 Task: Open an excel sheet with  and write heading  Make a employee details data  Add 10 employee name:-  'Ethan Reynolds, Olivia Thompson, Benjamin Martinez, Emma Davis, Alexander Mitchell, Ava Rodriguez, Daniel Anderson, Mia Lewis, Christopher Scott, Sophia Harris. _x000D_
' in July Last week sales are  1000 to 1010. Department:-  Sales, HR, Finance, Marketing, IT, Operations, Finance, HR, Sales, Marketing. _x000D_
Position:-  Sales Manager, HR Manager, Accountant, Marketing Specialist, IT Specialist, Operations Manager, Financial Analyst, HR Assistant, Sales Representative, Marketing Assistant. _x000D_
Salary (USD):-  5000,4500,4000, 3800, 4200, 5200, 3800, 2800, 3200, 2500. _x000D_
Start Date:-  1/15/2020,7/1/2019, 3/10/2021,2/5/2022, 11/30/2018,6/15/2020, 9/1/2021,4/20/2022, 2/10/2019,9/5/2020. Save page analysisSalesByCustomer_2022
Action: Mouse moved to (42, 155)
Screenshot: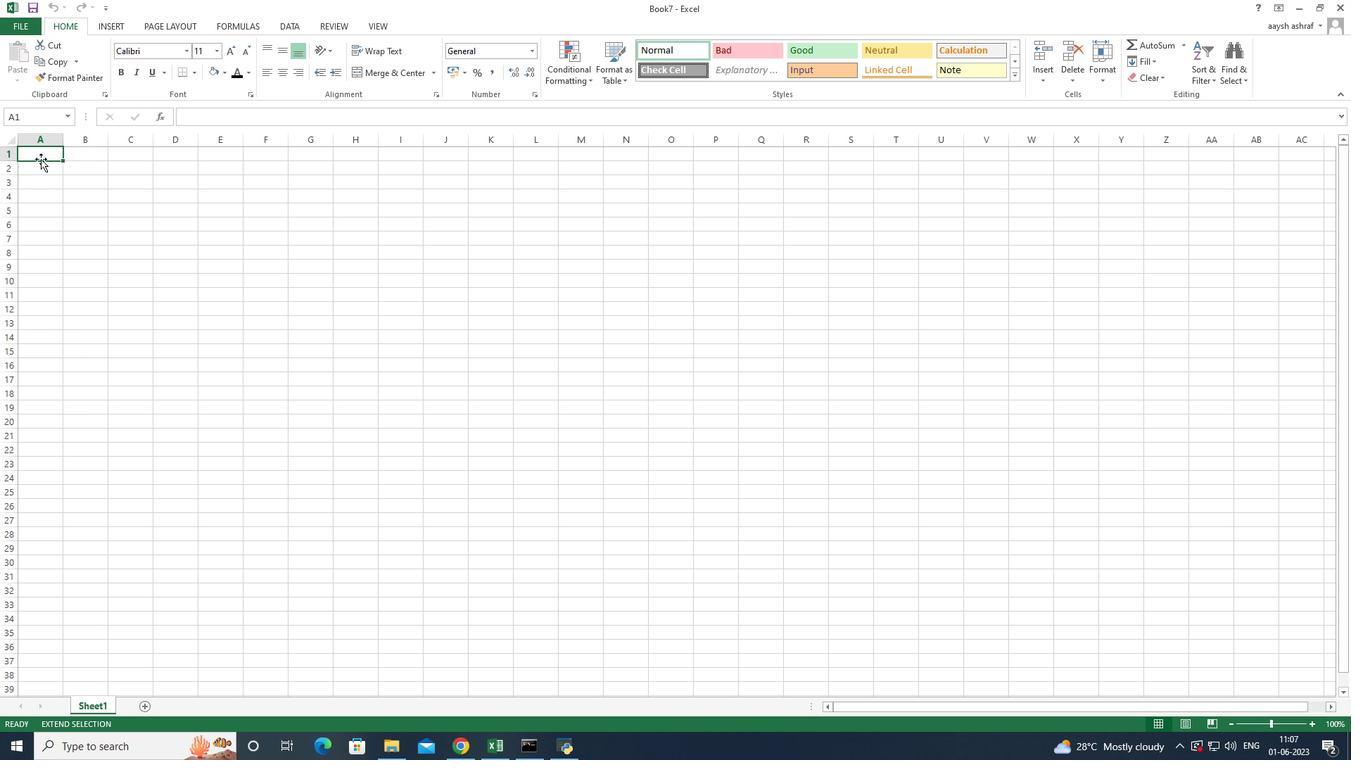 
Action: Mouse pressed left at (42, 155)
Screenshot: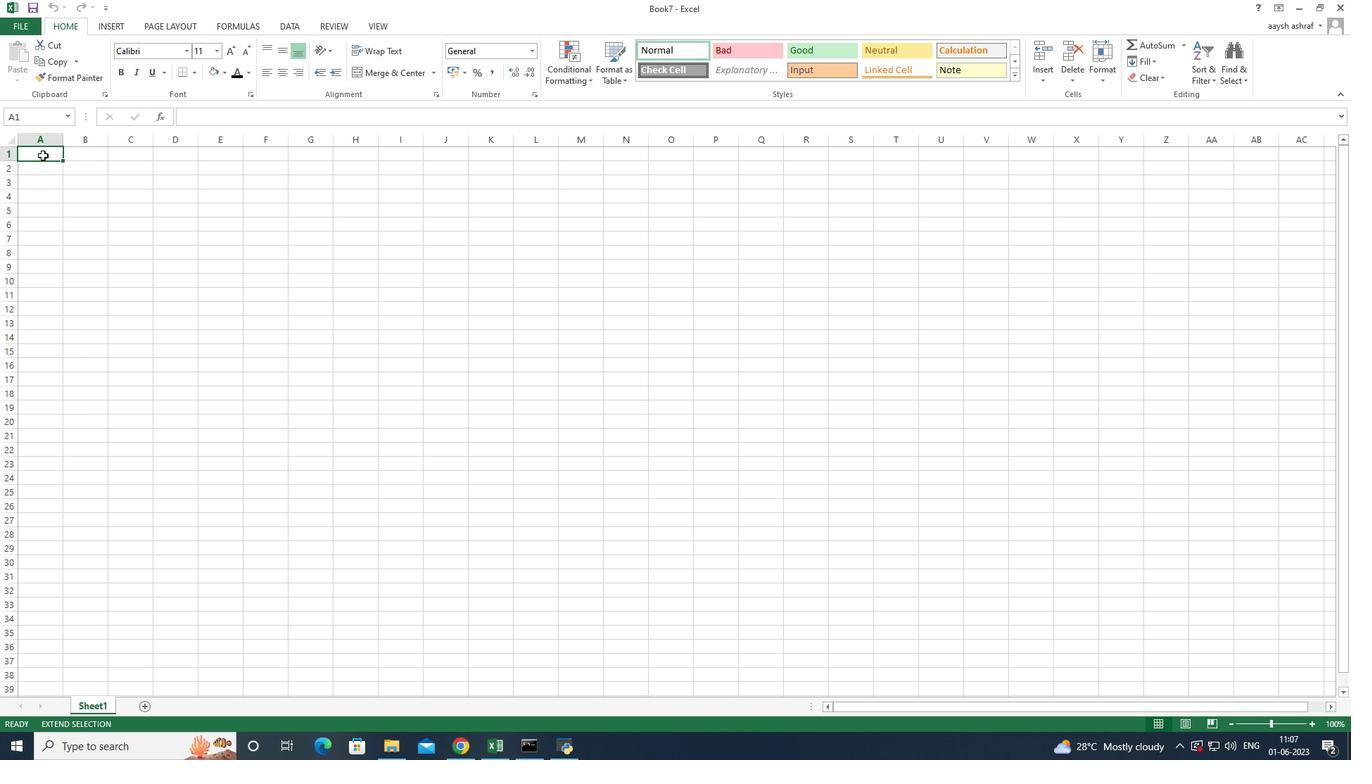 
Action: Mouse pressed left at (42, 155)
Screenshot: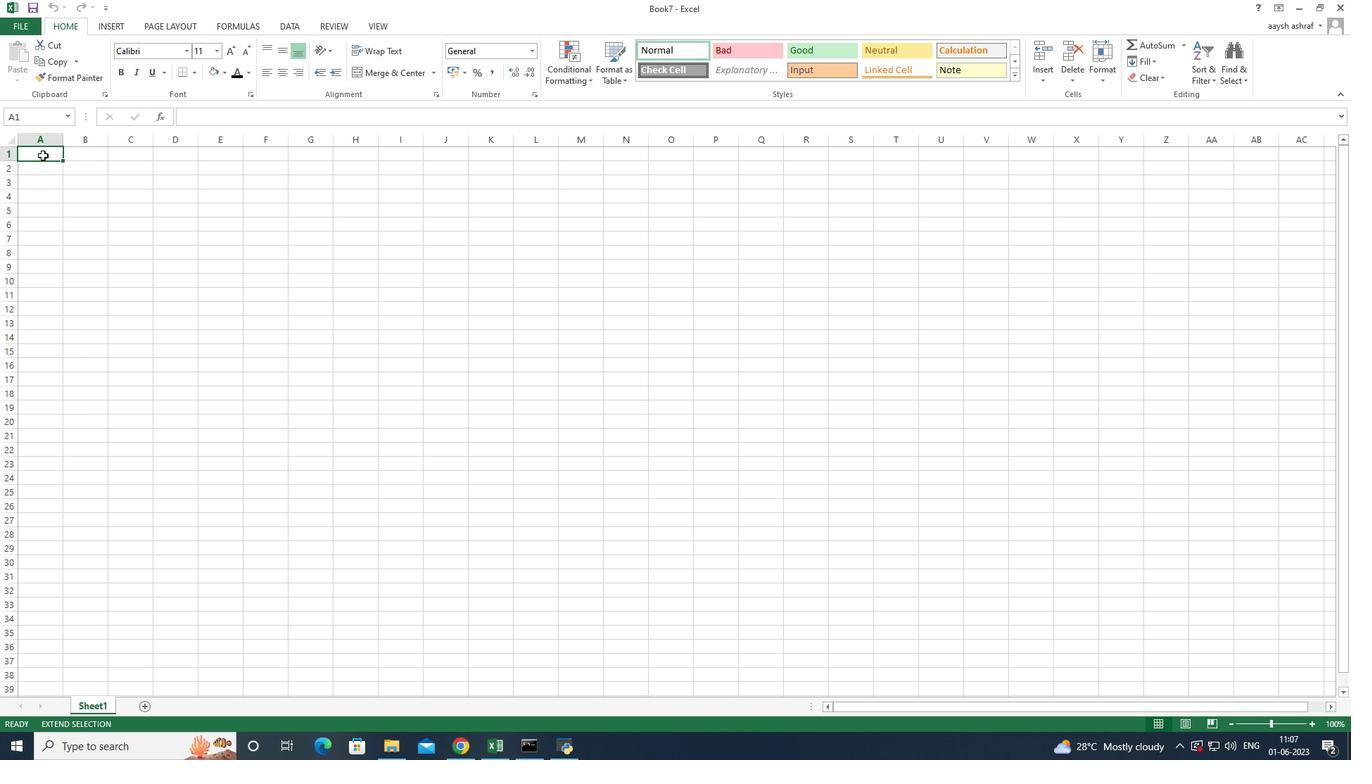 
Action: Key pressed <Key.shift>Make<Key.space>a<Key.space>employee<Key.space><Key.shift>D<Key.backspace>details<Key.space>data<Key.enter>
Screenshot: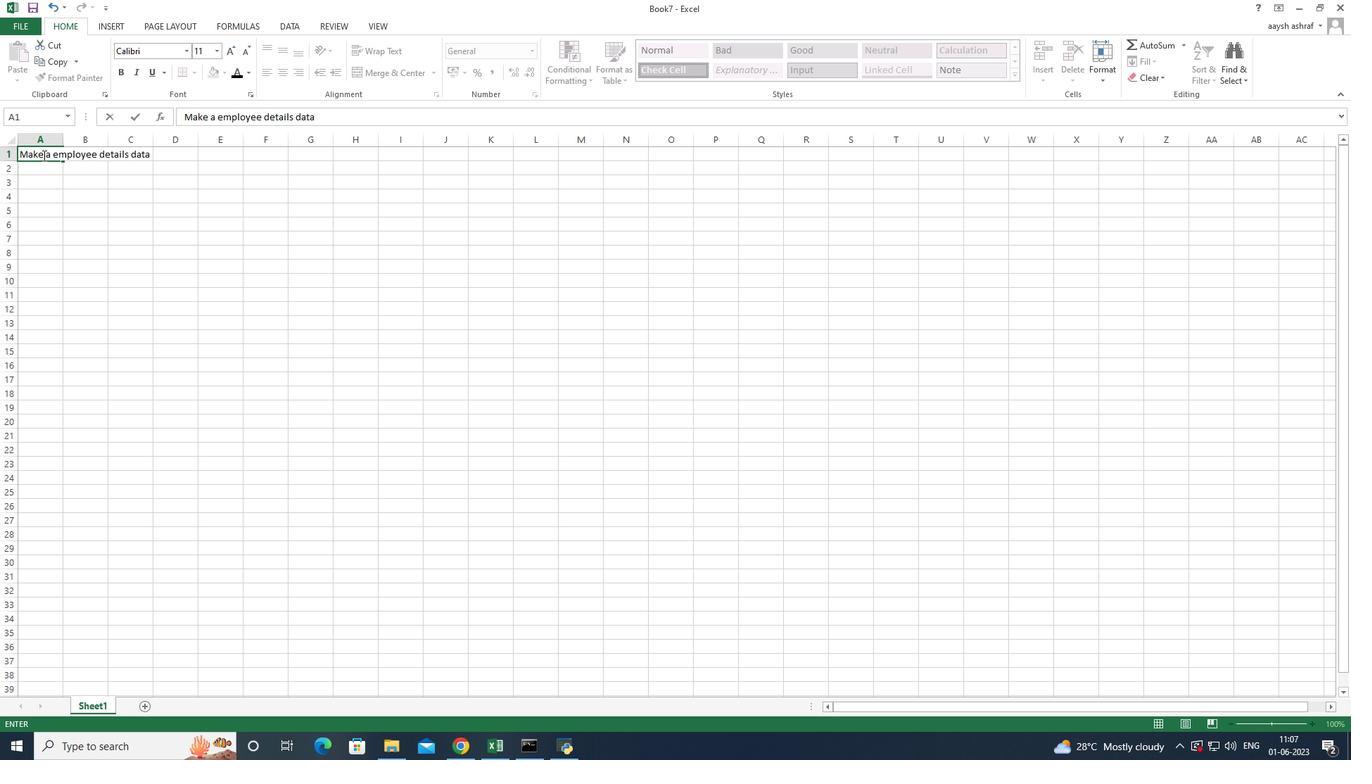
Action: Mouse moved to (35, 183)
Screenshot: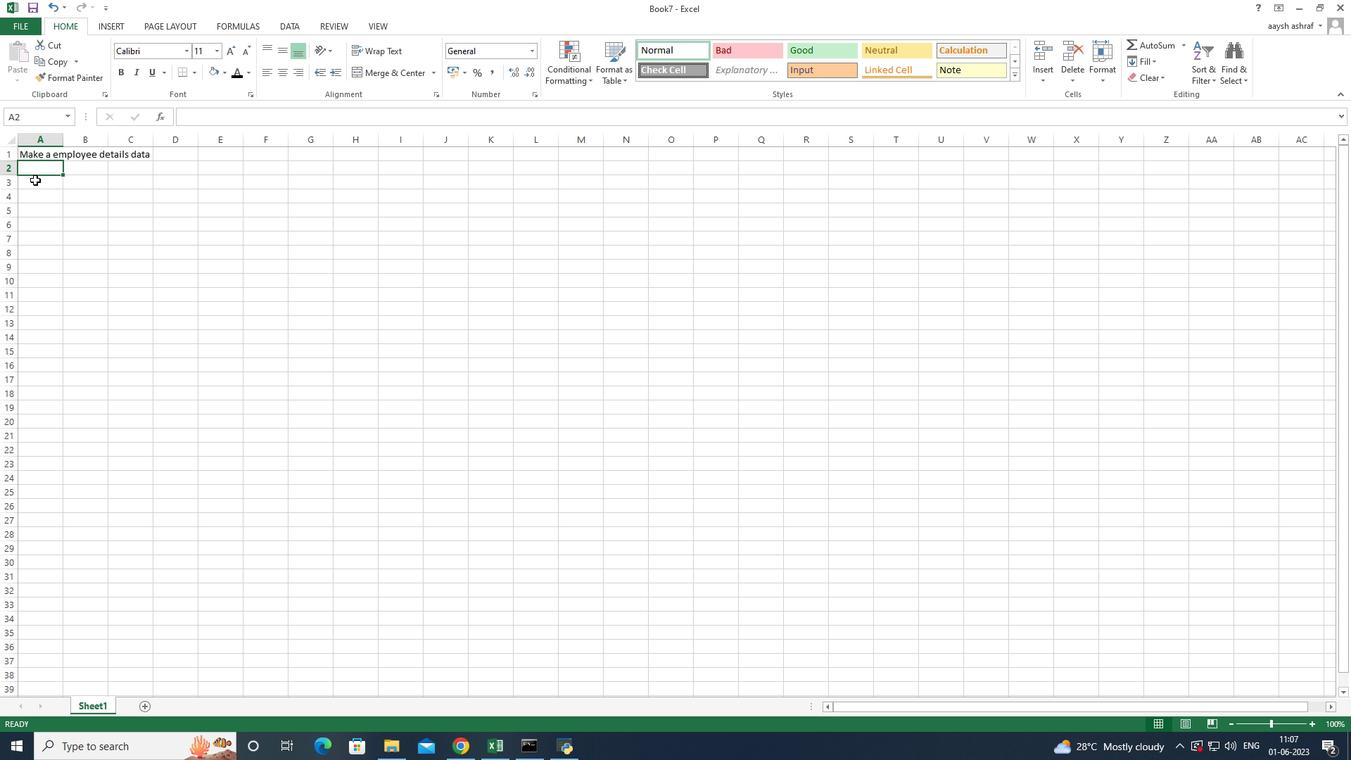 
Action: Key pressed <Key.shift><Key.shift>em<Key.backspace><Key.backspace>empl<Key.backspace><Key.backspace><Key.backspace><Key.backspace><Key.shift>Employee<Key.space><Key.shift>Name<Key.enter>
Screenshot: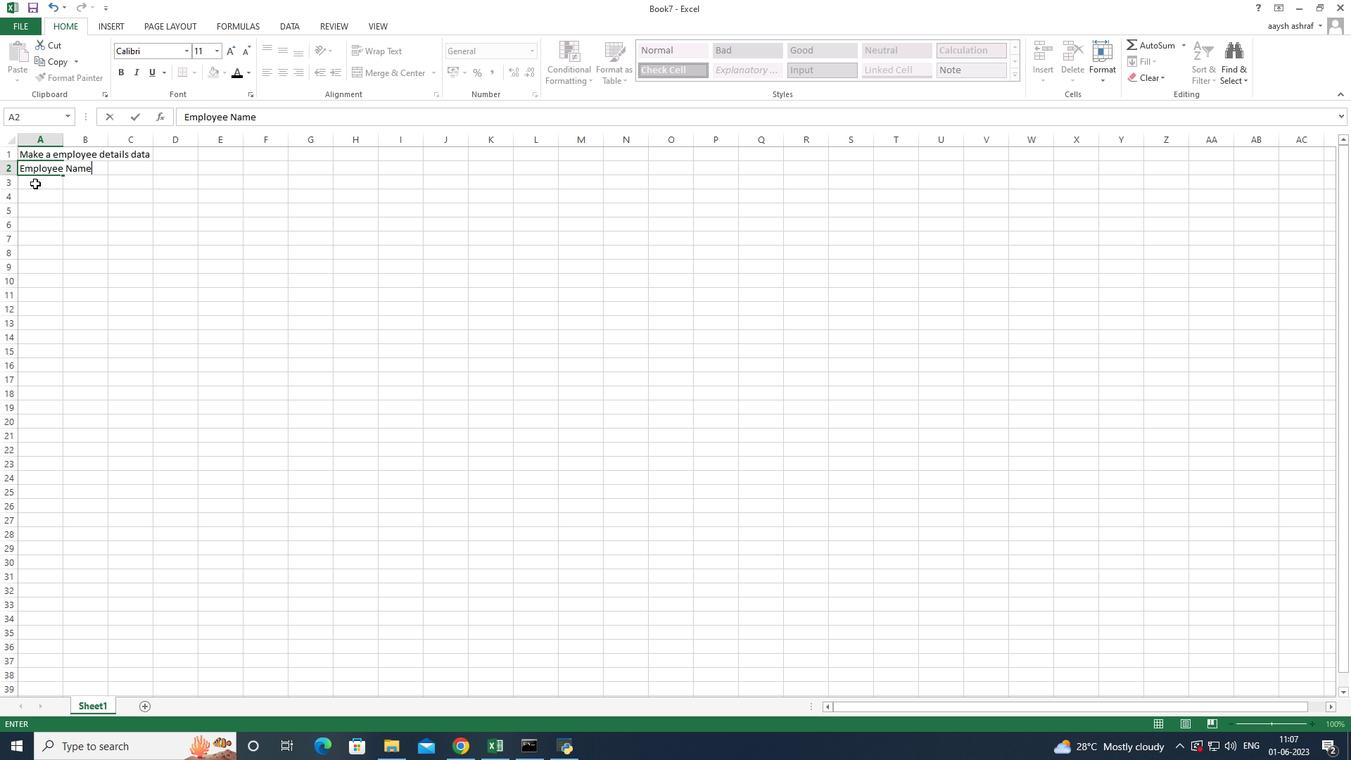 
Action: Mouse moved to (64, 139)
Screenshot: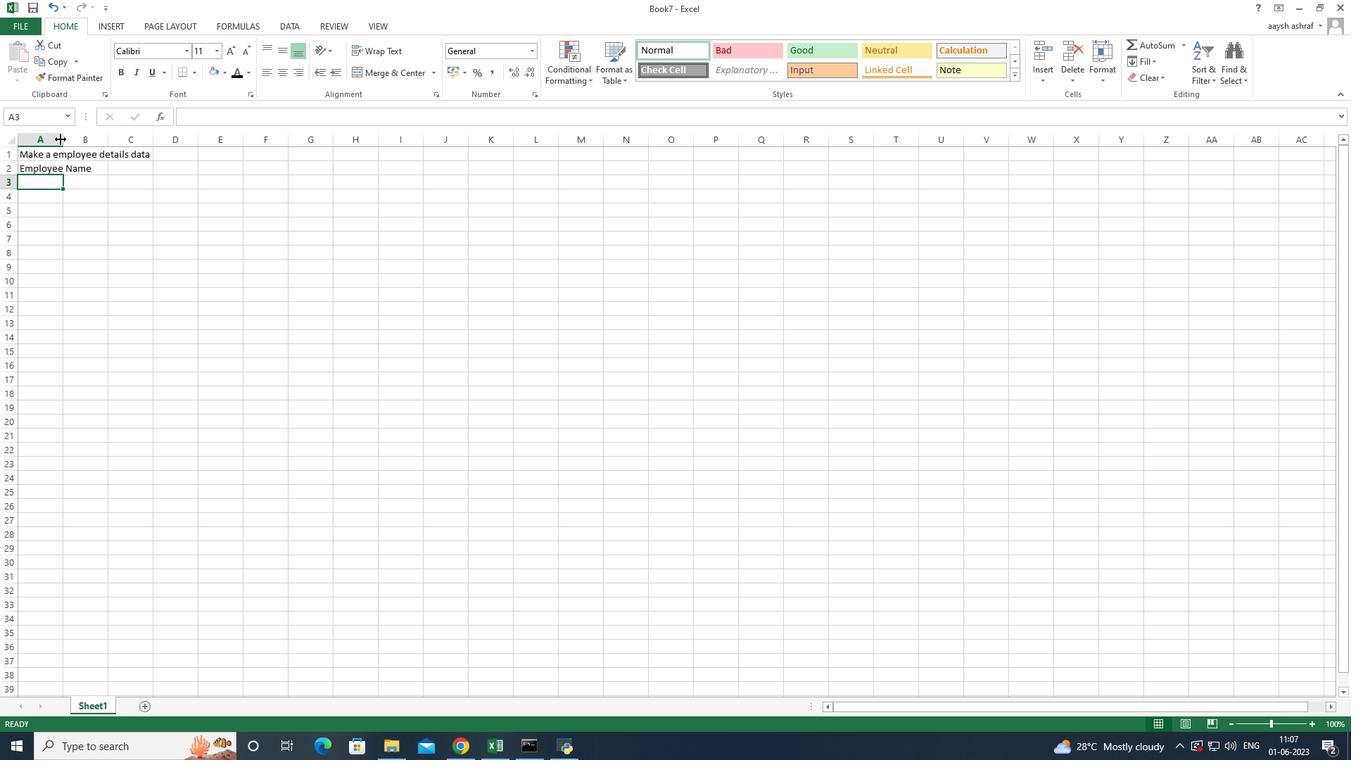 
Action: Mouse pressed left at (64, 139)
Screenshot: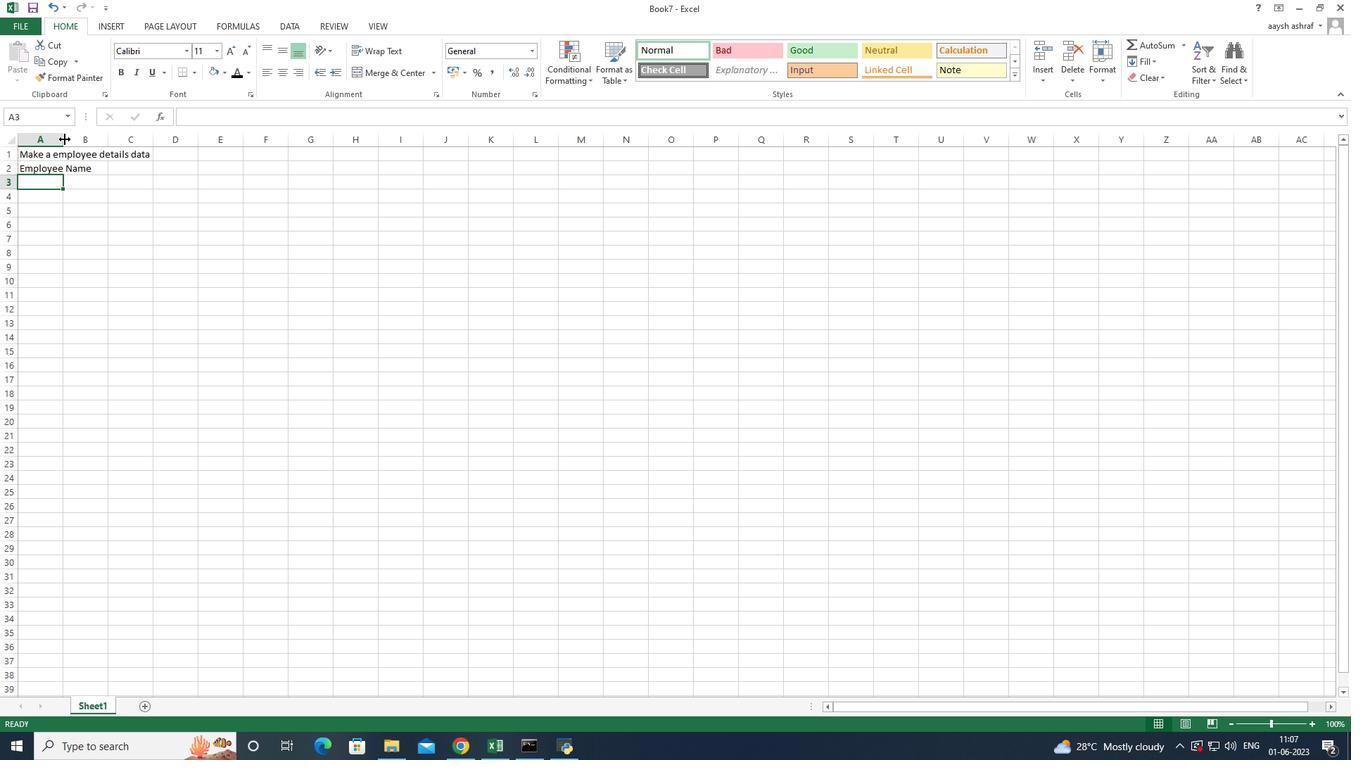 
Action: Mouse moved to (57, 185)
Screenshot: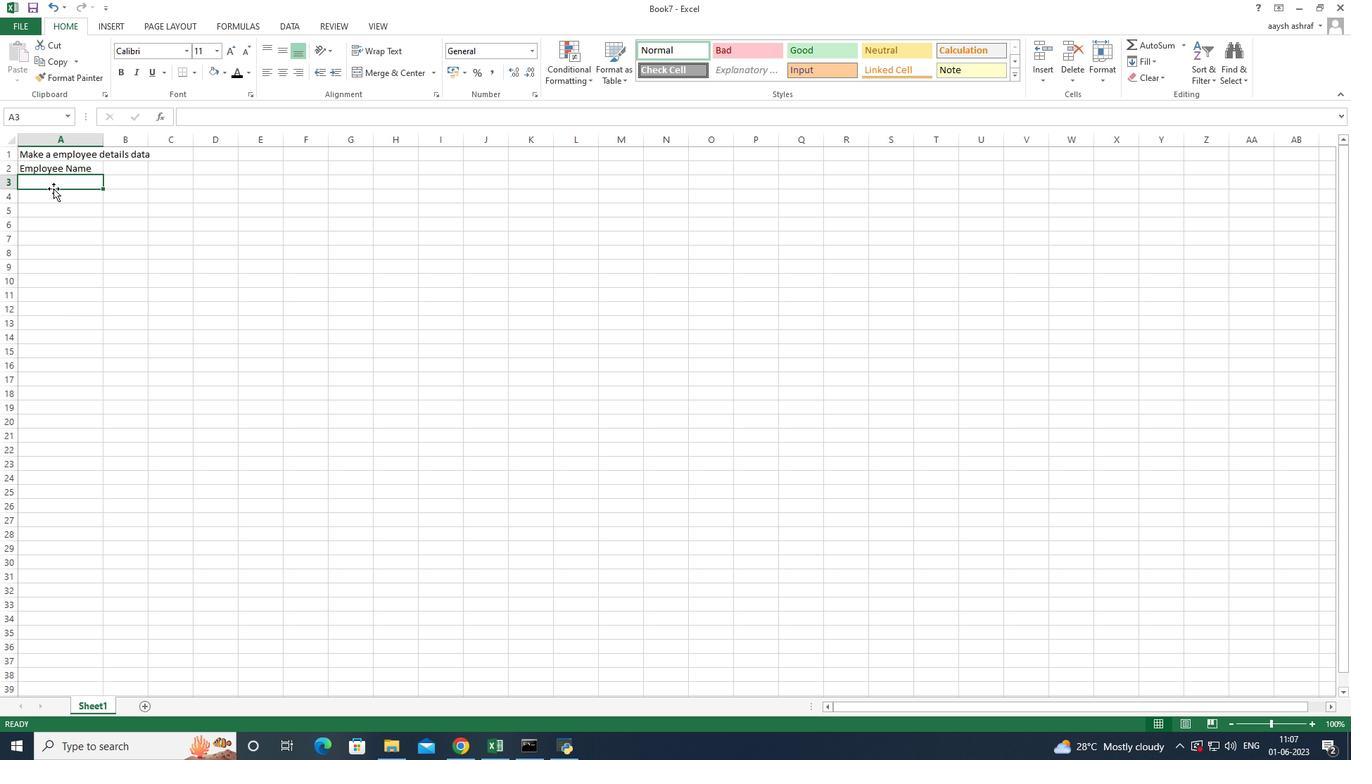 
Action: Mouse pressed left at (57, 185)
Screenshot: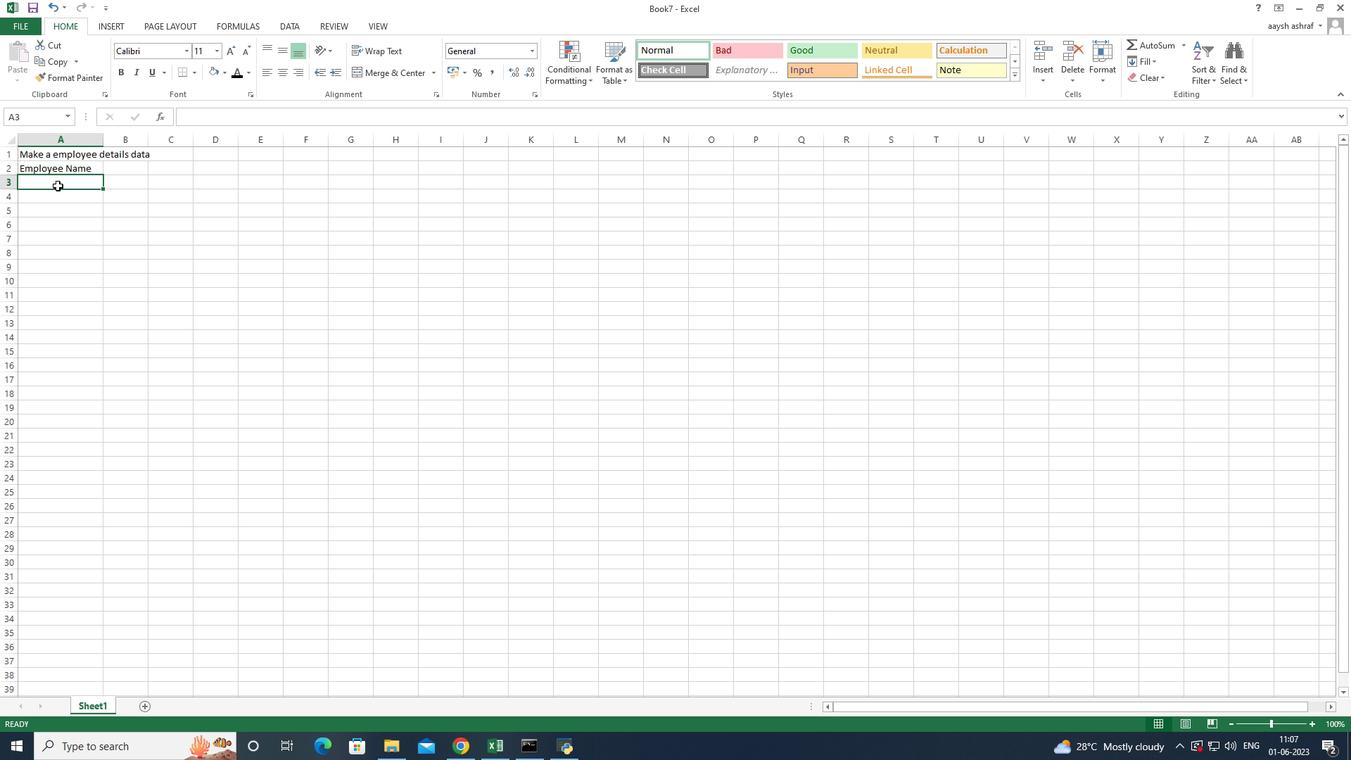 
Action: Mouse pressed left at (57, 185)
Screenshot: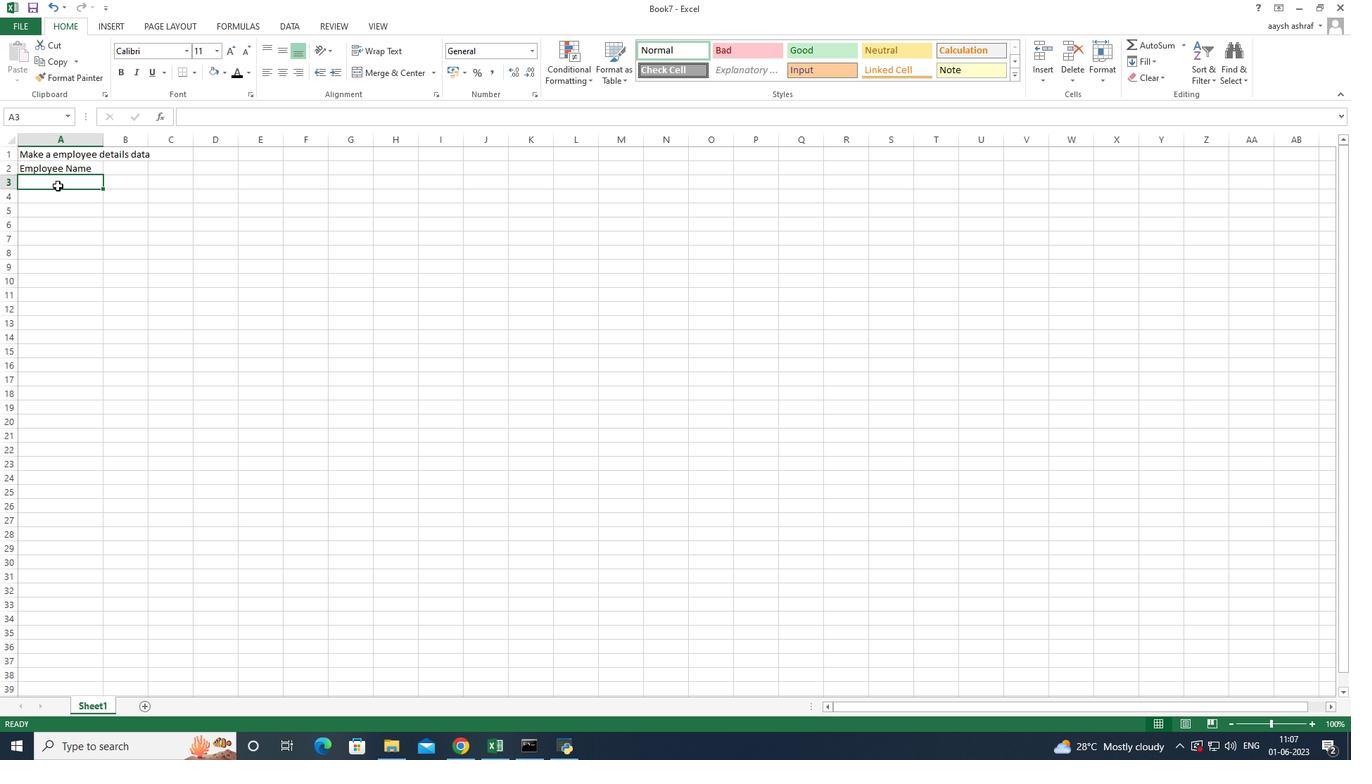 
Action: Key pressed <Key.shift>Ethan<Key.space><Key.shift>Reynolds<Key.space><Key.enter><Key.shift>Olivia<Key.space><Key.shift>Thompson<Key.enter><Key.shift>N<Key.backspace><Key.shift><Key.shift><Key.shift><Key.shift><Key.shift><Key.shift>Benjamin<Key.space><Key.shift>Martinez<Key.enter><Key.shift>Emma<Key.space><Key.shift><Key.shift><Key.shift><Key.shift>avu<Key.backspace><Key.backspace><Key.backspace><Key.shift>Davis<Key.enter><Key.shift>Alexanf<Key.backspace>der<Key.space><Key.shift>Mitchell<Key.enter><Key.shift>Ava<Key.space><Key.shift>Rodriguez<Key.space><Key.enter><Key.shift><Key.shift><Key.shift><Key.shift><Key.shift><Key.shift><Key.shift>Dab<Key.backspace>niel<Key.space><Key.shift>Anderson<Key.space><Key.enter><Key.shift>Mia<Key.space><Key.shift><Key.shift><Key.shift><Key.shift>Lewis<Key.enter><Key.shift>Christopher<Key.space><Key.shift>Scott<Key.enter><Key.shift>Sophia<Key.space><Key.shift>Harris<Key.enter>
Screenshot: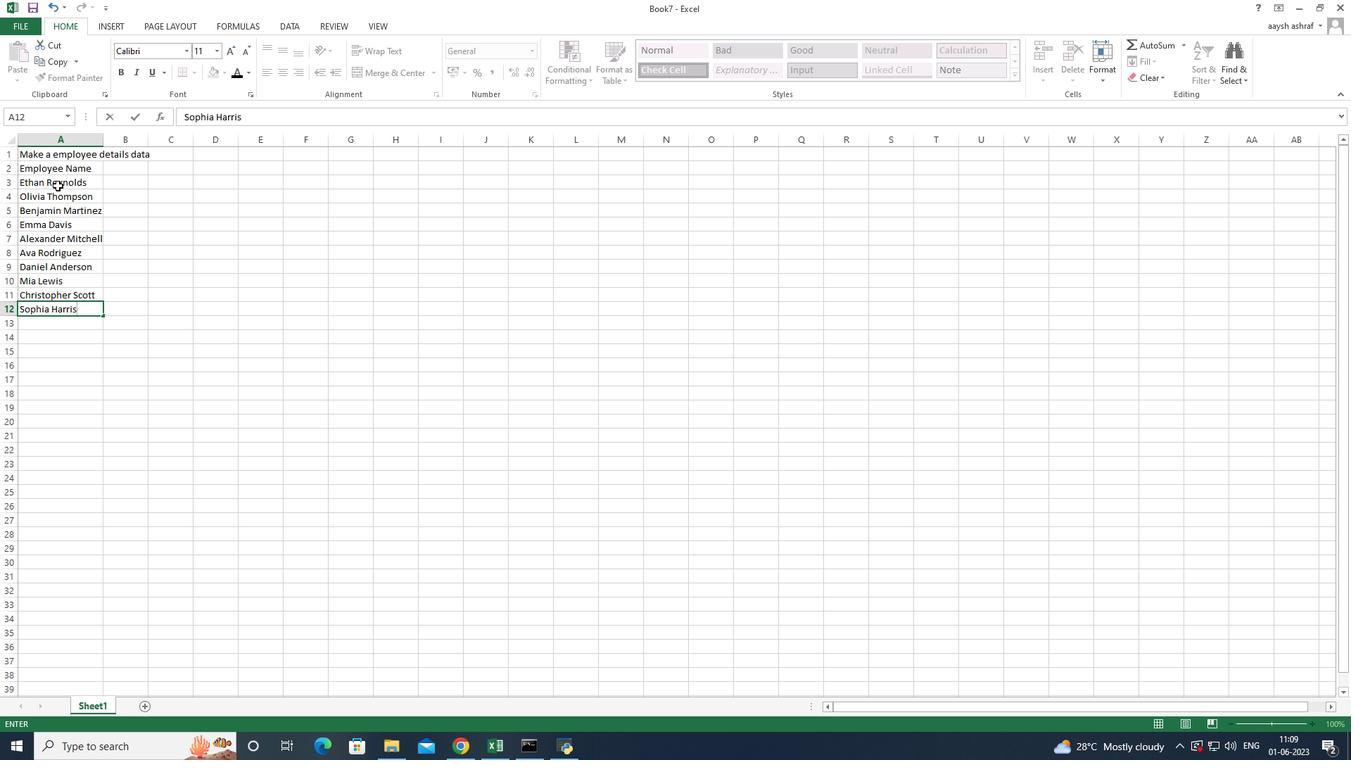 
Action: Mouse moved to (132, 171)
Screenshot: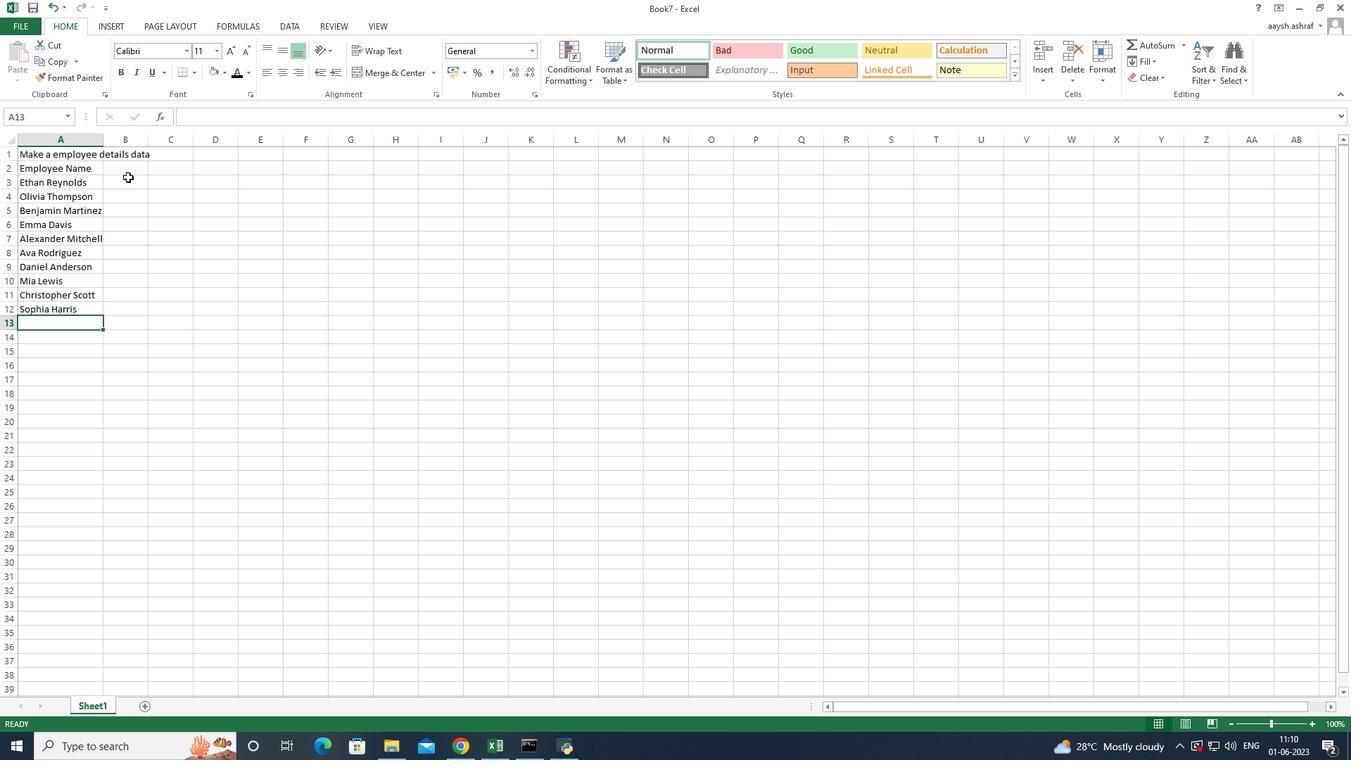 
Action: Mouse pressed left at (132, 171)
Screenshot: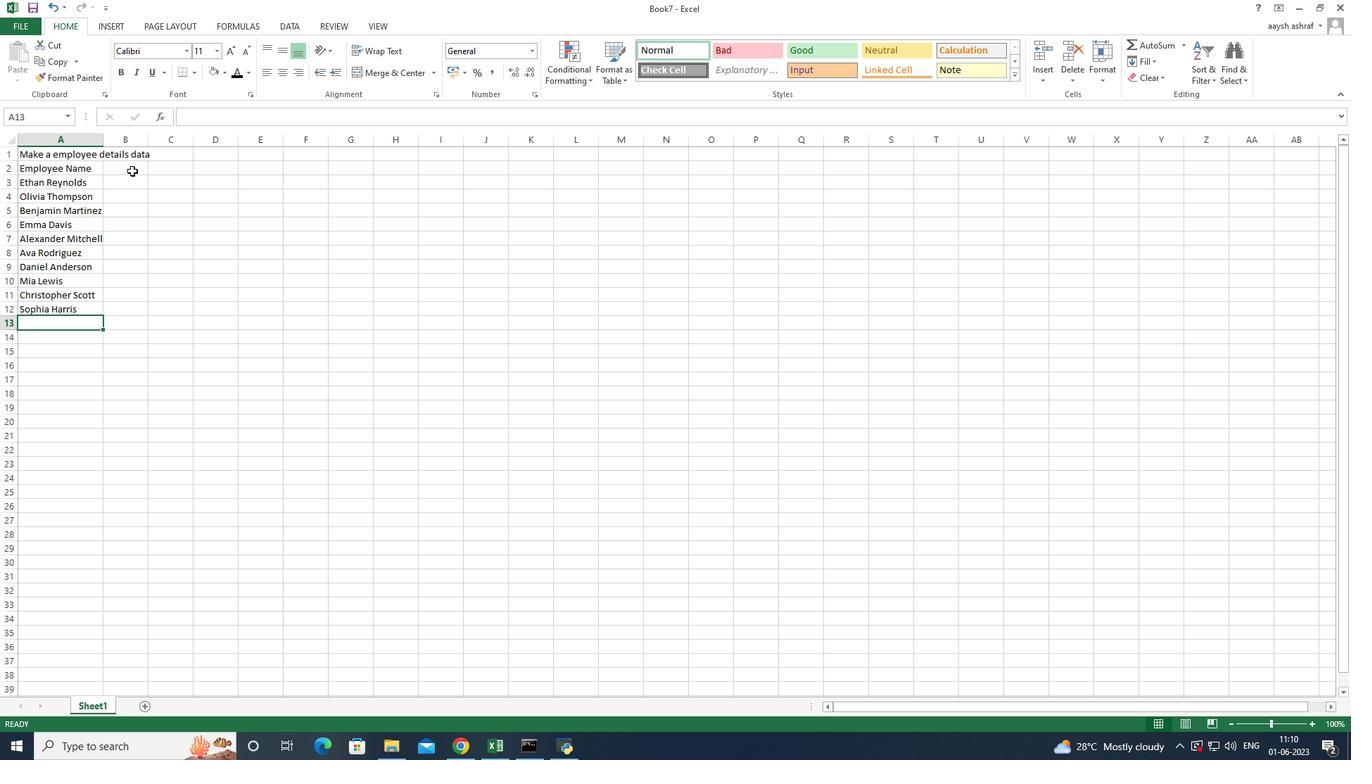 
Action: Mouse pressed left at (132, 171)
Screenshot: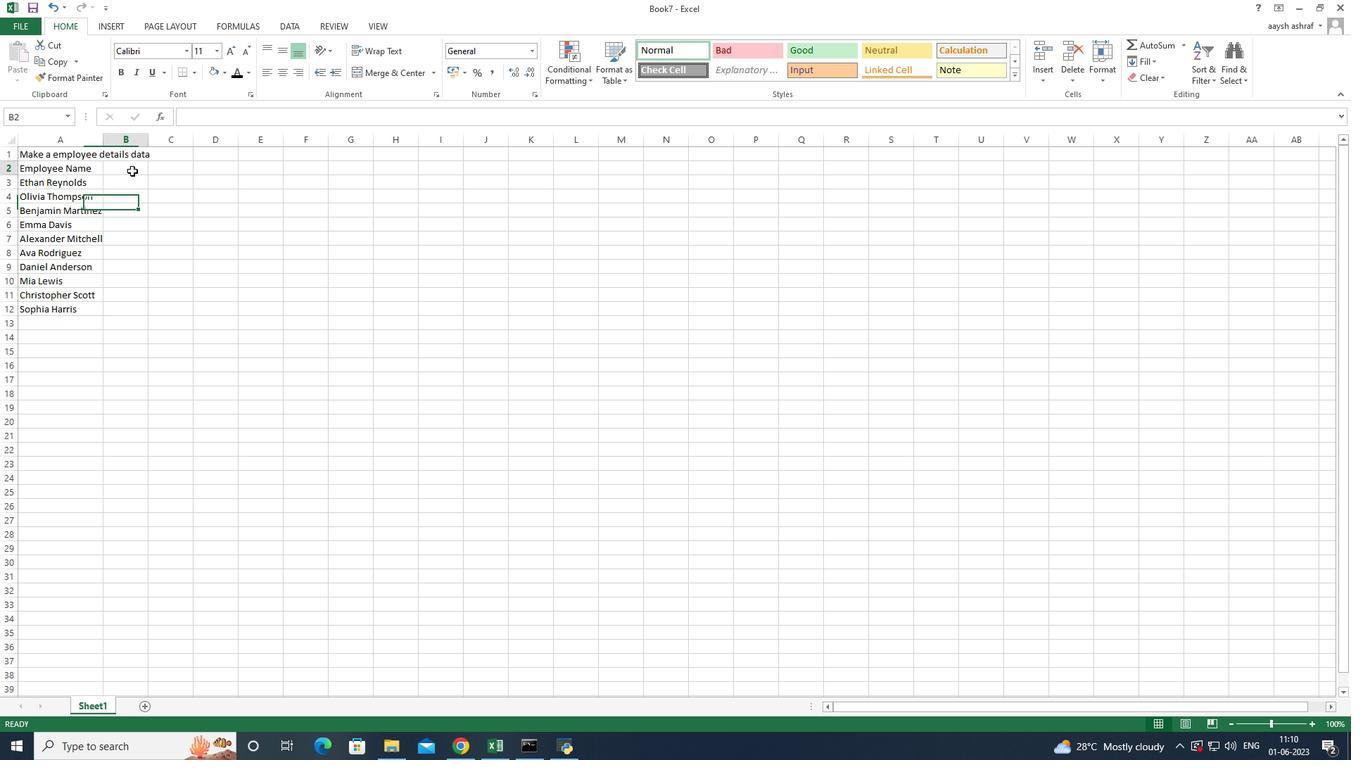 
Action: Key pressed <Key.shift>Last<Key.space>week<Key.space><Key.shift>Sales<Key.enter>1000<Key.enter>1015<Key.enter><Key.up>1001<Key.enter>1002<Key.enter>1003<Key.enter>1004<Key.enter>1005<Key.enter>1006<Key.enter>1007<Key.enter>1009<Key.enter>1010<Key.enter>
Screenshot: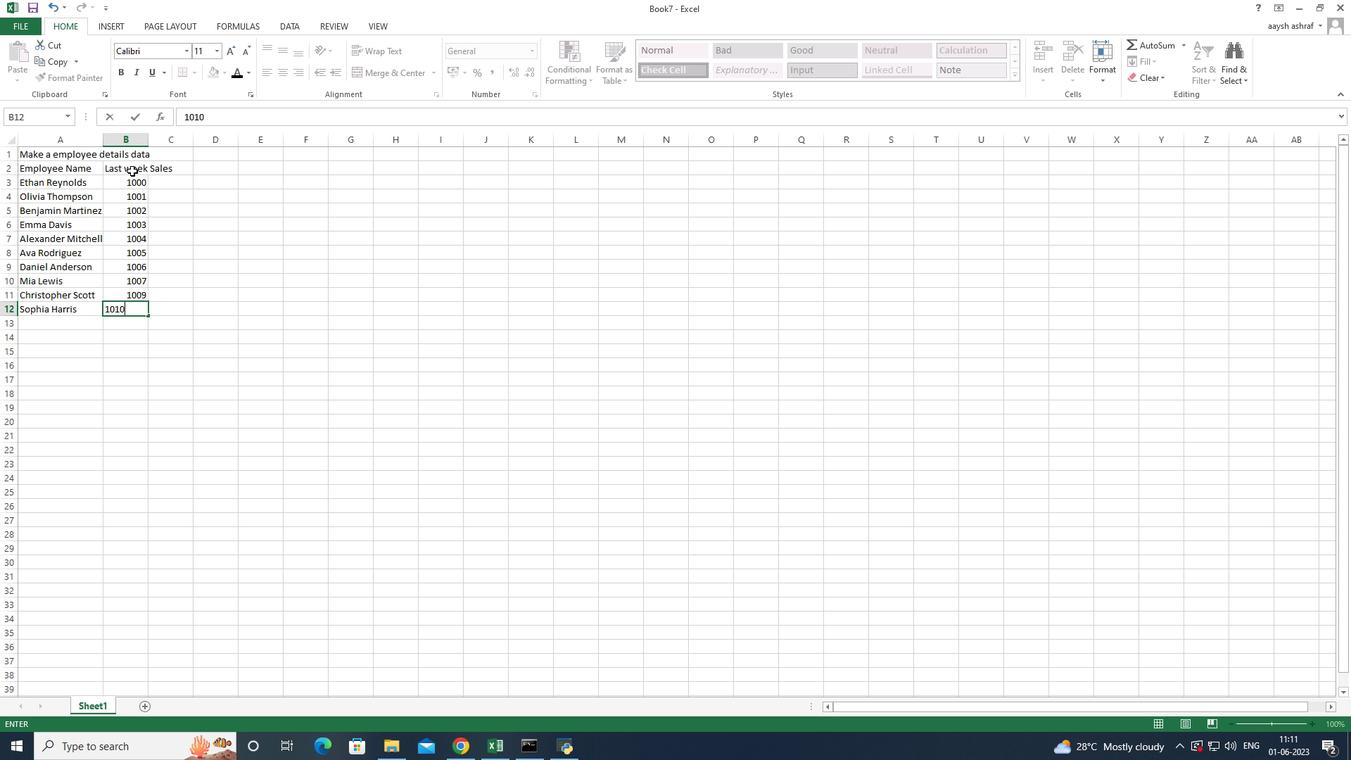 
Action: Mouse moved to (164, 159)
Screenshot: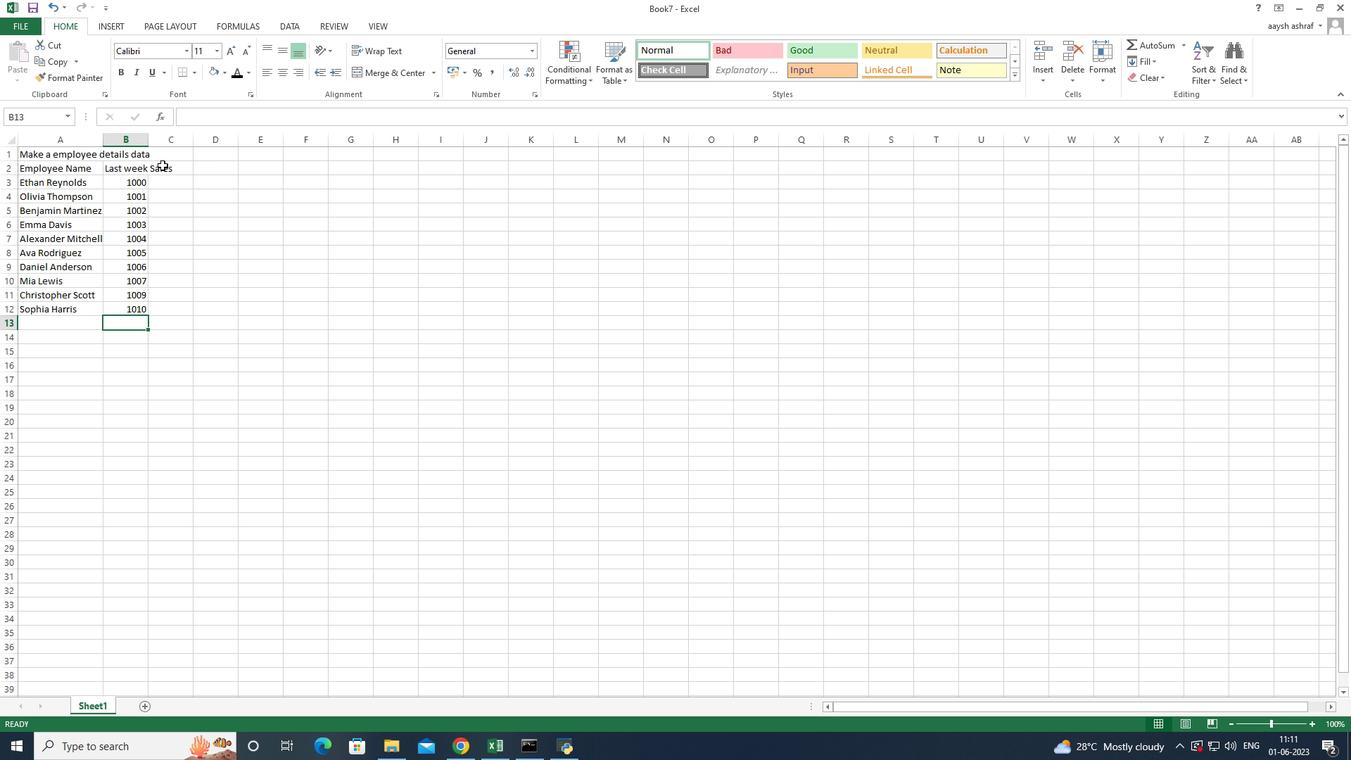 
Action: Mouse pressed left at (164, 159)
Screenshot: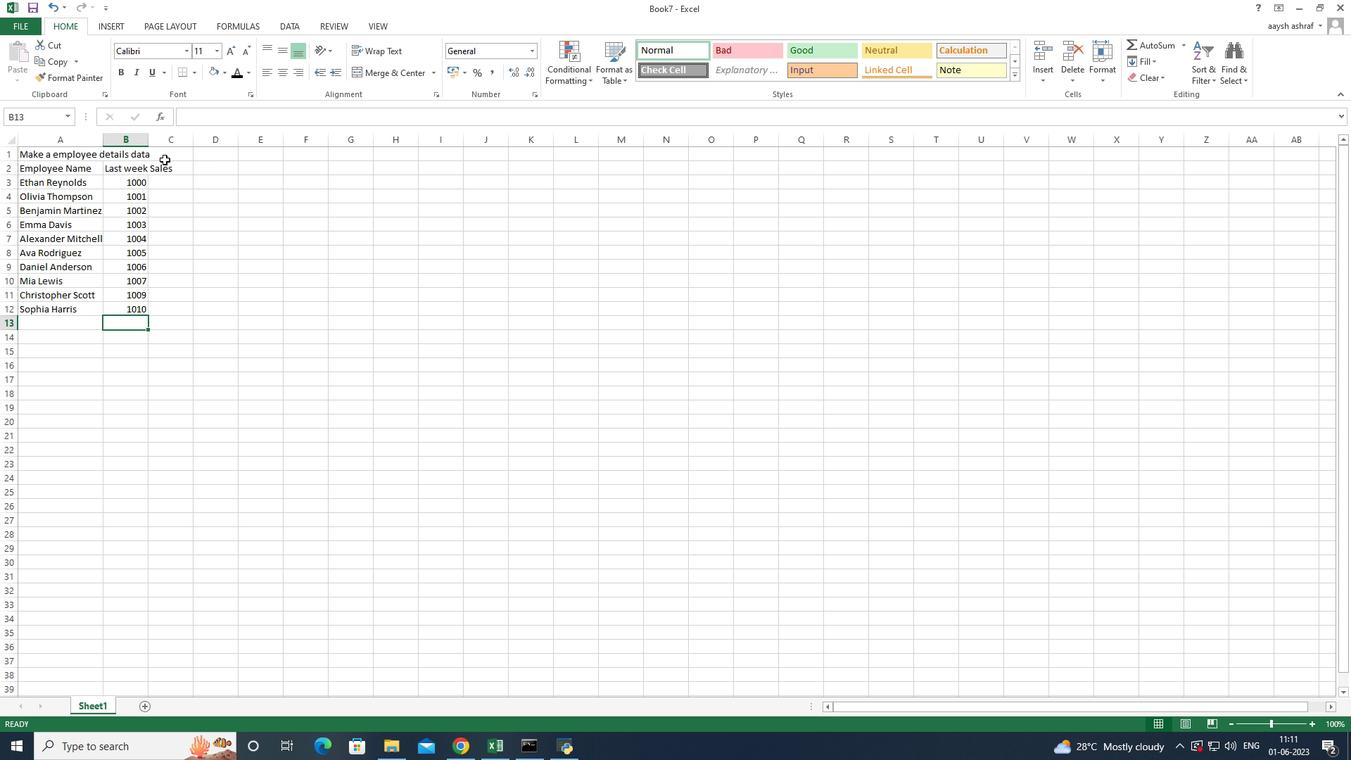 
Action: Mouse moved to (135, 173)
Screenshot: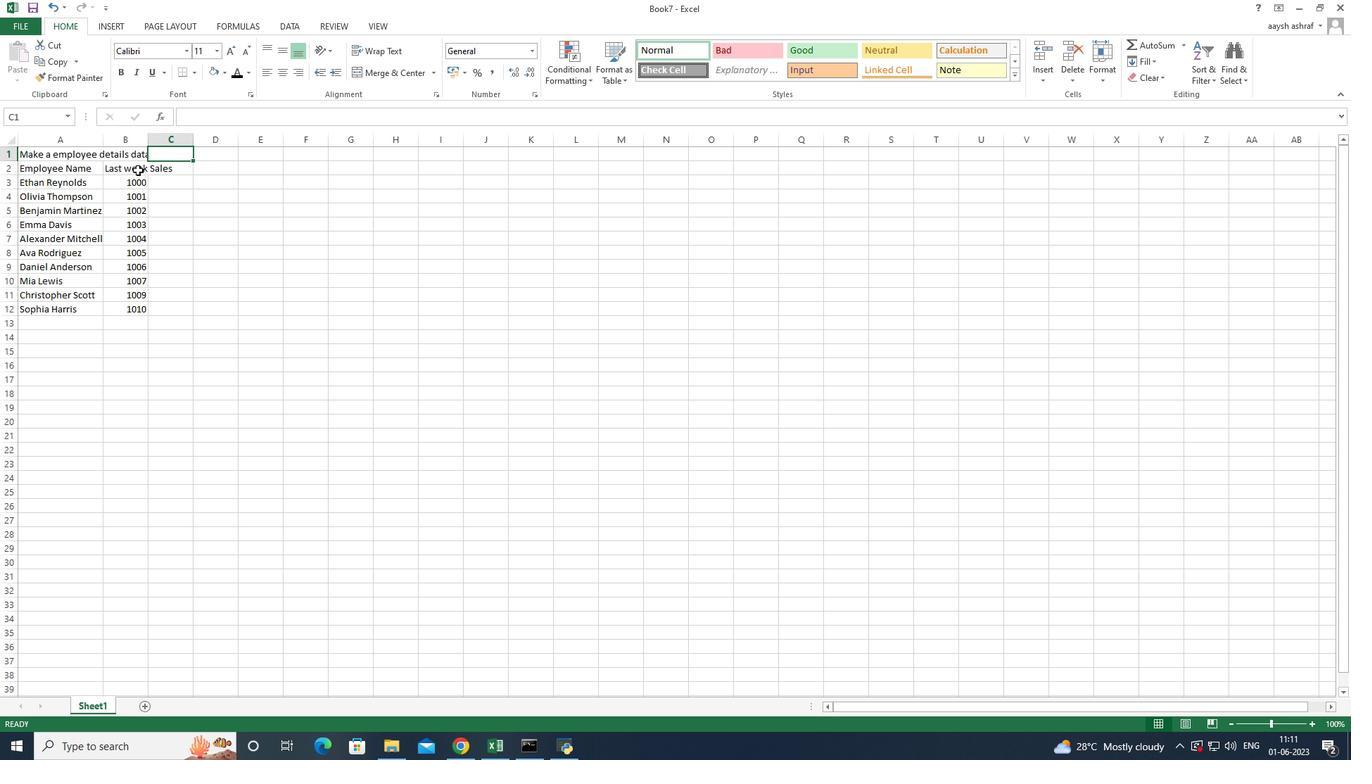 
Action: Mouse pressed left at (135, 173)
Screenshot: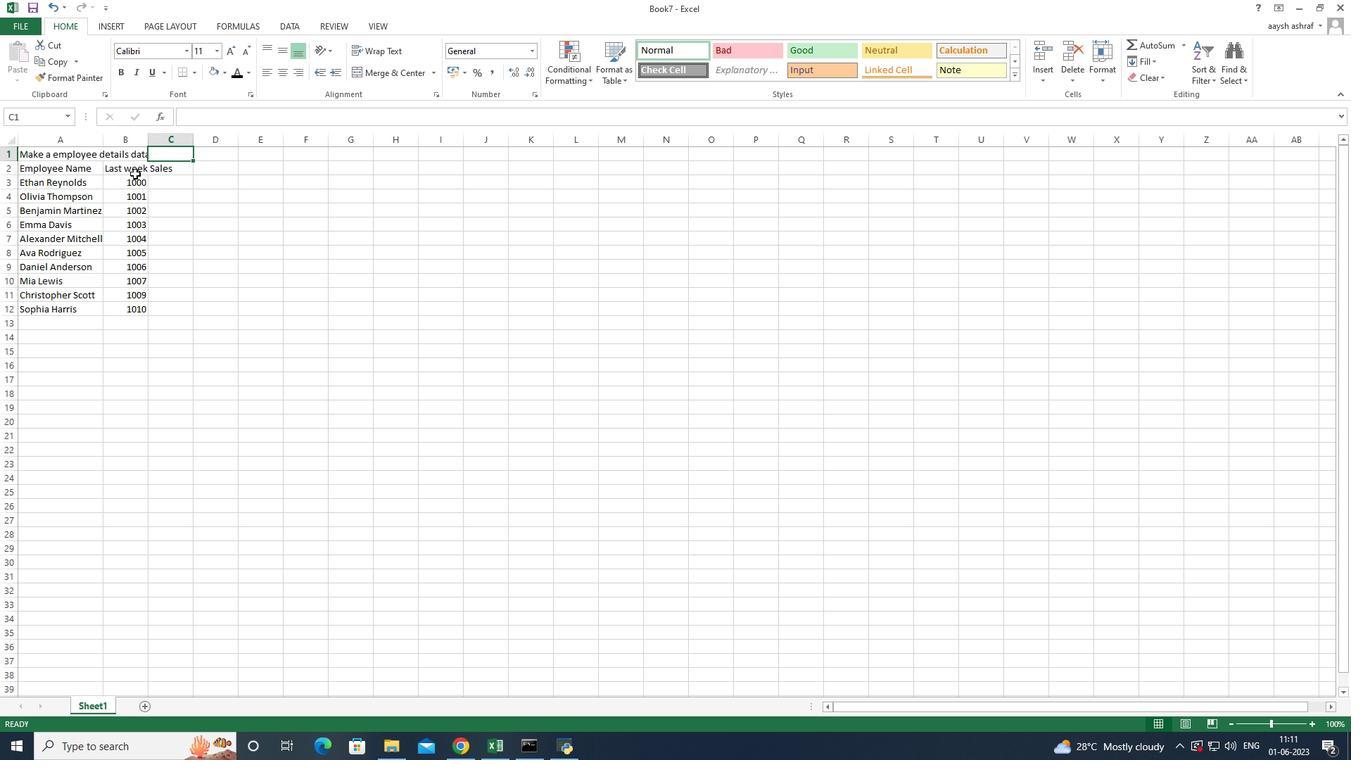
Action: Mouse moved to (145, 139)
Screenshot: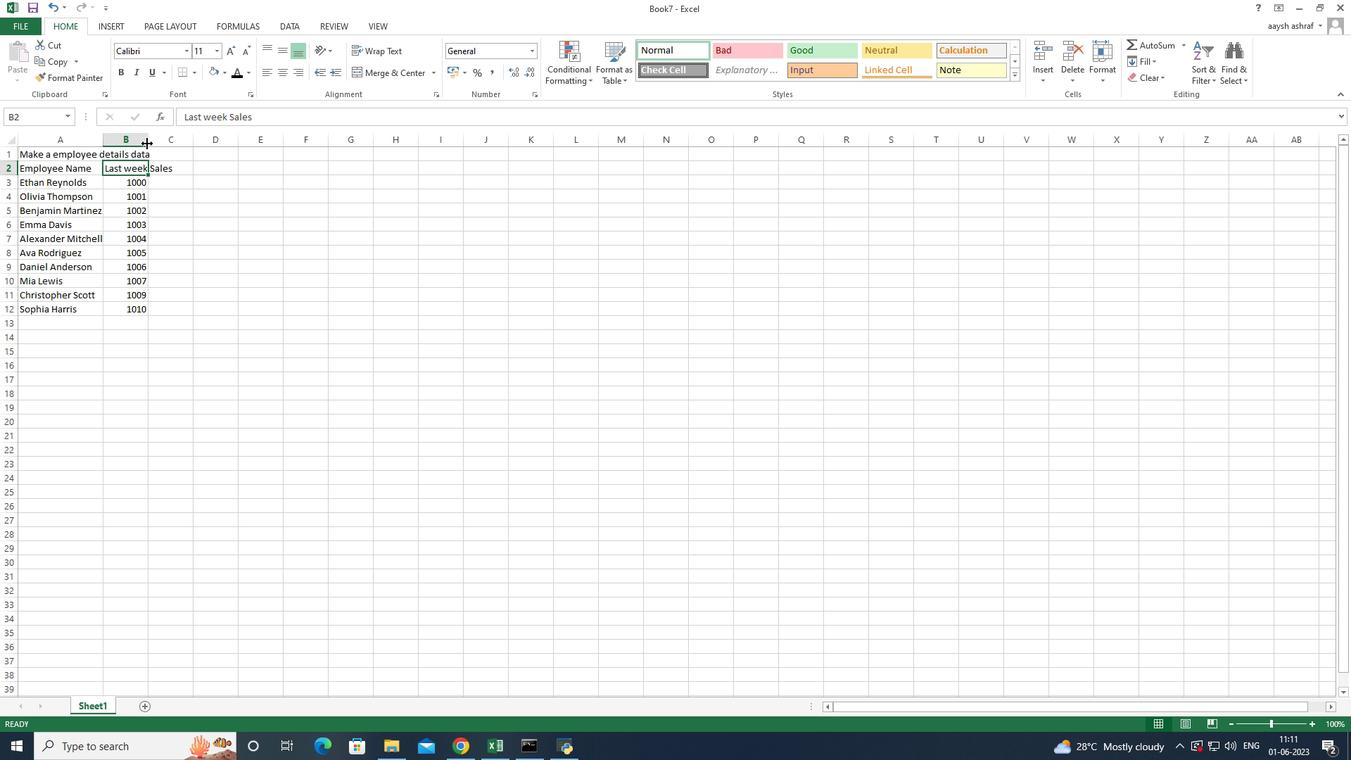 
Action: Mouse pressed left at (145, 139)
Screenshot: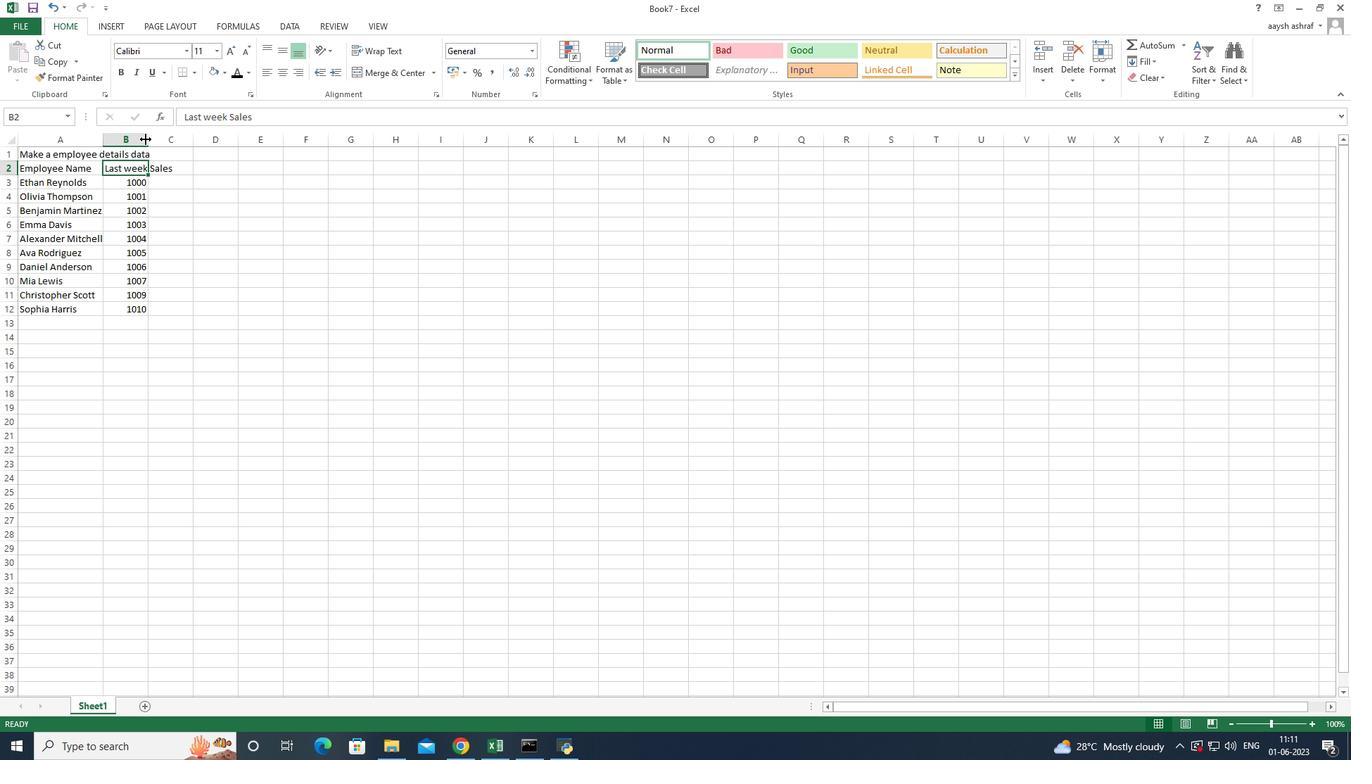 
Action: Mouse moved to (199, 169)
Screenshot: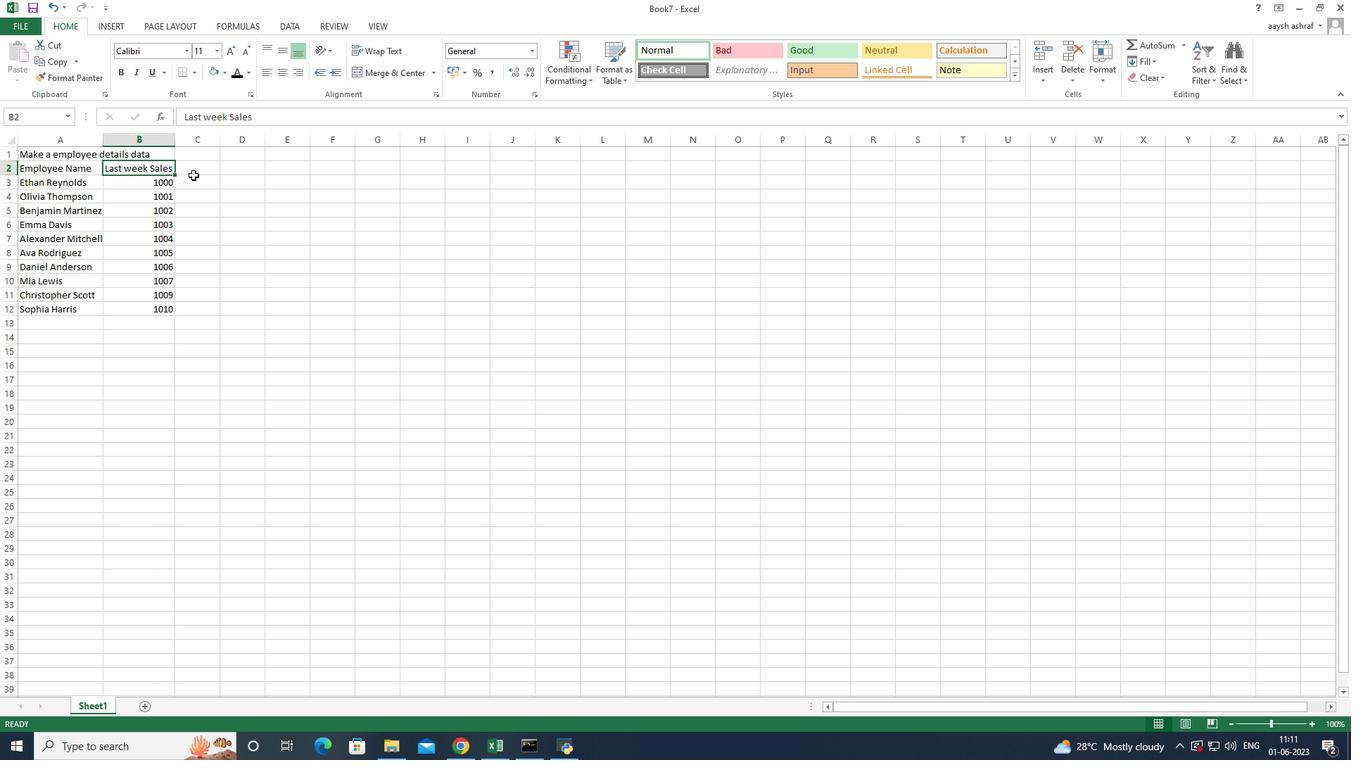 
Action: Mouse pressed left at (199, 169)
Screenshot: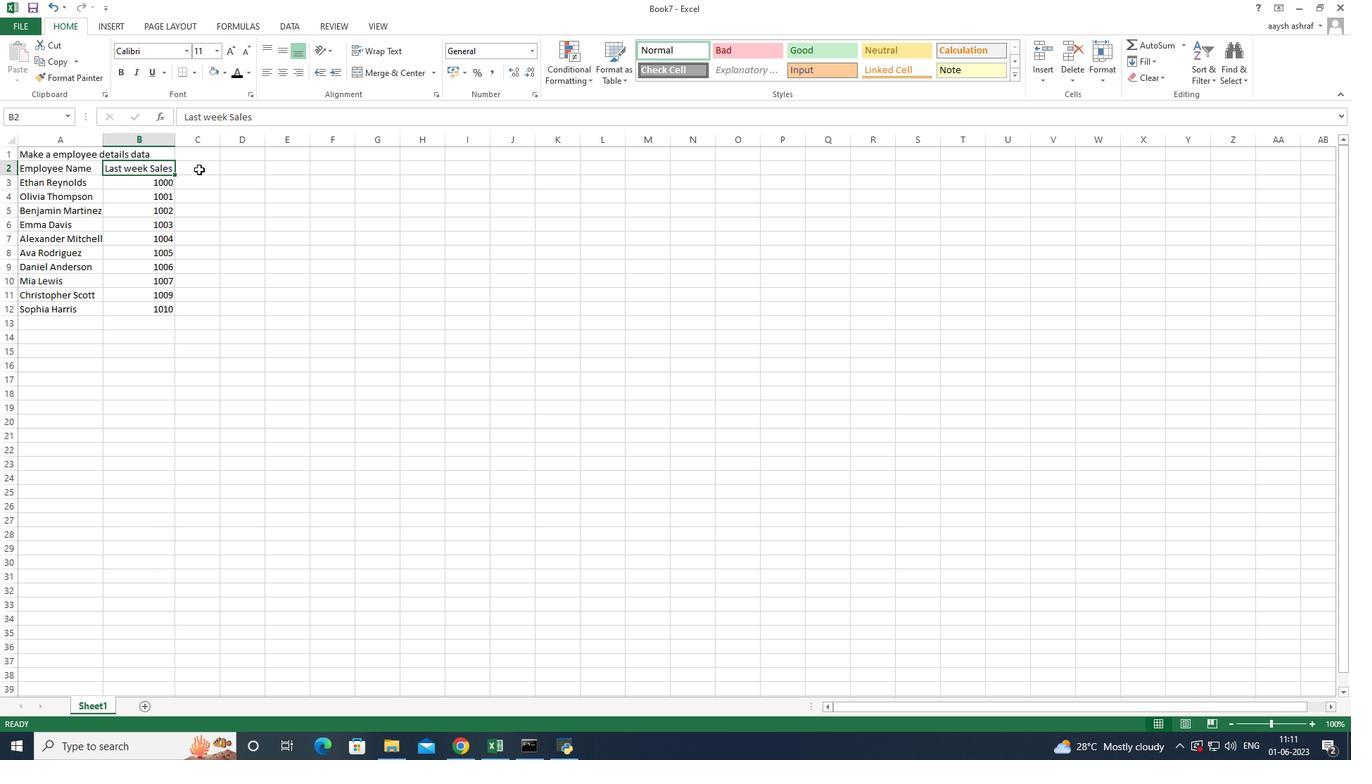 
Action: Mouse pressed left at (199, 169)
Screenshot: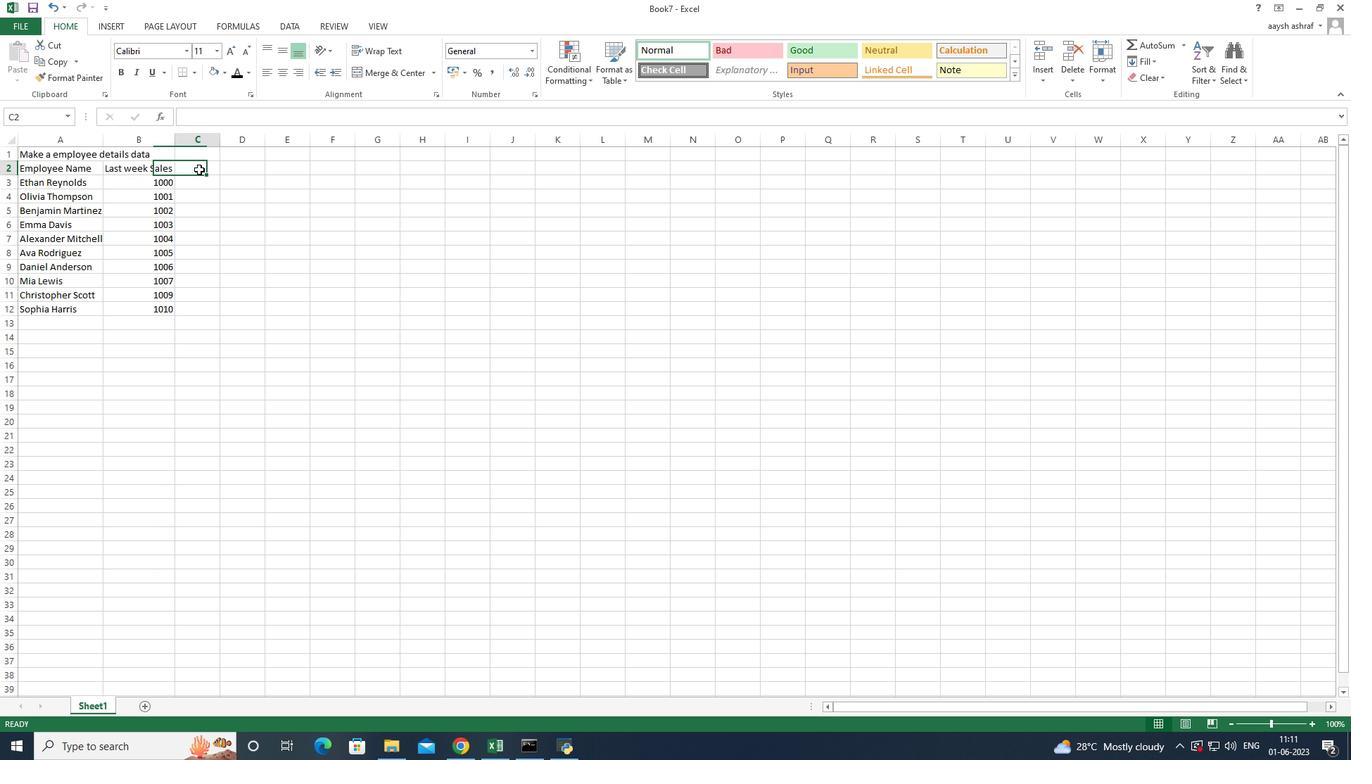 
Action: Key pressed <Key.shift>Department<Key.space><Key.enter><Key.shift>Sales<Key.space><Key.enter><Key.shift><Key.shift>Hr<Key.backspace><Key.shift>R<Key.enter><Key.shift>Finanace<Key.enter><Key.shift>Marketing<Key.enter><Key.shift>IT<Key.enter><Key.shift>Operations<Key.enter><Key.shift><Key.shift><Key.shift><Key.shift><Key.shift><Key.shift><Key.shift><Key.shift>Finanace<Key.enter><Key.shift><Key.shift><Key.shift><Key.shift><Key.shift><Key.shift><Key.shift><Key.shift><Key.shift>H<Key.enter><Key.shift>SS<Key.backspace>ales<Key.enter>
Screenshot: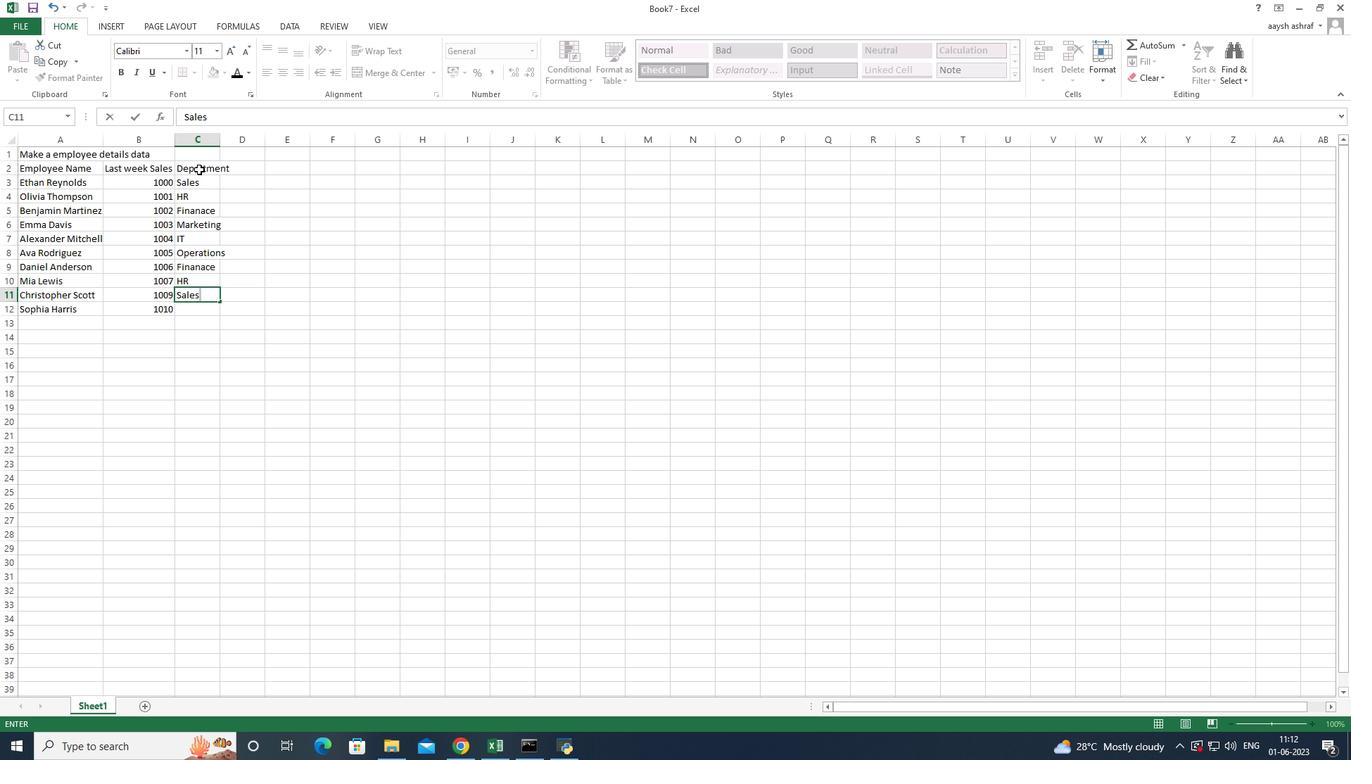 
Action: Mouse moved to (201, 285)
Screenshot: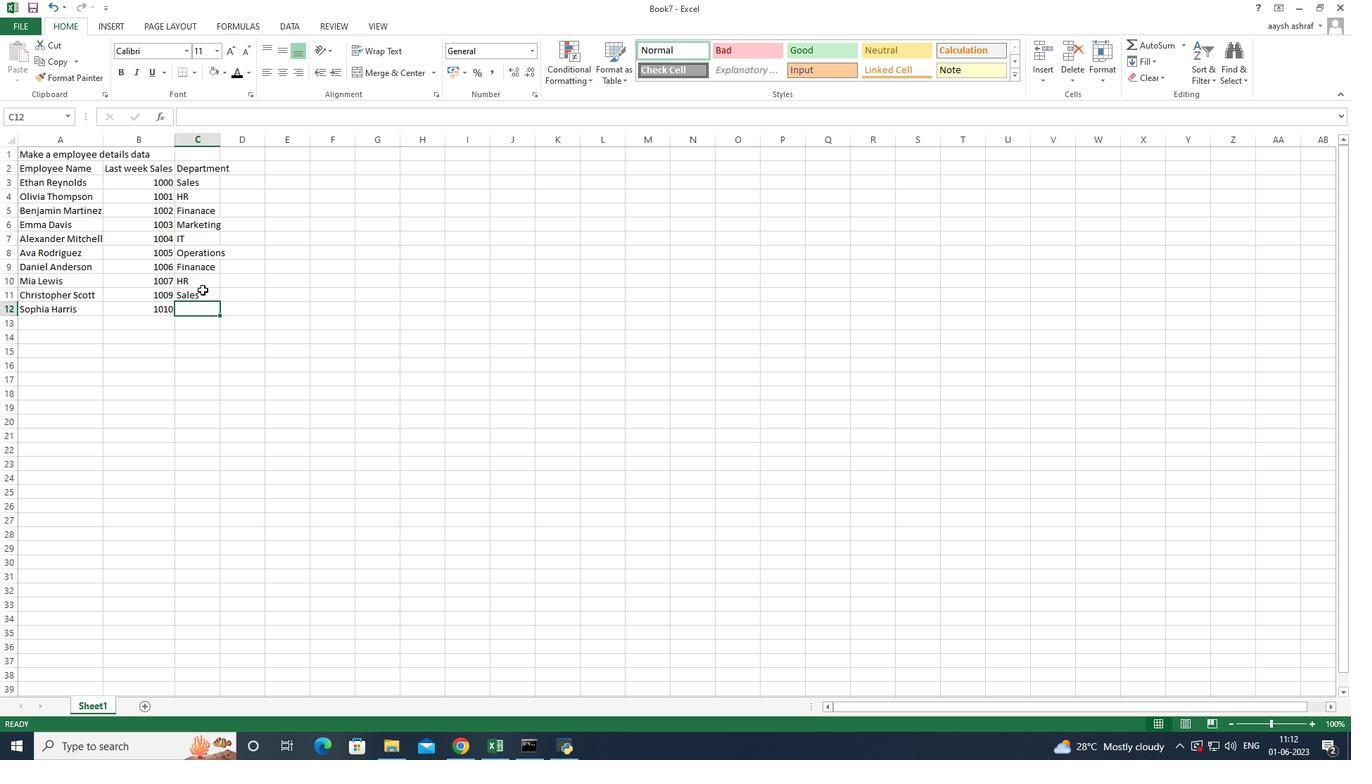 
Action: Mouse pressed left at (201, 285)
Screenshot: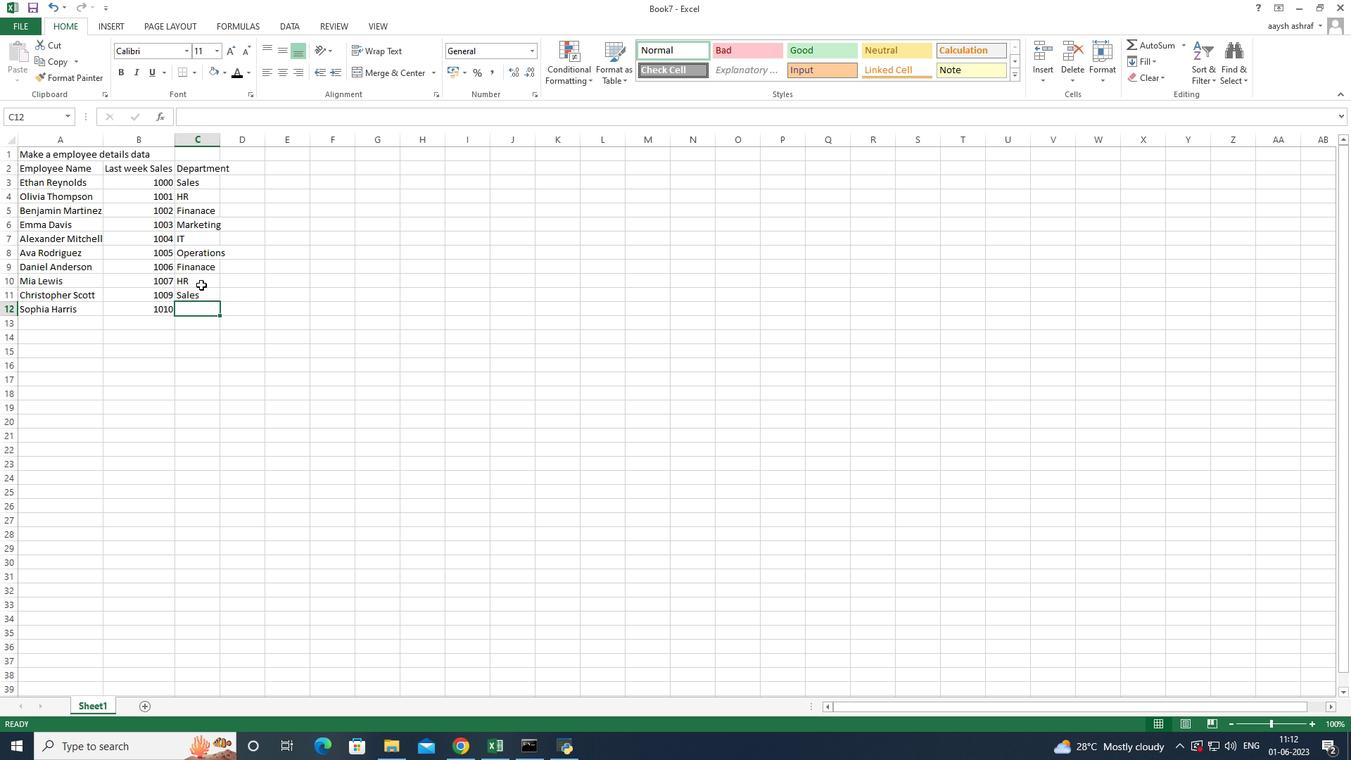 
Action: Key pressed <Key.delete>
Screenshot: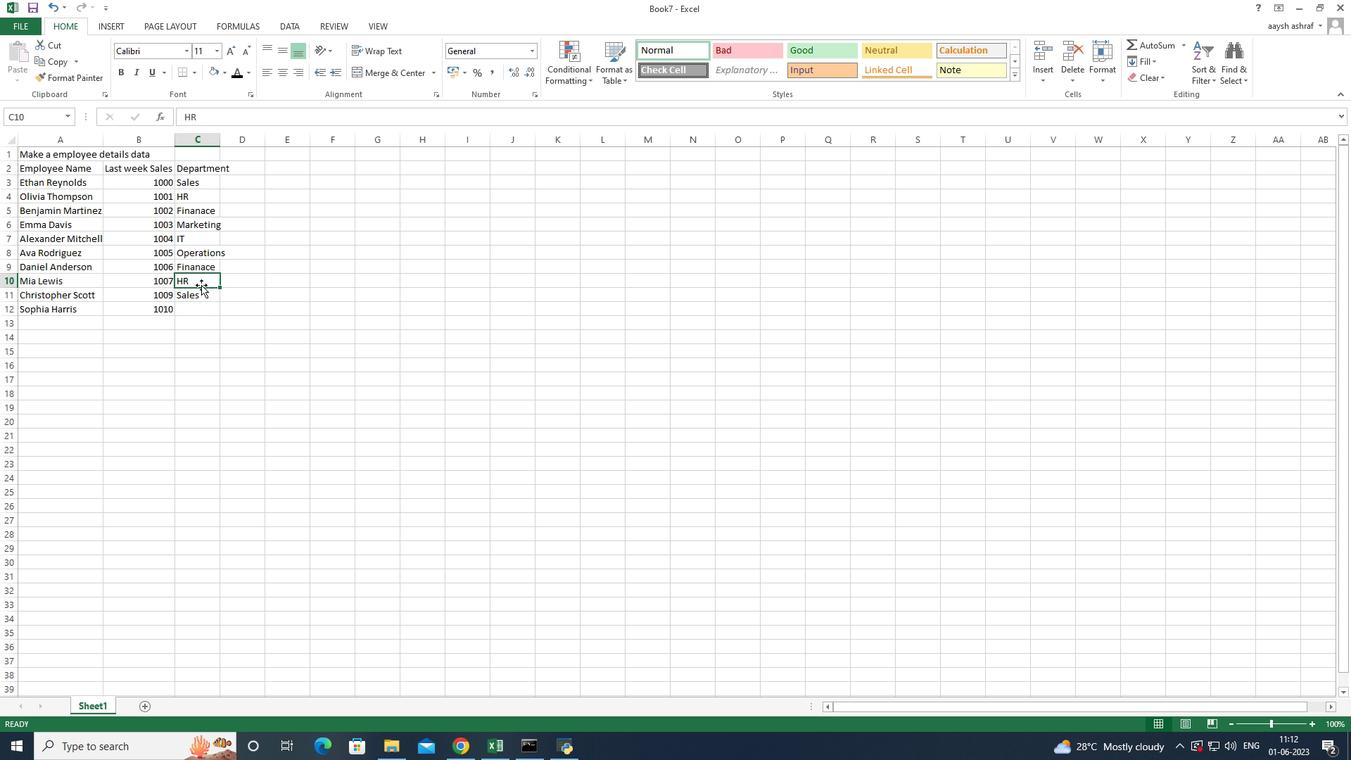 
Action: Mouse moved to (199, 292)
Screenshot: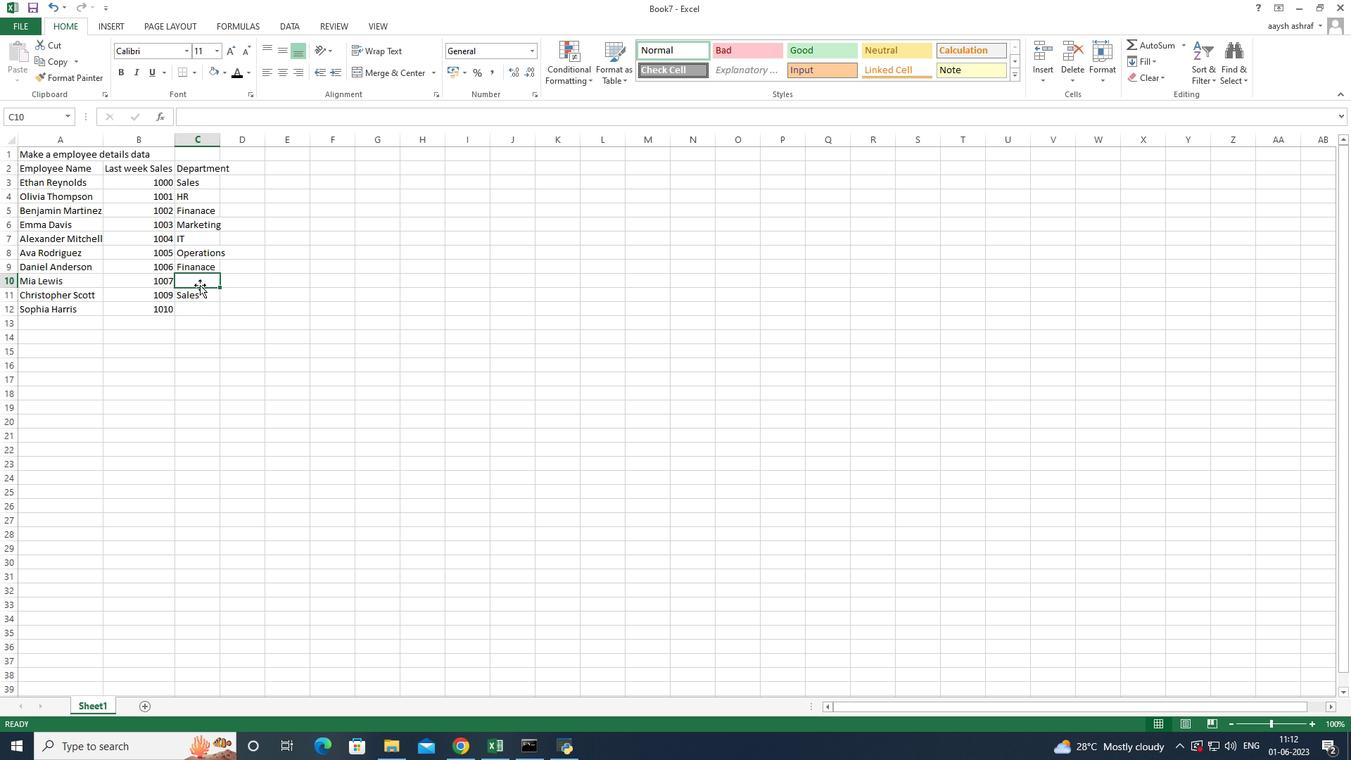 
Action: Mouse pressed left at (199, 292)
Screenshot: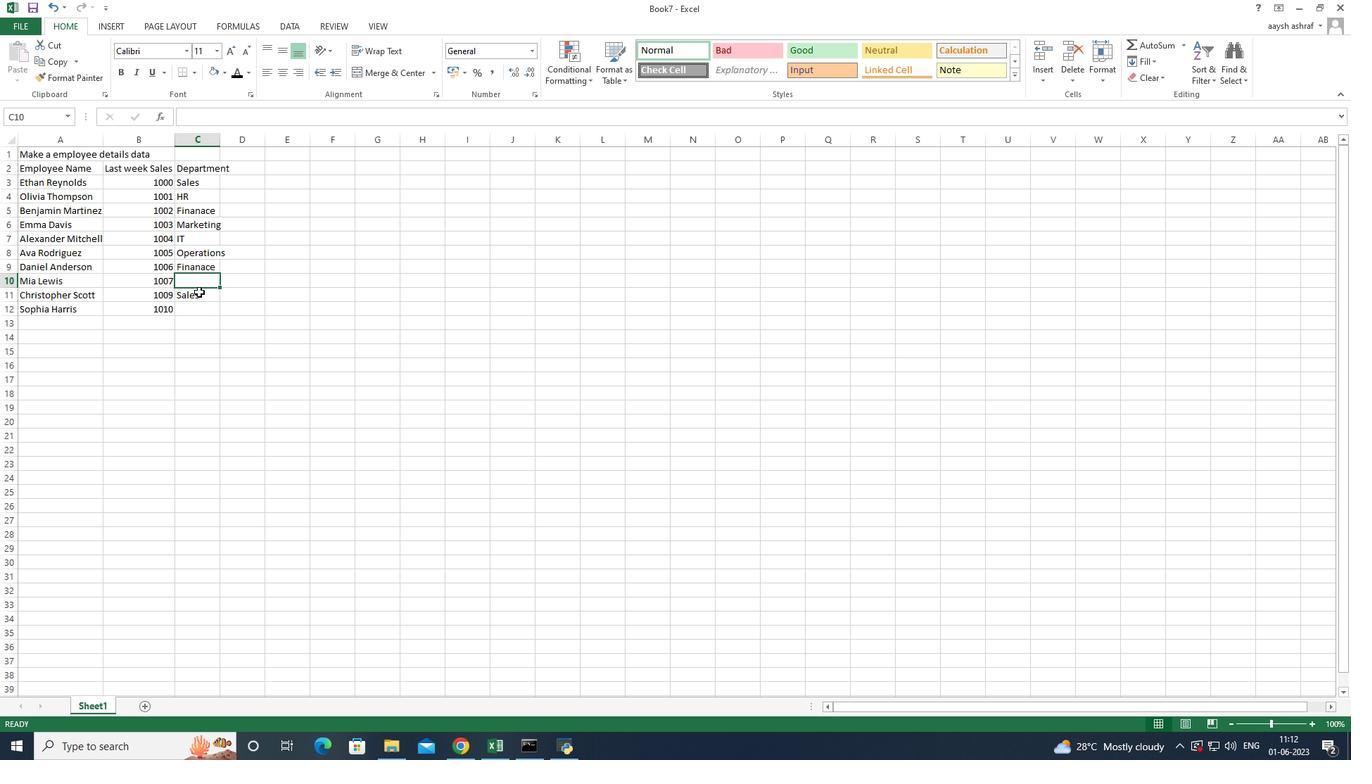 
Action: Key pressed <Key.delete>
Screenshot: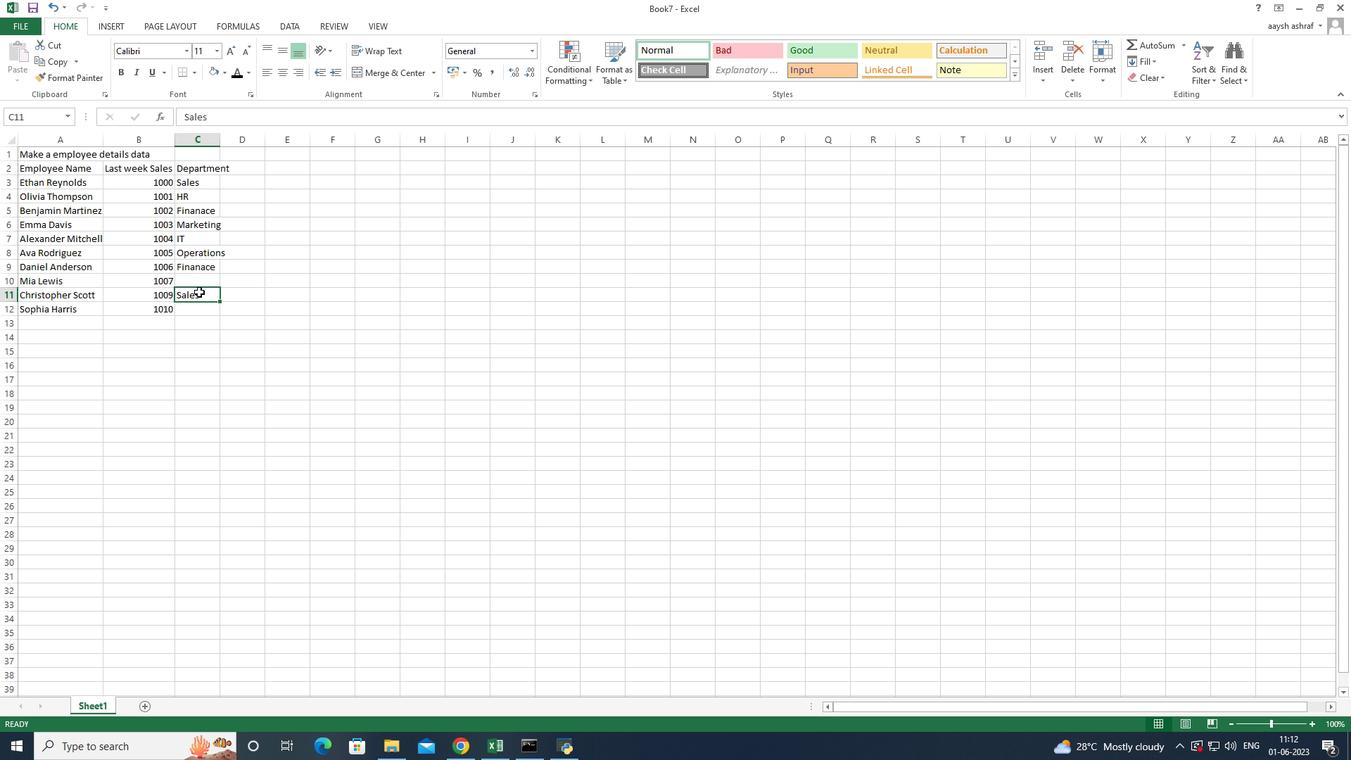 
Action: Mouse moved to (198, 278)
Screenshot: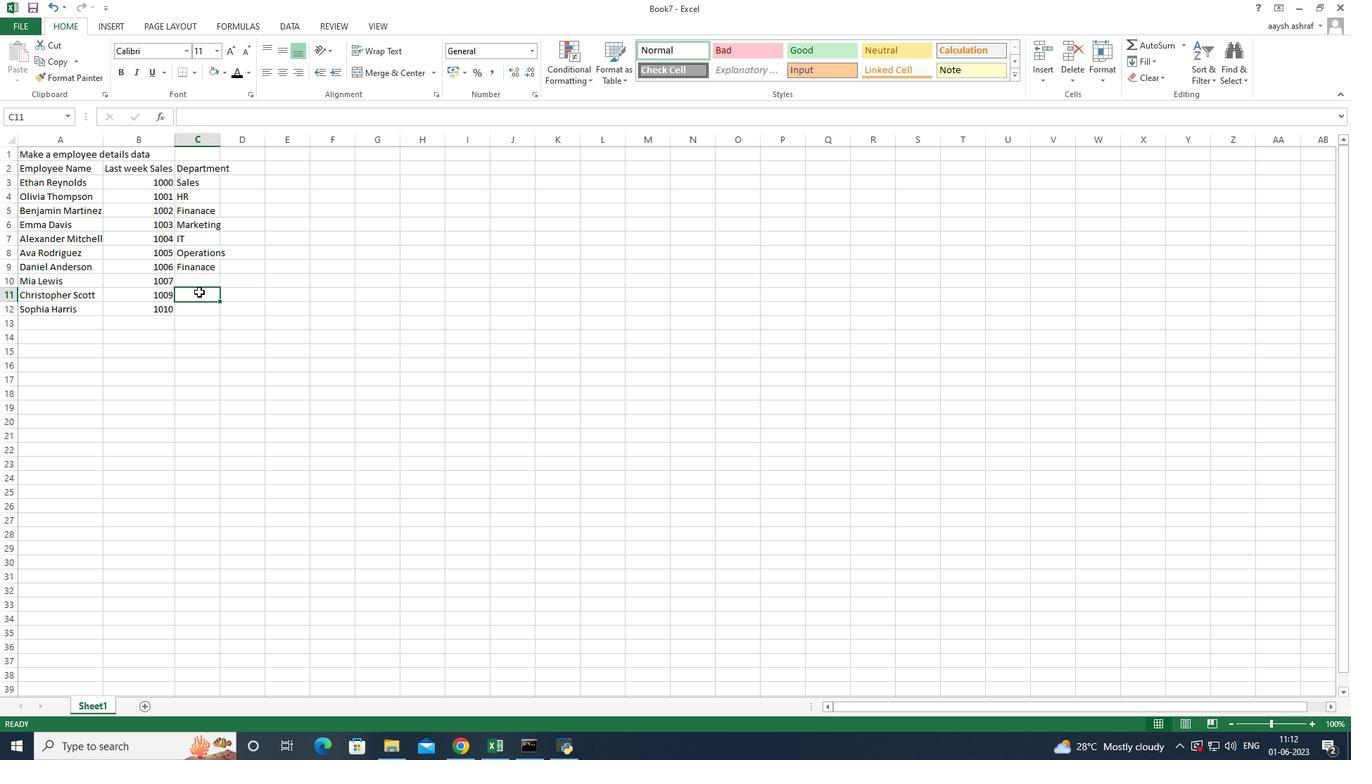 
Action: Mouse pressed left at (198, 278)
Screenshot: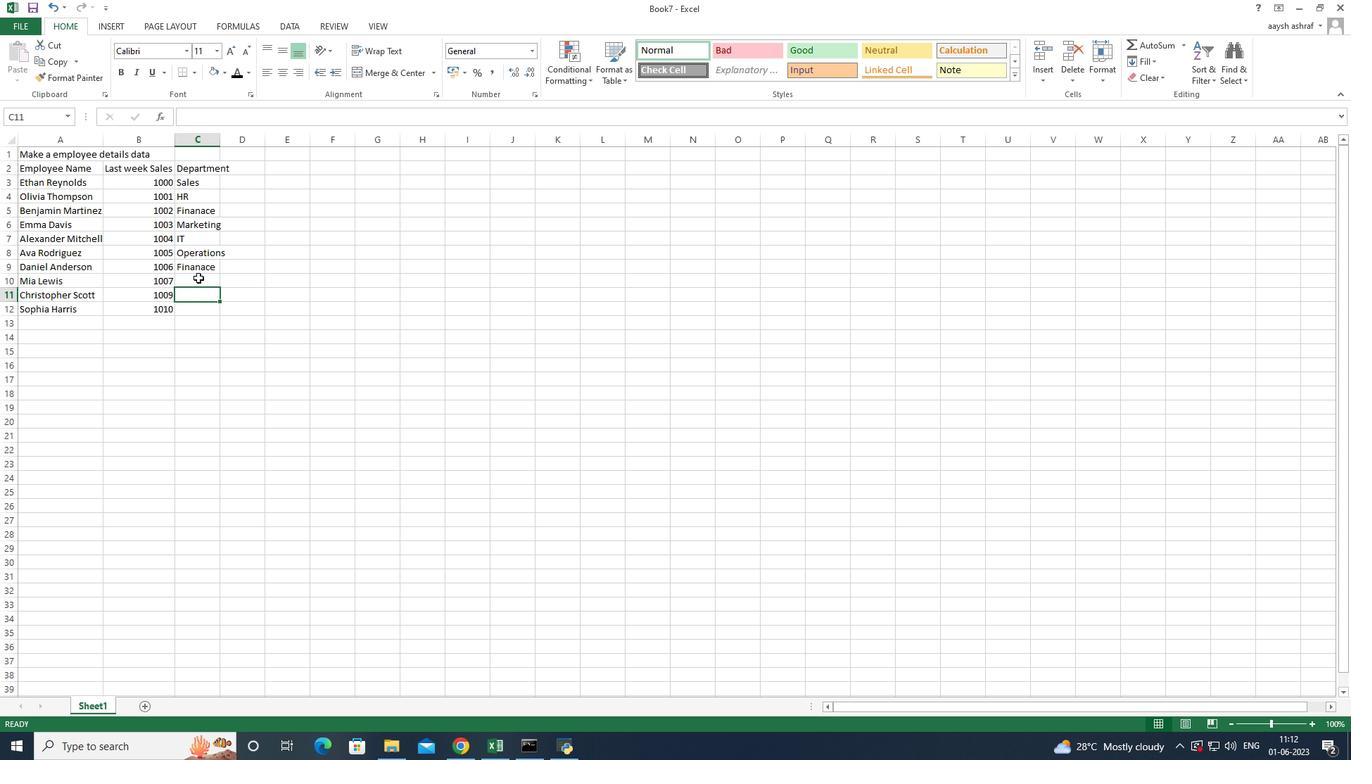 
Action: Mouse moved to (209, 180)
Screenshot: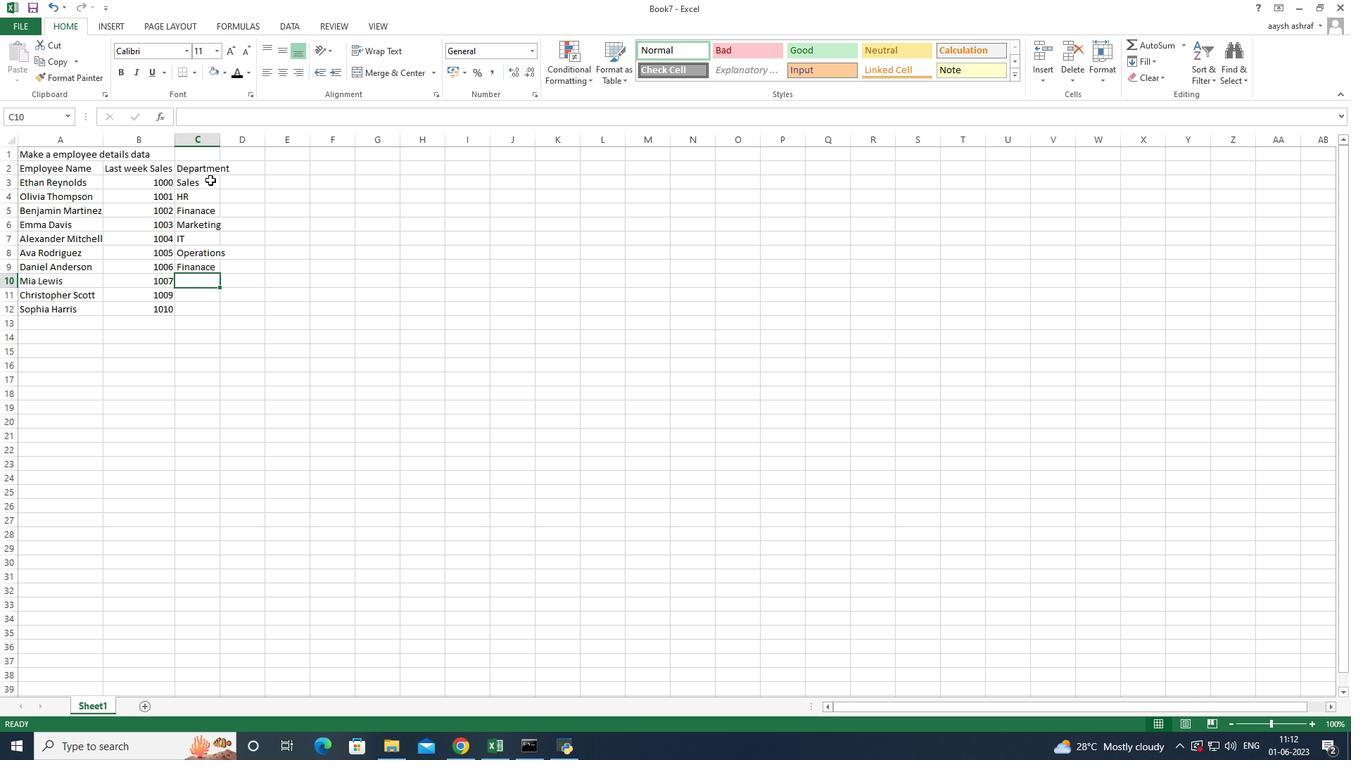 
Action: Mouse pressed left at (209, 180)
Screenshot: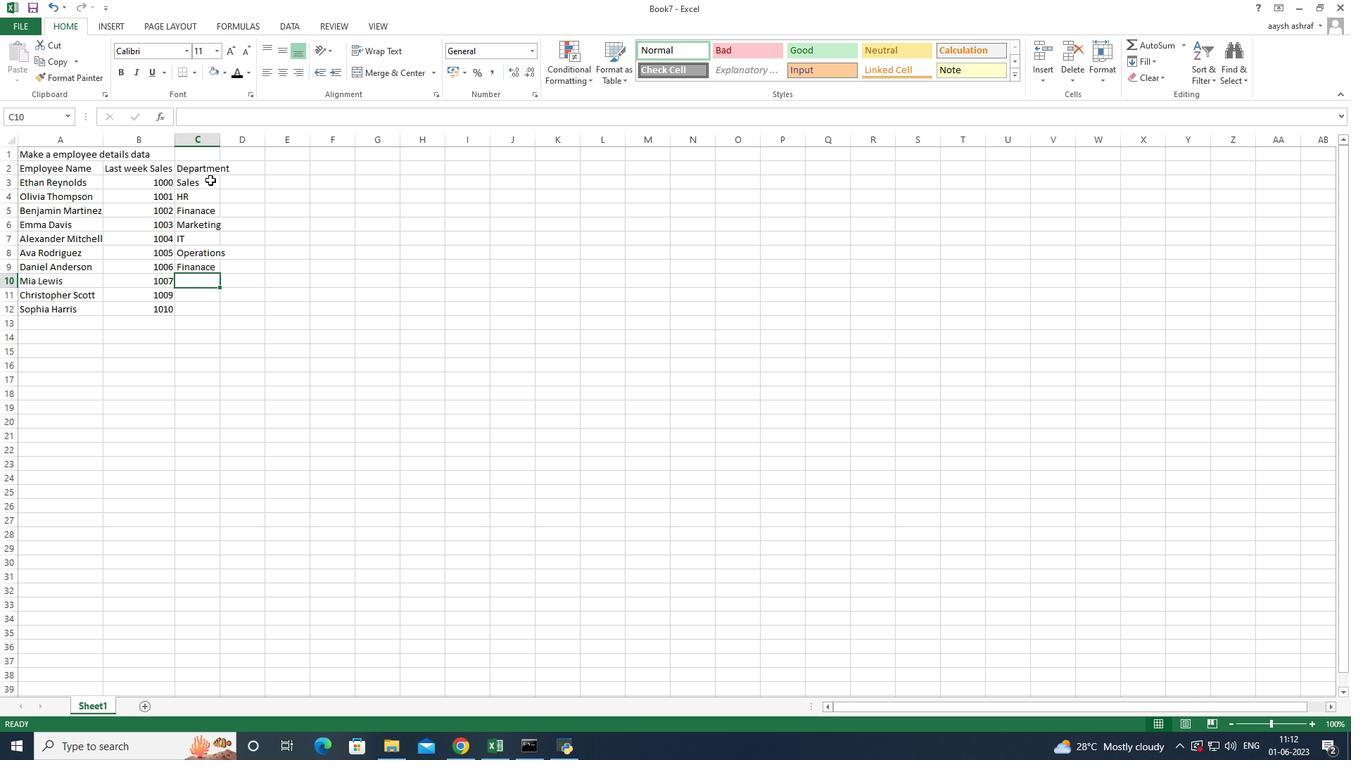 
Action: Mouse moved to (193, 199)
Screenshot: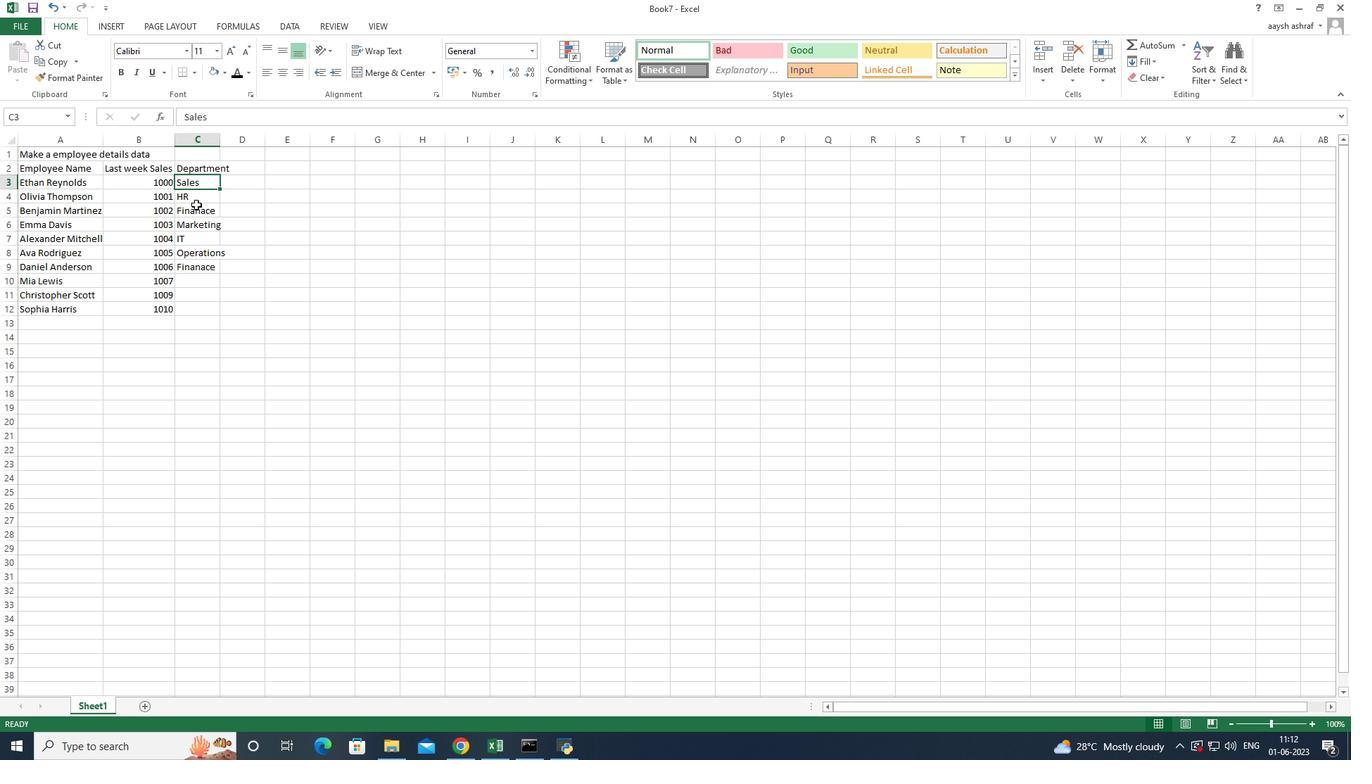 
Action: Mouse pressed left at (193, 199)
Screenshot: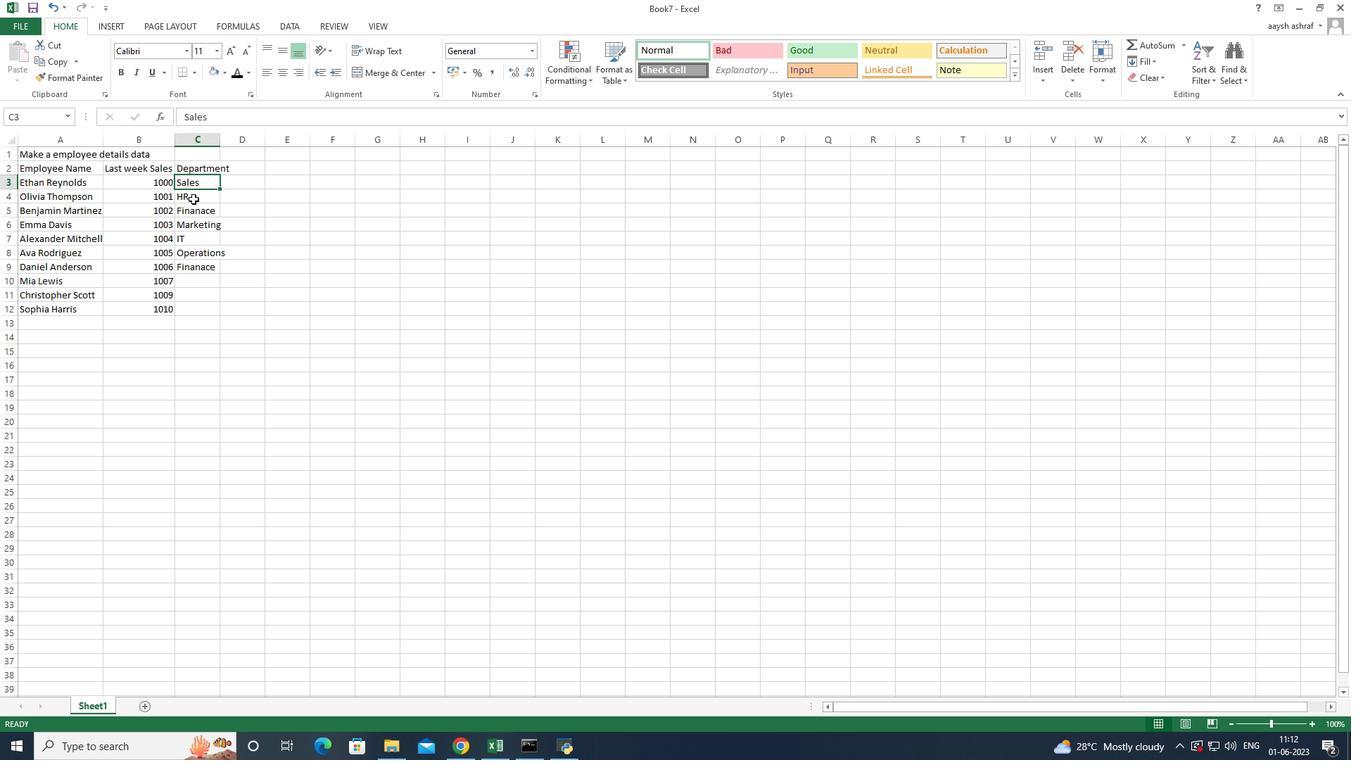 
Action: Mouse moved to (185, 220)
Screenshot: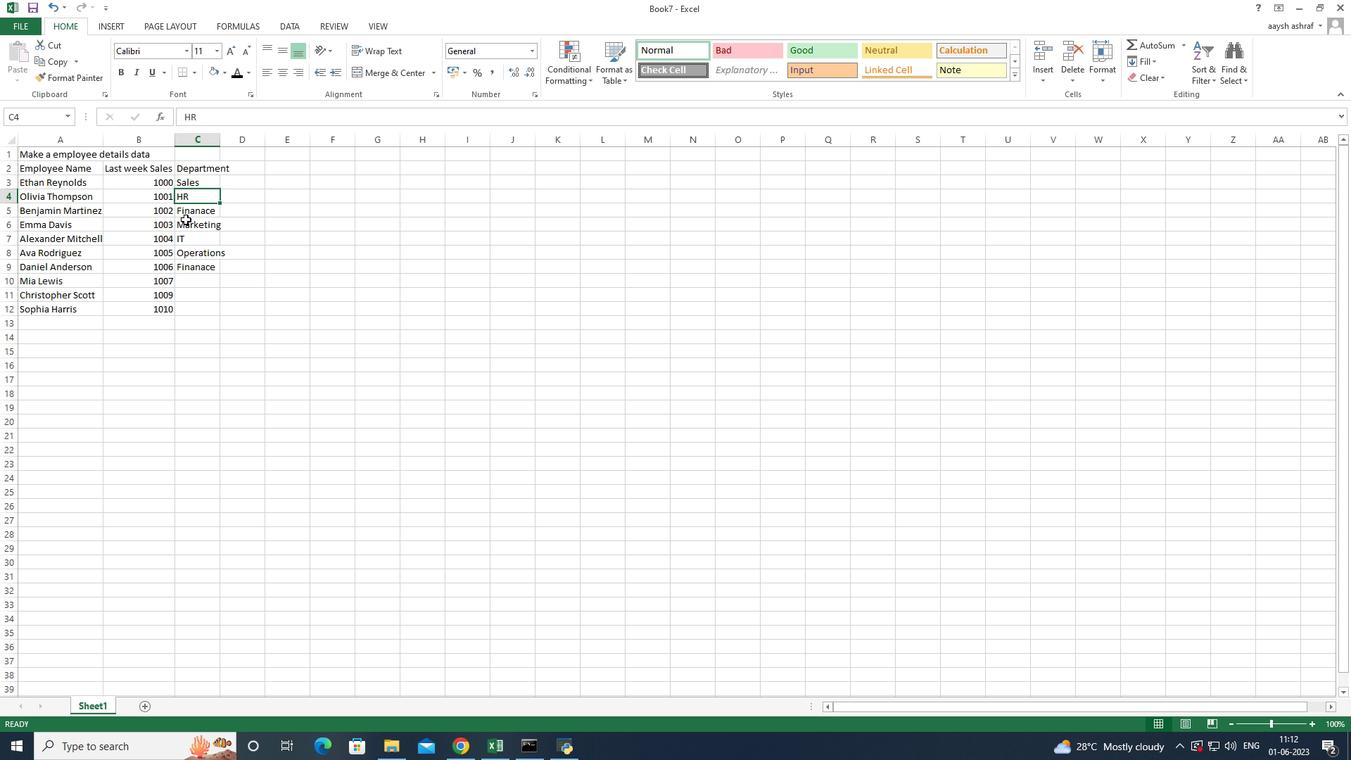 
Action: Mouse pressed left at (185, 220)
Screenshot: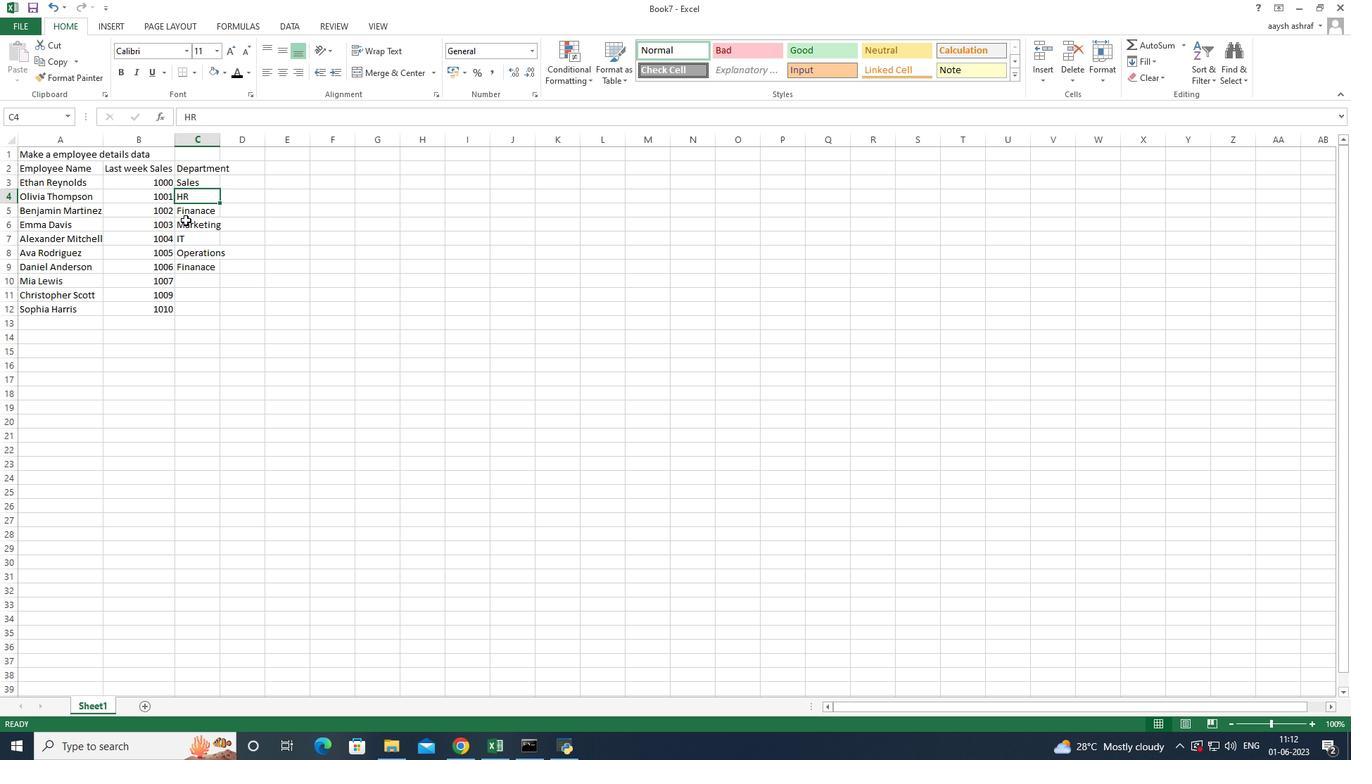 
Action: Mouse moved to (191, 237)
Screenshot: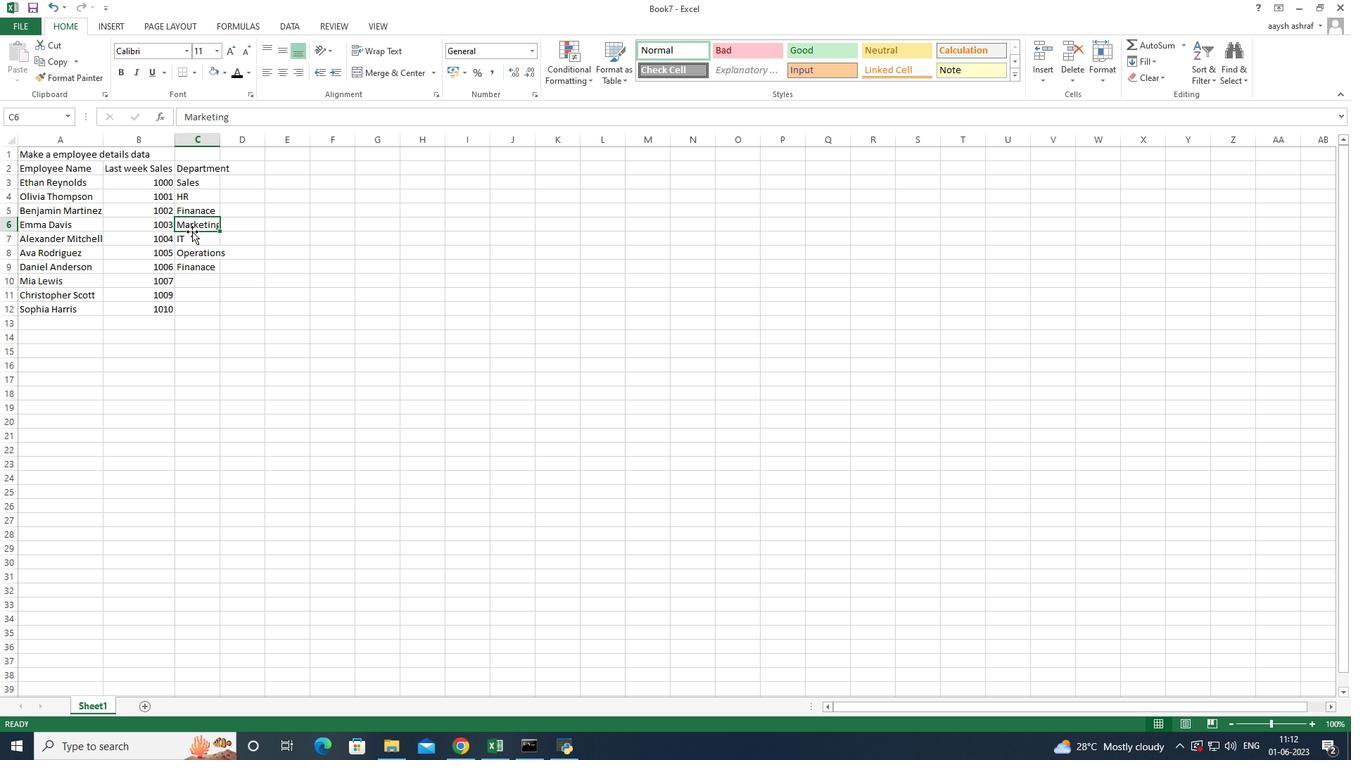 
Action: Mouse pressed left at (191, 237)
Screenshot: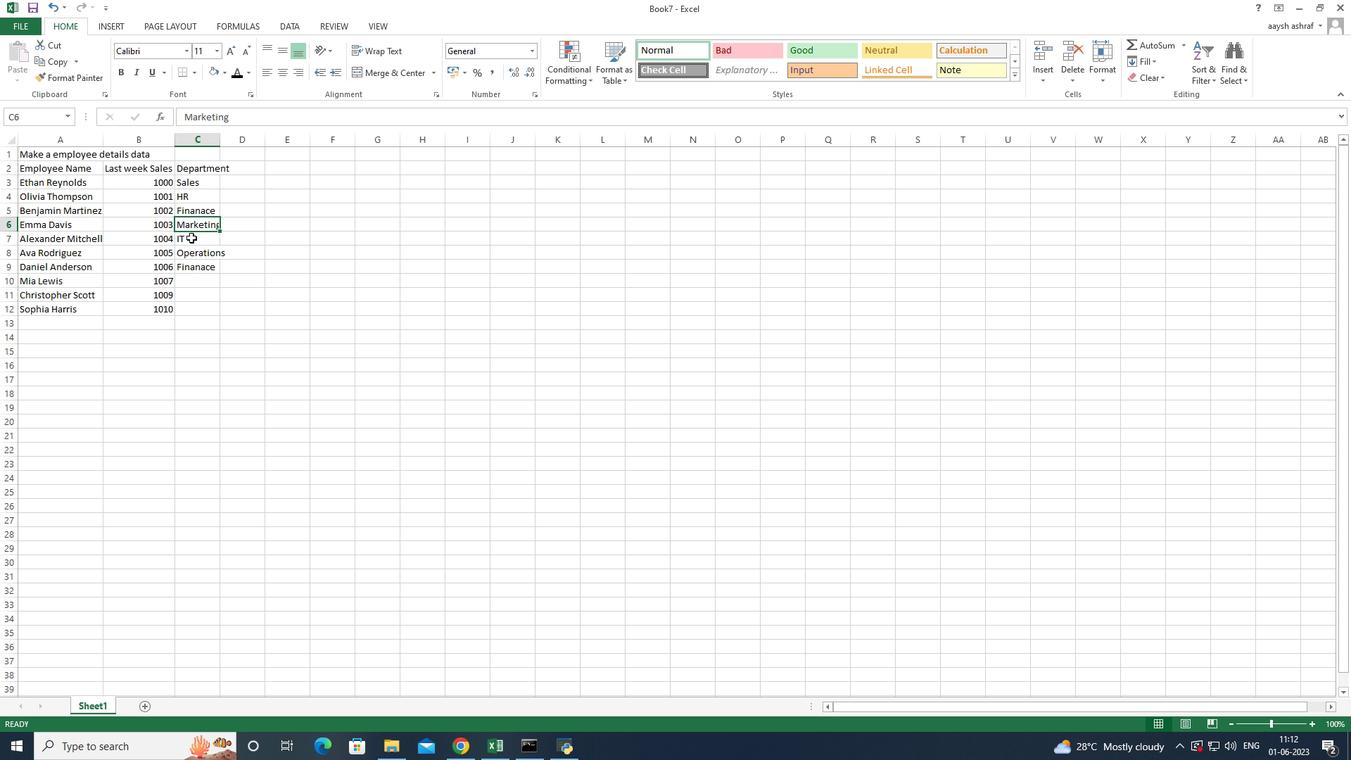 
Action: Mouse moved to (187, 256)
Screenshot: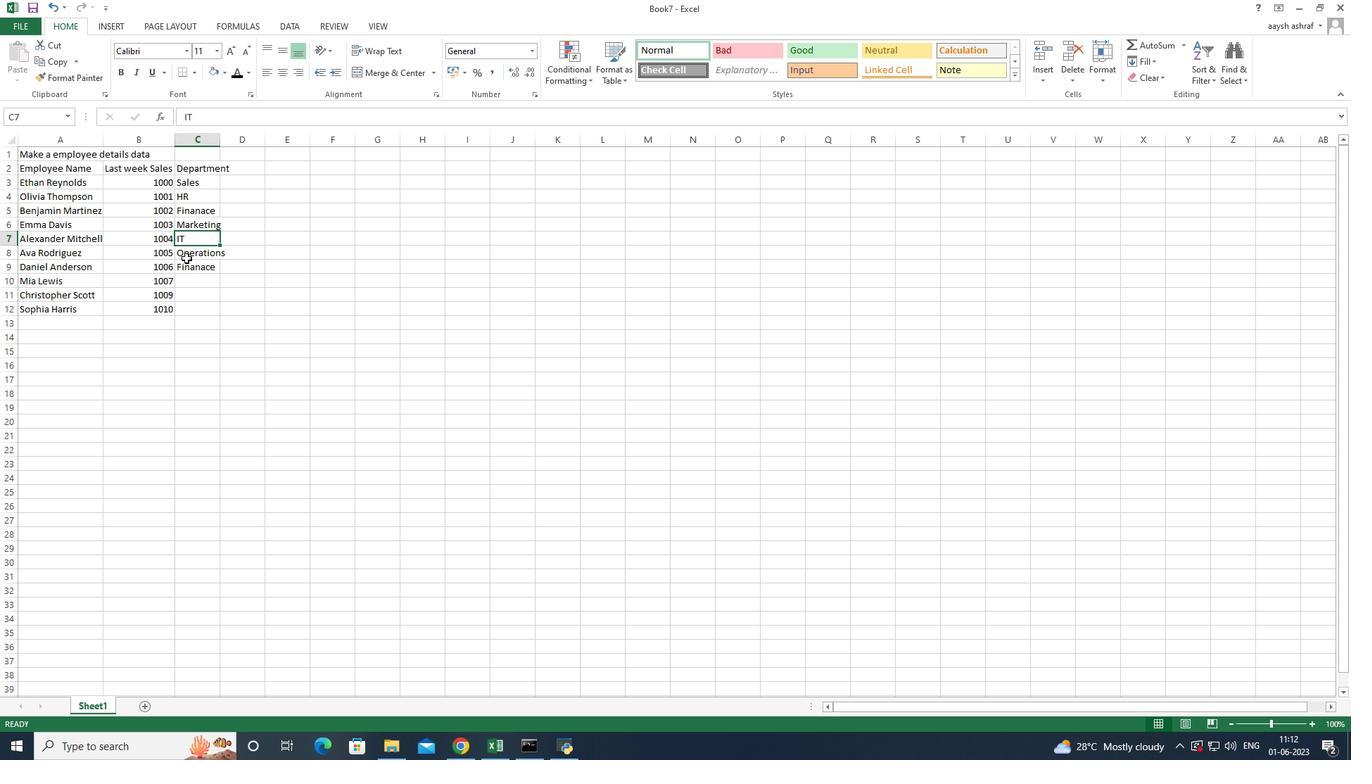 
Action: Mouse pressed left at (187, 256)
Screenshot: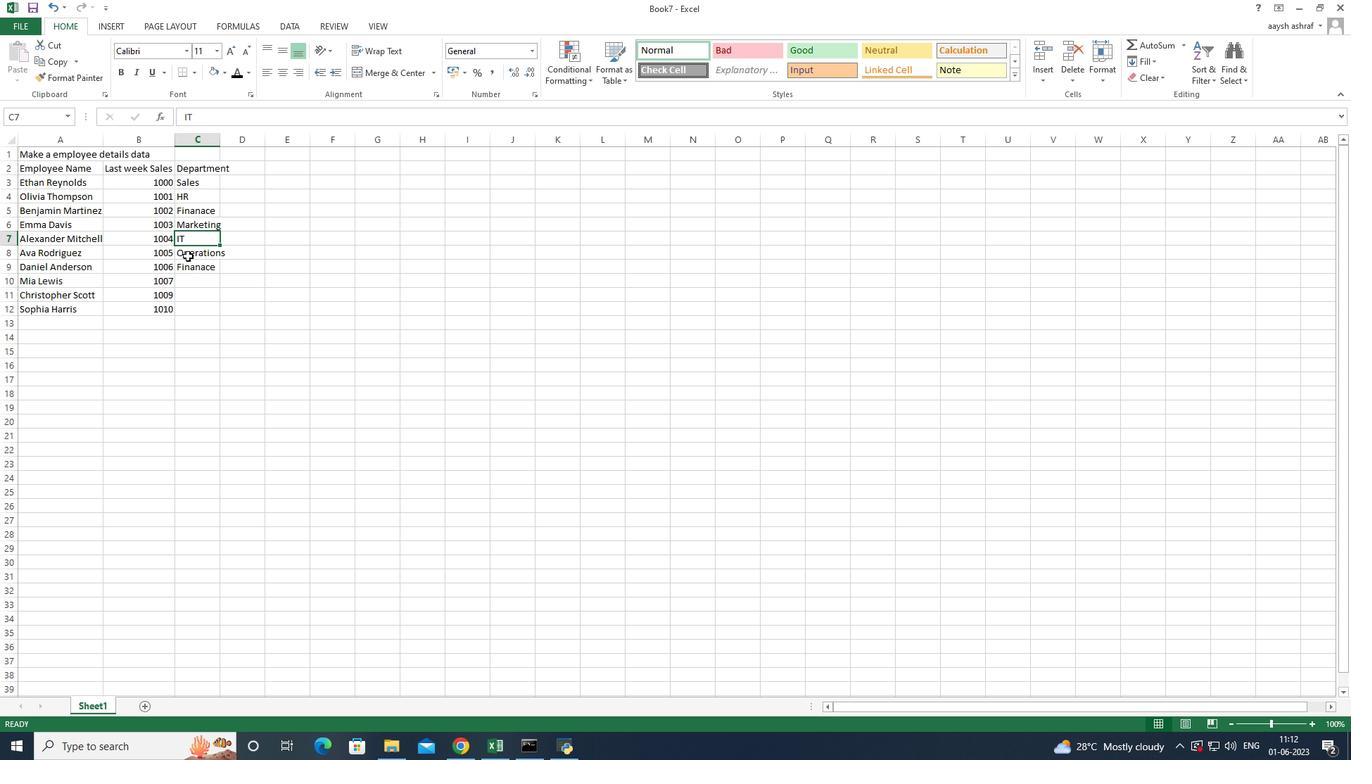 
Action: Mouse moved to (187, 266)
Screenshot: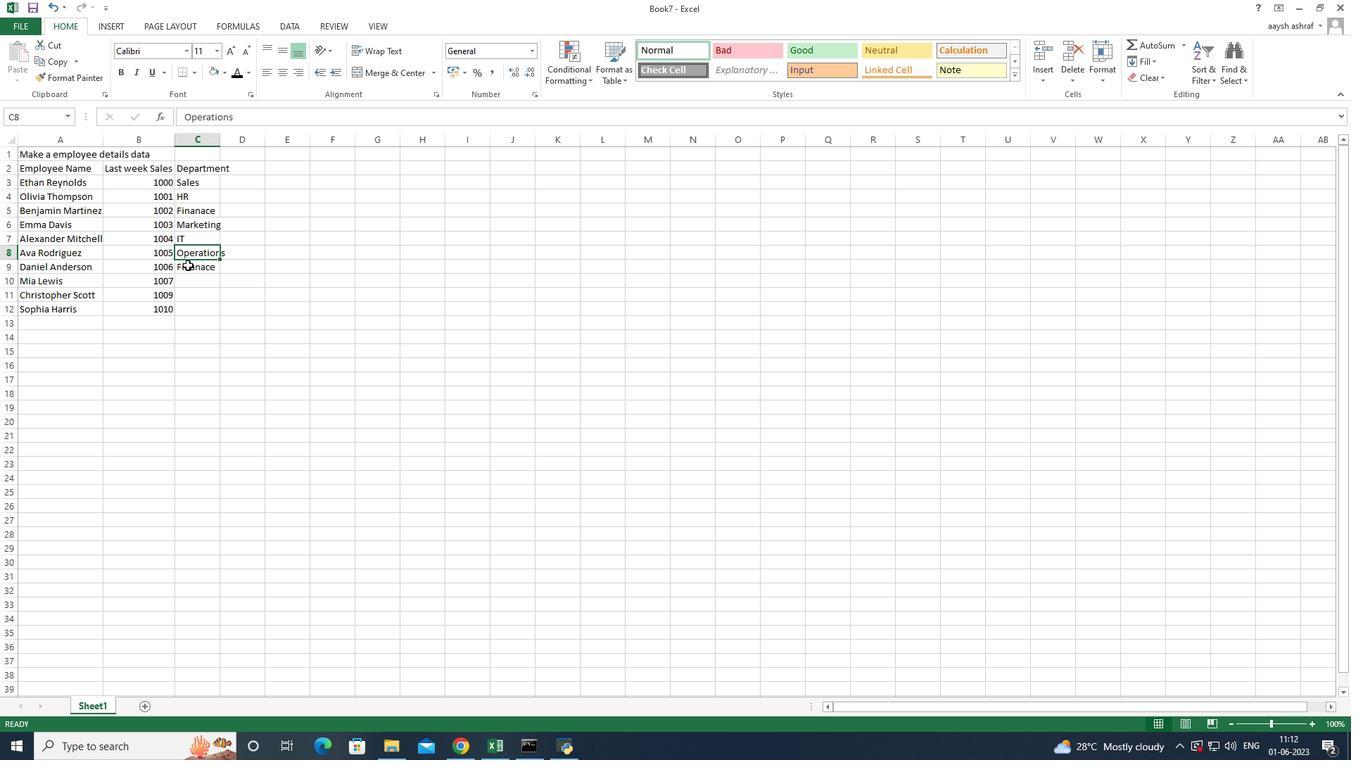 
Action: Mouse pressed left at (187, 266)
Screenshot: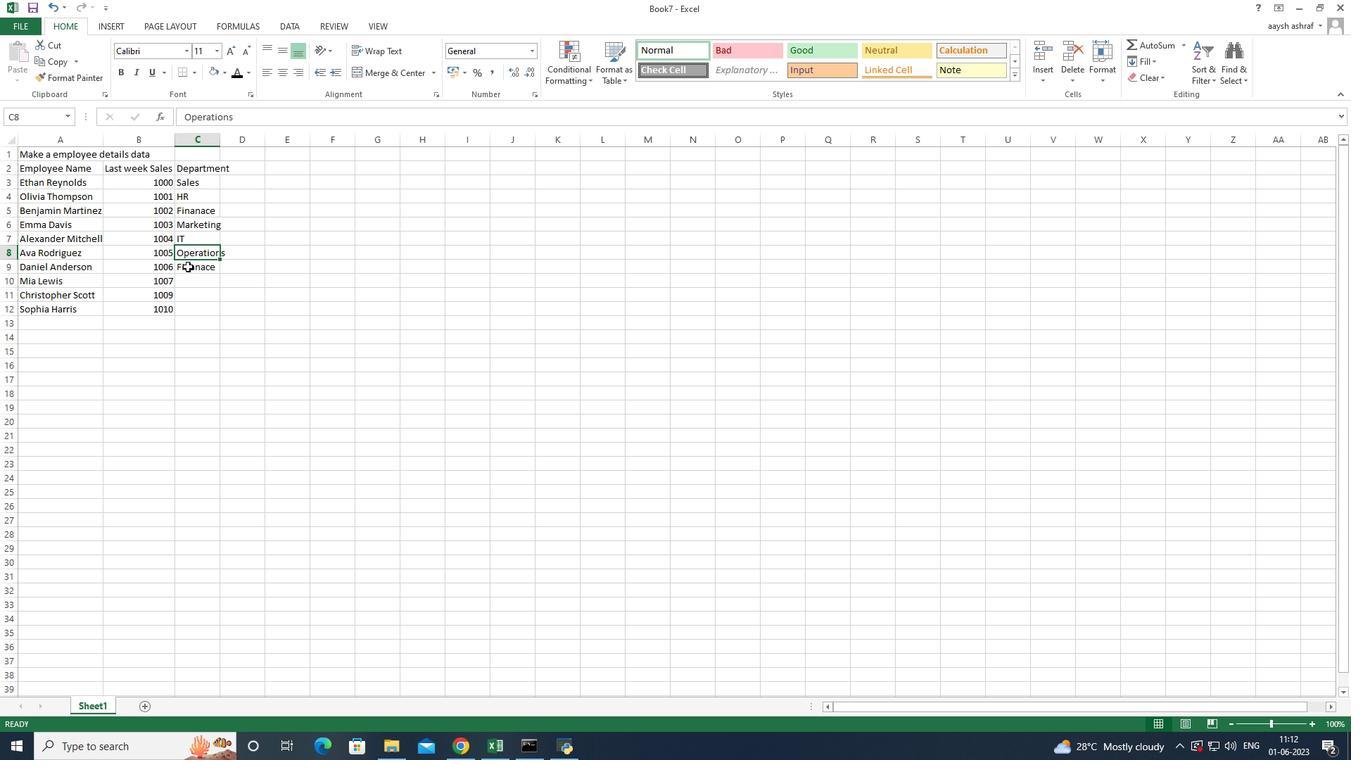 
Action: Mouse moved to (202, 187)
Screenshot: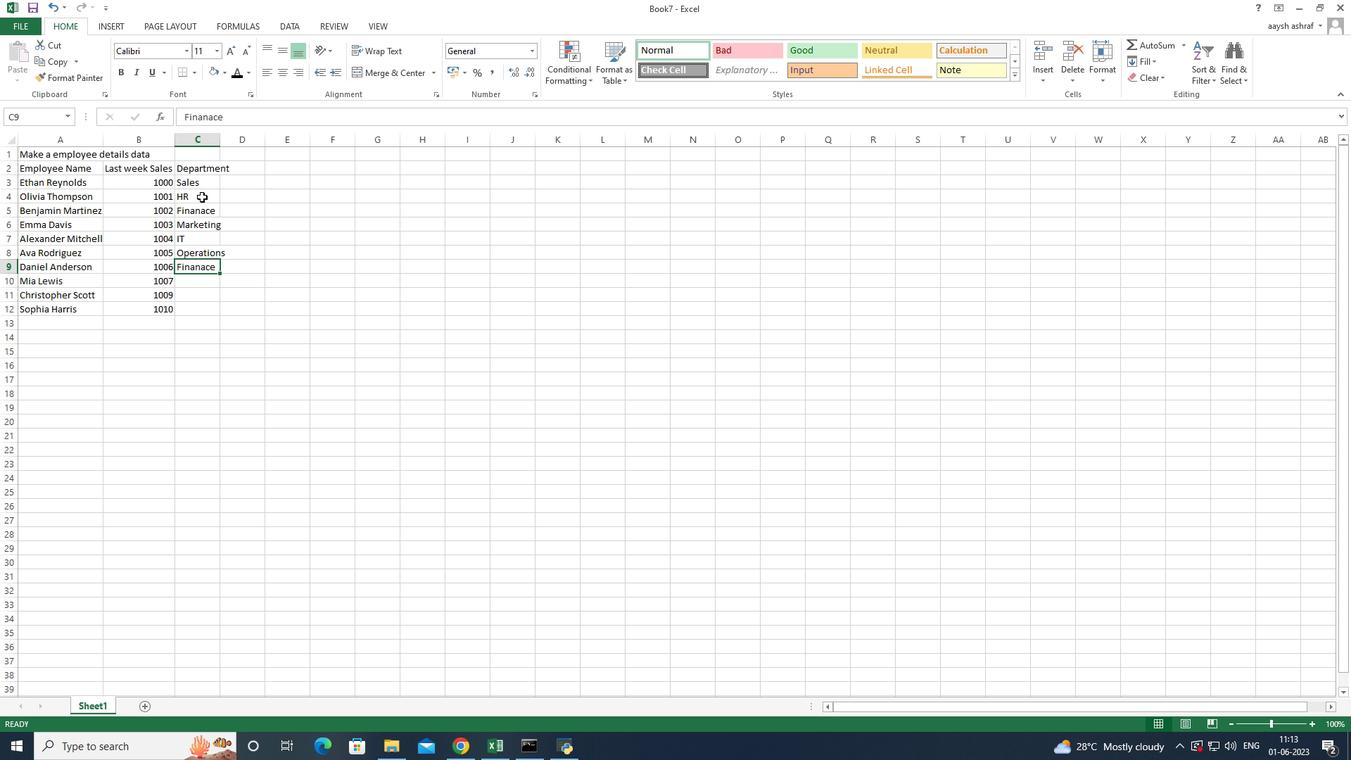 
Action: Mouse pressed left at (202, 187)
Screenshot: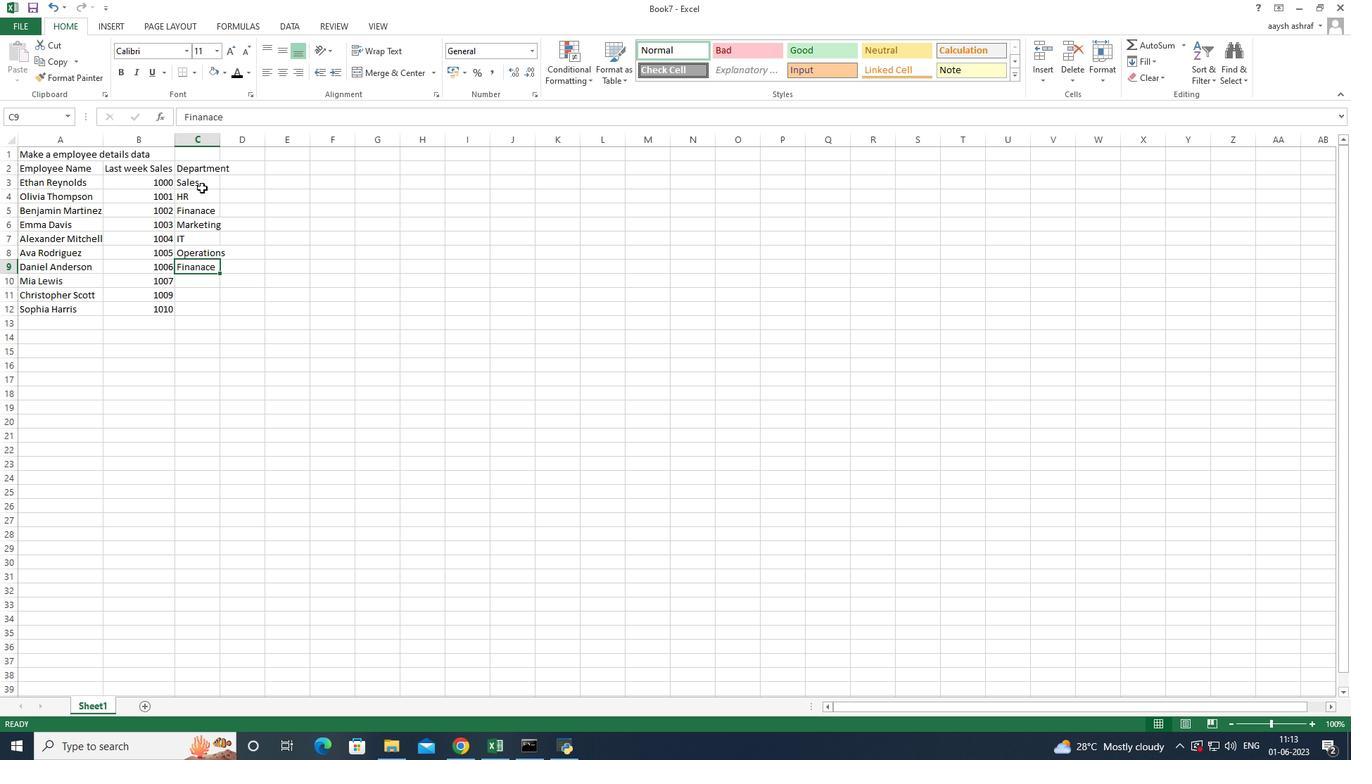 
Action: Mouse moved to (200, 215)
Screenshot: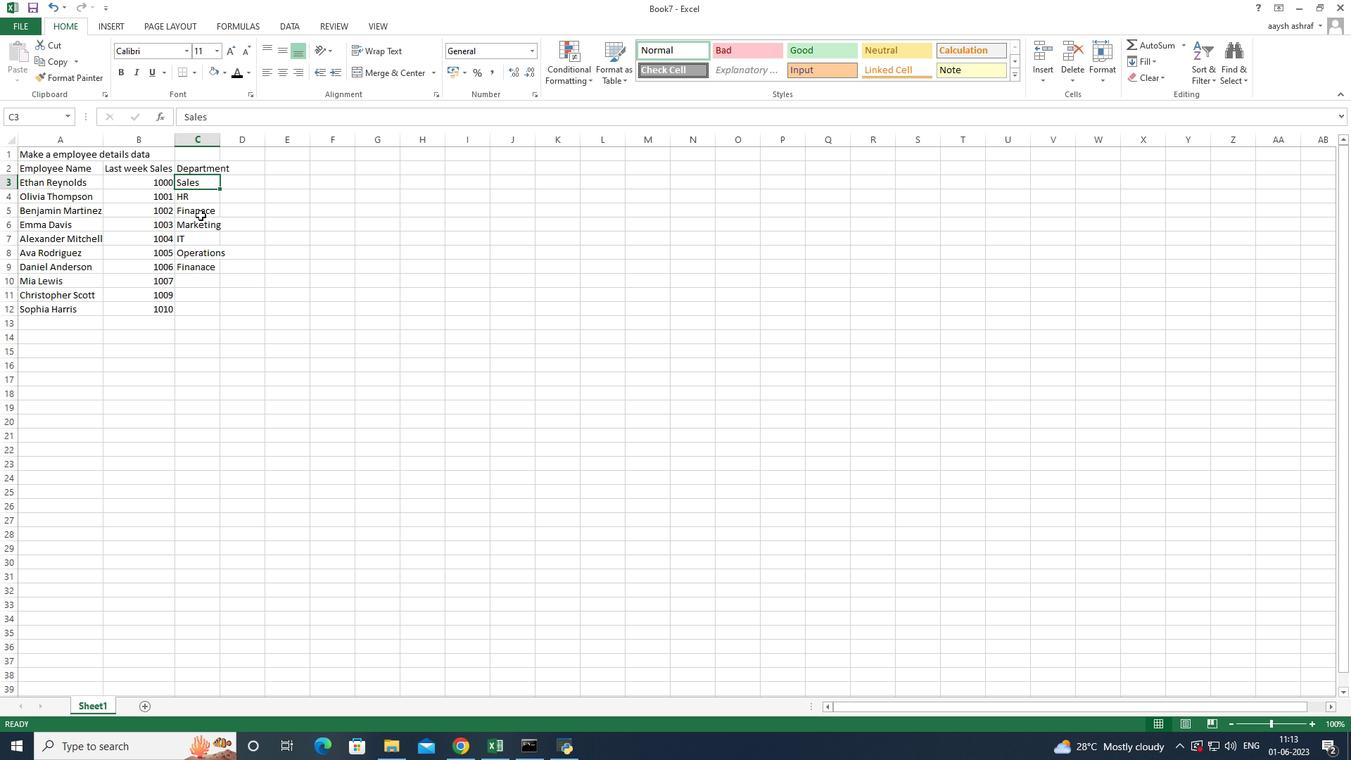 
Action: Mouse pressed left at (200, 215)
Screenshot: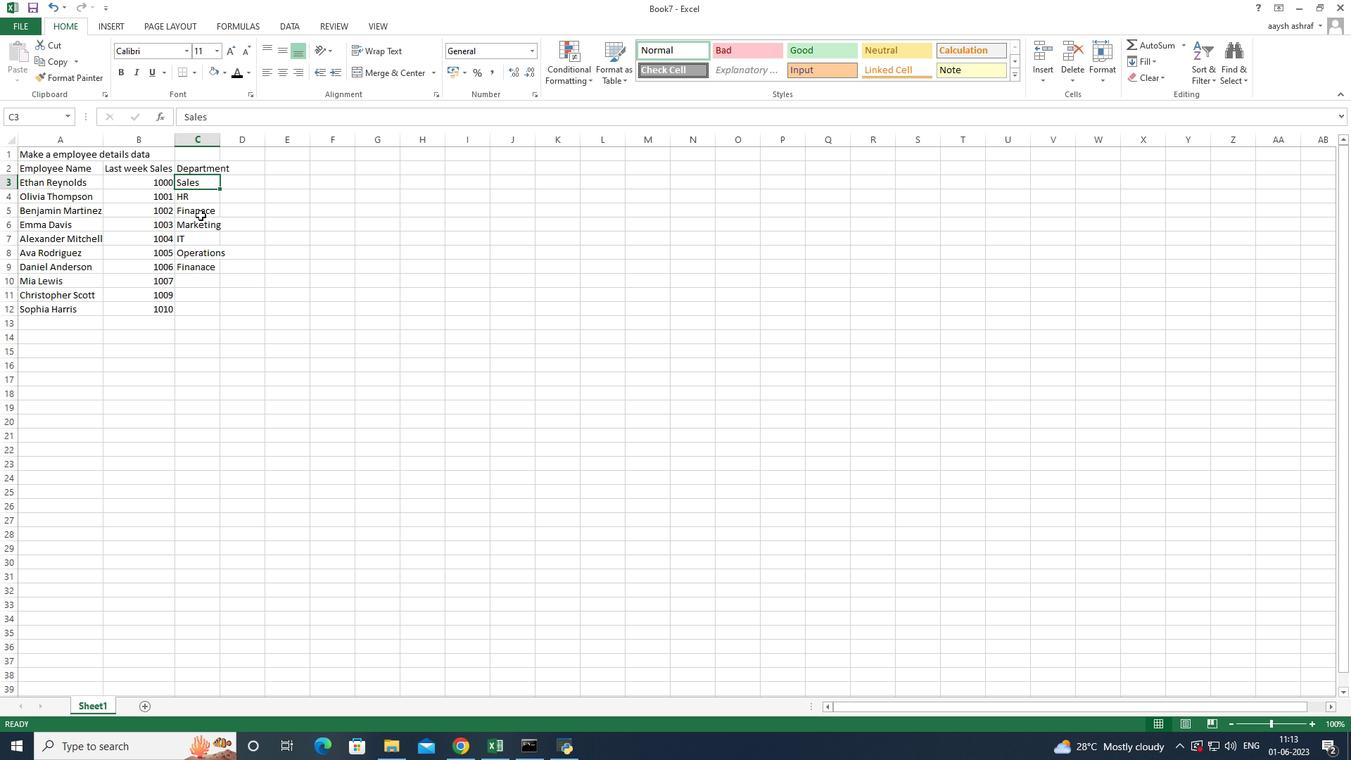 
Action: Mouse moved to (200, 272)
Screenshot: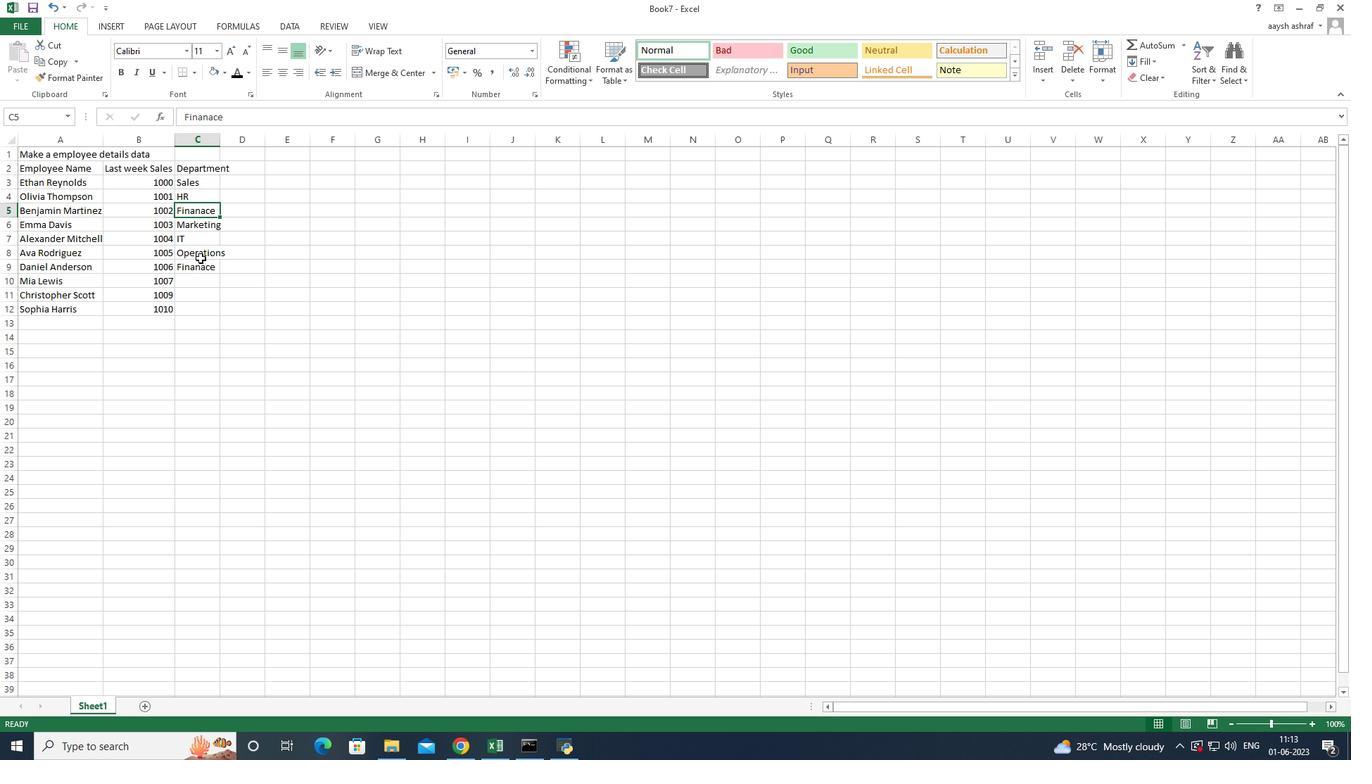 
Action: Mouse pressed left at (200, 272)
Screenshot: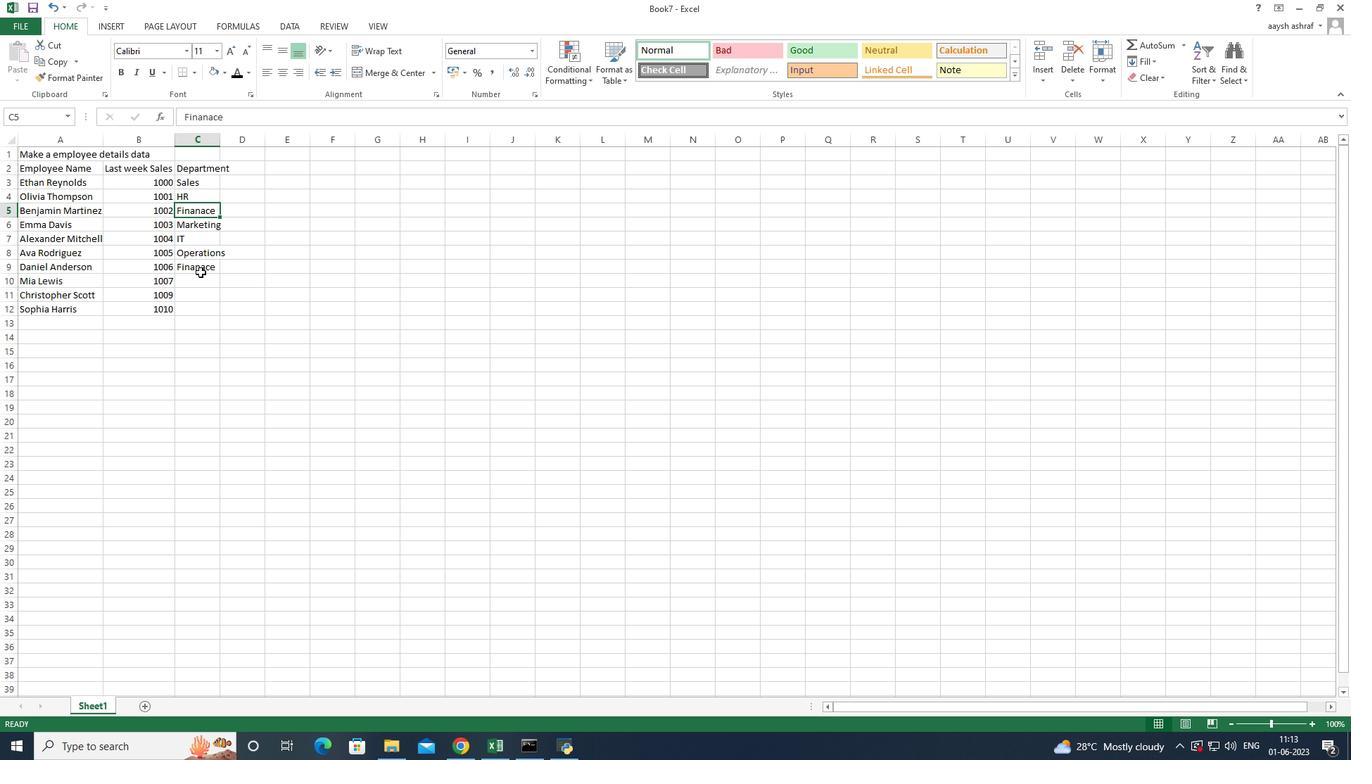 
Action: Mouse moved to (190, 281)
Screenshot: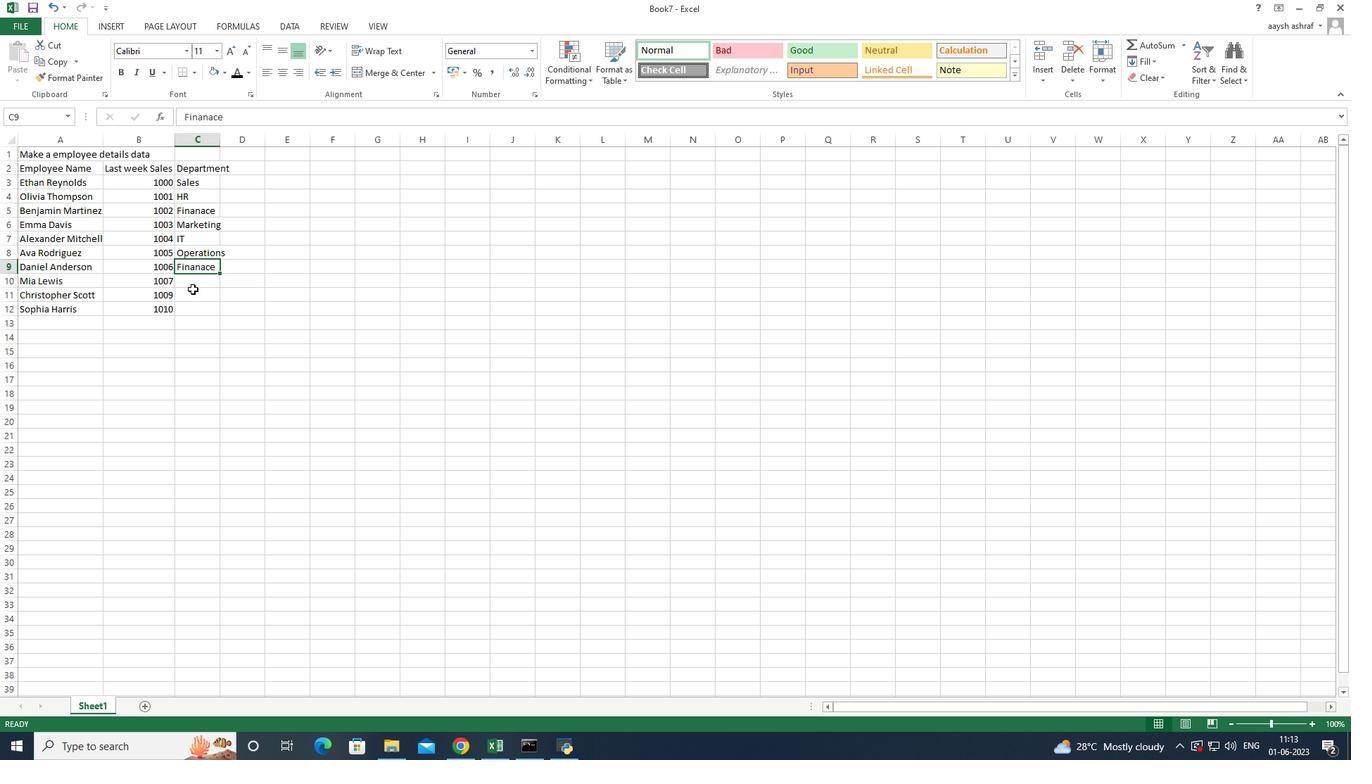 
Action: Mouse pressed left at (190, 281)
Screenshot: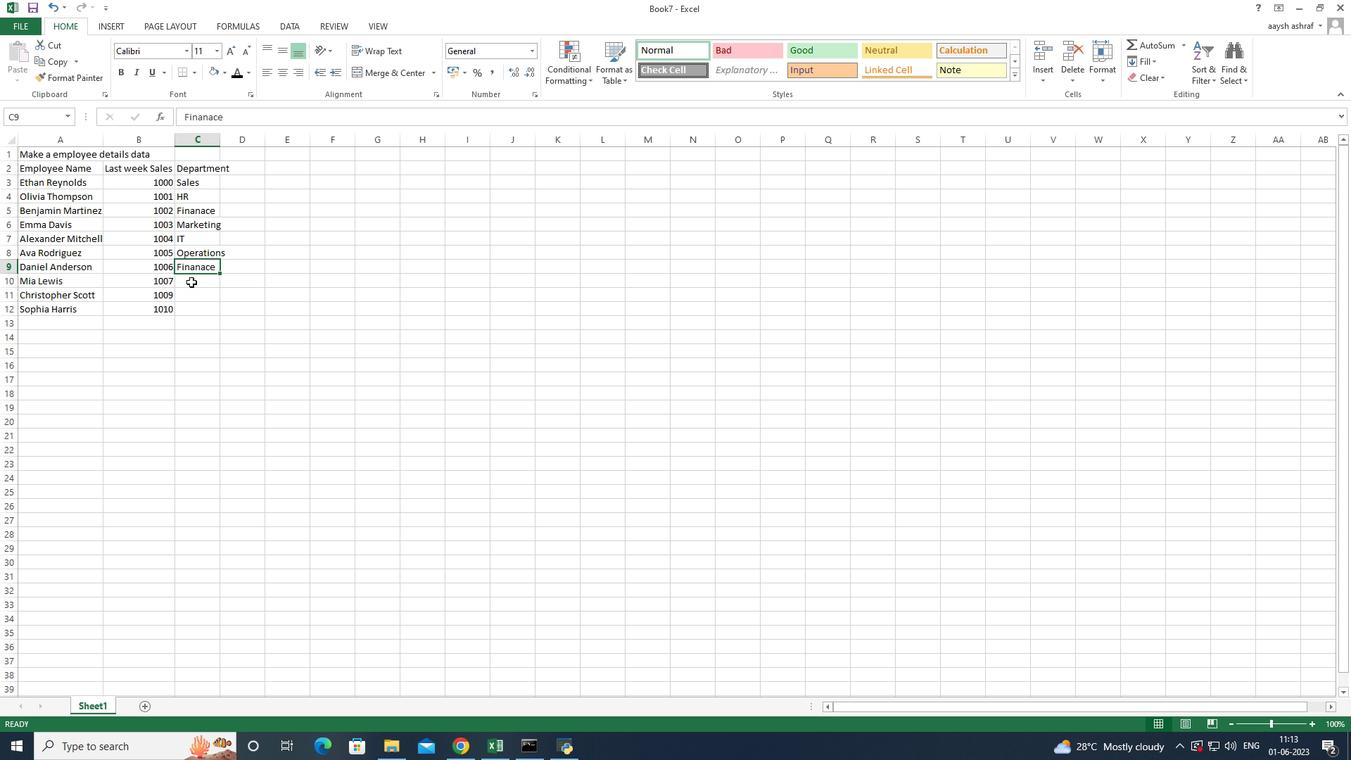 
Action: Mouse moved to (186, 280)
Screenshot: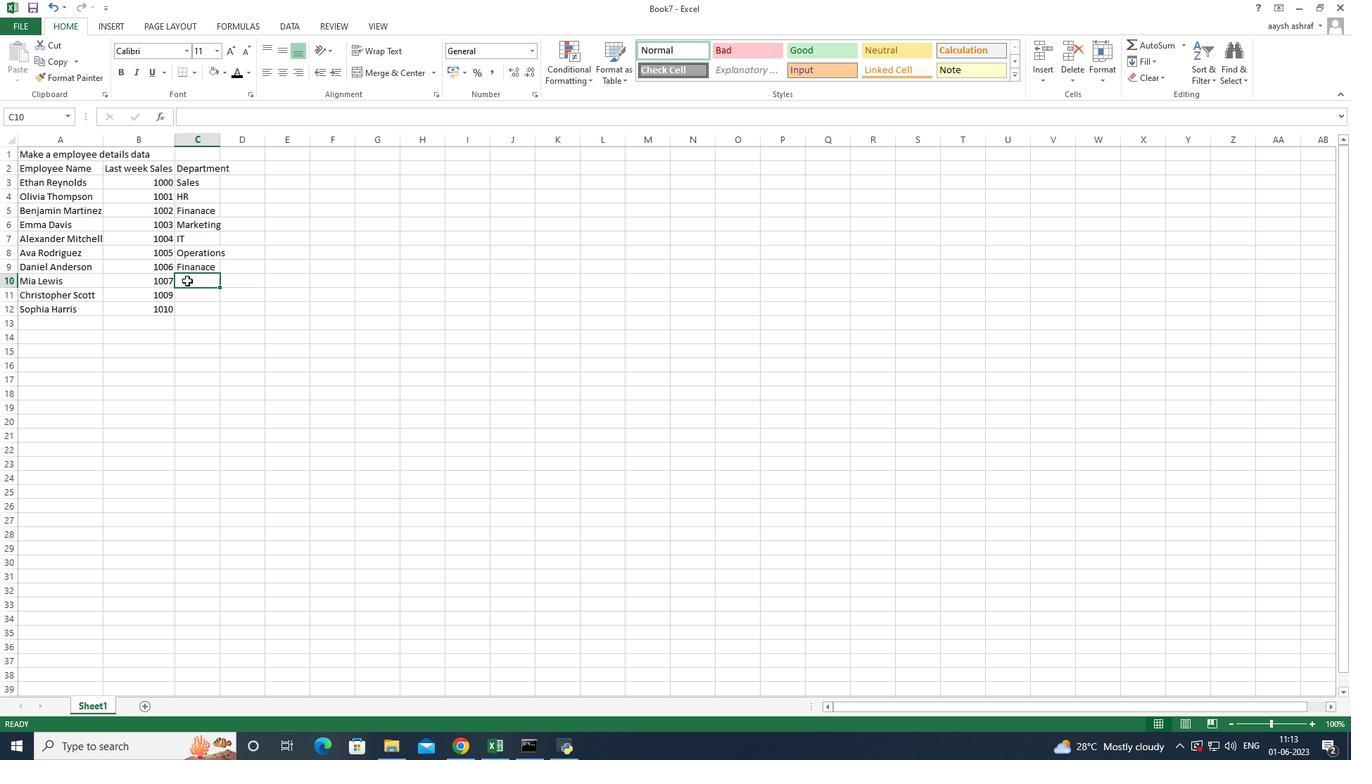 
Action: Key pressed <Key.shift>H<Key.enter><Key.shift><Key.shift><Key.shift><Key.shift><Key.shift>S<Key.enter><Key.shift>Mar<Key.enter>
Screenshot: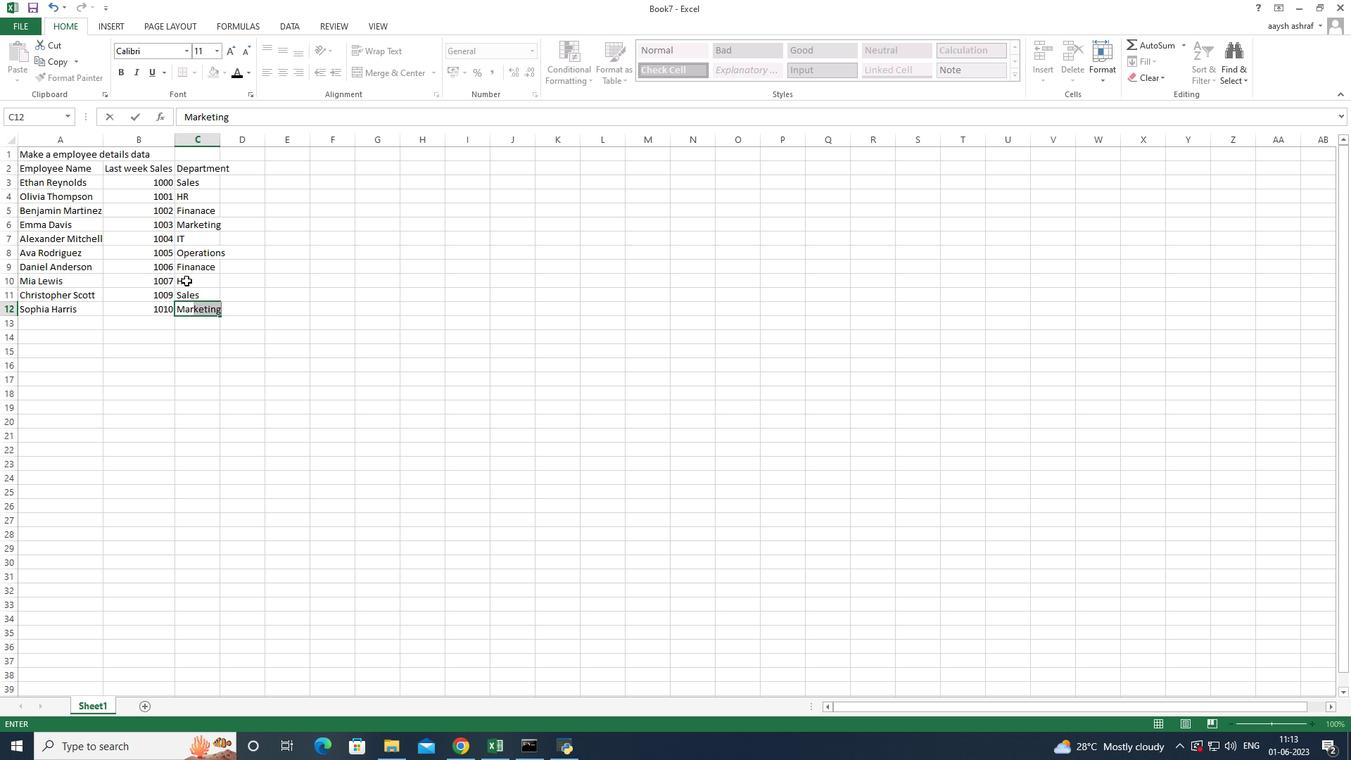
Action: Mouse moved to (218, 138)
Screenshot: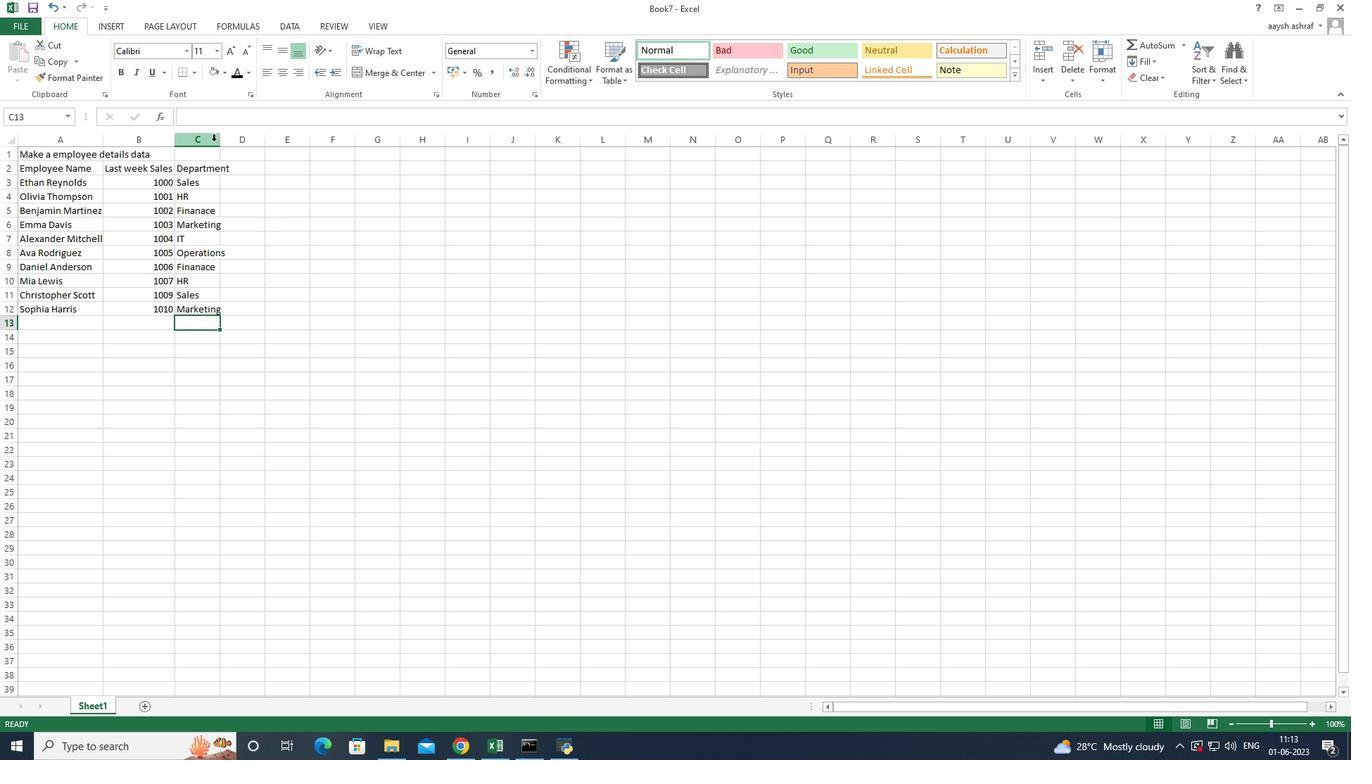 
Action: Mouse pressed left at (218, 138)
Screenshot: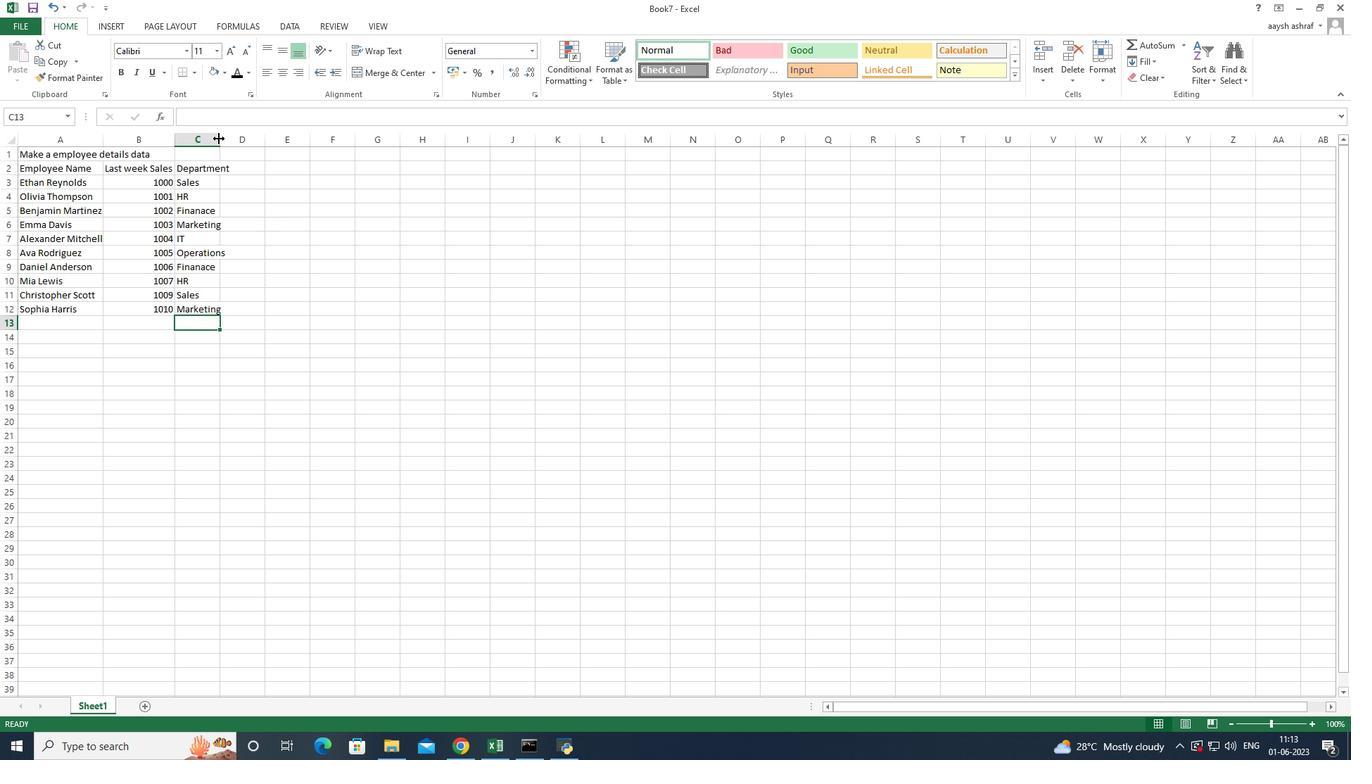 
Action: Mouse moved to (256, 168)
Screenshot: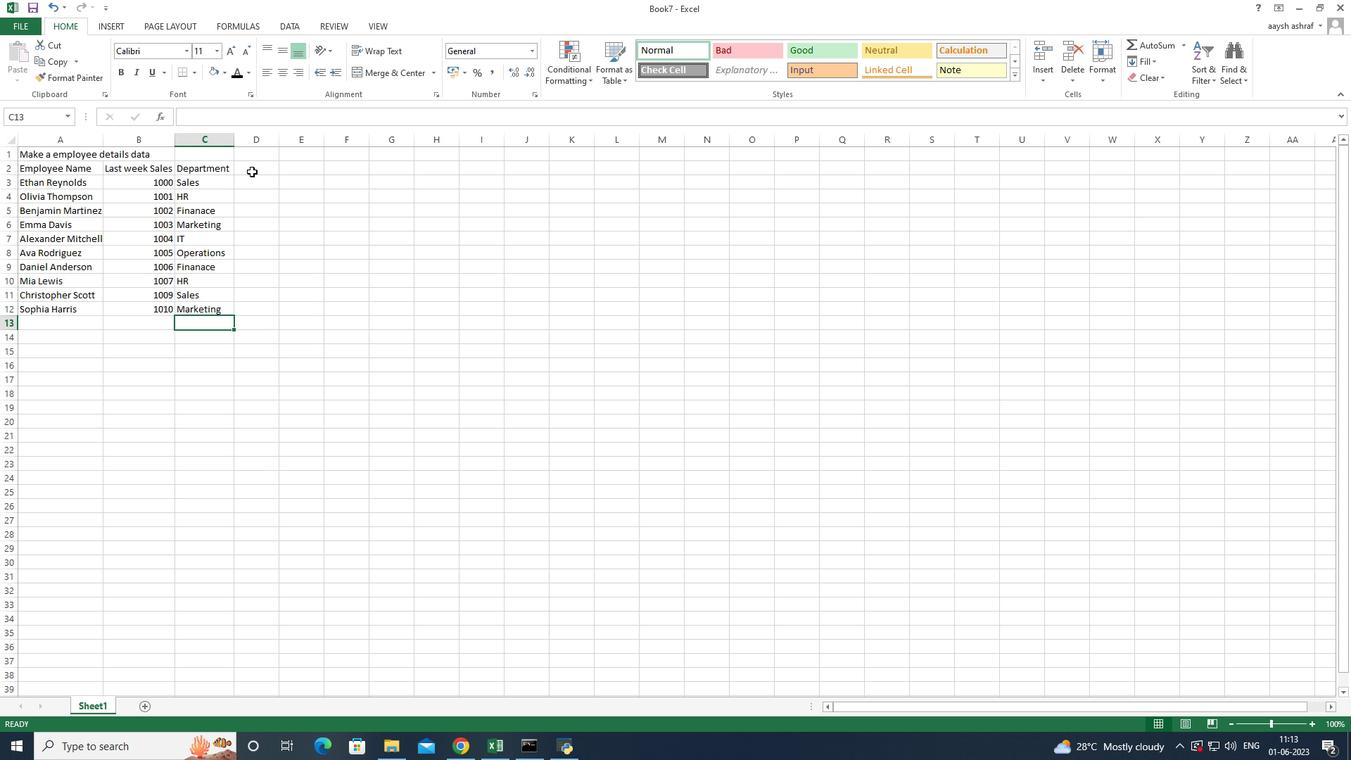 
Action: Mouse pressed left at (256, 168)
Screenshot: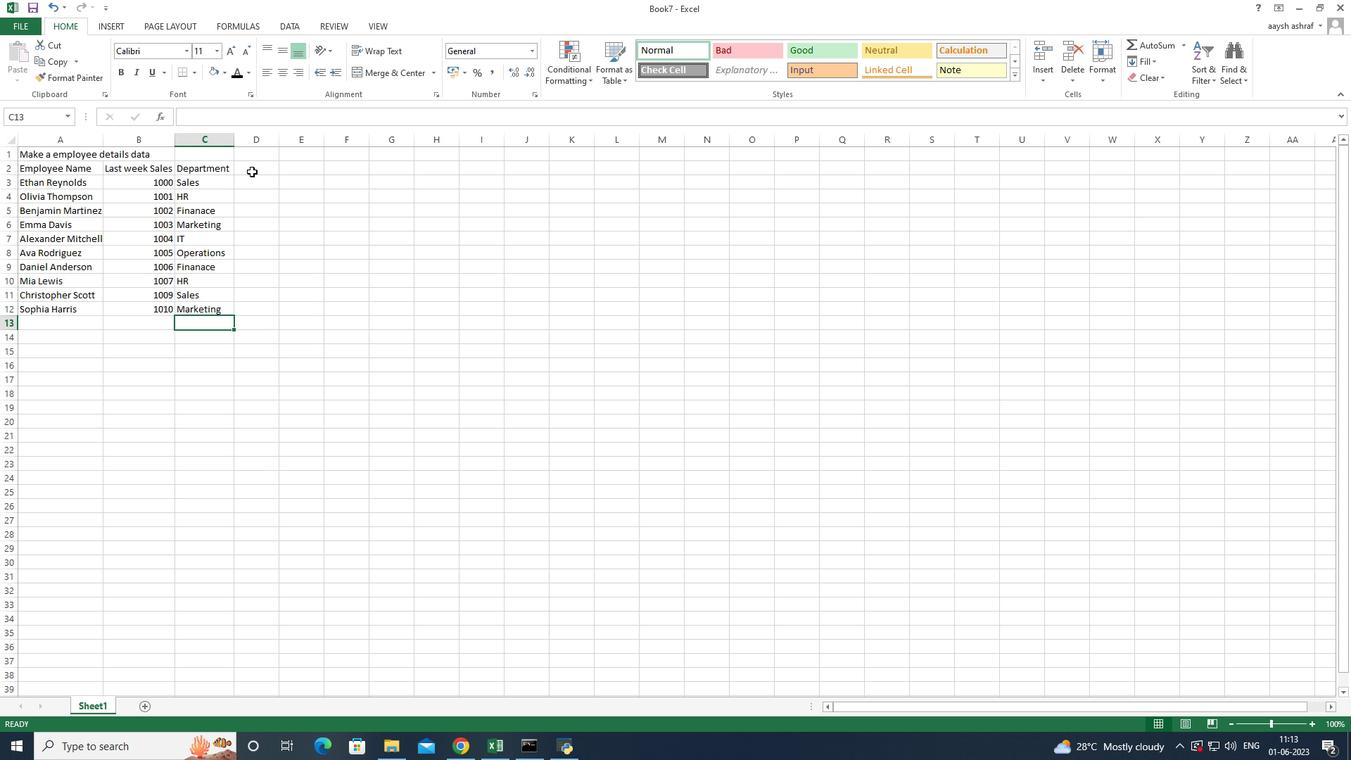 
Action: Mouse pressed left at (256, 168)
Screenshot: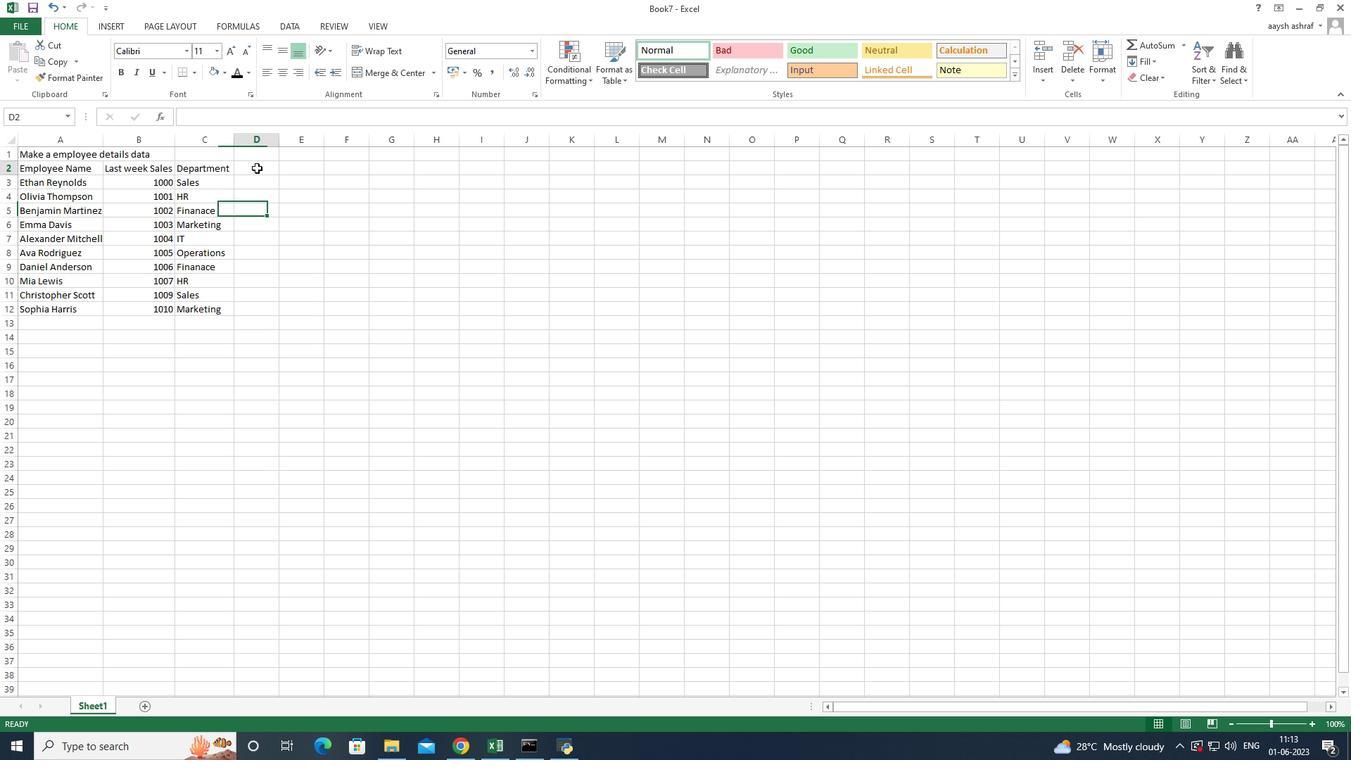 
Action: Key pressed <Key.shift>Position<Key.enter>\<Key.backspace>
Screenshot: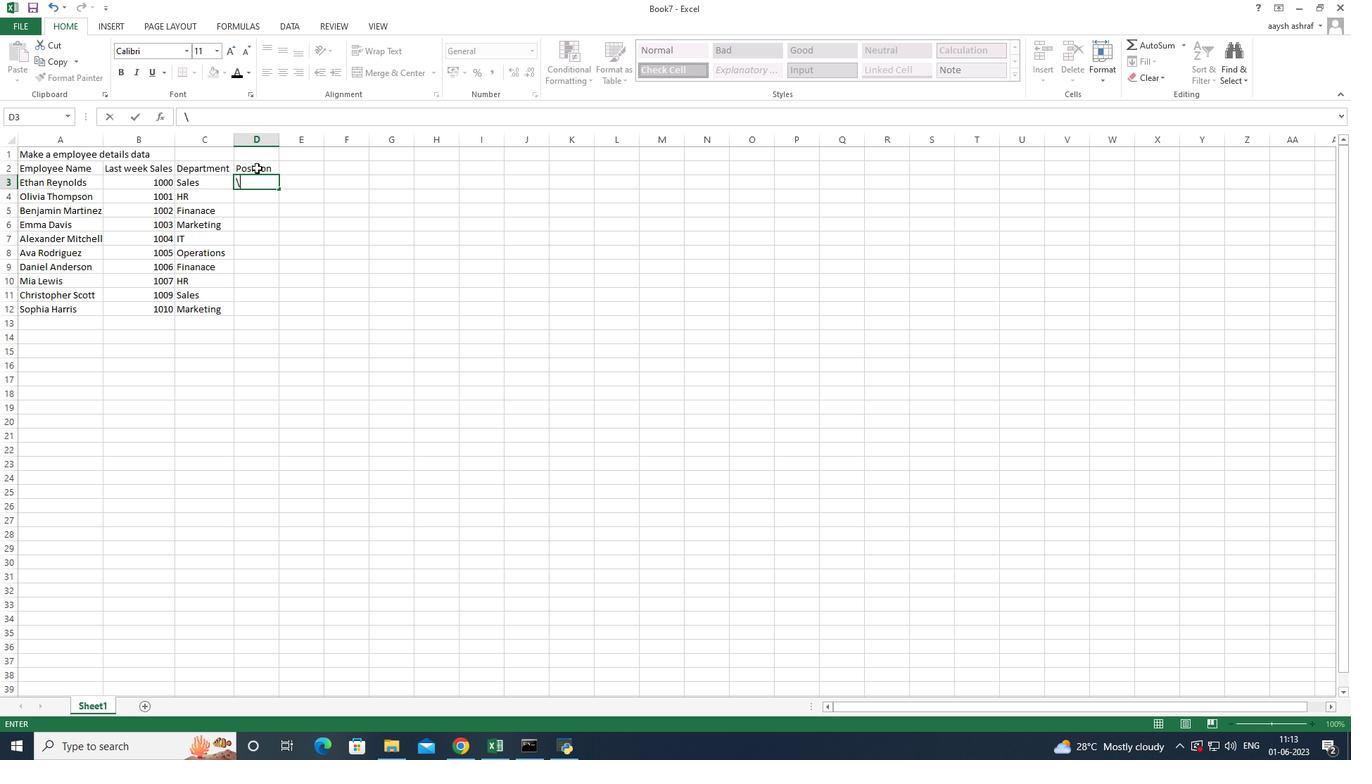 
Action: Mouse moved to (259, 186)
Screenshot: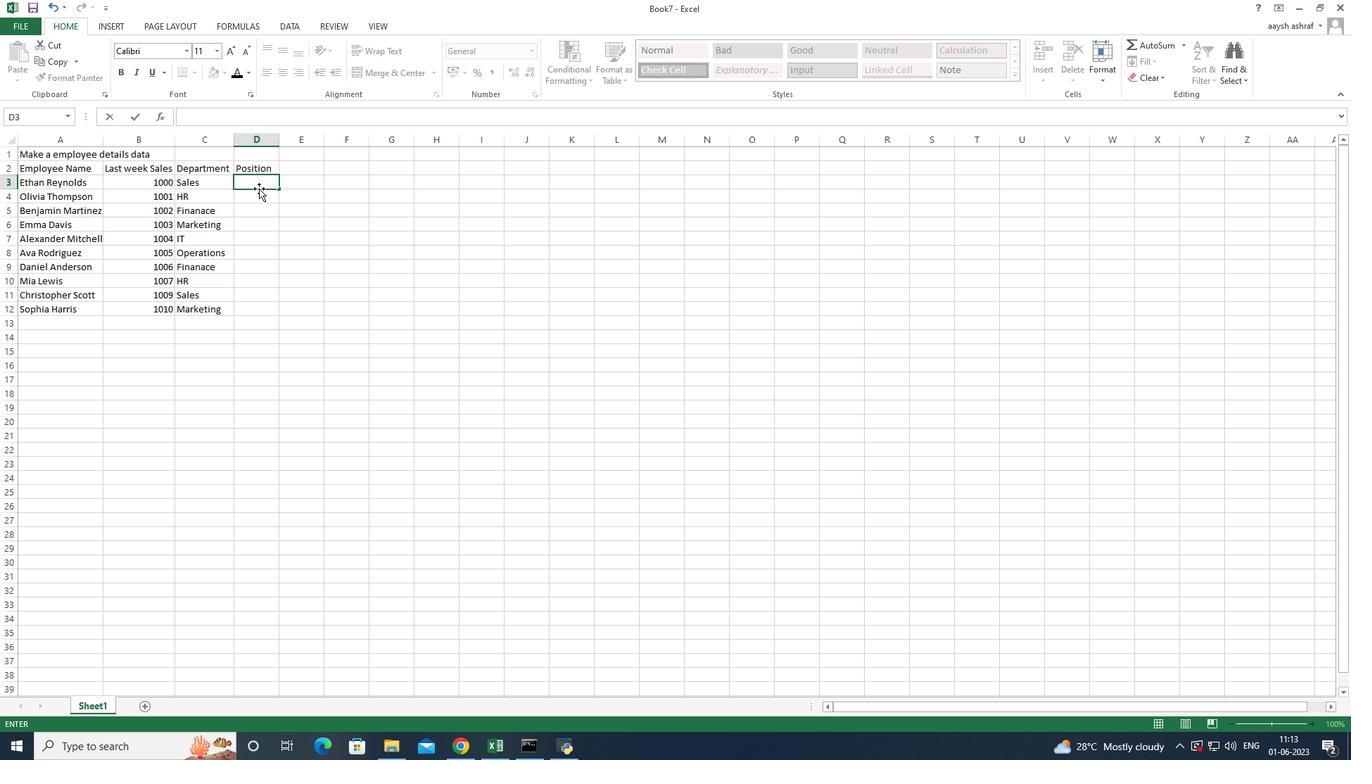 
Action: Key pressed <Key.shift>Sales<Key.space><Key.shift>Mnager<Key.backspace><Key.backspace><Key.backspace><Key.backspace><Key.backspace>anager<Key.enter><Key.shift>Hr<Key.enter>
Screenshot: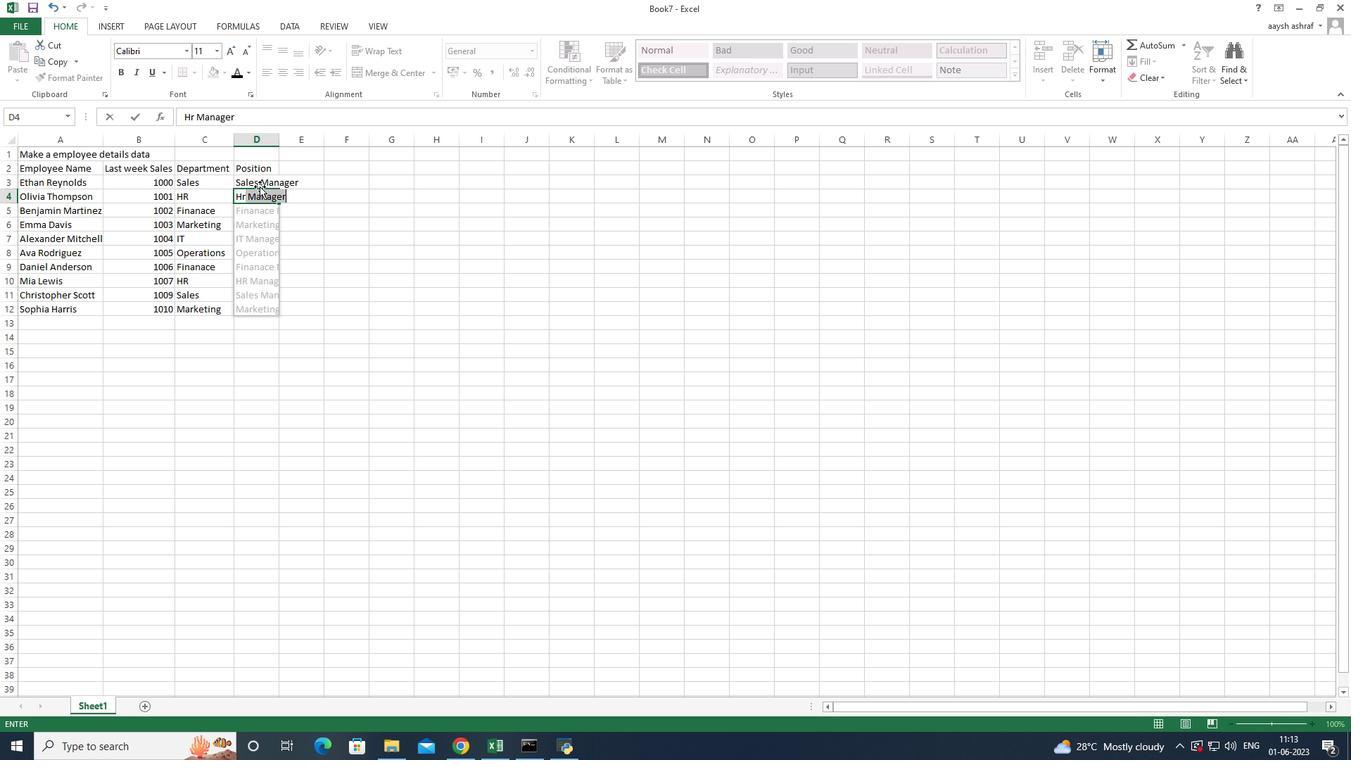 
Action: Mouse moved to (301, 351)
Screenshot: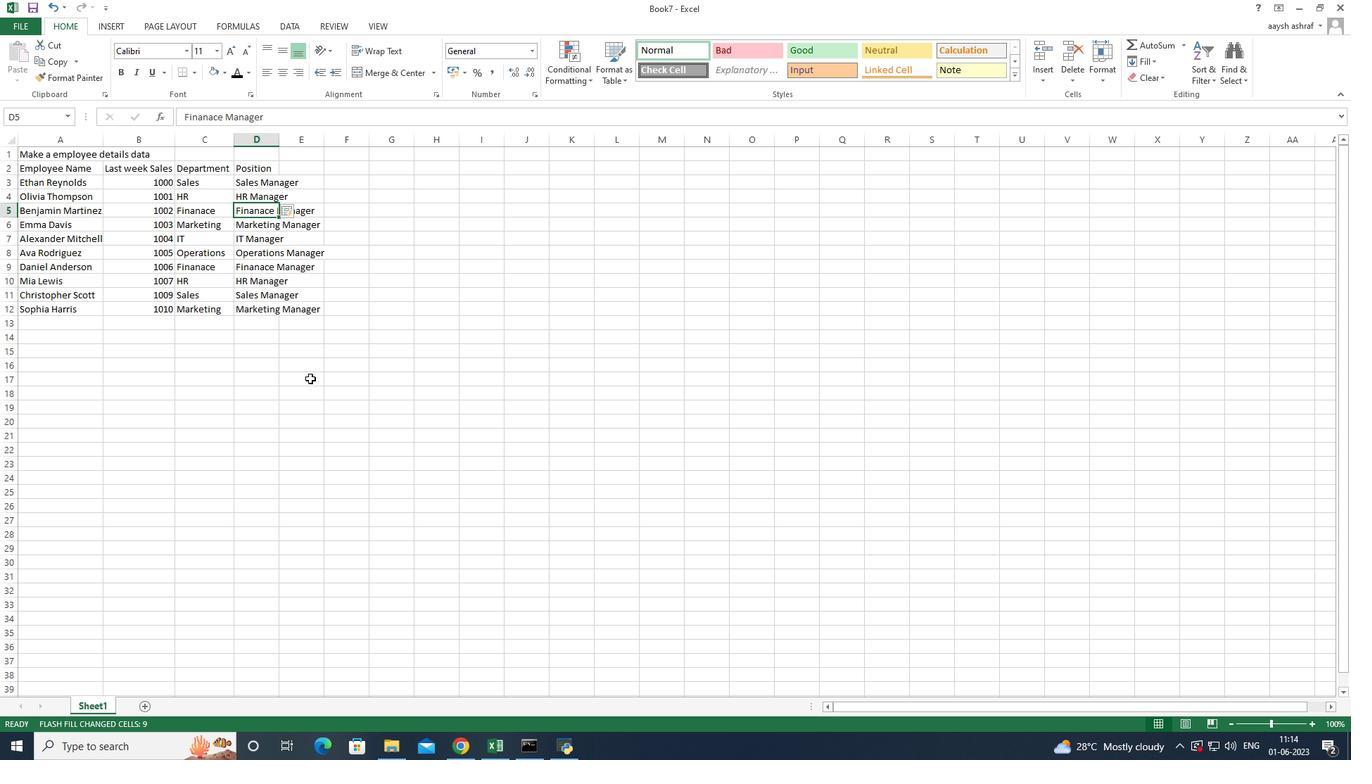 
Action: Mouse pressed left at (301, 351)
Screenshot: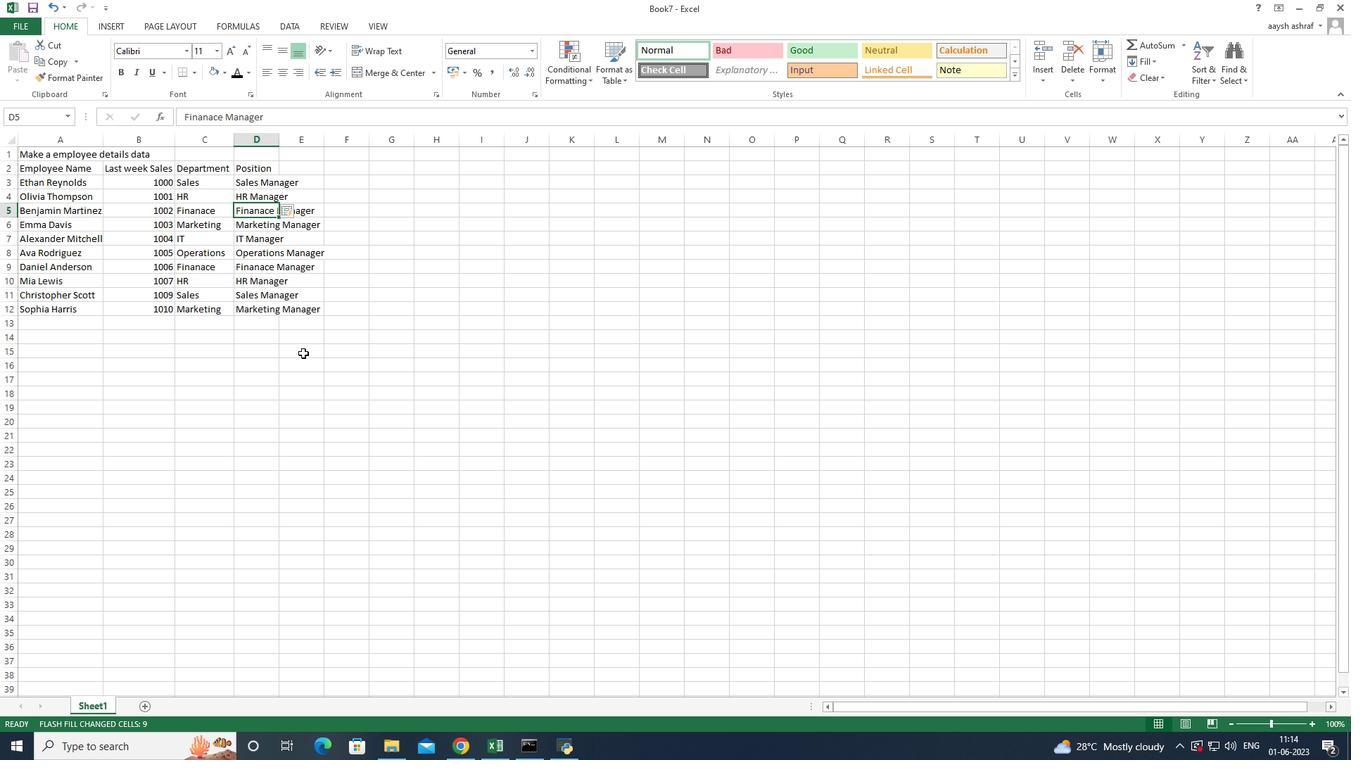 
Action: Mouse moved to (256, 210)
Screenshot: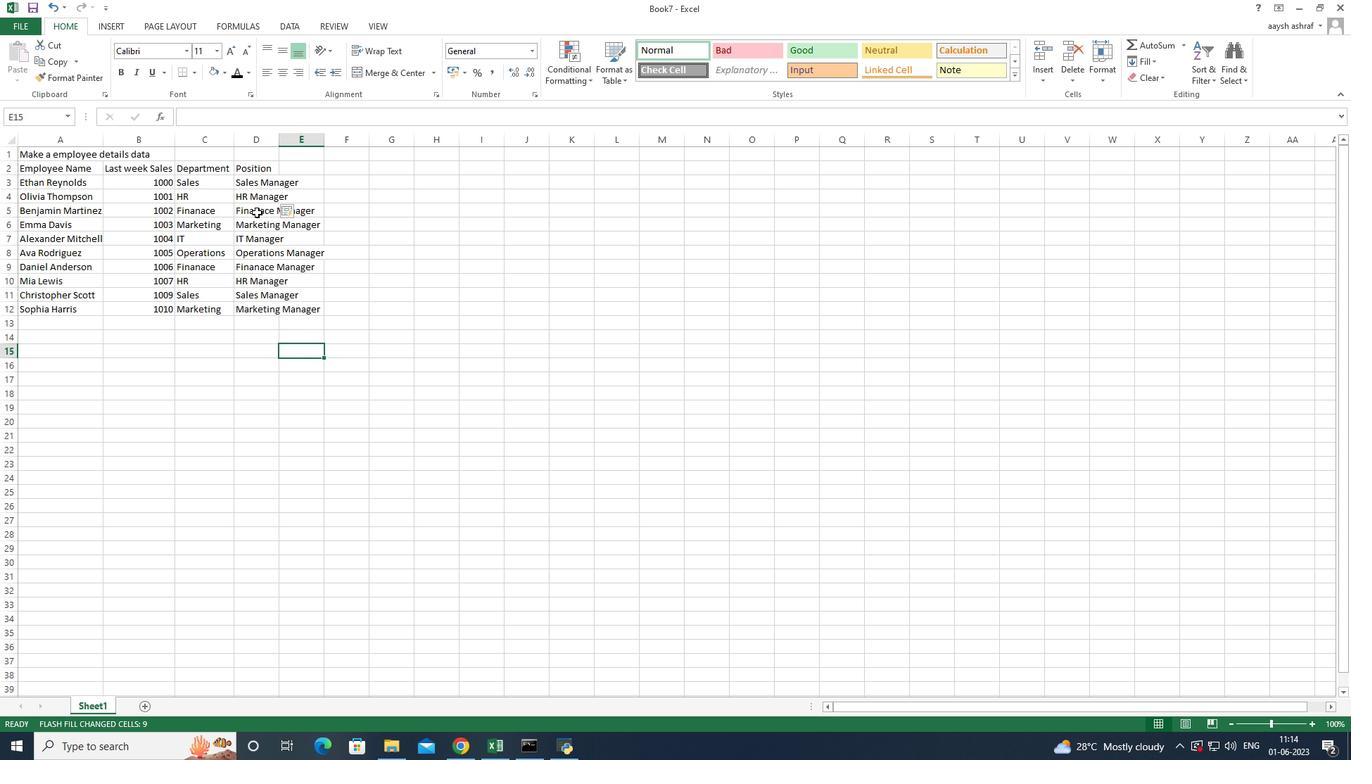 
Action: Mouse pressed left at (256, 210)
Screenshot: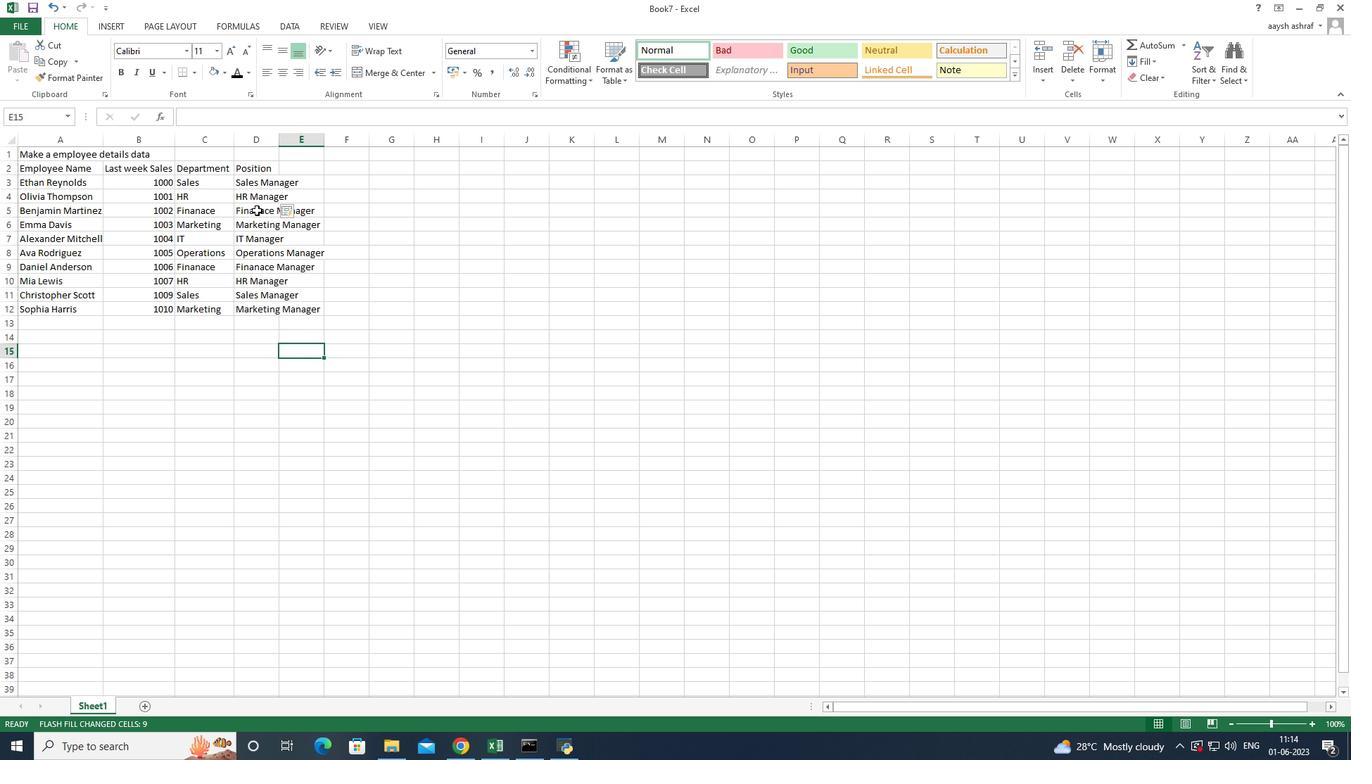 
Action: Mouse moved to (288, 309)
Screenshot: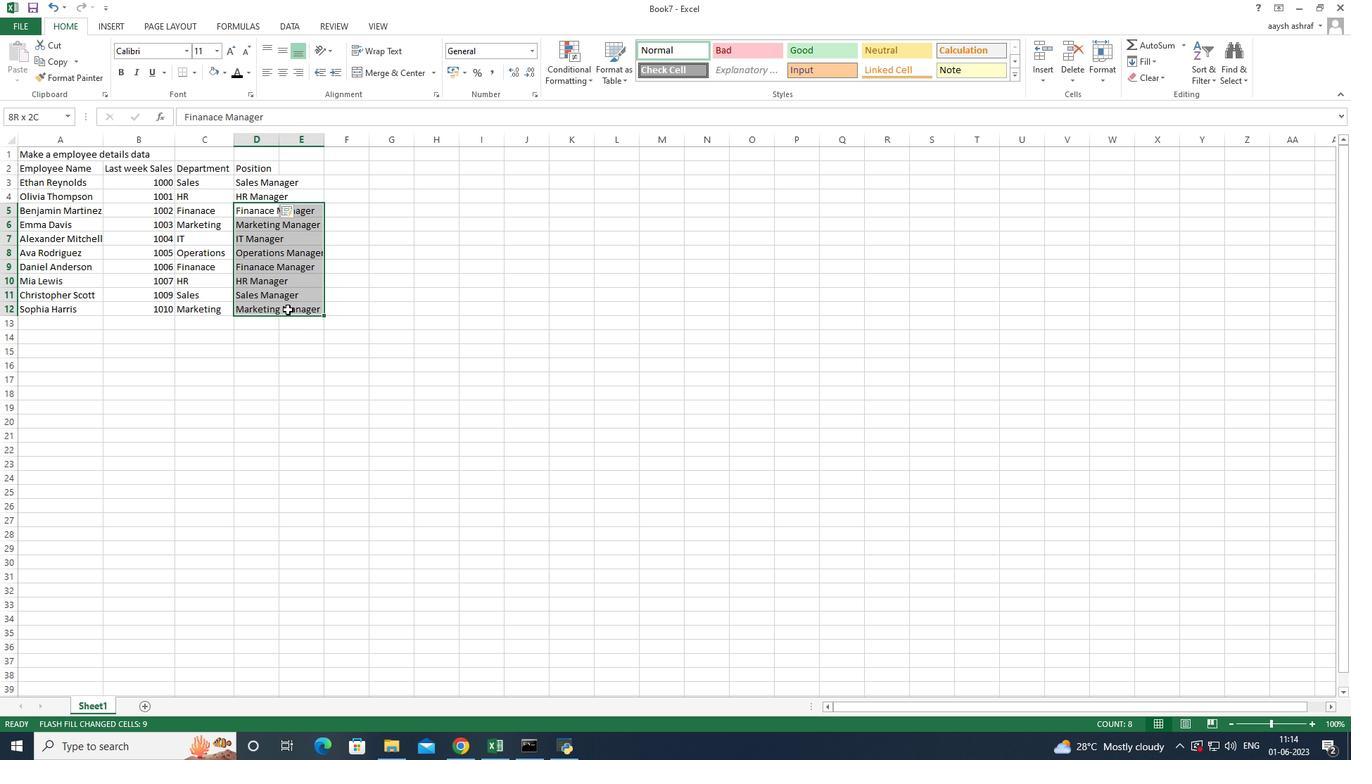 
Action: Key pressed <Key.delete>
Screenshot: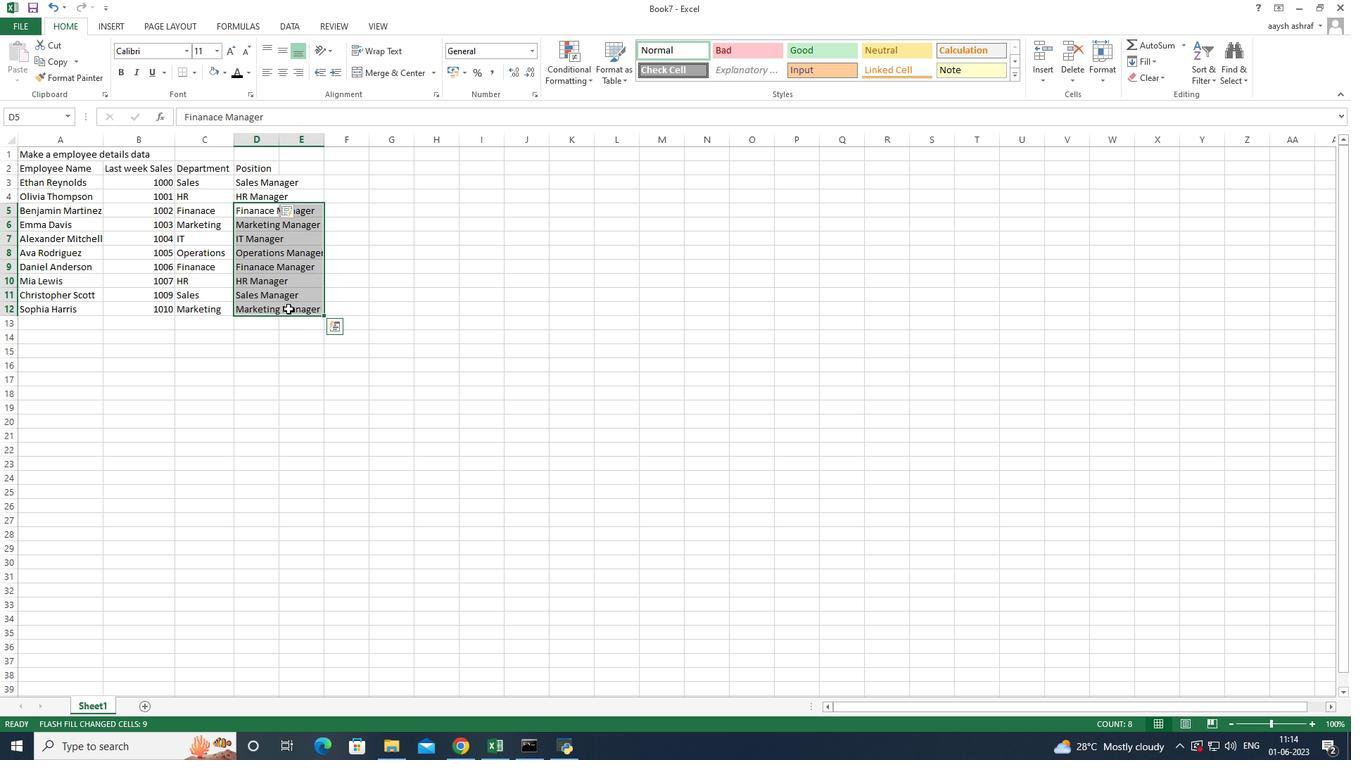 
Action: Mouse moved to (275, 361)
Screenshot: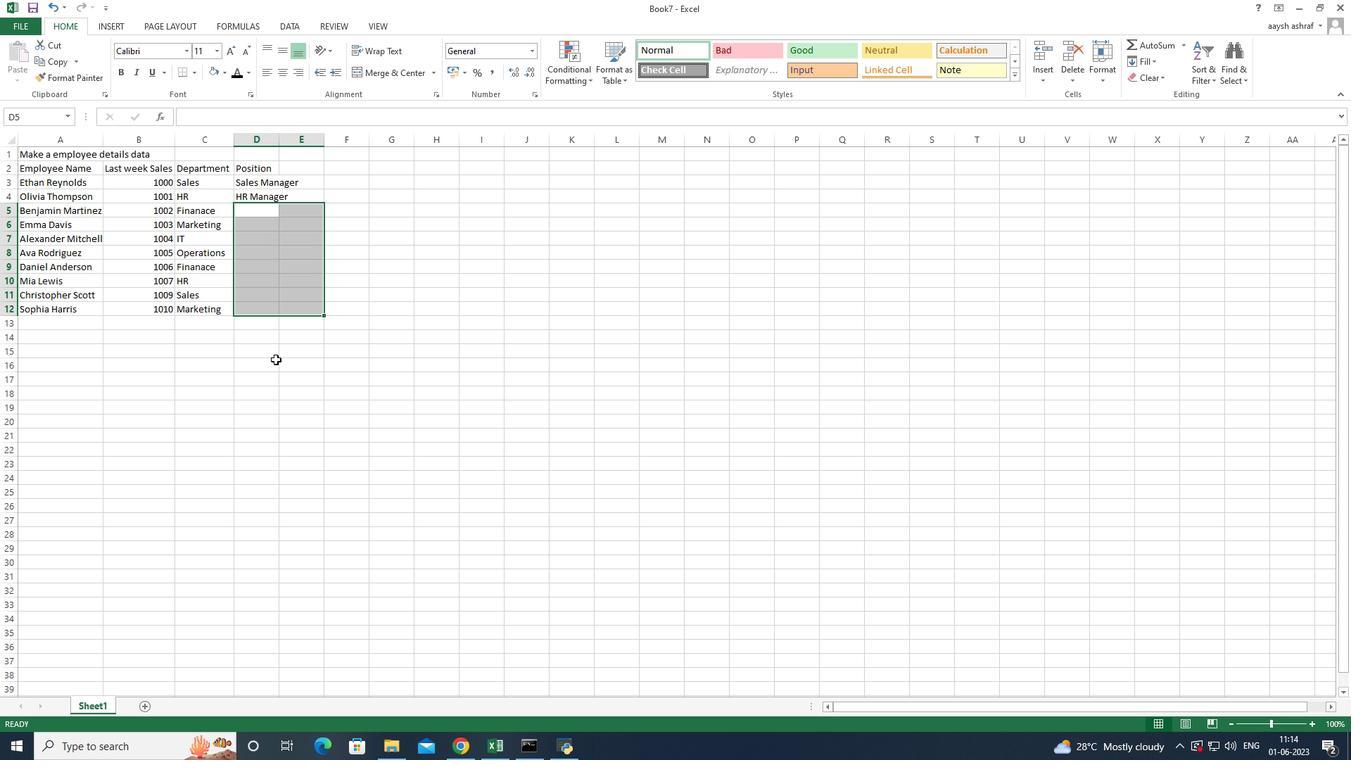 
Action: Mouse pressed left at (275, 361)
Screenshot: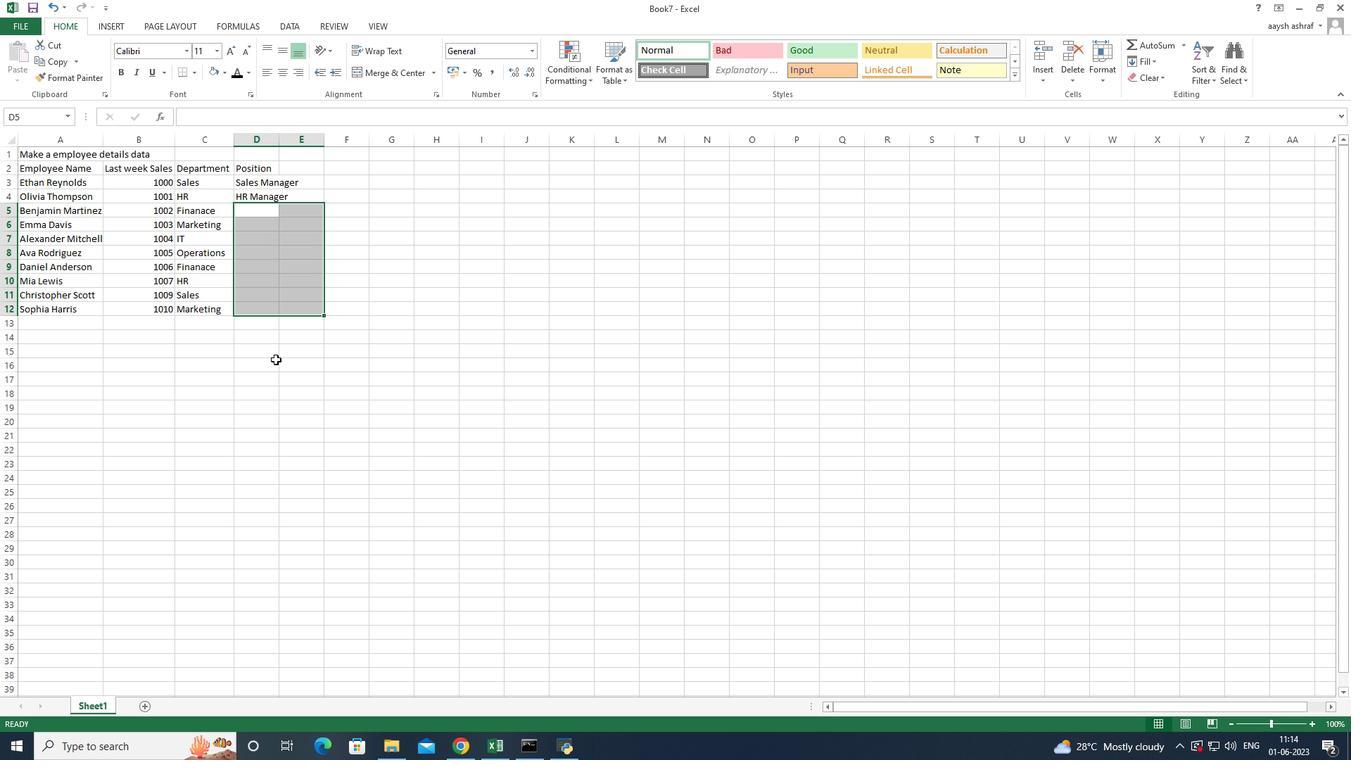
Action: Mouse moved to (254, 210)
Screenshot: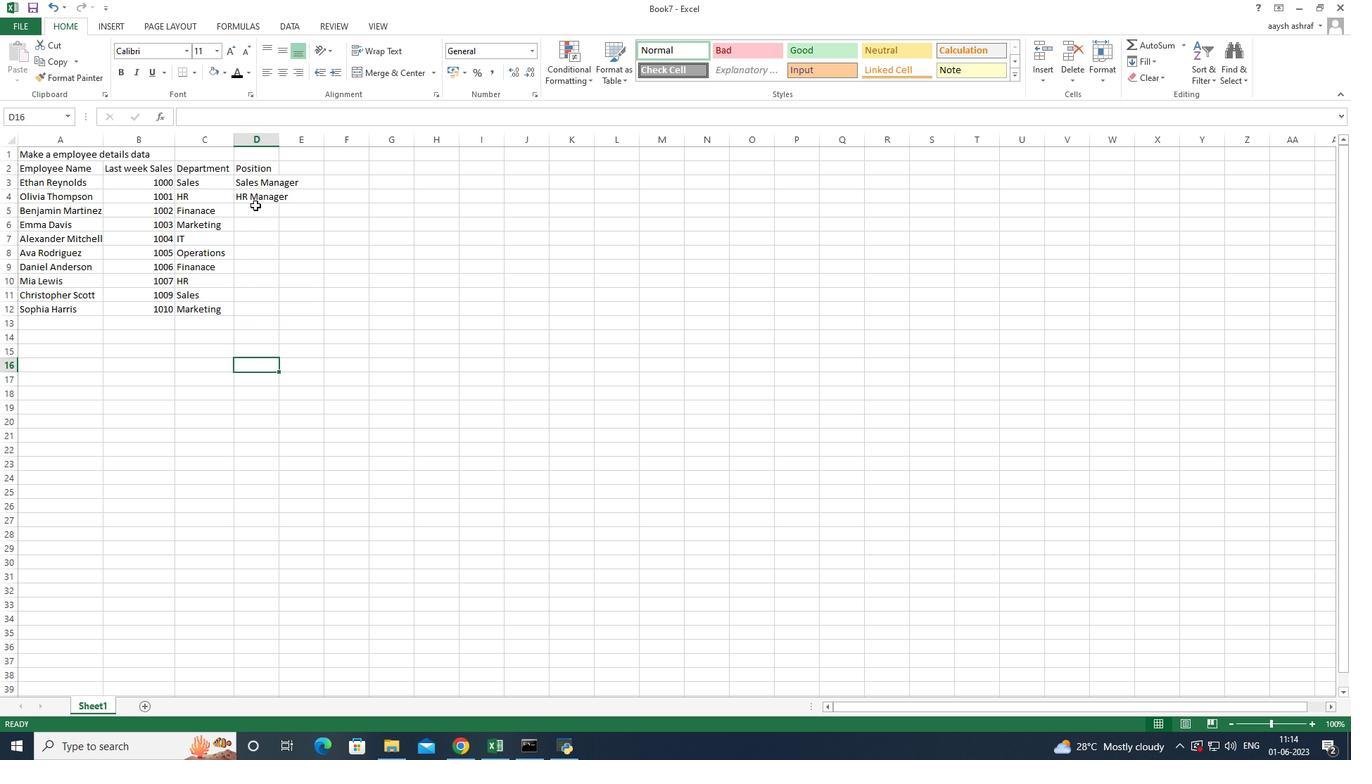 
Action: Mouse pressed left at (254, 210)
Screenshot: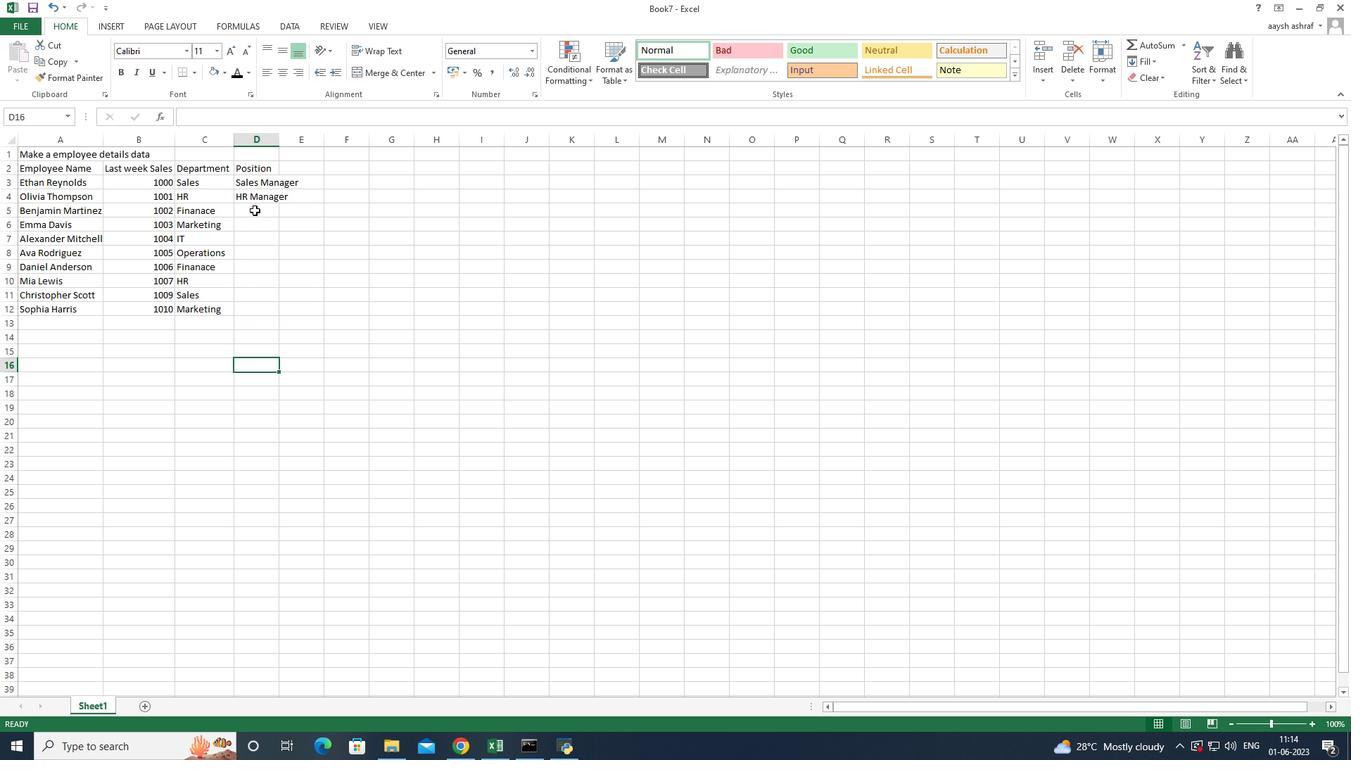 
Action: Mouse moved to (254, 210)
Screenshot: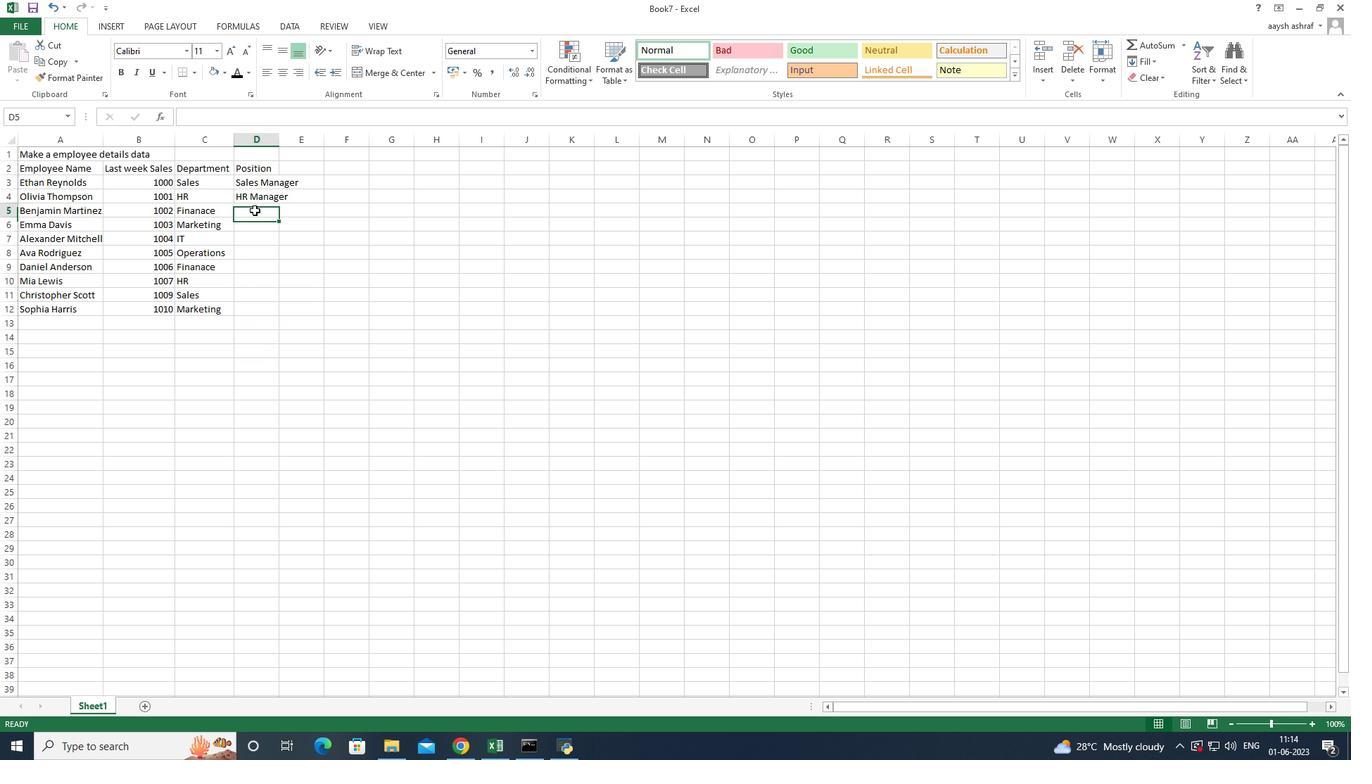 
Action: Key pressed <Key.shift>Accountant<Key.enter><Key.shift>Marketing<Key.space><Key.shift>Specialist<Key.enter><Key.shift>I<Key.shift>T<Key.space><Key.shift>Spex<Key.backspace>cialist<Key.enter><Key.shift>operations<Key.space><Key.shift>Manager
Screenshot: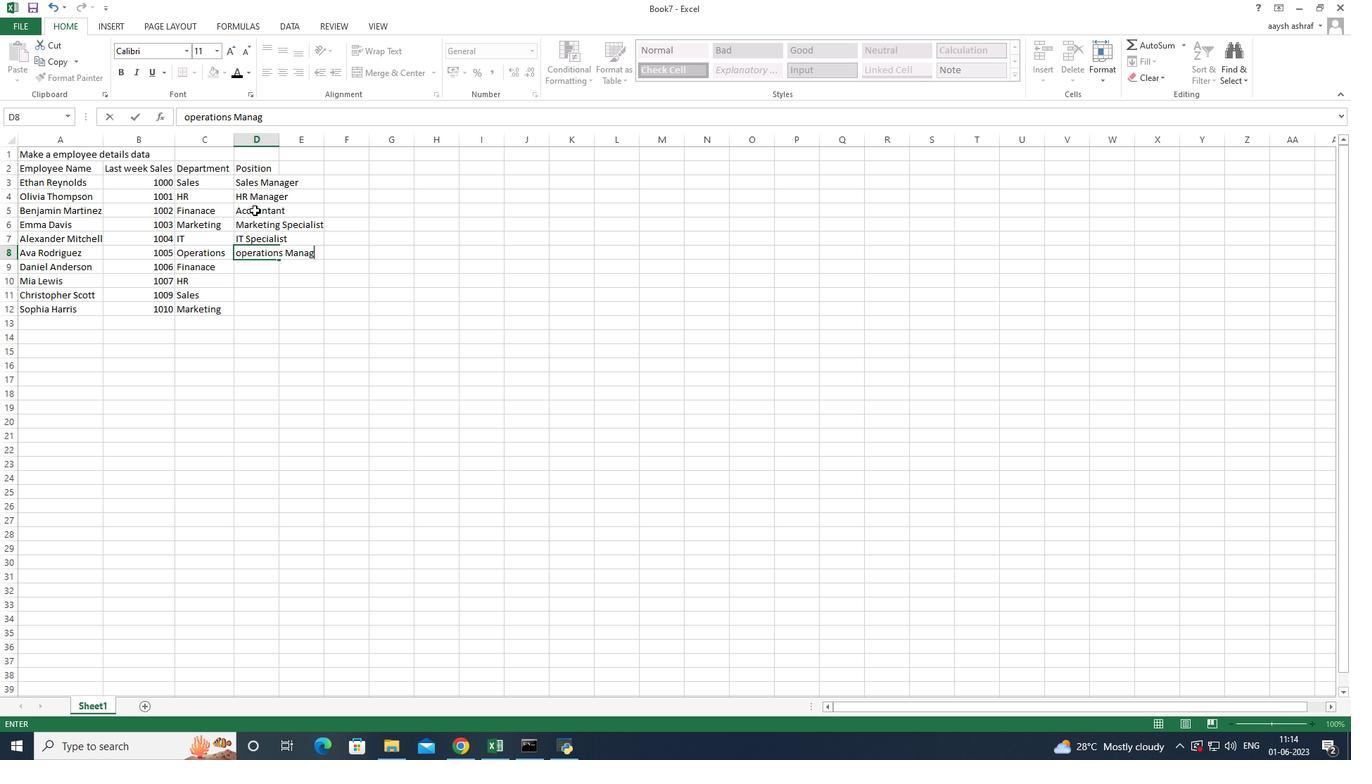 
Action: Mouse moved to (189, 119)
Screenshot: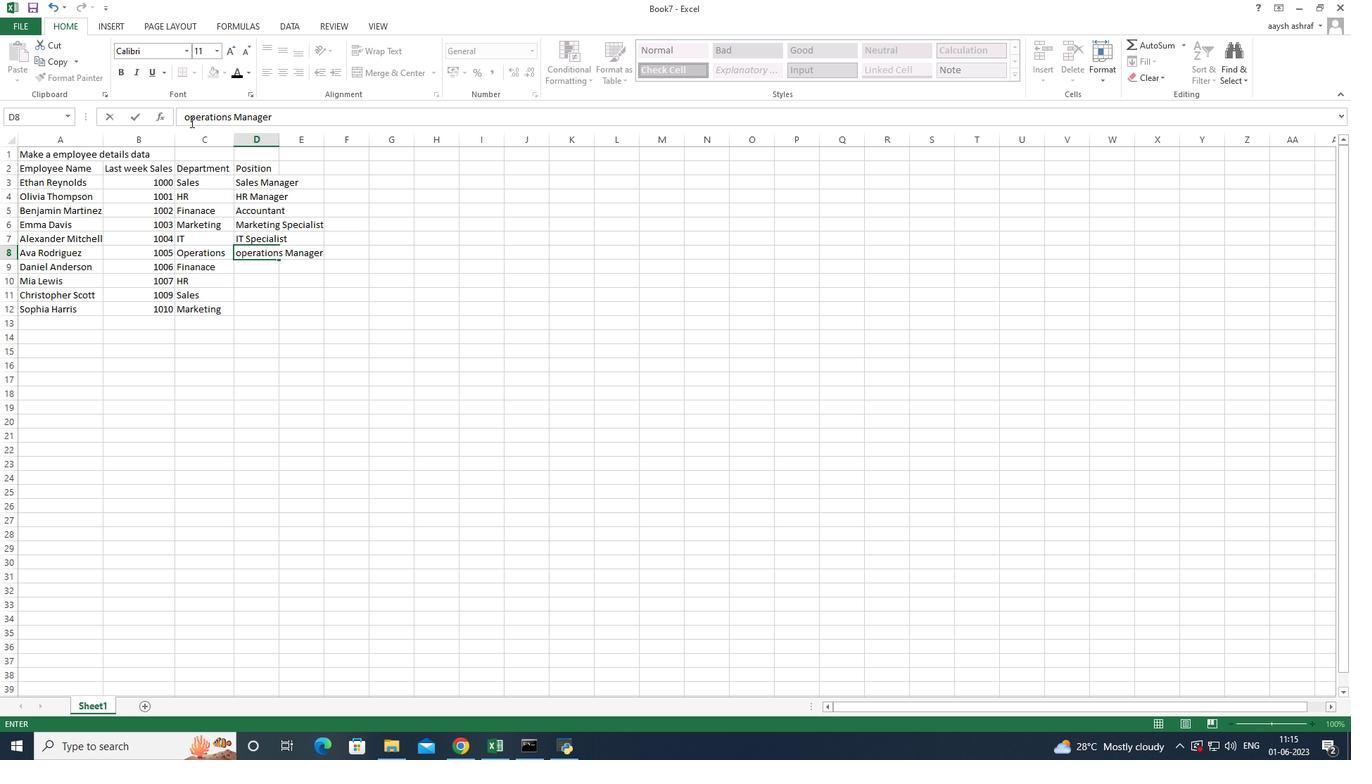 
Action: Mouse pressed left at (189, 119)
Screenshot: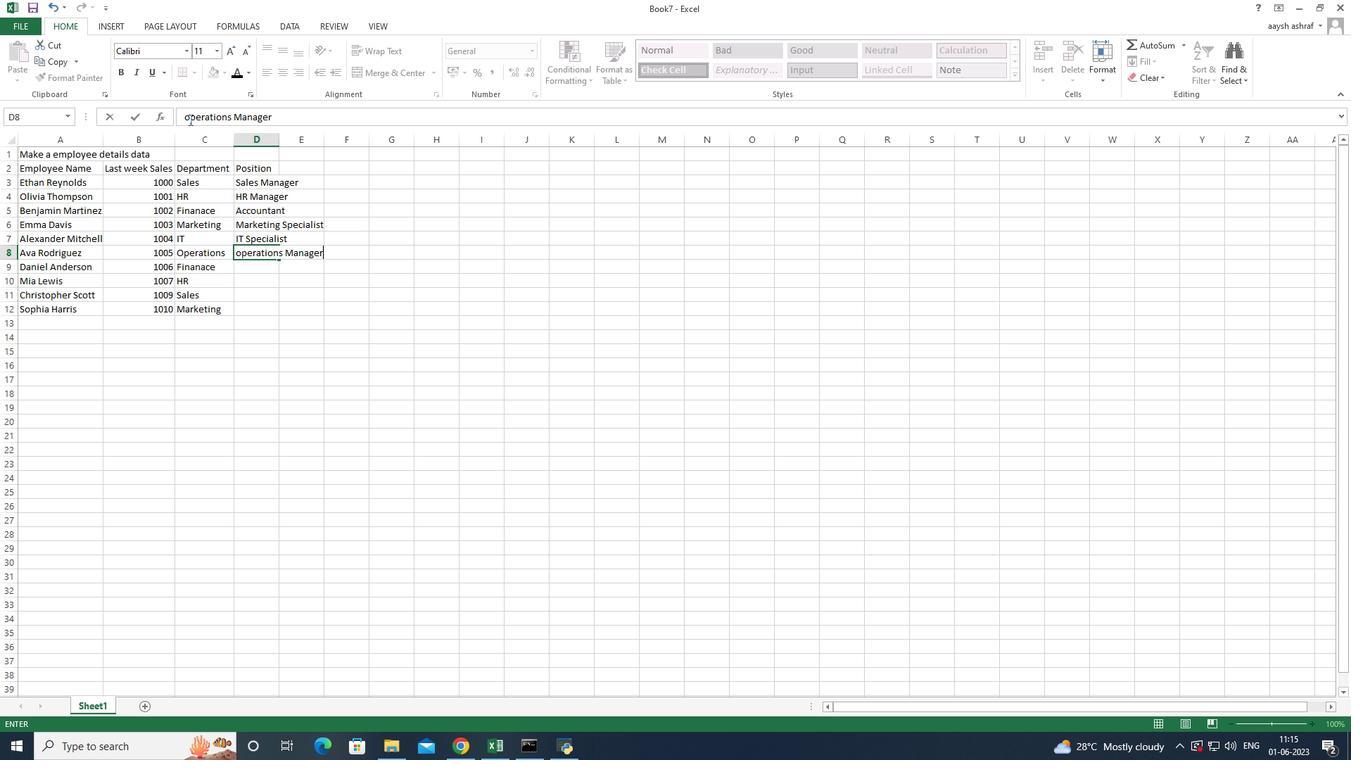 
Action: Mouse moved to (197, 125)
Screenshot: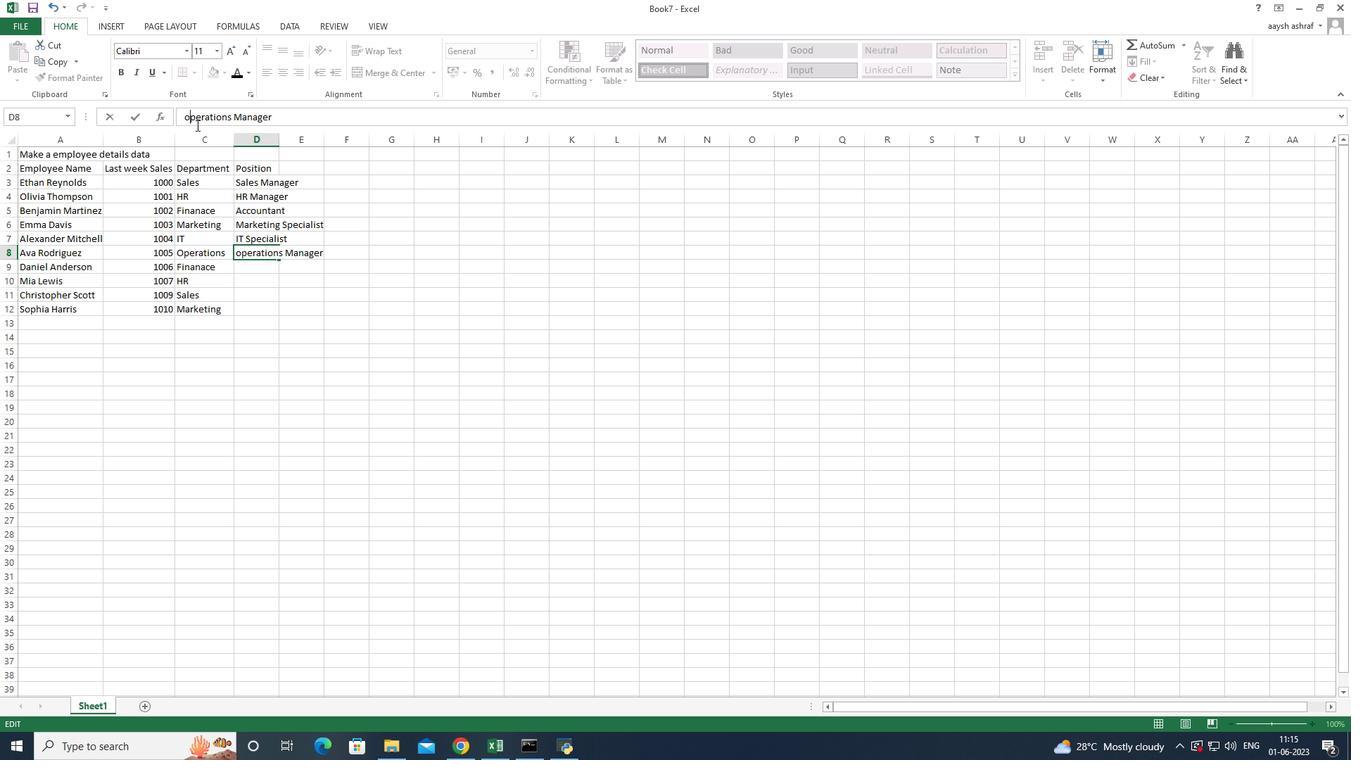 
Action: Key pressed <Key.backspace><Key.shift>O
Screenshot: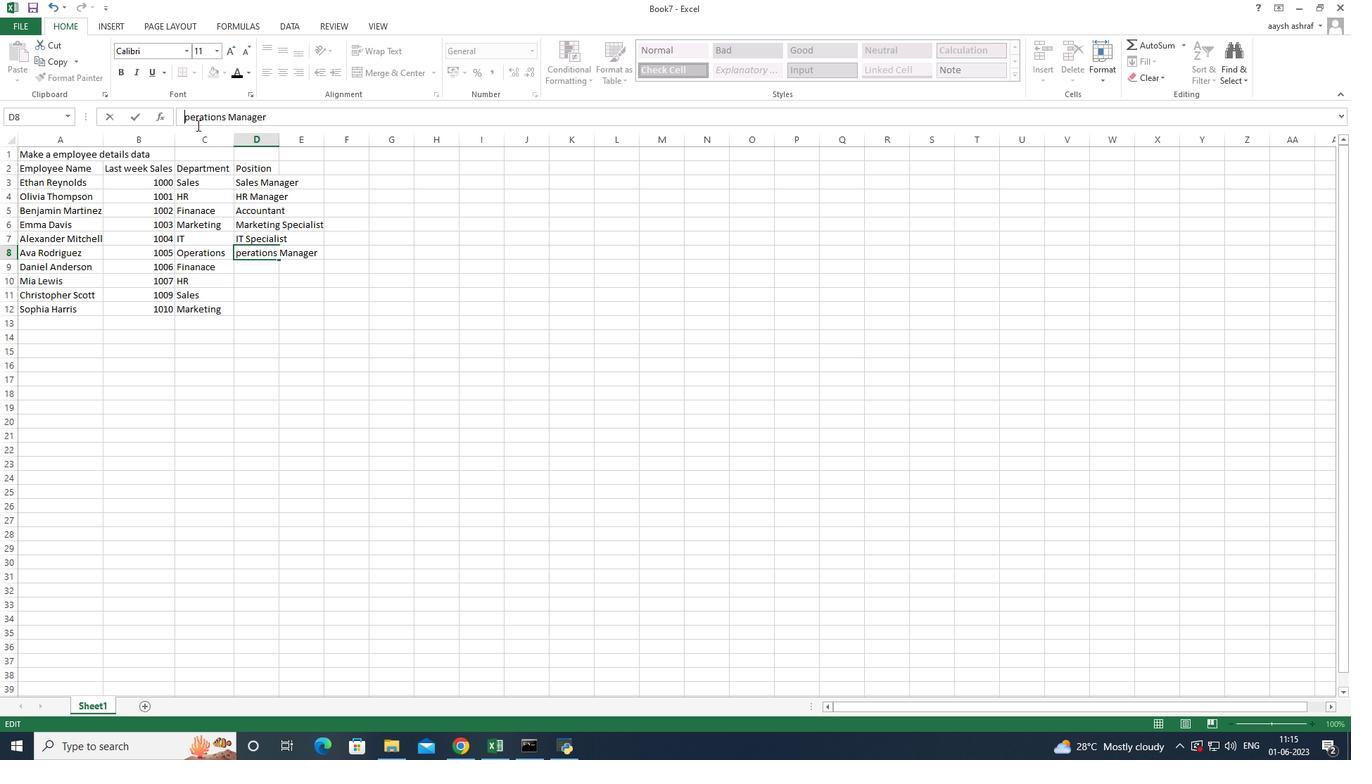 
Action: Mouse moved to (252, 266)
Screenshot: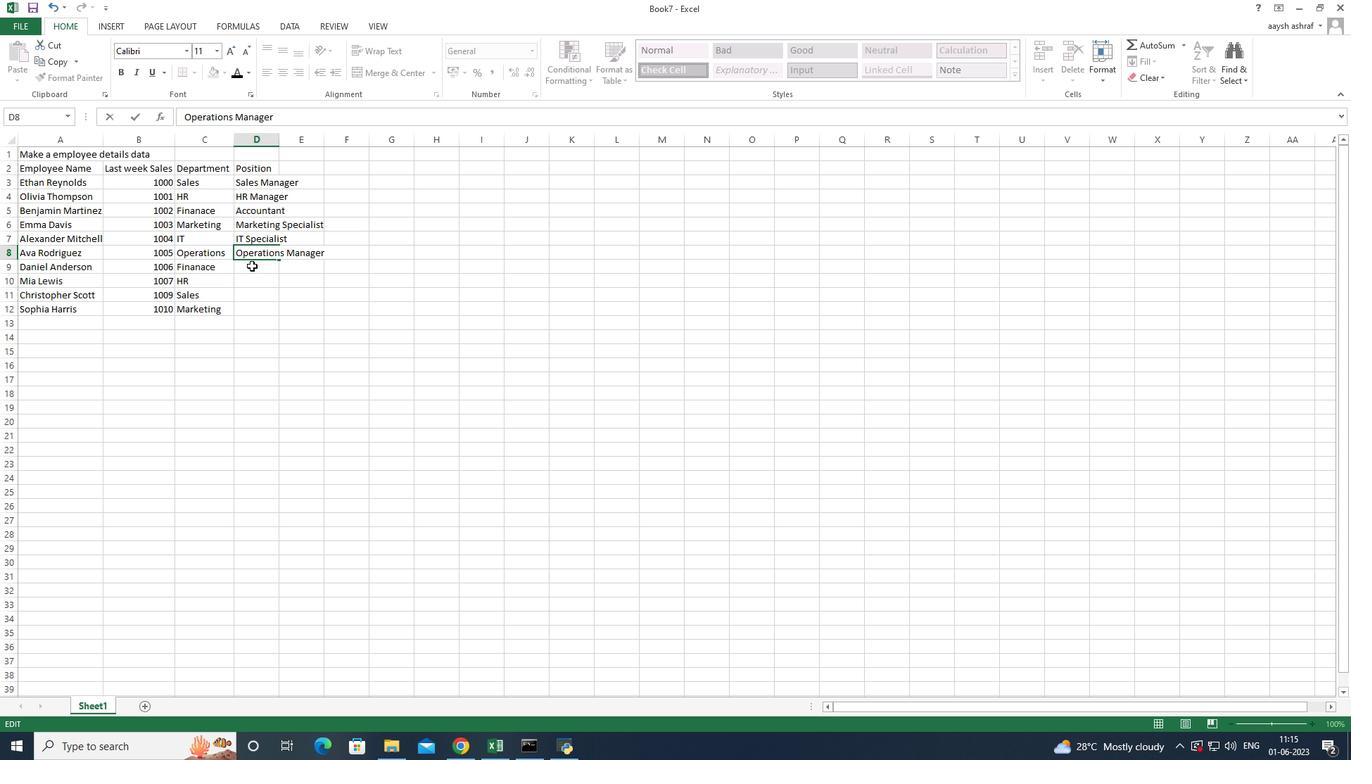 
Action: Mouse pressed left at (252, 266)
Screenshot: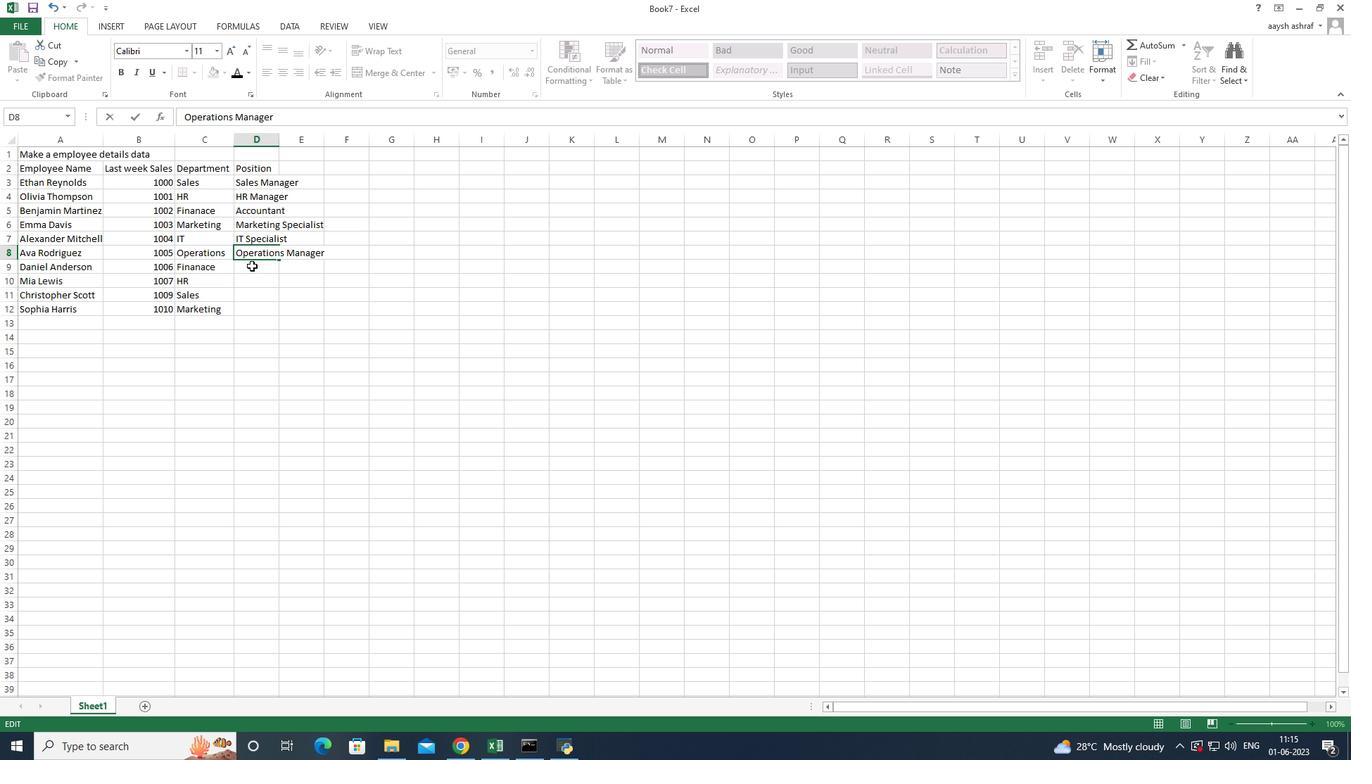 
Action: Mouse moved to (253, 266)
Screenshot: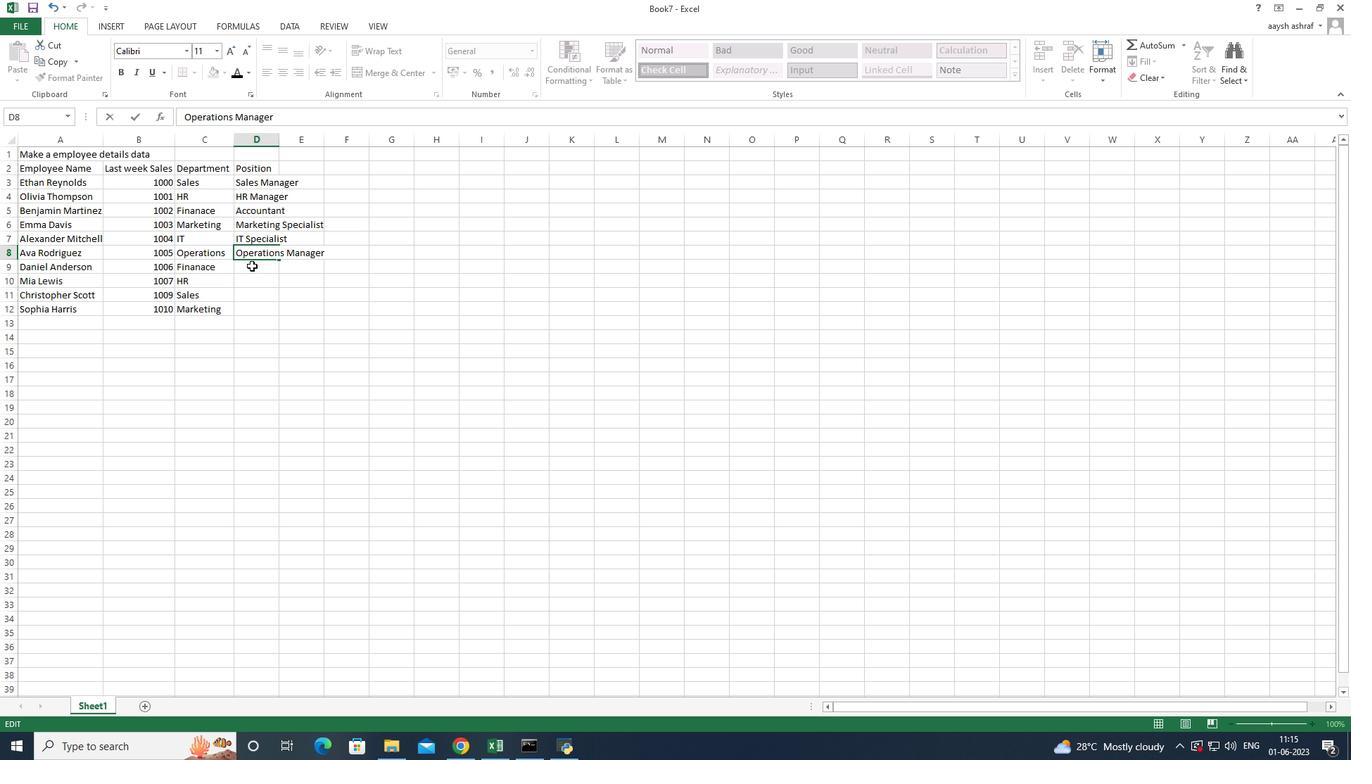 
Action: Key pressed <Key.shift><Key.shift><Key.shift><Key.shift><Key.shift><Key.shift><Key.shift><Key.shift><Key.shift><Key.shift><Key.shift><Key.shift><Key.shift>Financial<Key.space><Key.shift>Analyst<Key.enter><Key.shift>Hr<Key.space><Key.shift>Assistant<Key.enter><Key.shift>Sales<Key.space><Key.shift>Representative<Key.enter><Key.shift>Marketing<Key.space><Key.shift>Assistant<Key.enter>
Screenshot: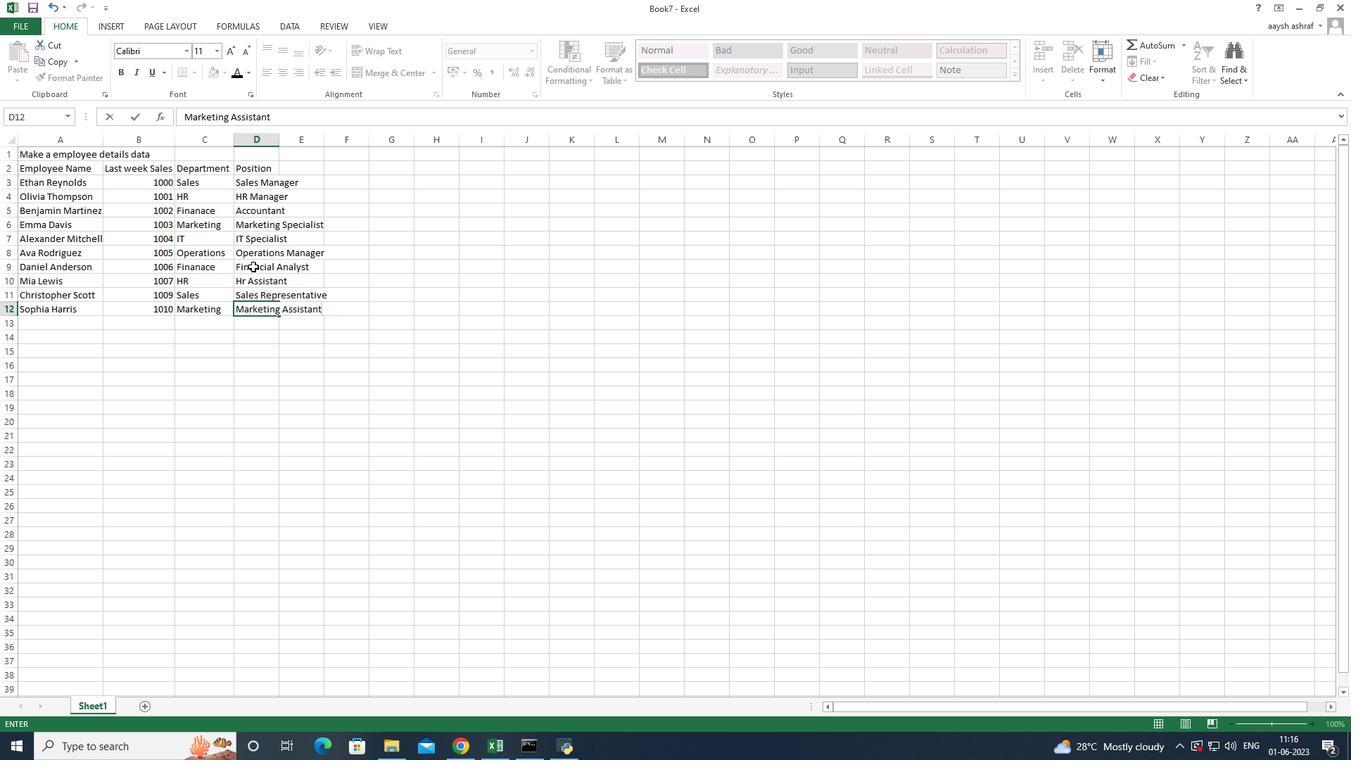 
Action: Mouse moved to (280, 142)
Screenshot: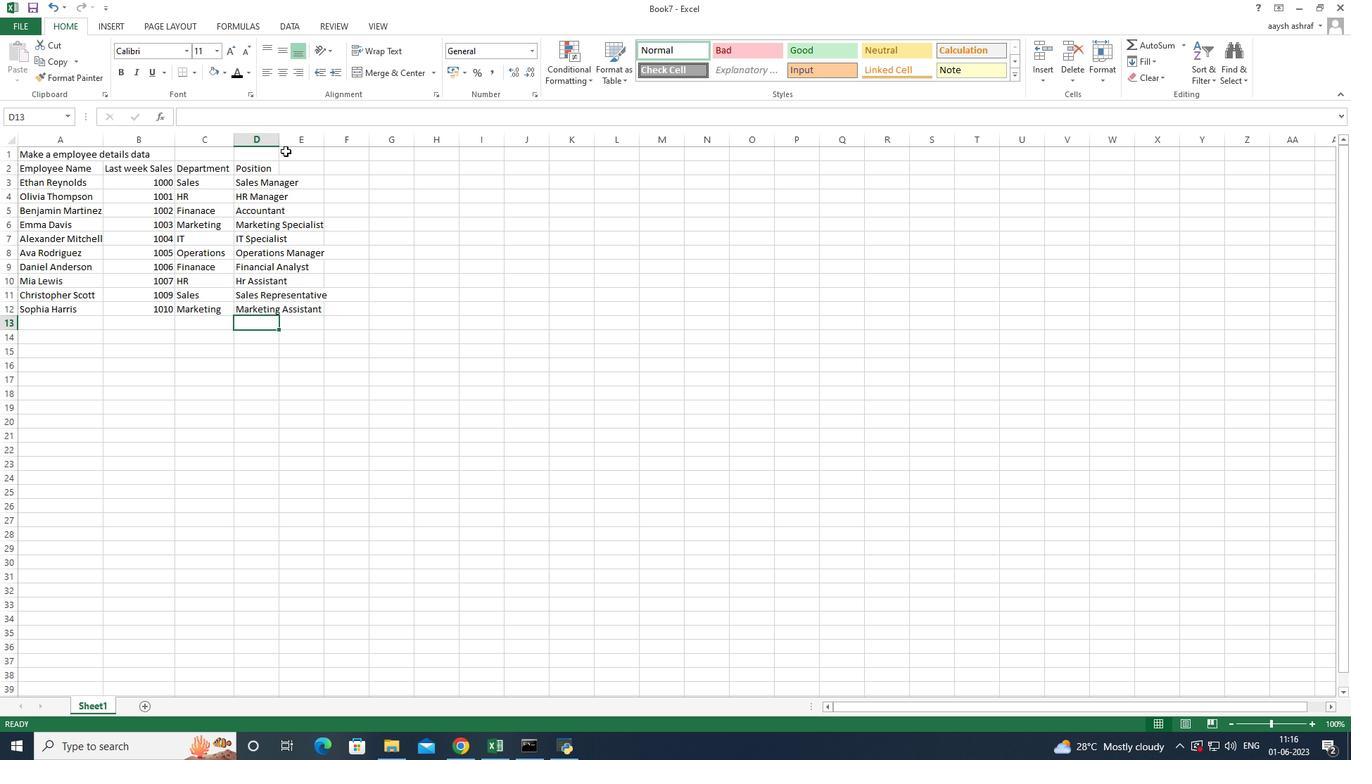 
Action: Mouse pressed left at (280, 142)
Screenshot: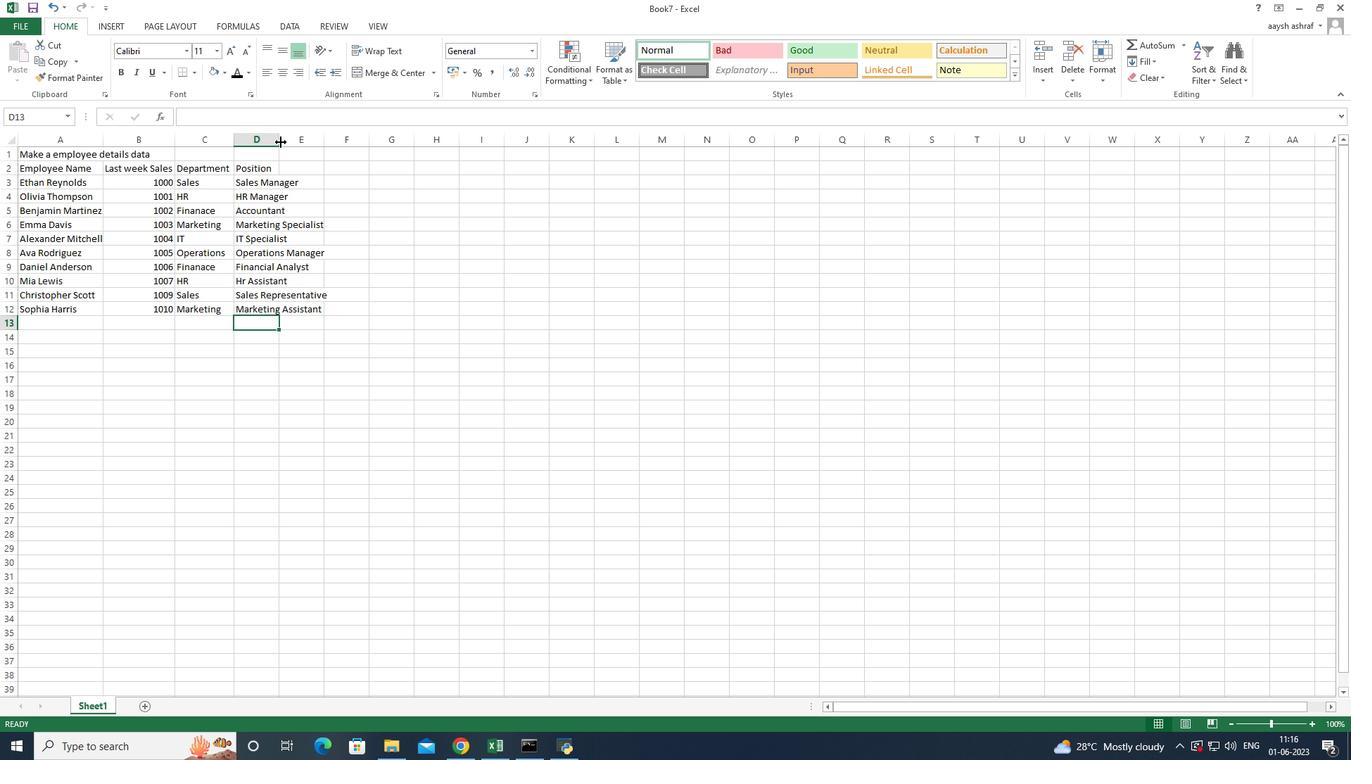 
Action: Mouse moved to (357, 167)
Screenshot: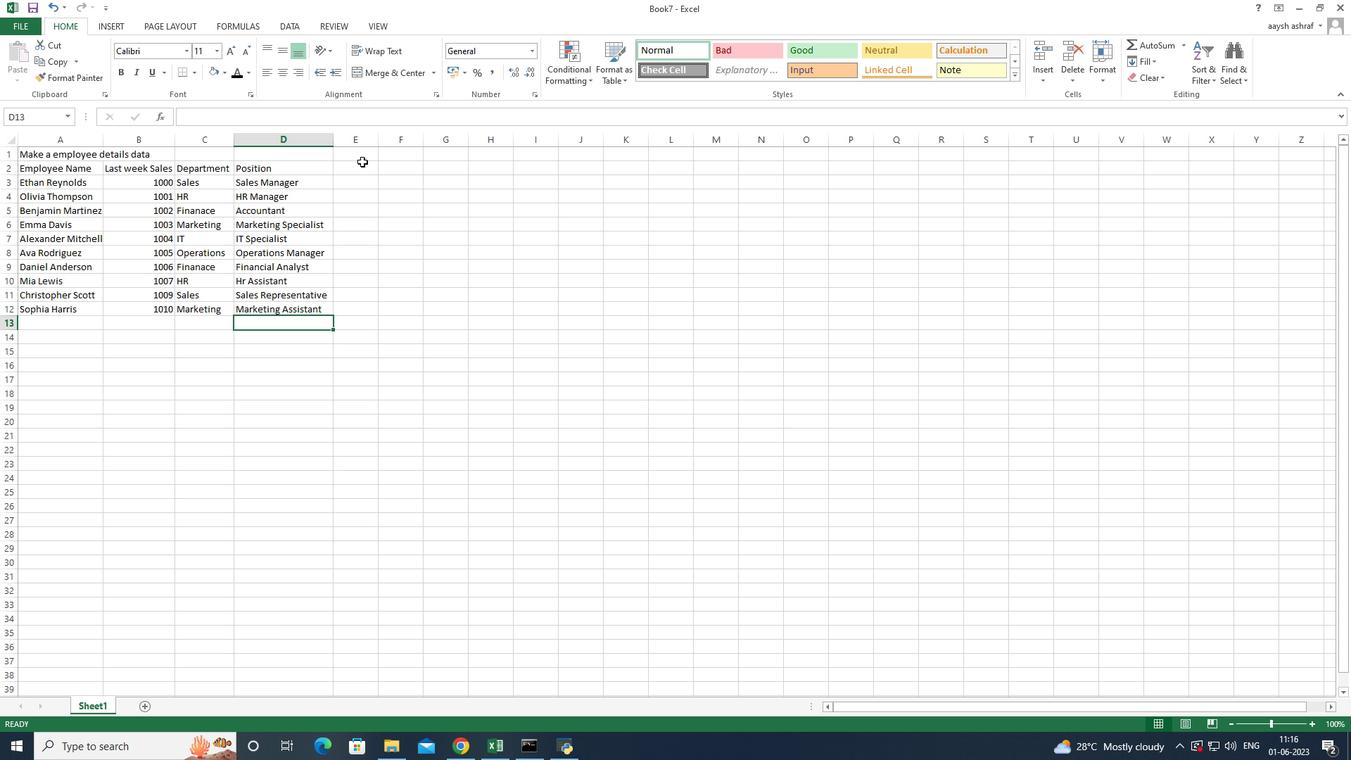 
Action: Mouse pressed left at (357, 167)
Screenshot: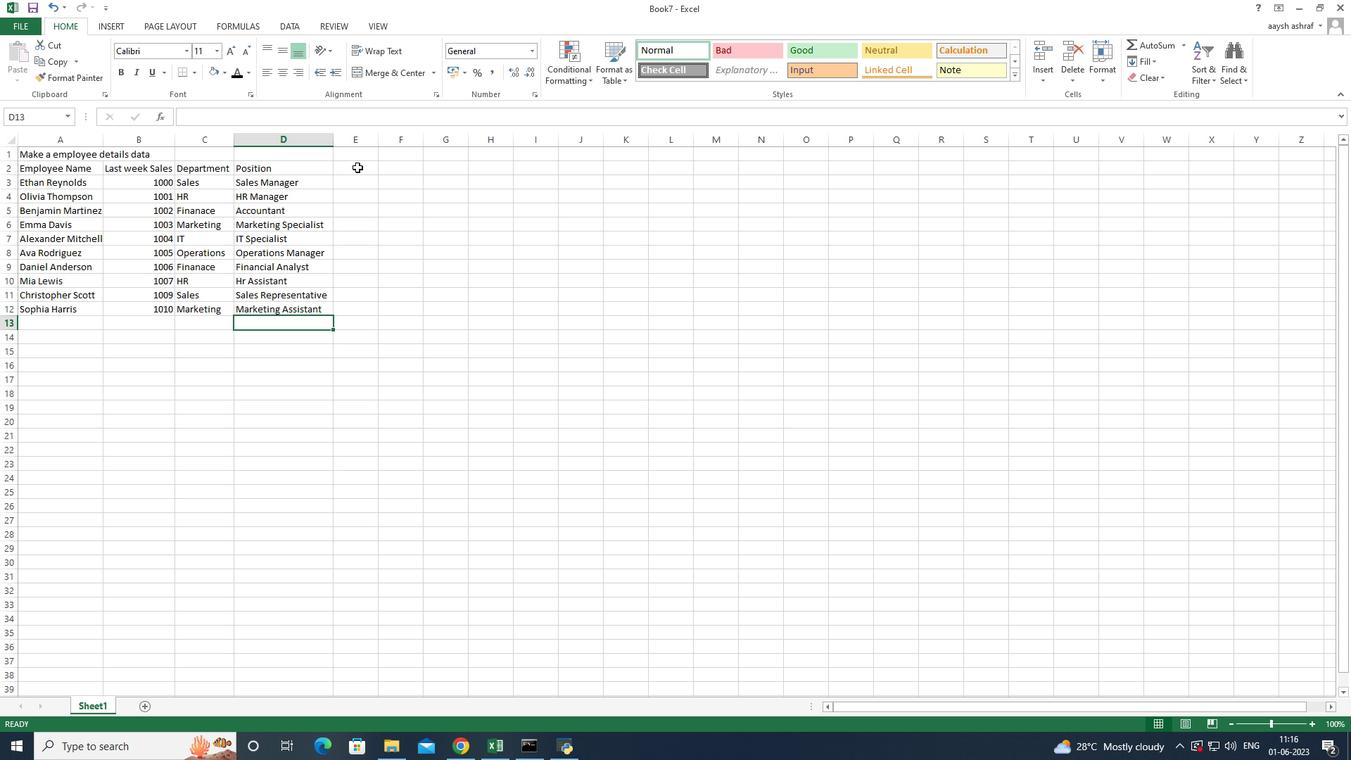 
Action: Mouse pressed left at (357, 167)
Screenshot: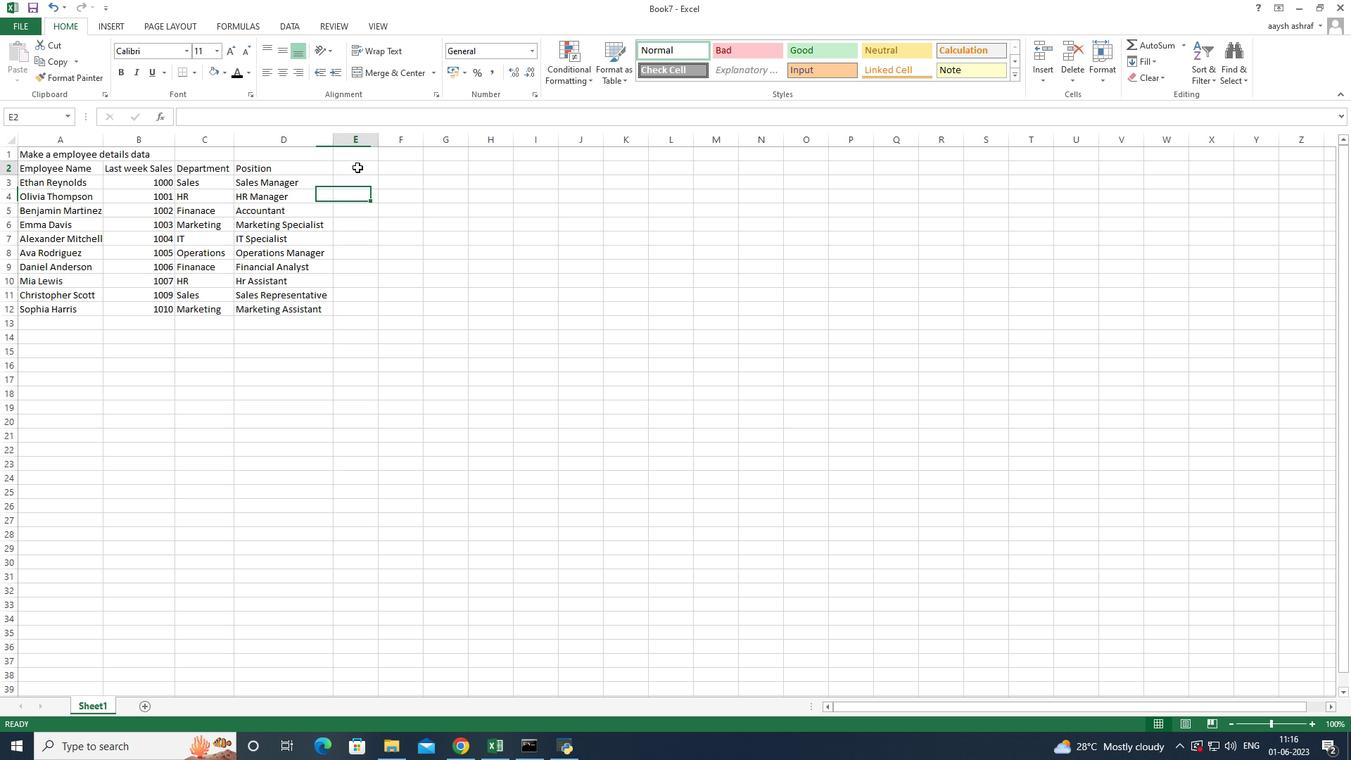 
Action: Key pressed <Key.shift>SSalary<Key.backspace><Key.backspace><Key.backspace><Key.backspace><Key.backspace><Key.backspace>alary<Key.enter>
Screenshot: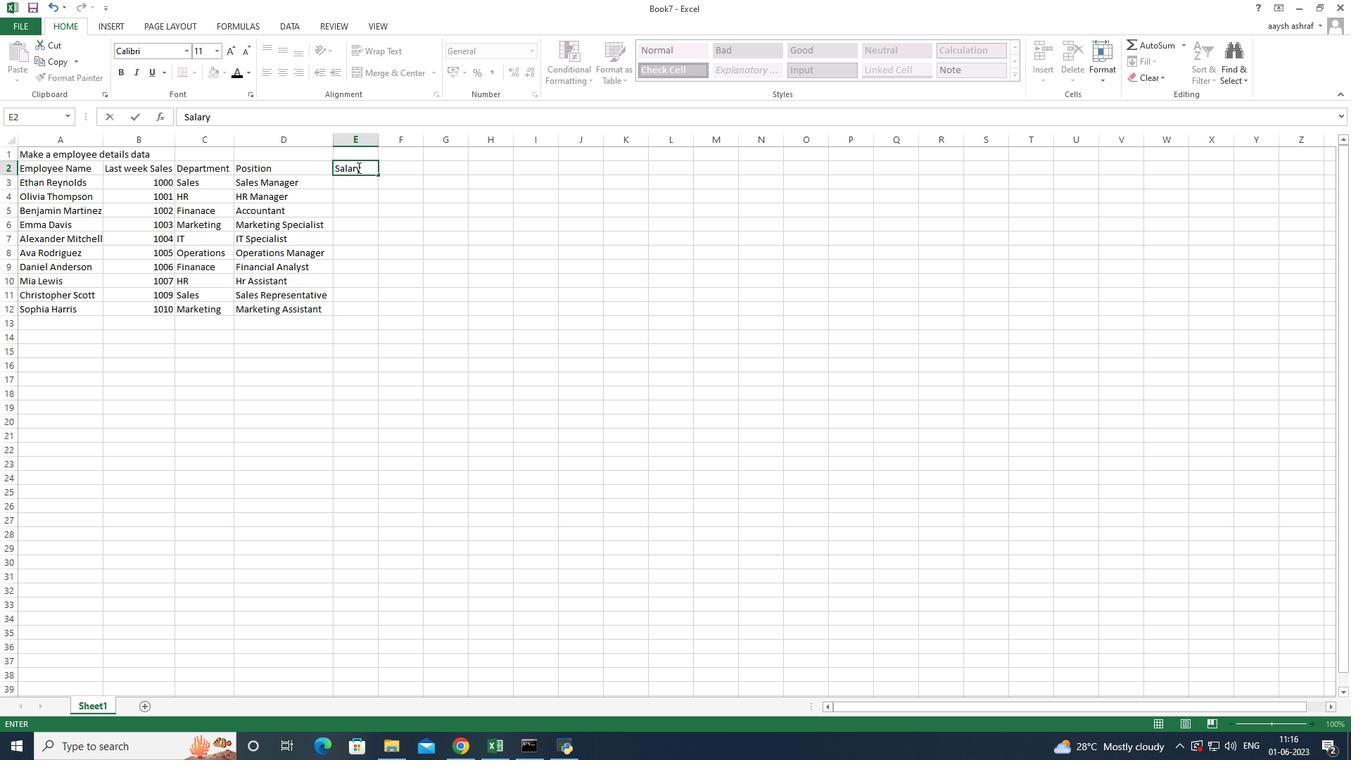 
Action: Mouse pressed left at (357, 167)
Screenshot: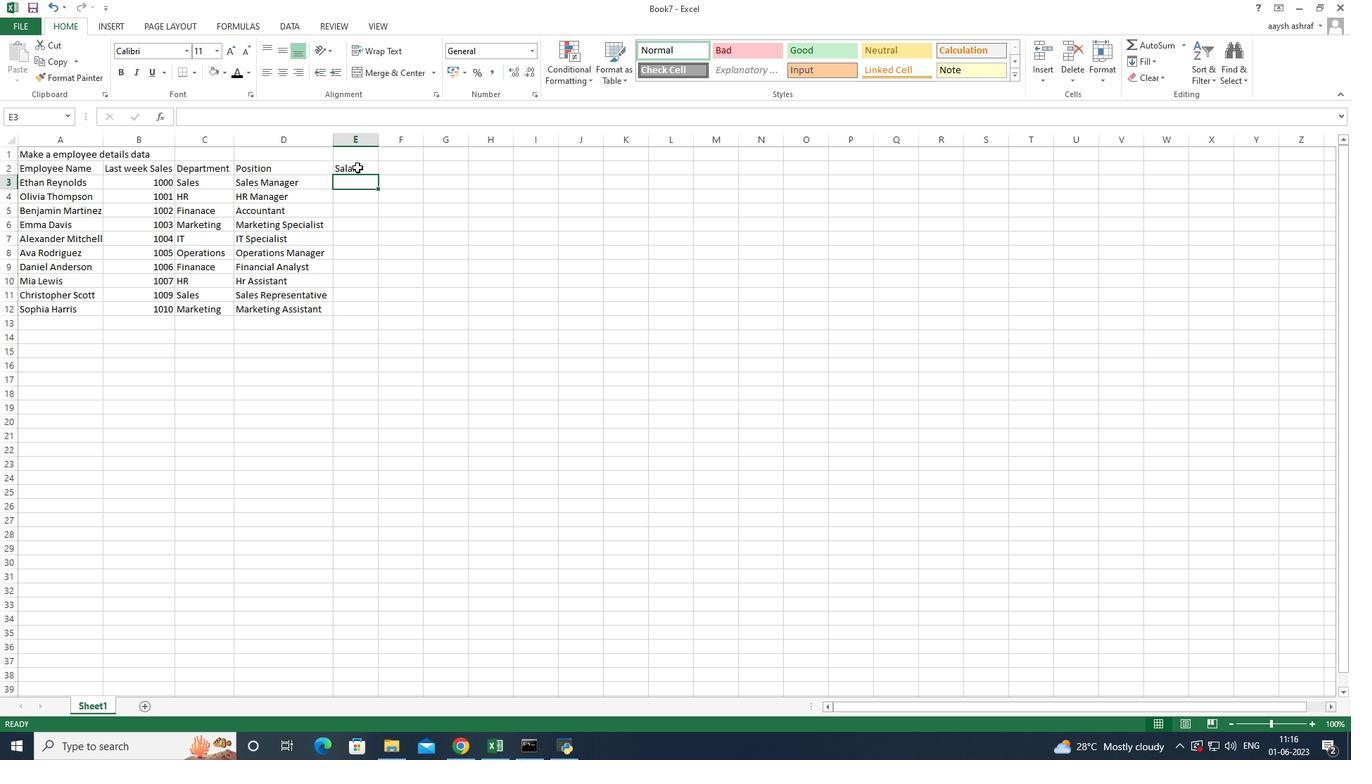 
Action: Mouse pressed left at (357, 167)
Screenshot: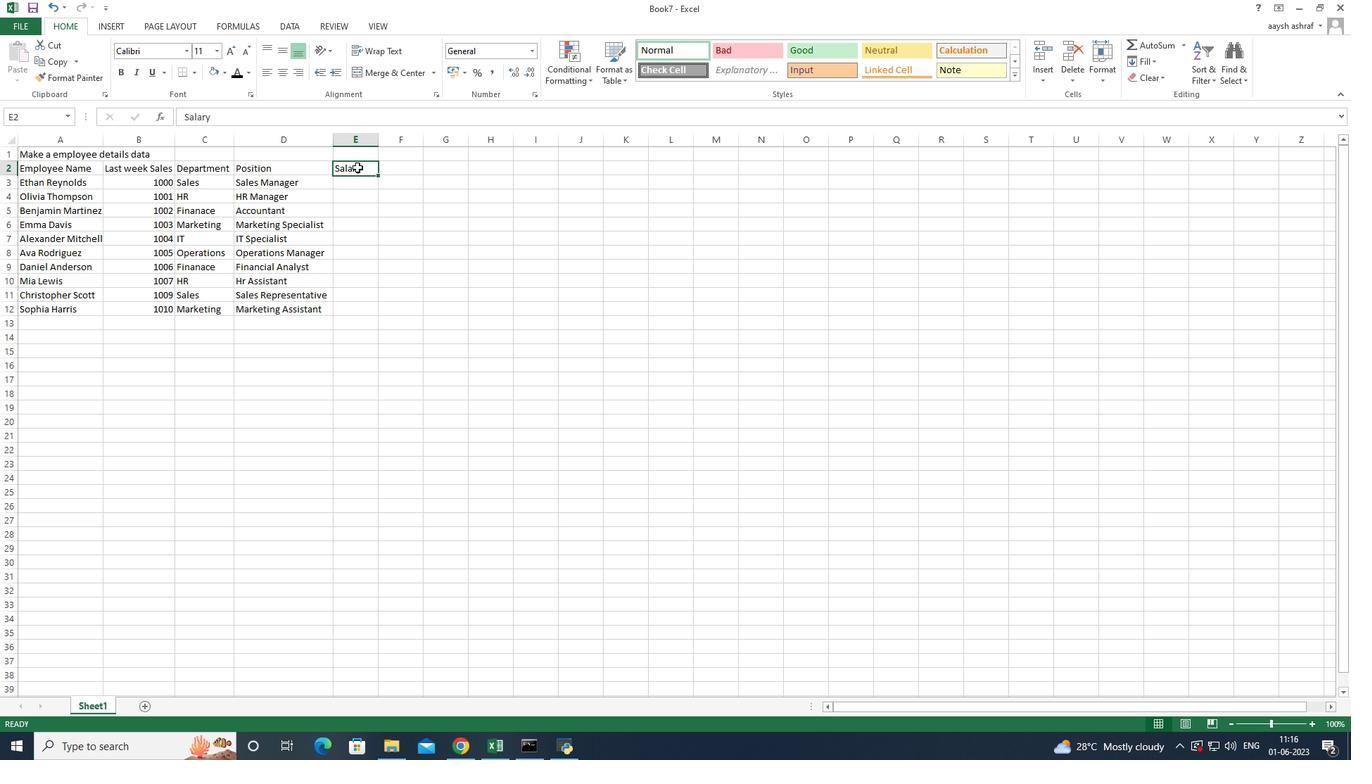 
Action: Mouse moved to (365, 171)
Screenshot: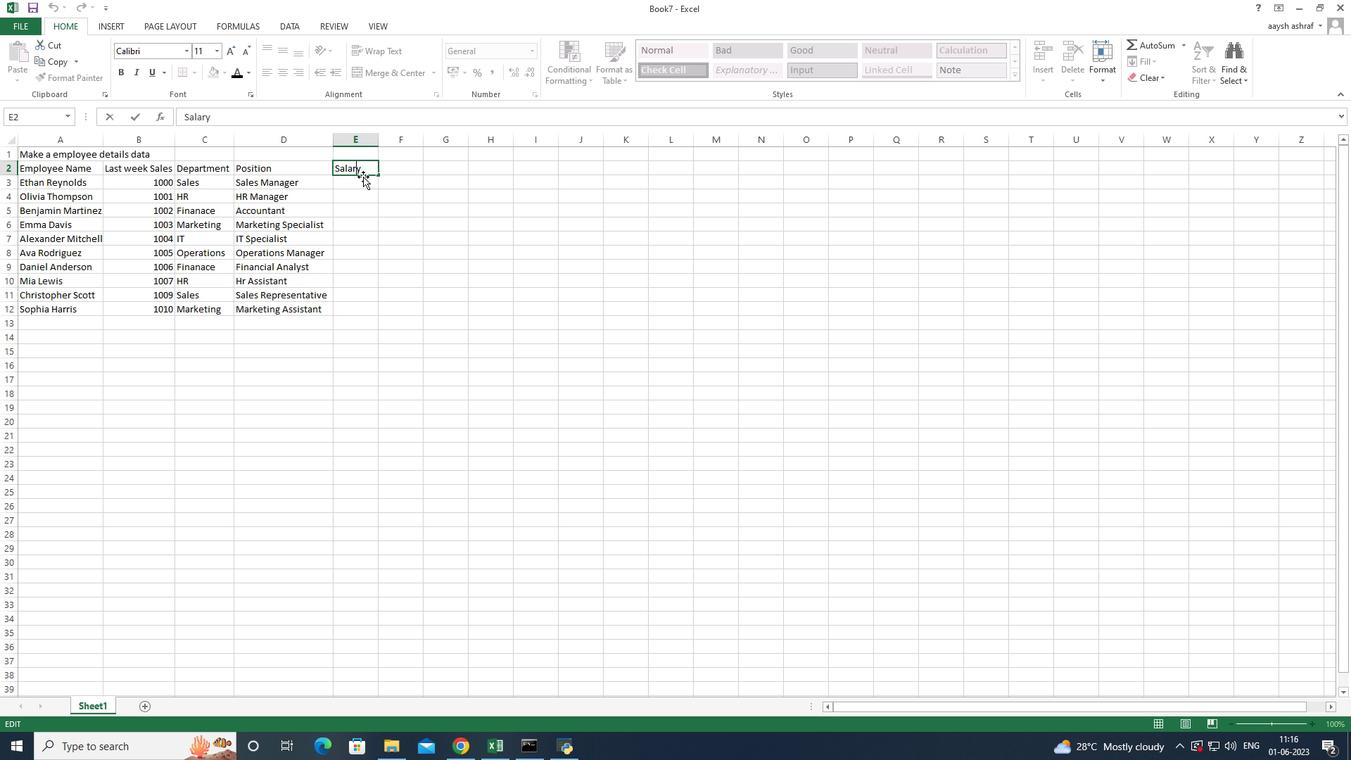 
Action: Mouse pressed left at (365, 171)
Screenshot: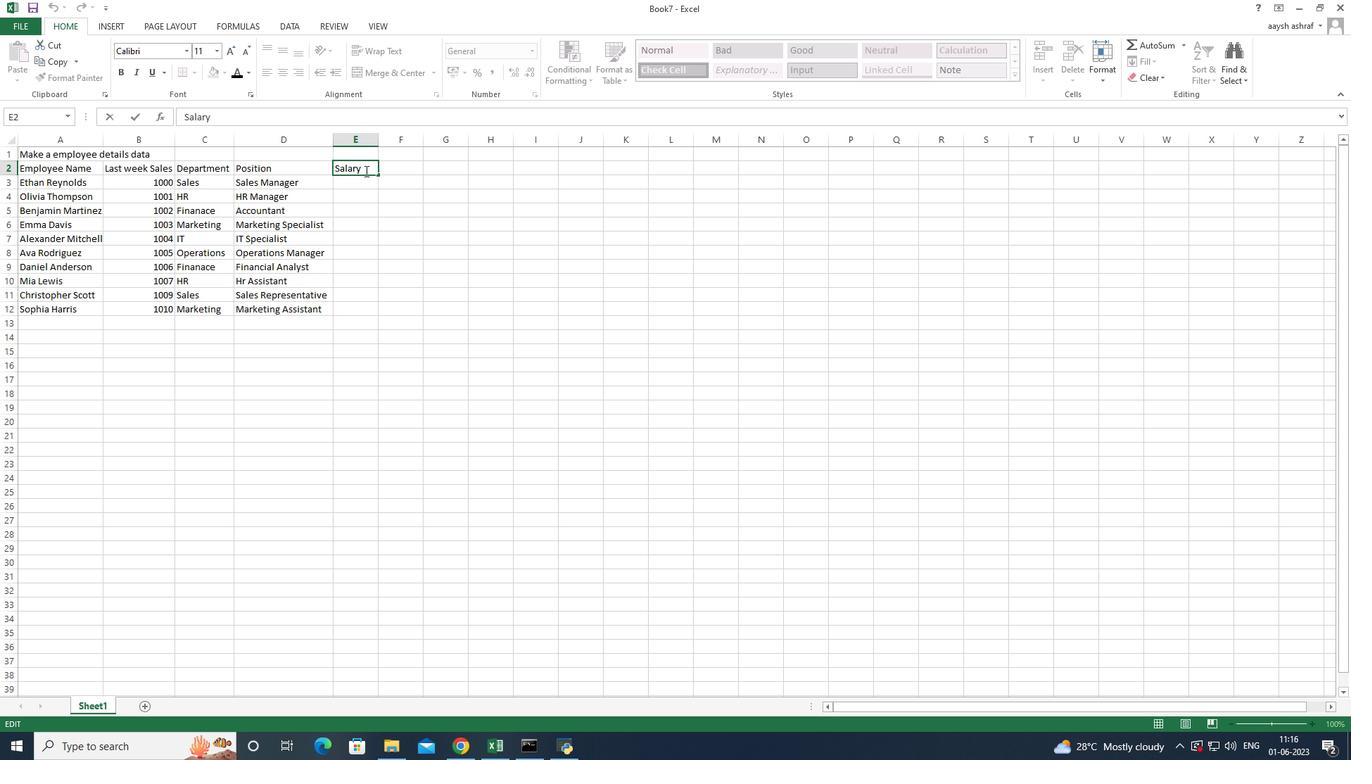 
Action: Key pressed <Key.shift><Key.shift><Key.shift><Key.shift><Key.shift><Key.shift><Key.shift><Key.shift><Key.shift><Key.shift><Key.shift><Key.shift><Key.shift><Key.shift><Key.shift><Key.shift><Key.shift><Key.shift><Key.shift><Key.shift><Key.shift><Key.shift><Key.shift><Key.shift><Key.shift>(<Key.shift>USD)
Screenshot: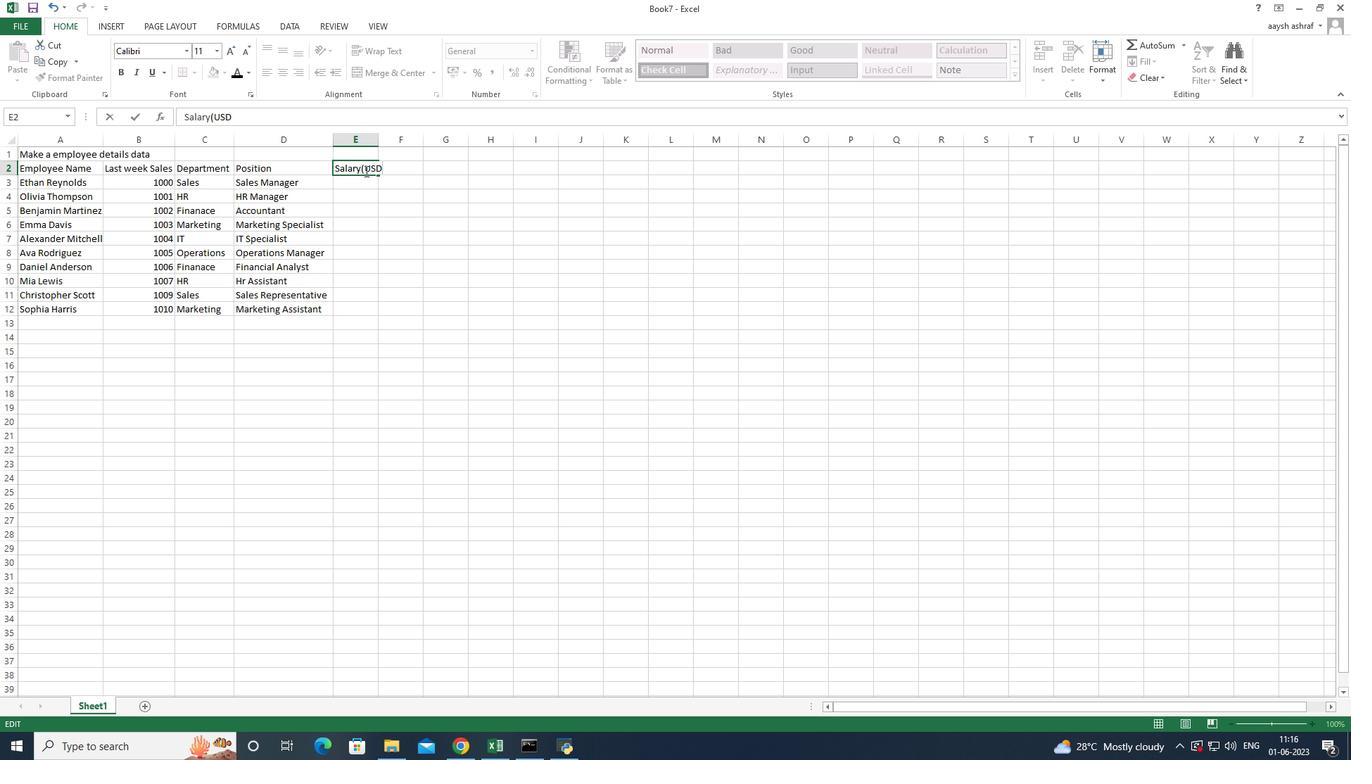 
Action: Mouse moved to (367, 187)
Screenshot: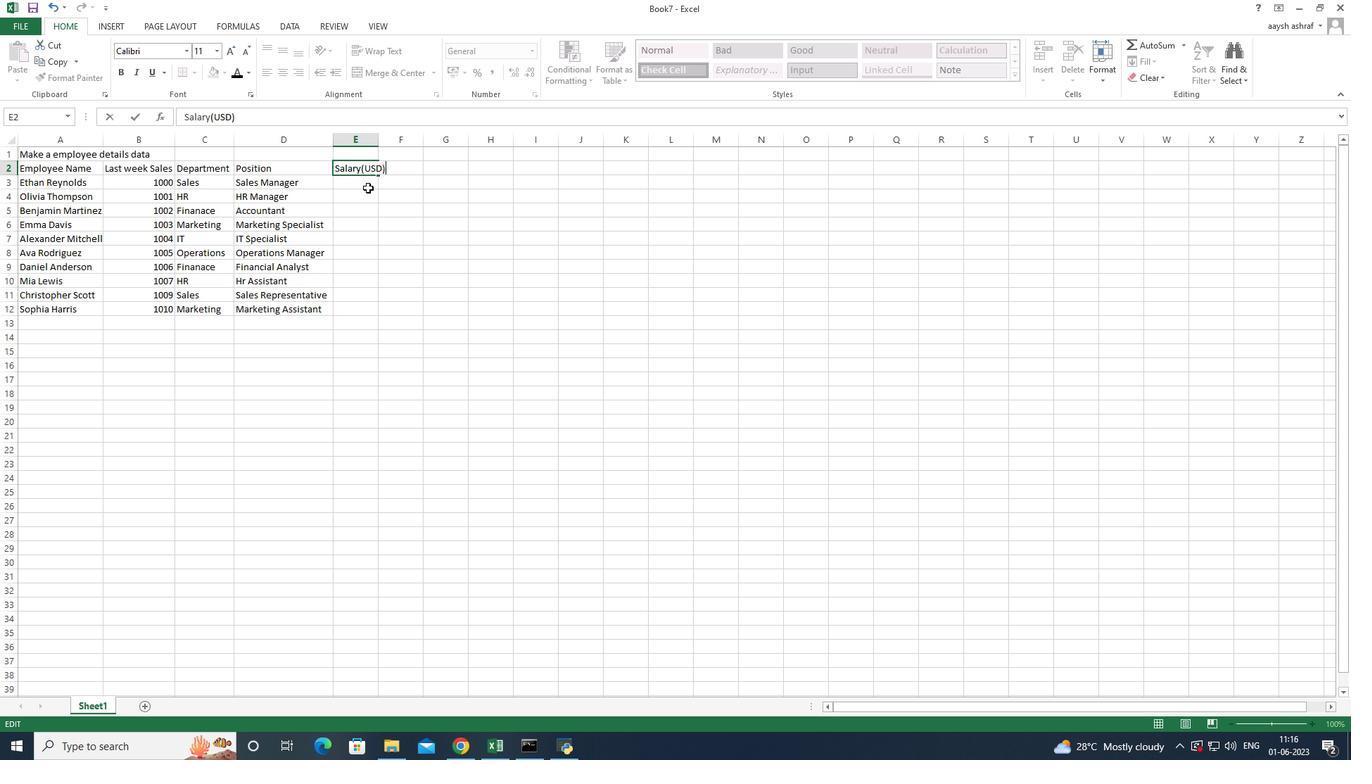 
Action: Mouse pressed left at (367, 187)
Screenshot: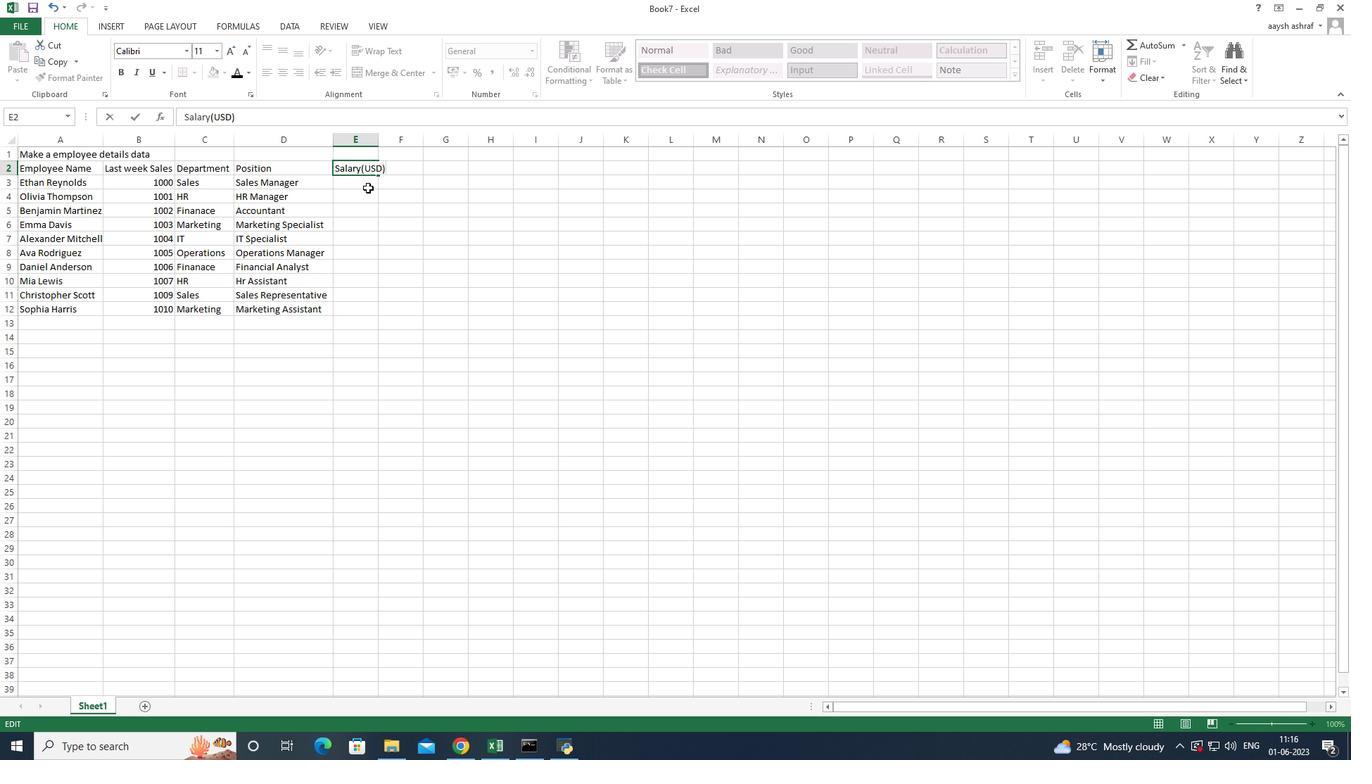 
Action: Key pressed 5000<Key.enter>4500<Key.enter>400<Key.enter><Key.up>4000<Key.enter>3800<Key.enter>4200<Key.enter>5200<Key.enter>3800<Key.enter>2800<Key.enter>3200<Key.enter>2500<Key.enter>
Screenshot: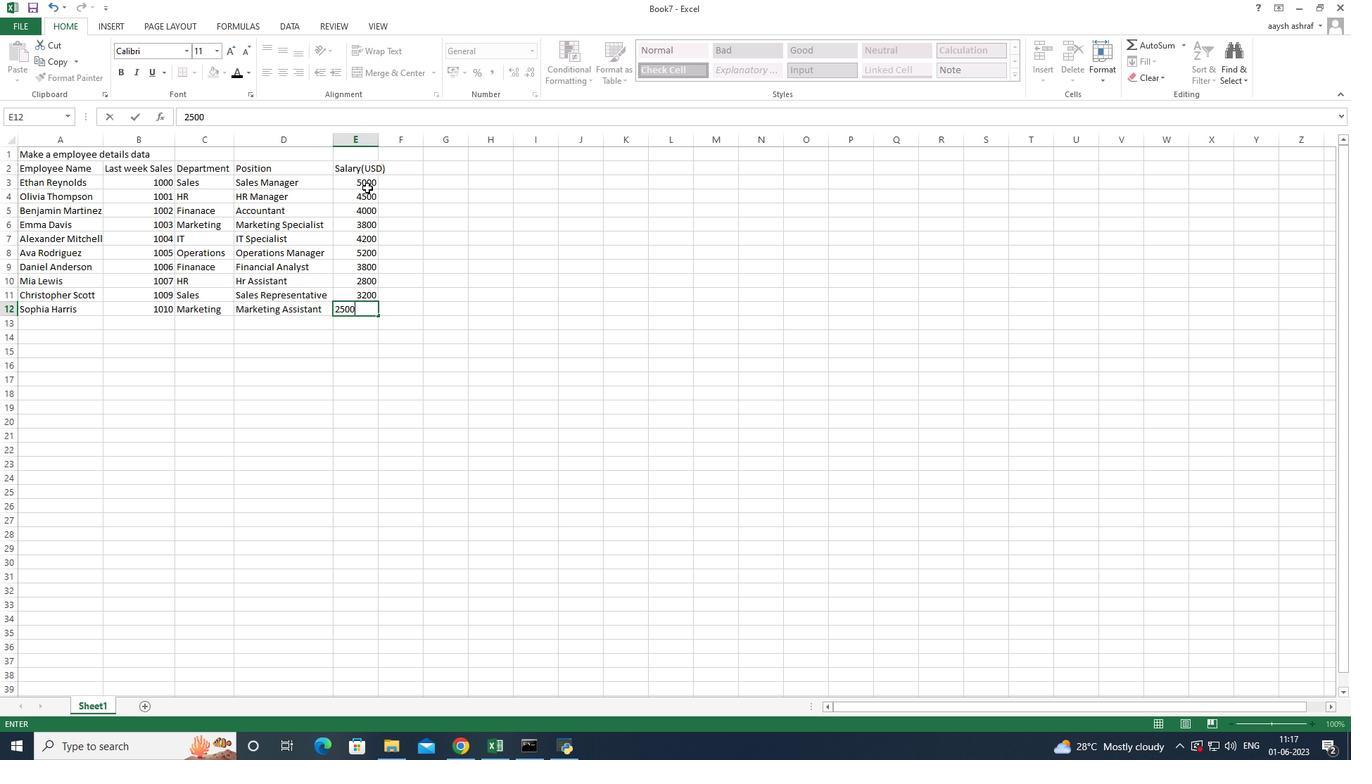 
Action: Mouse scrolled (367, 188) with delta (0, 0)
Screenshot: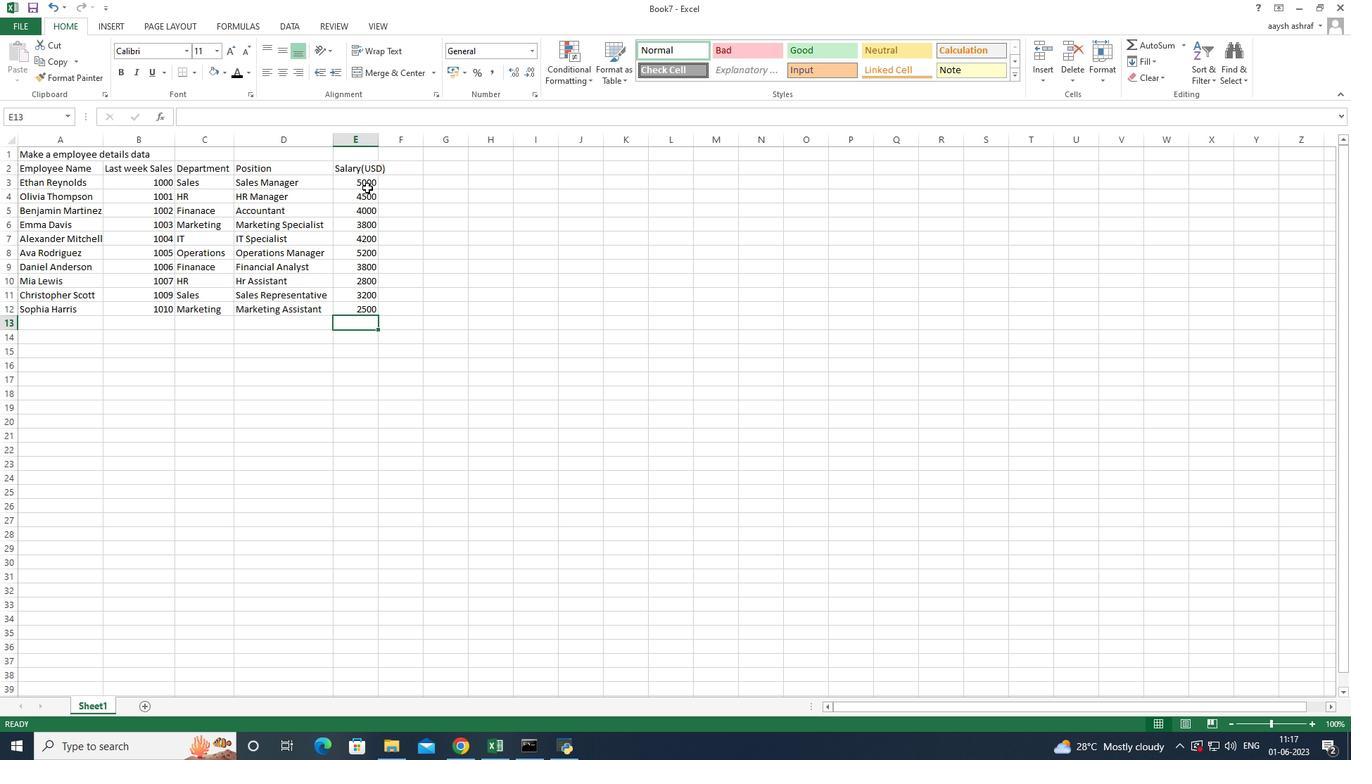 
Action: Mouse moved to (365, 166)
Screenshot: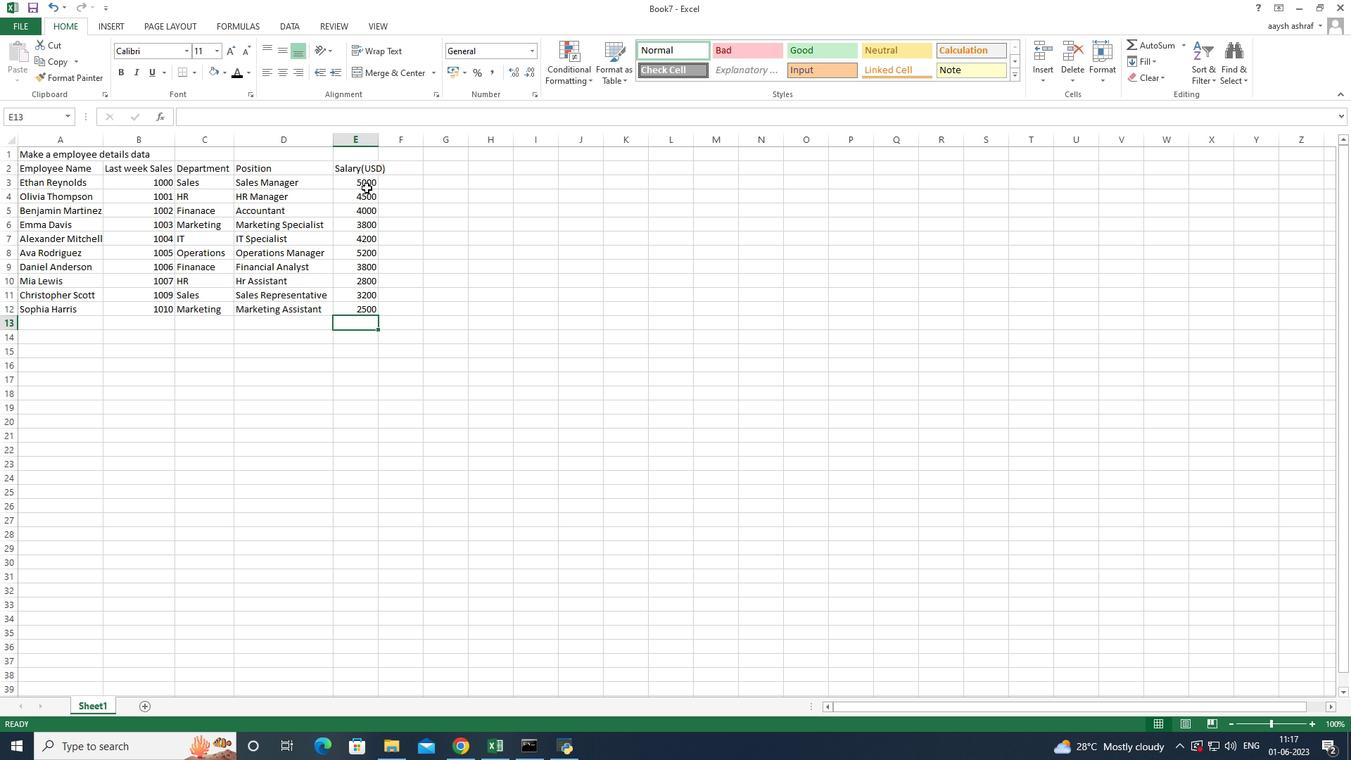 
Action: Mouse pressed left at (365, 166)
Screenshot: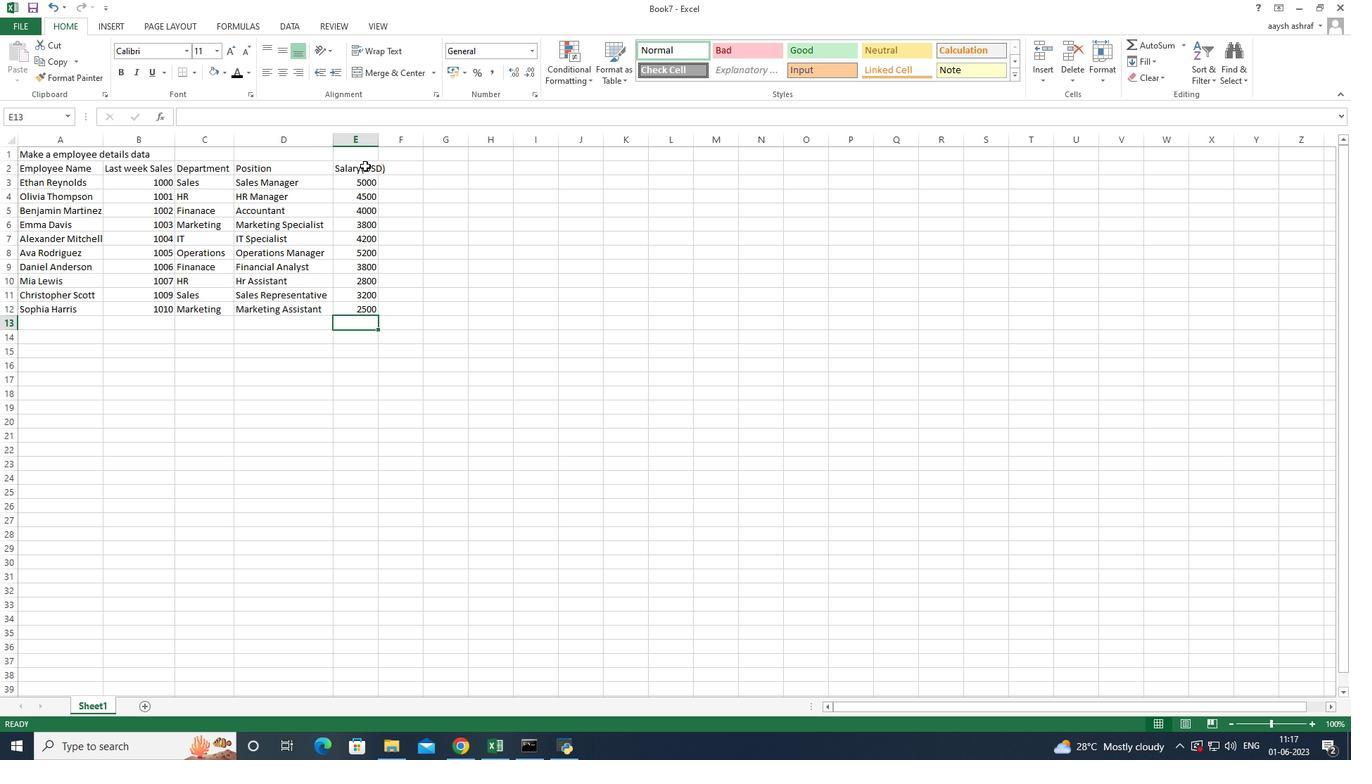 
Action: Mouse moved to (368, 186)
Screenshot: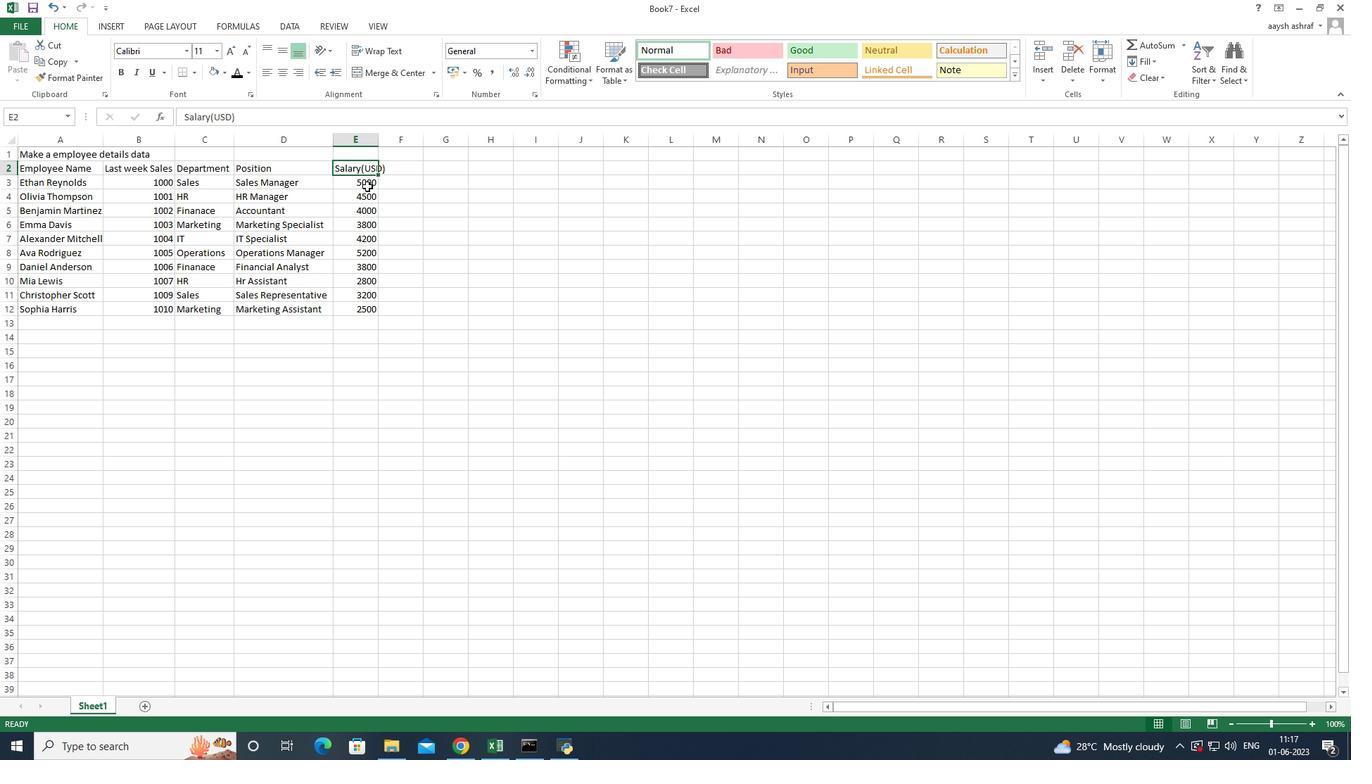 
Action: Mouse pressed left at (368, 186)
Screenshot: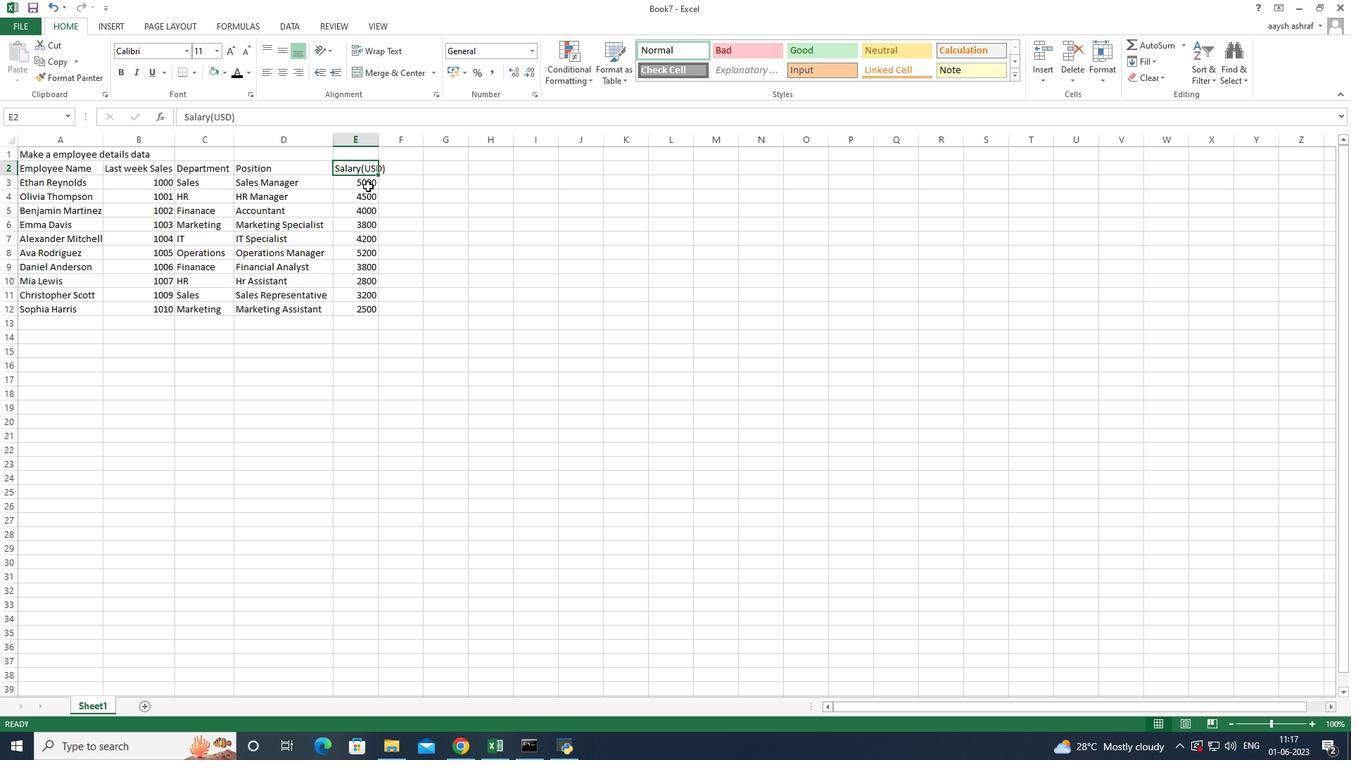 
Action: Key pressed <Key.shift_r><Key.down><Key.down><Key.down><Key.down><Key.down><Key.down><Key.down><Key.down><Key.down><Key.down><Key.up>
Screenshot: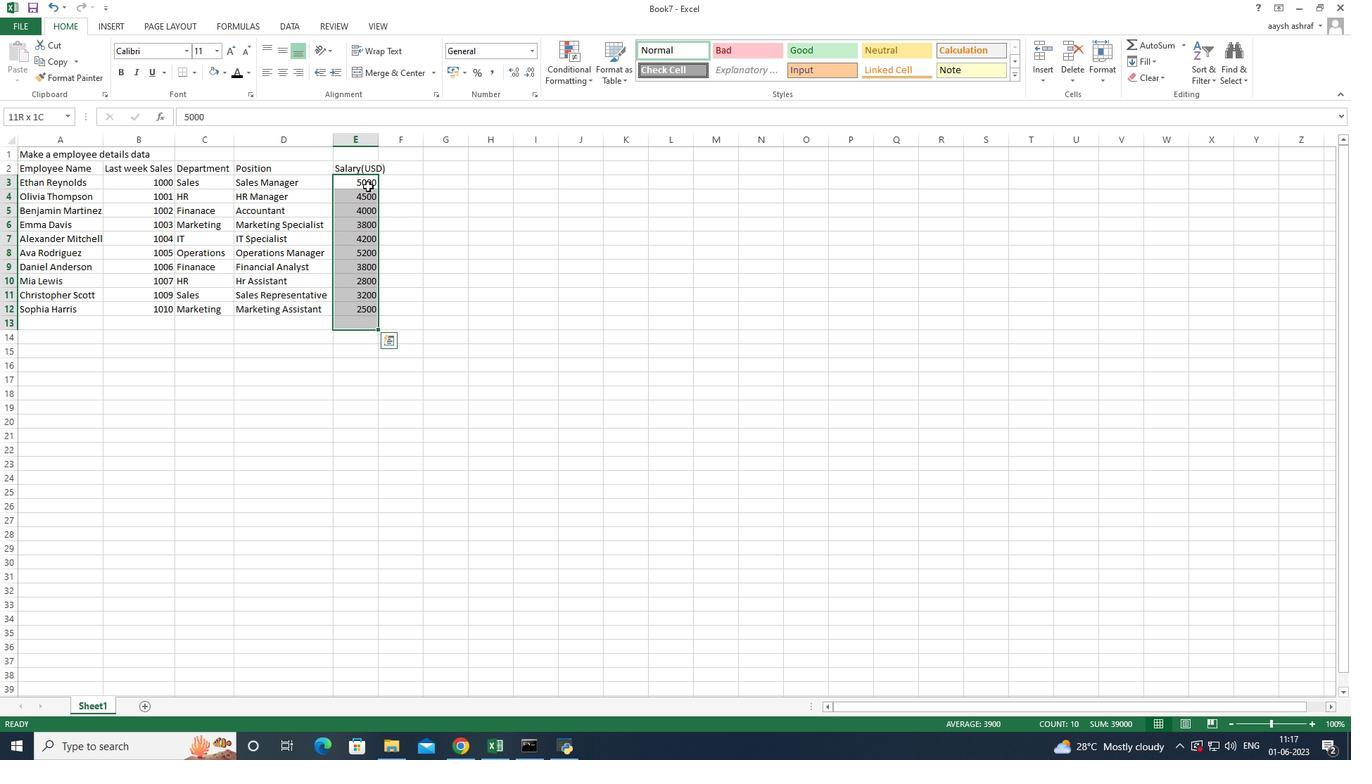 
Action: Mouse moved to (465, 76)
Screenshot: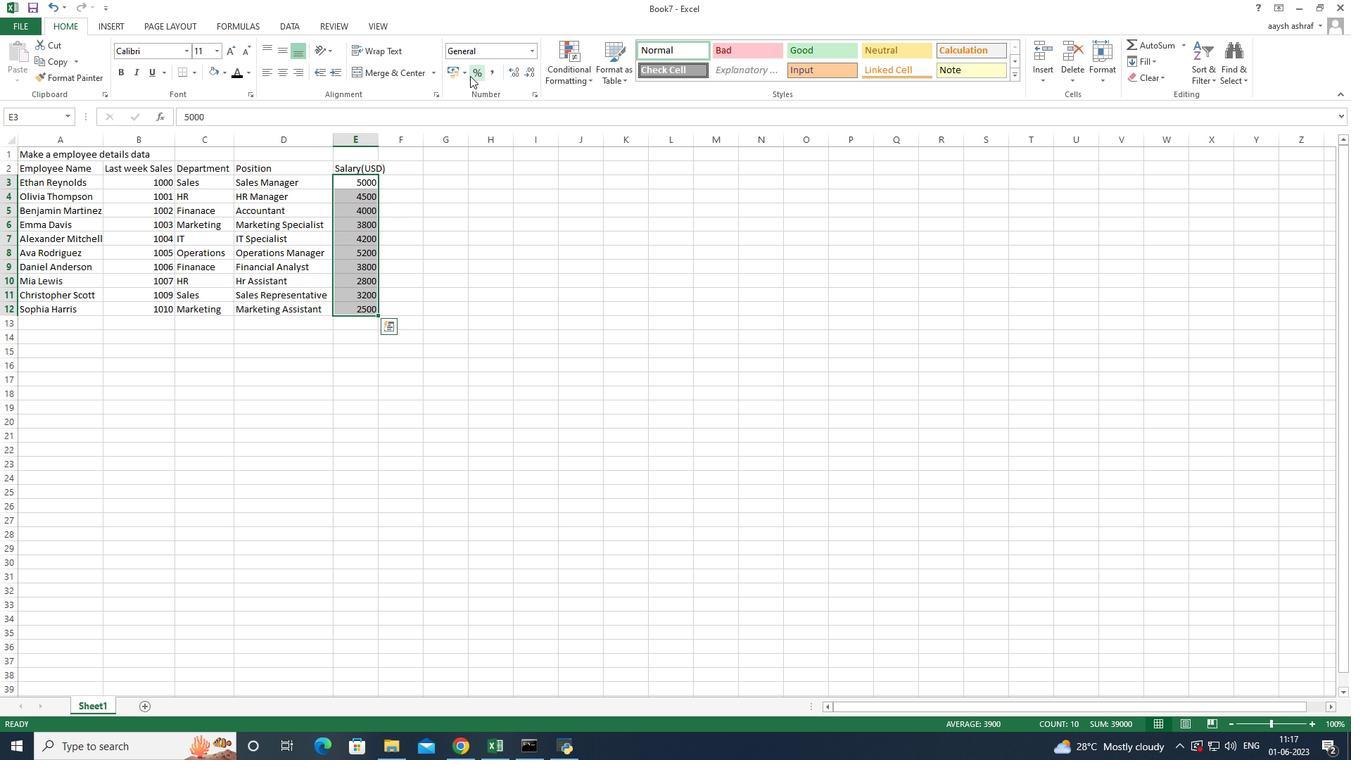 
Action: Mouse pressed left at (465, 76)
Screenshot: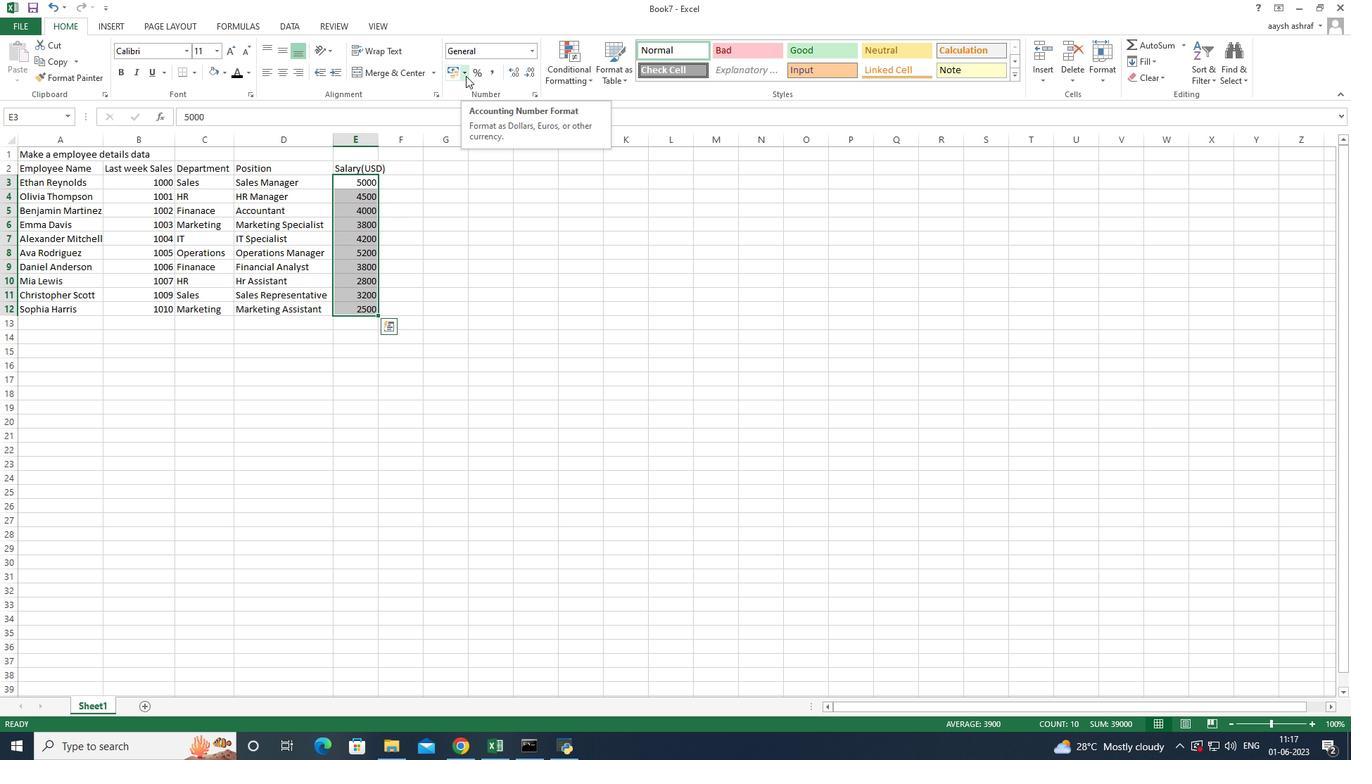 
Action: Mouse moved to (482, 109)
Screenshot: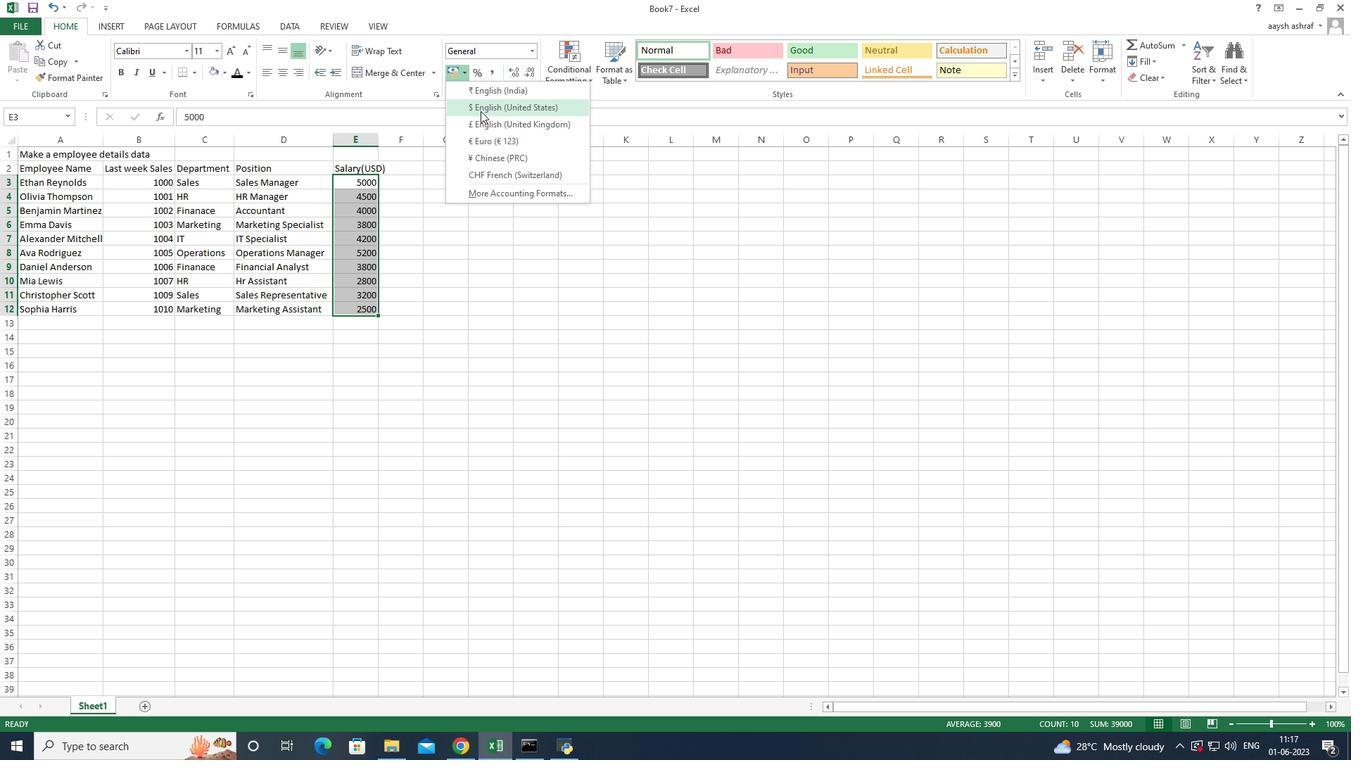 
Action: Mouse pressed left at (482, 109)
Screenshot: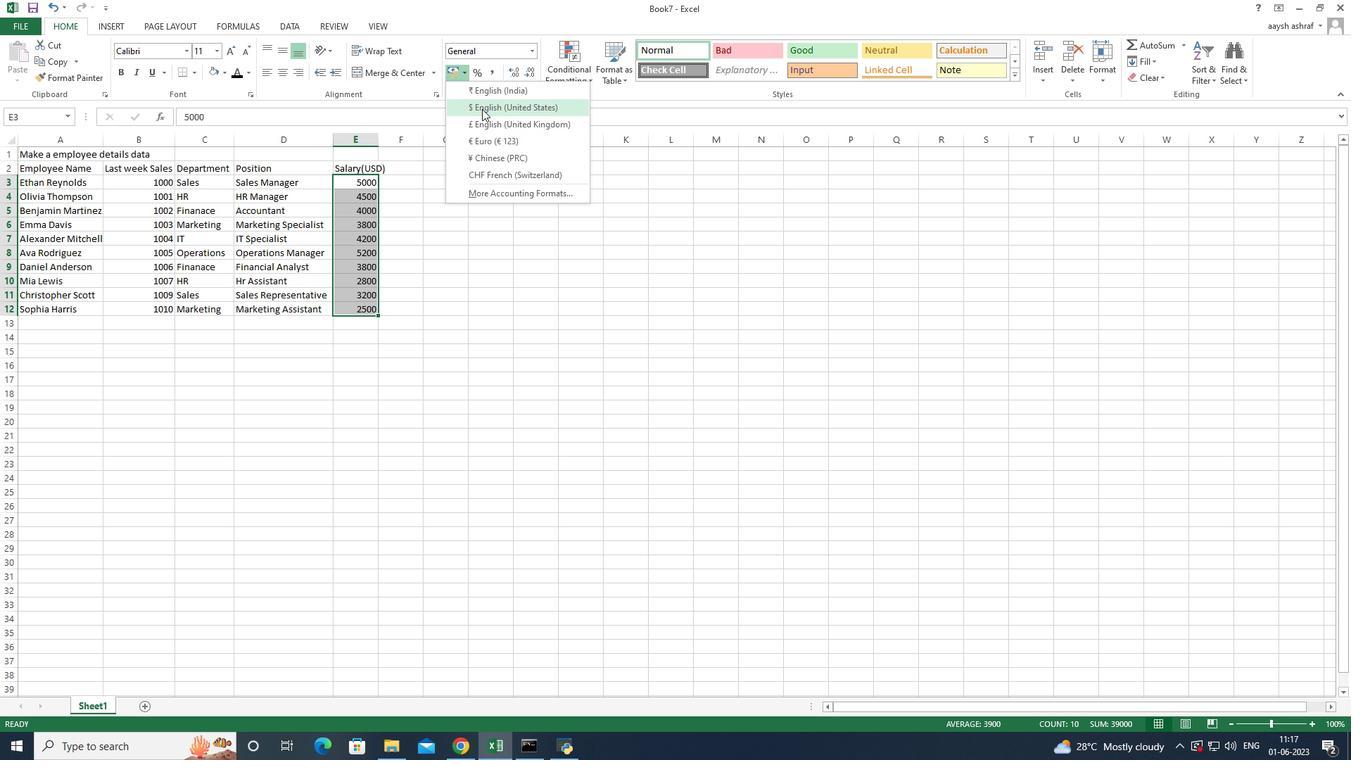 
Action: Mouse moved to (405, 287)
Screenshot: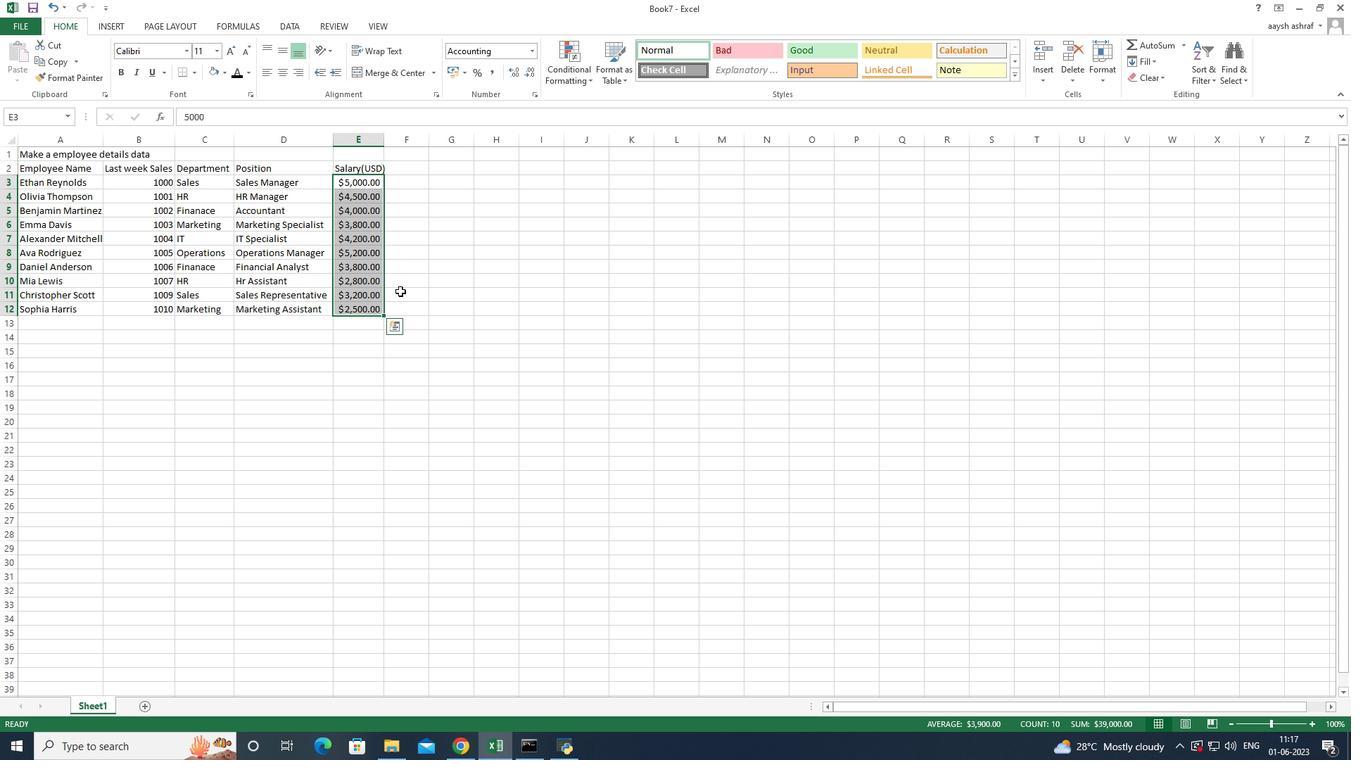 
Action: Mouse pressed left at (405, 287)
Screenshot: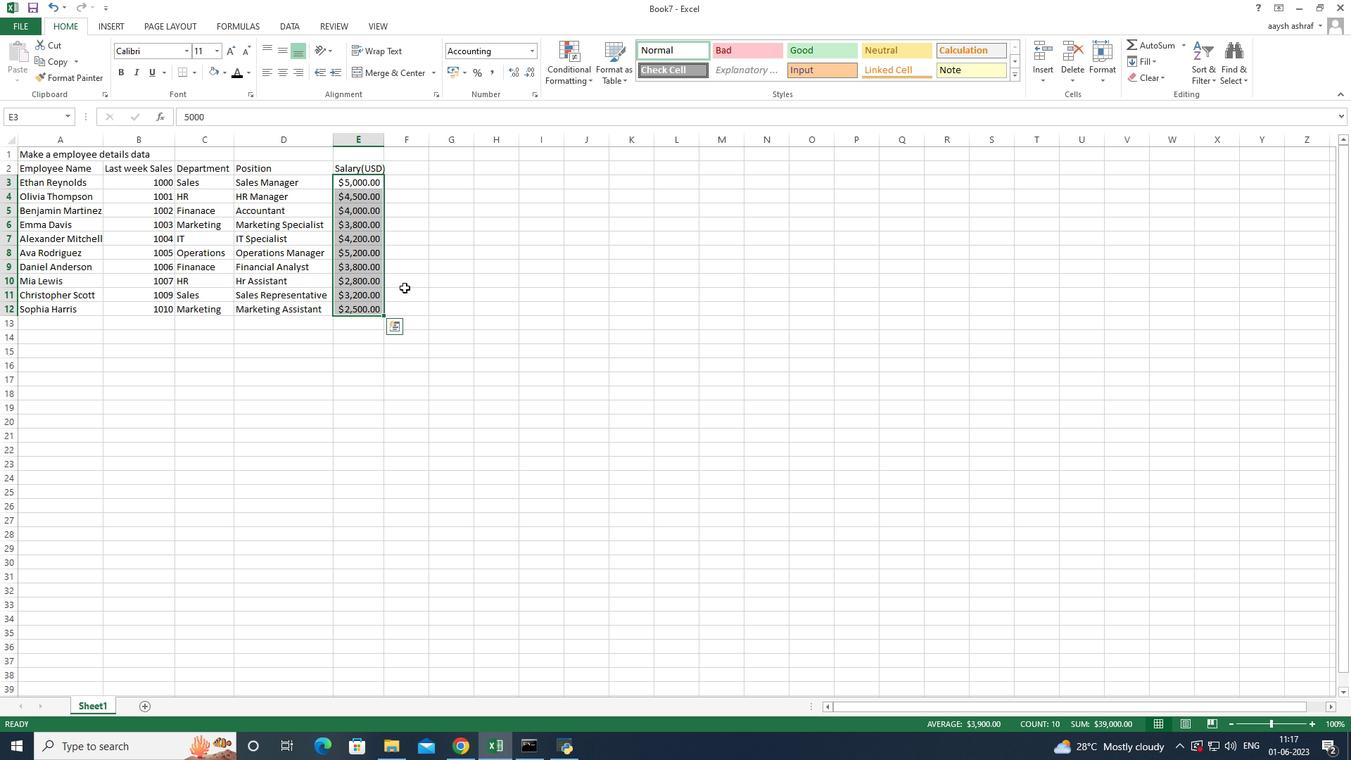 
Action: Mouse moved to (400, 166)
Screenshot: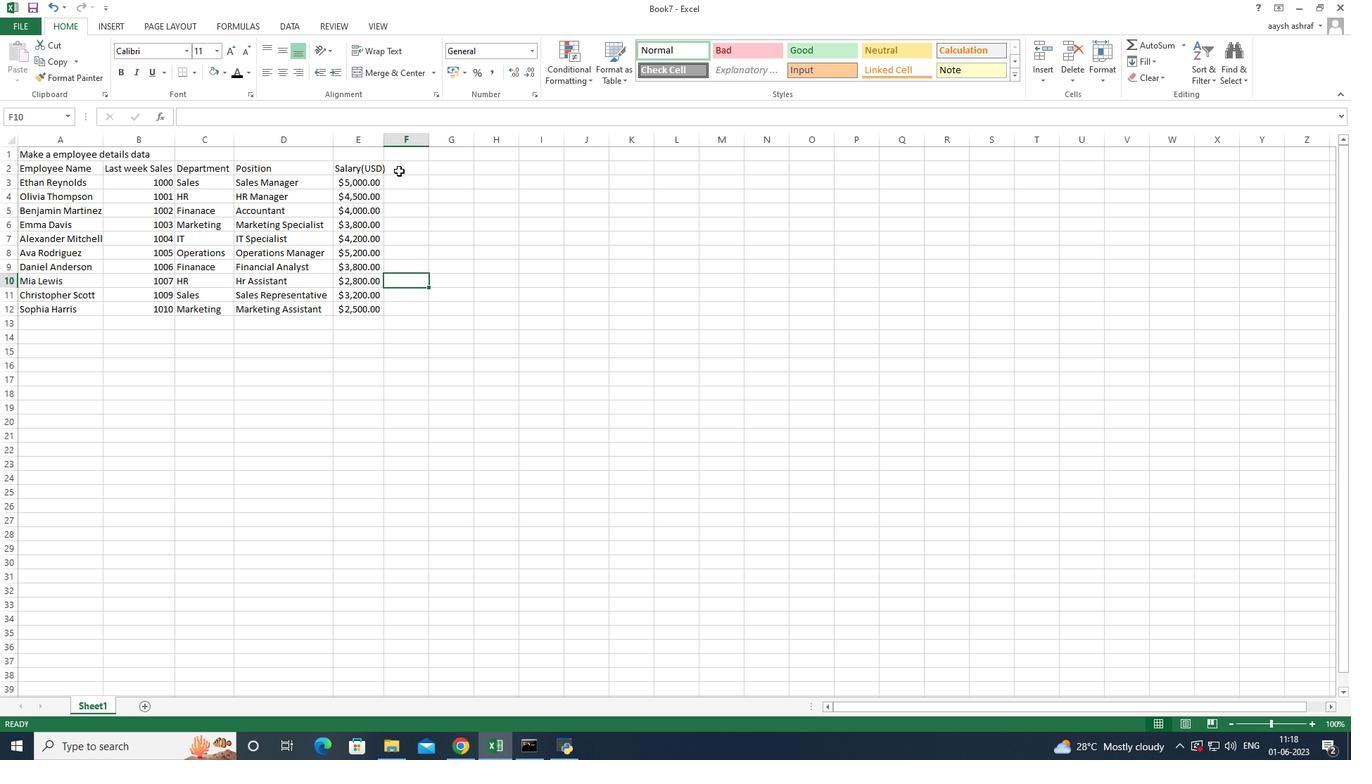 
Action: Mouse pressed left at (400, 166)
Screenshot: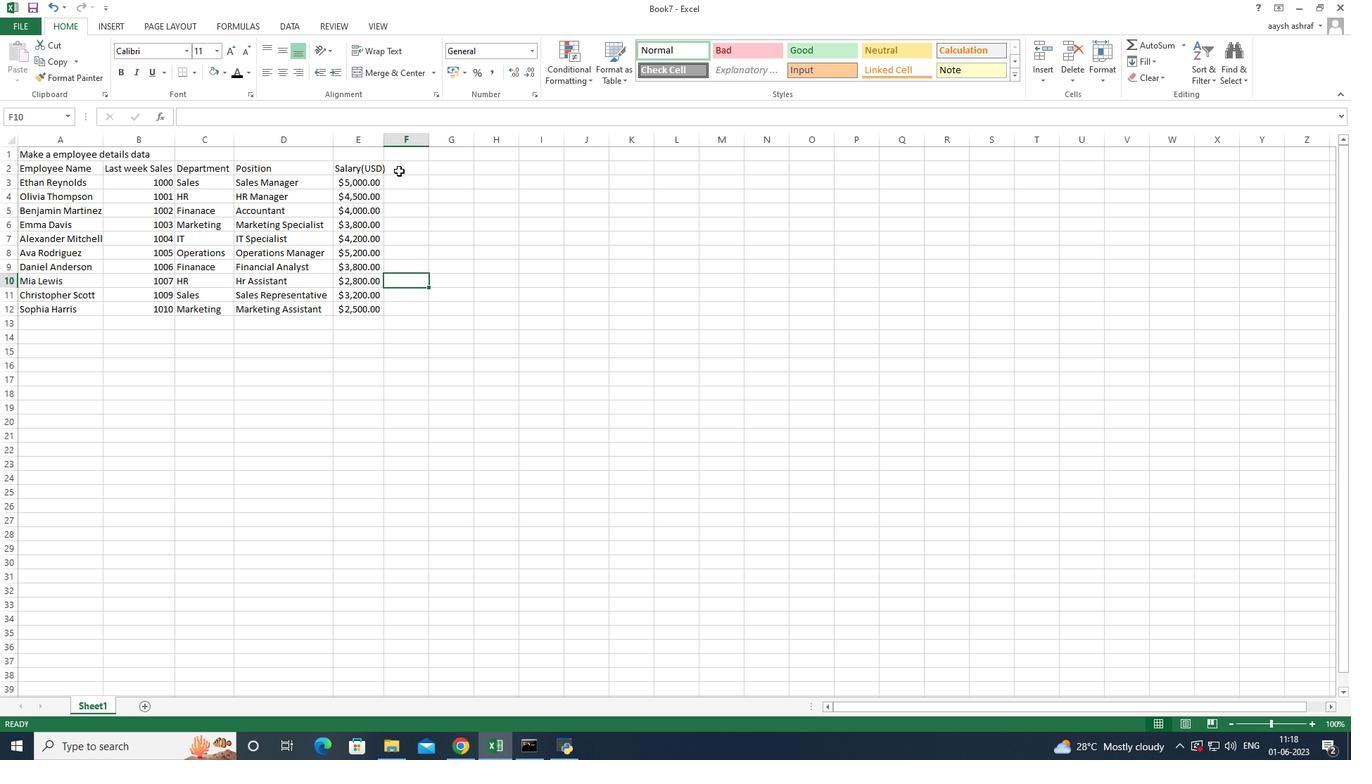 
Action: Mouse moved to (383, 137)
Screenshot: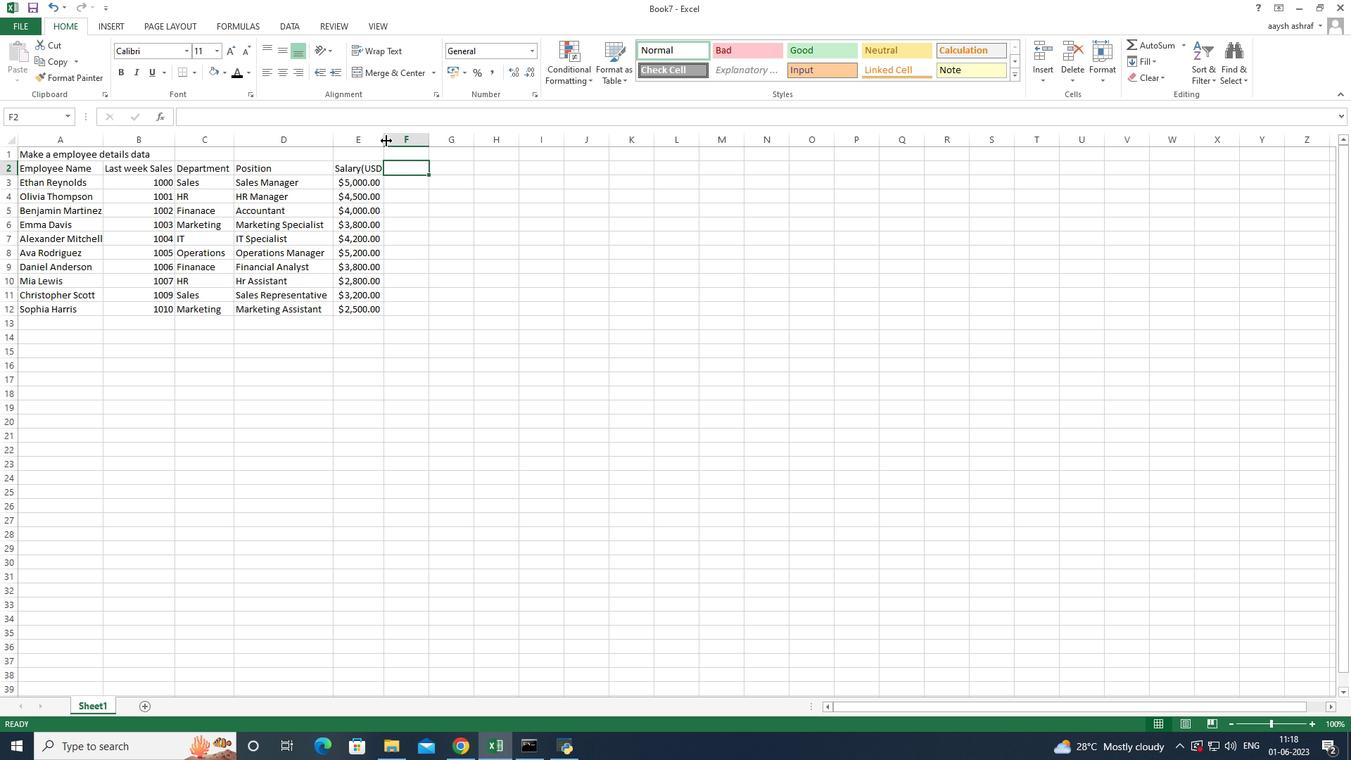 
Action: Mouse pressed left at (383, 137)
Screenshot: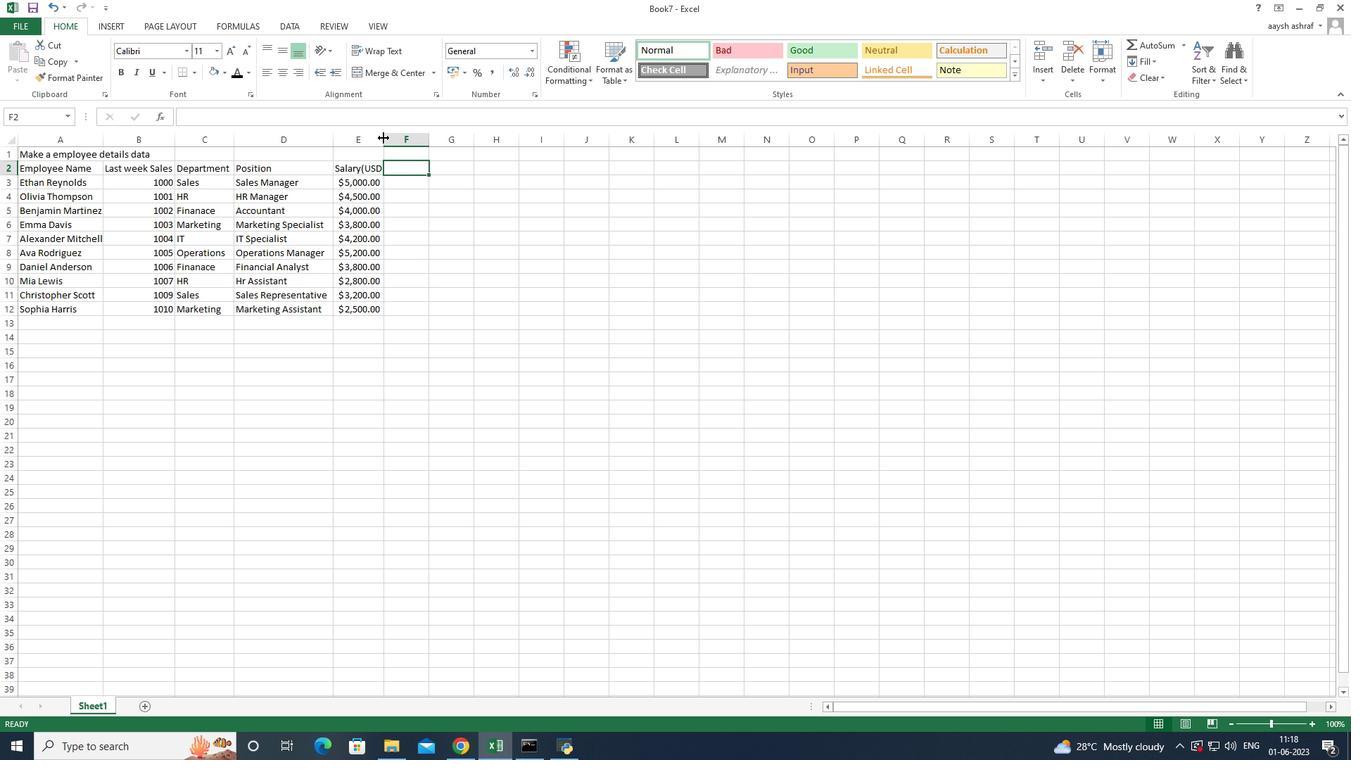 
Action: Mouse moved to (412, 171)
Screenshot: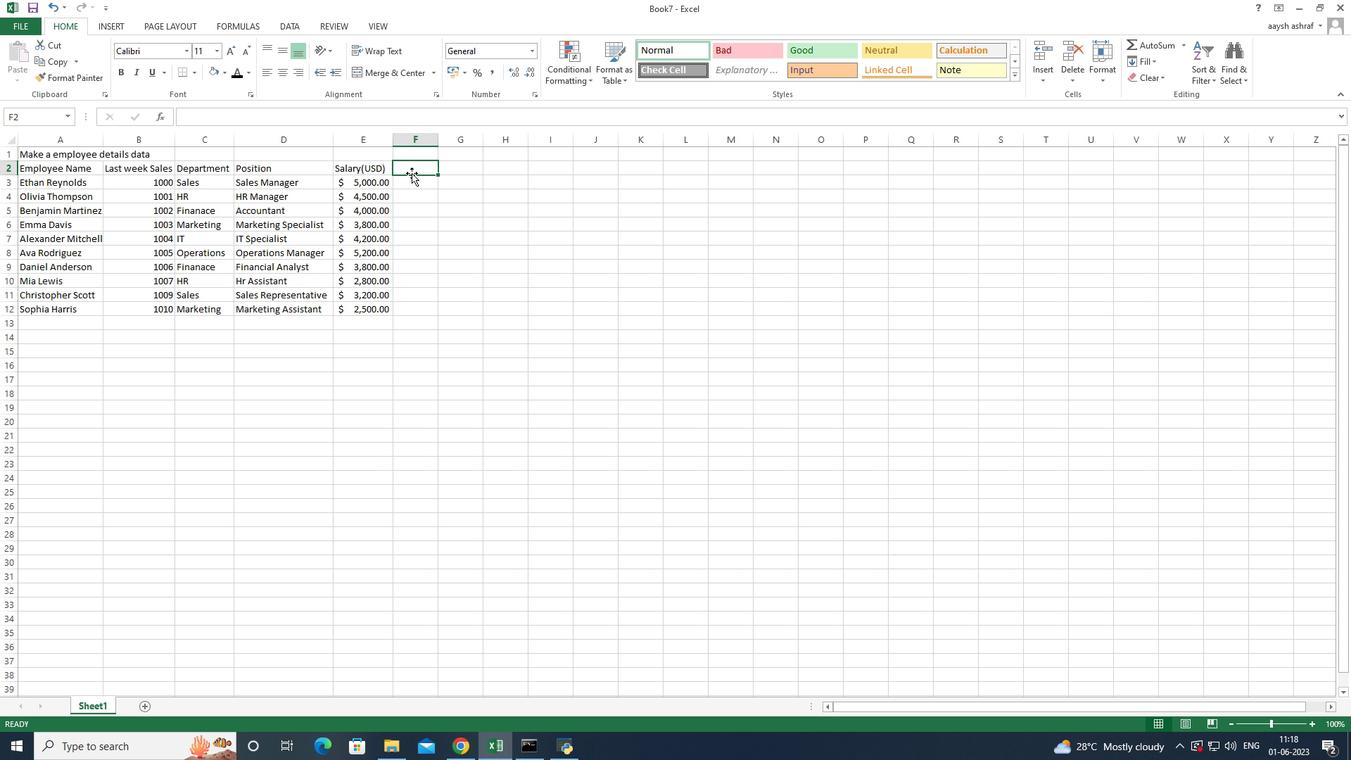
Action: Mouse pressed left at (412, 171)
Screenshot: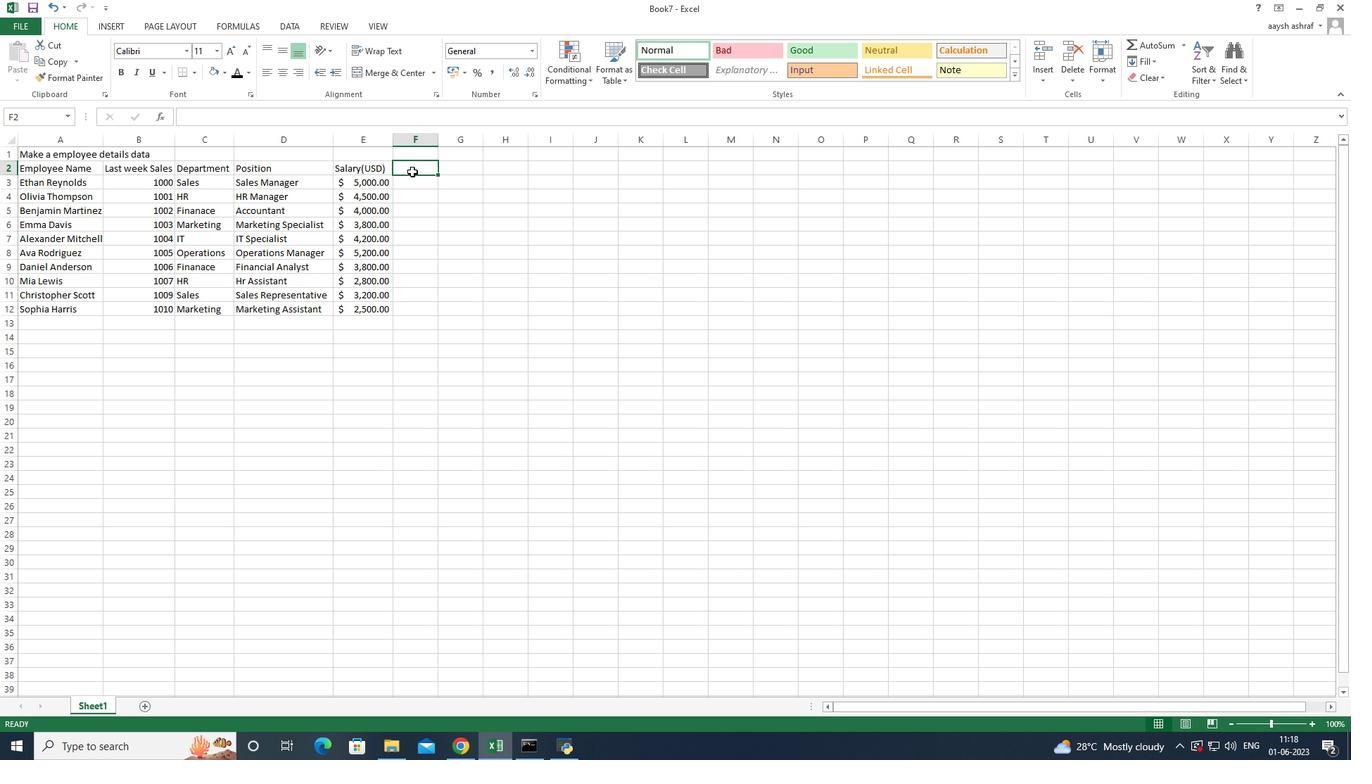 
Action: Mouse pressed left at (412, 171)
Screenshot: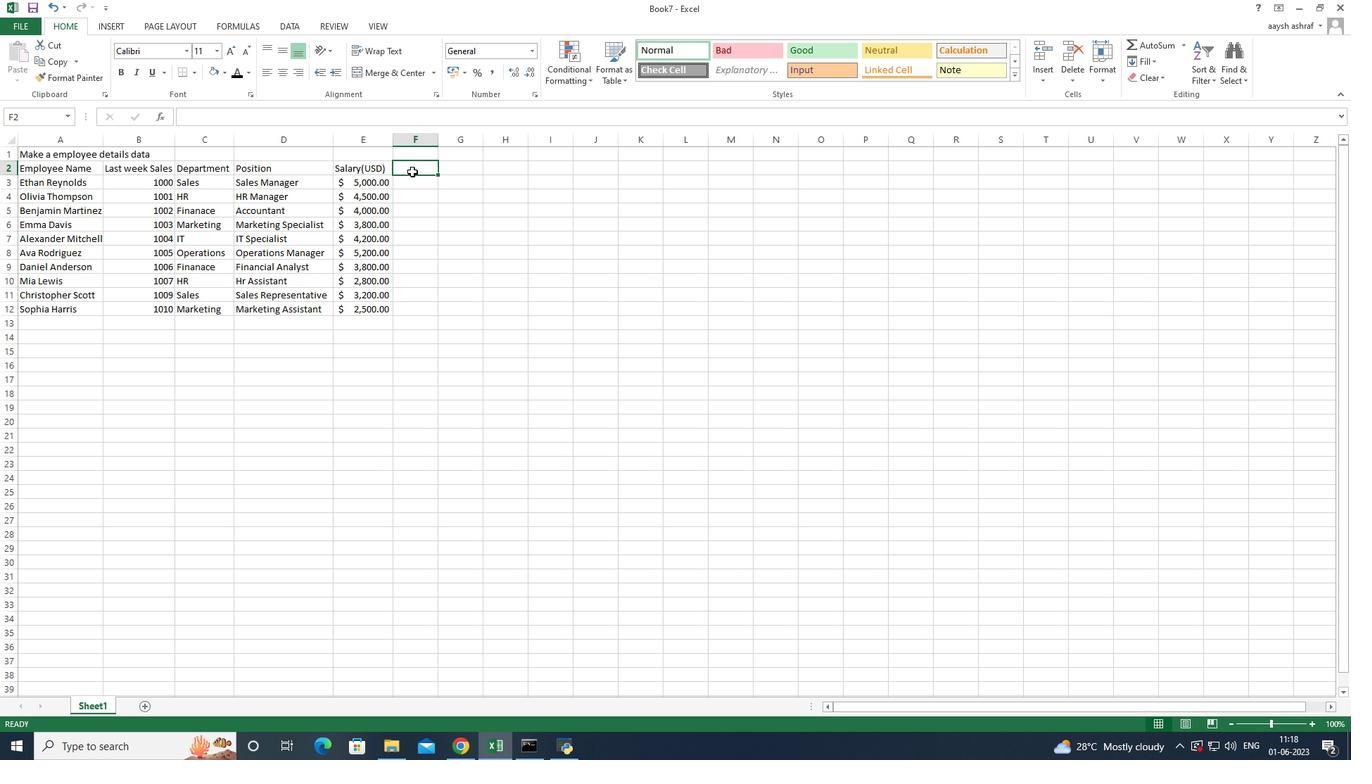 
Action: Key pressed <Key.shift>Date
Screenshot: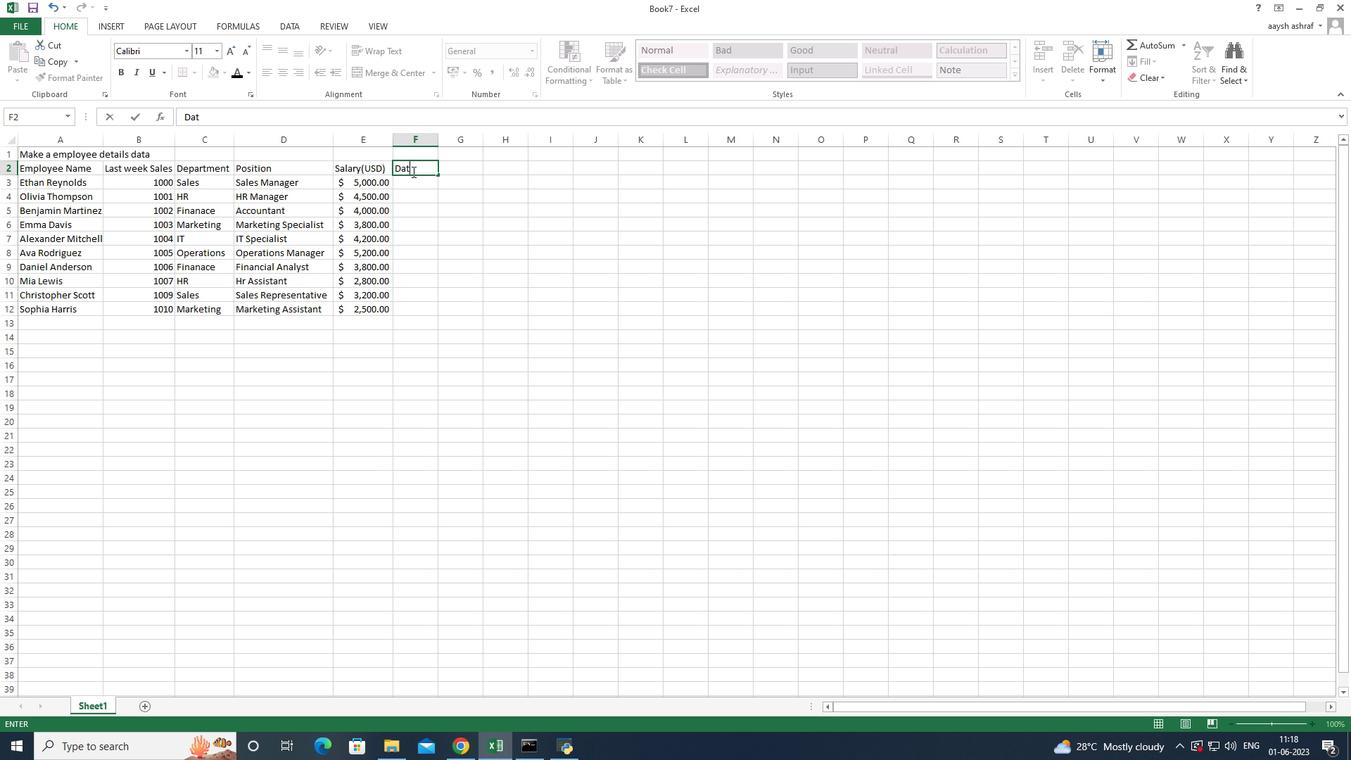 
Action: Mouse moved to (413, 184)
Screenshot: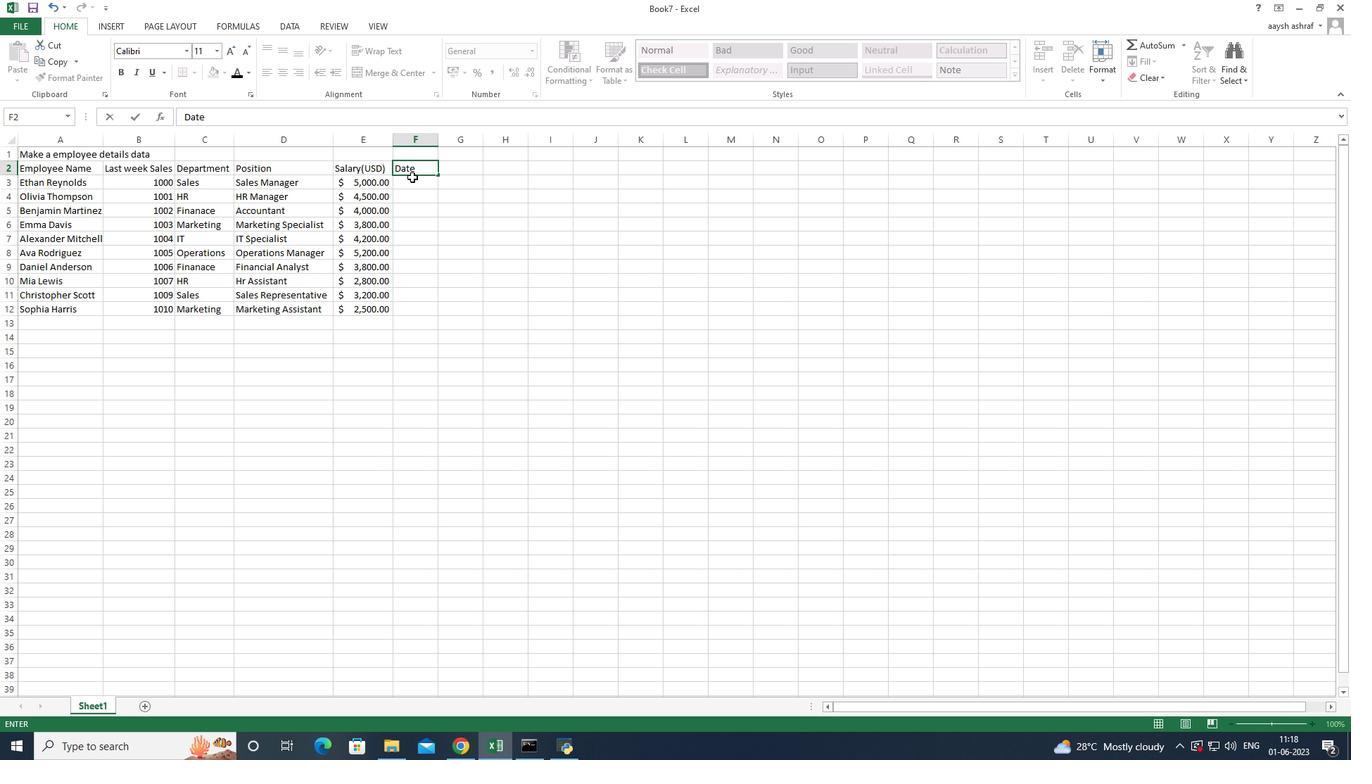
Action: Mouse pressed left at (413, 184)
Screenshot: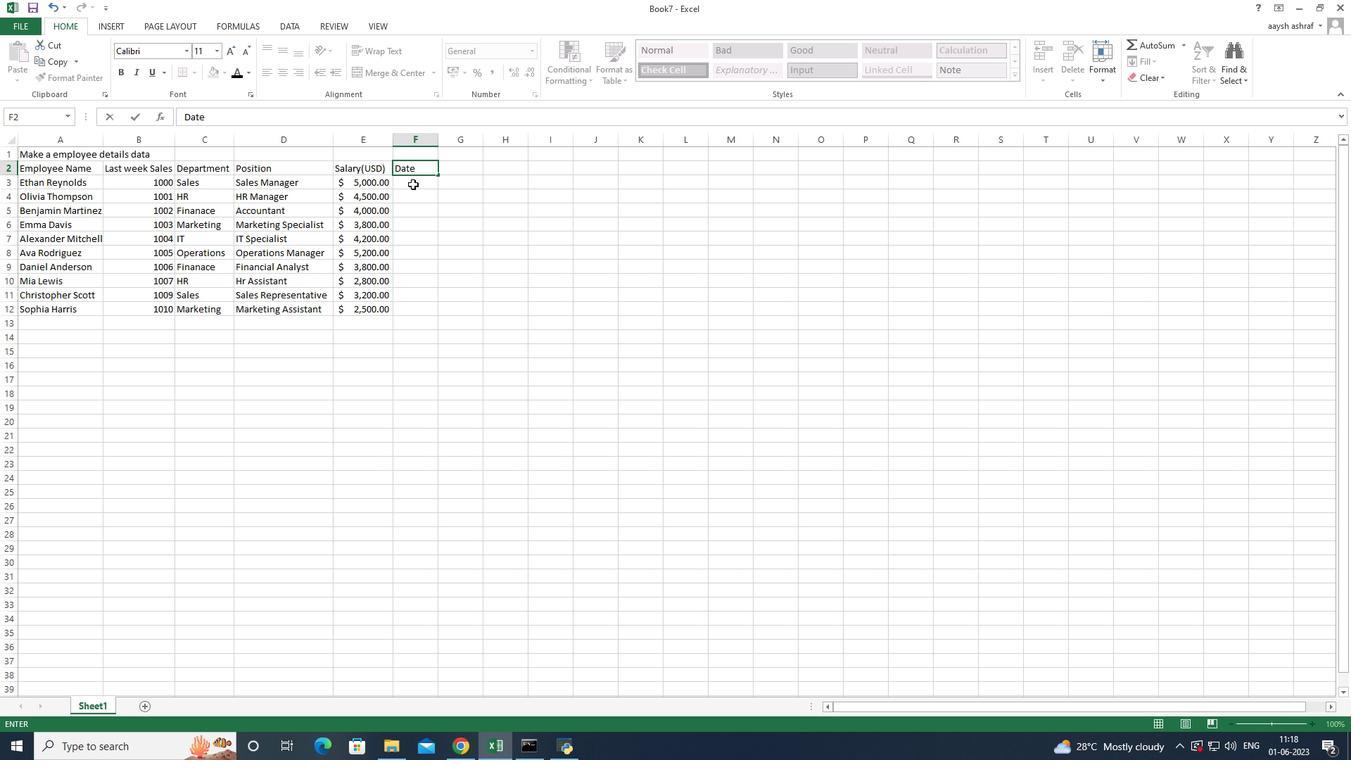 
Action: Key pressed 1/15/2020<Key.enter>7/1/2019<Key.enter>3/10/2021<Key.enter>2/5/2022<Key.enter>11/30/2018<Key.enter>6/15/2020<Key.enter>9/1/2021<Key.enter>4/20/2022<Key.enter>2/10/2019<Key.enter>9/5/2020<Key.enter>
Screenshot: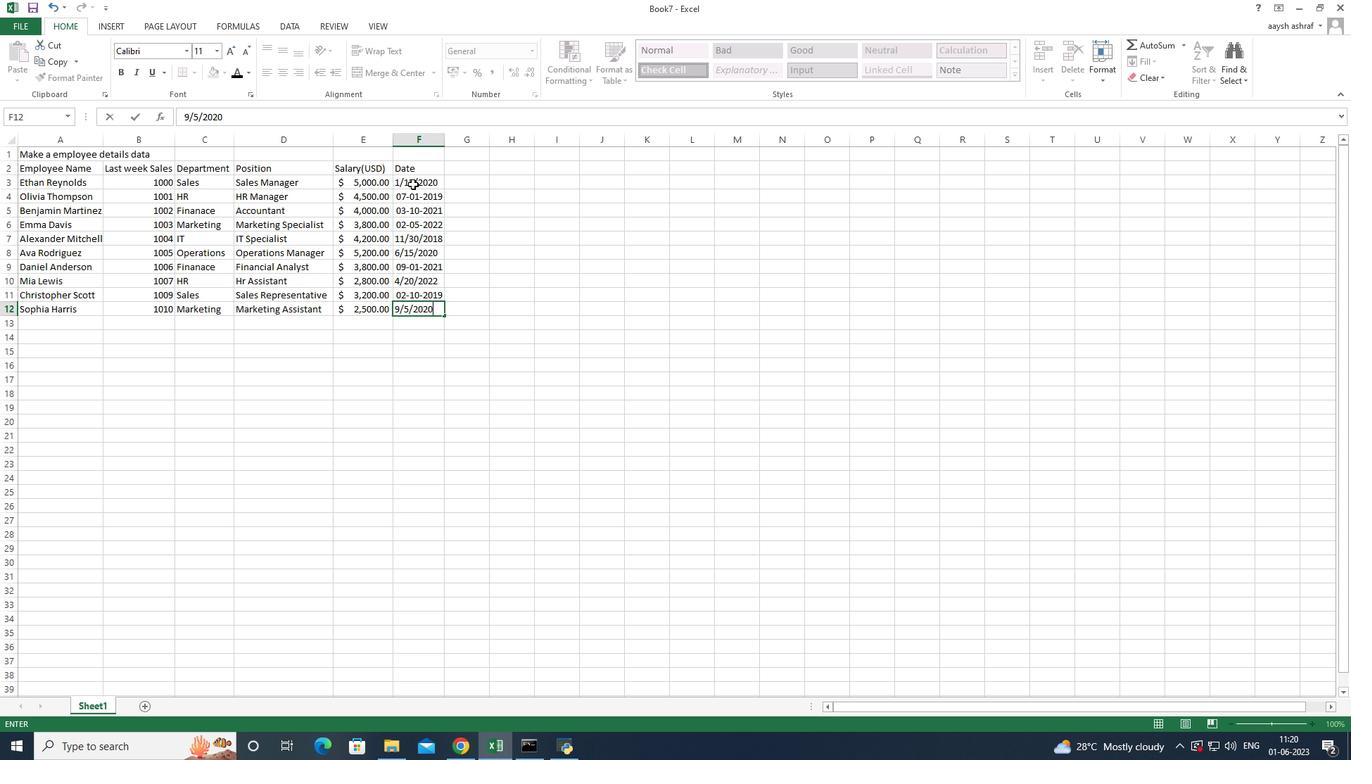 
Action: Mouse moved to (446, 142)
Screenshot: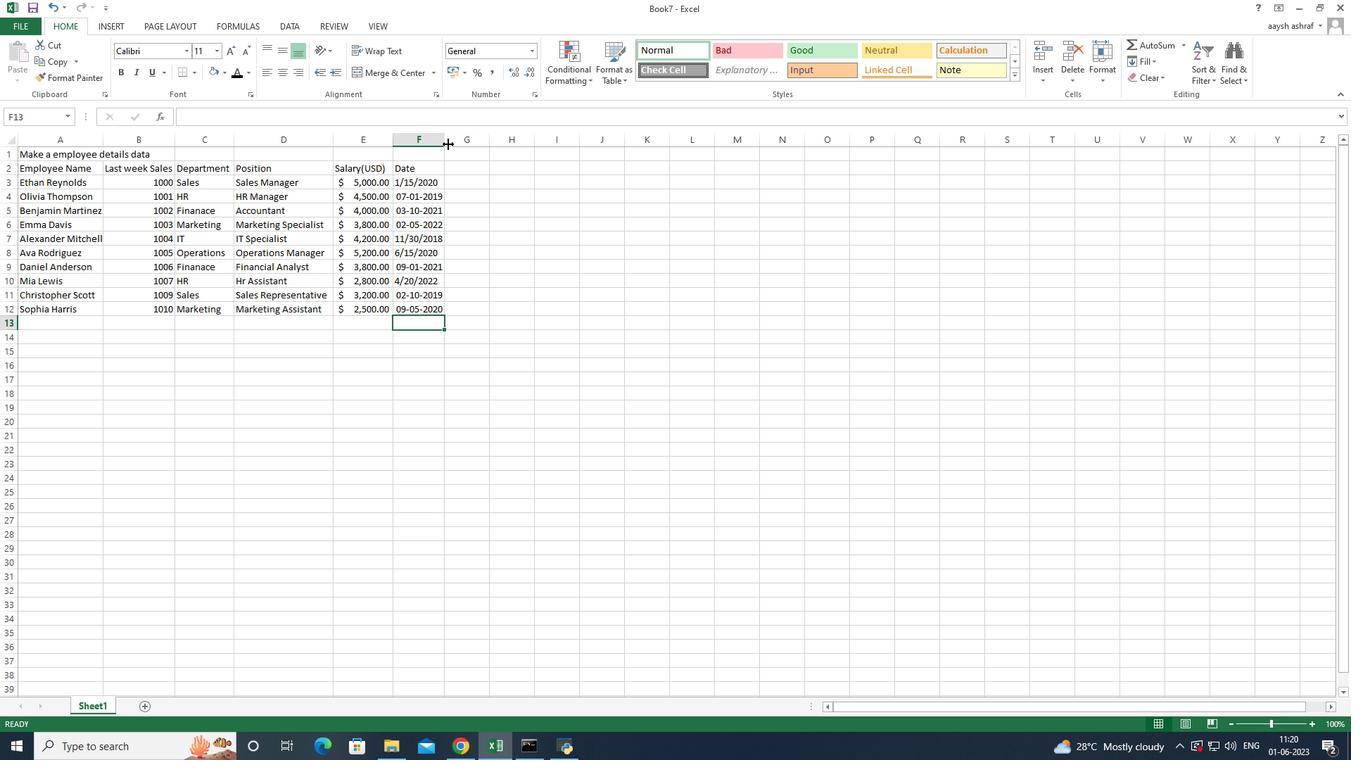 
Action: Mouse pressed left at (446, 142)
Screenshot: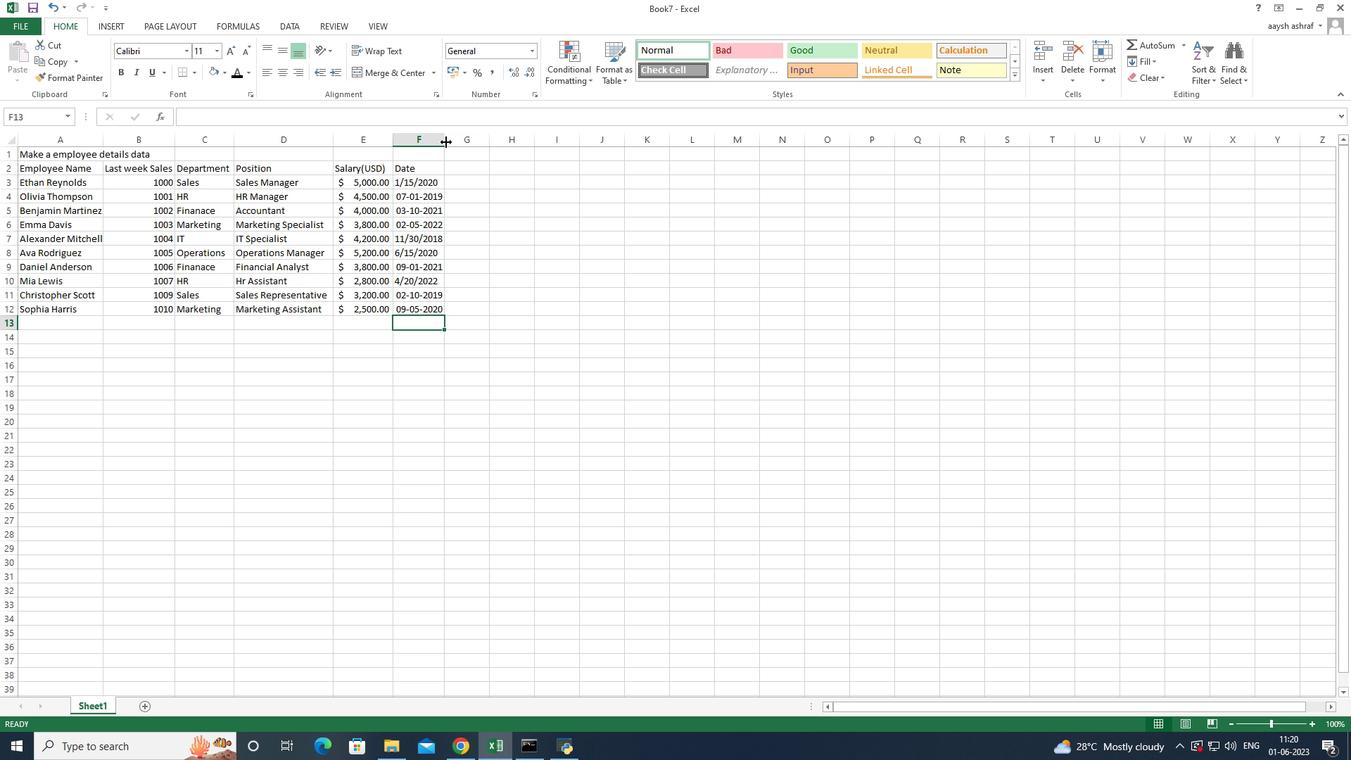 
Action: Mouse moved to (420, 170)
Screenshot: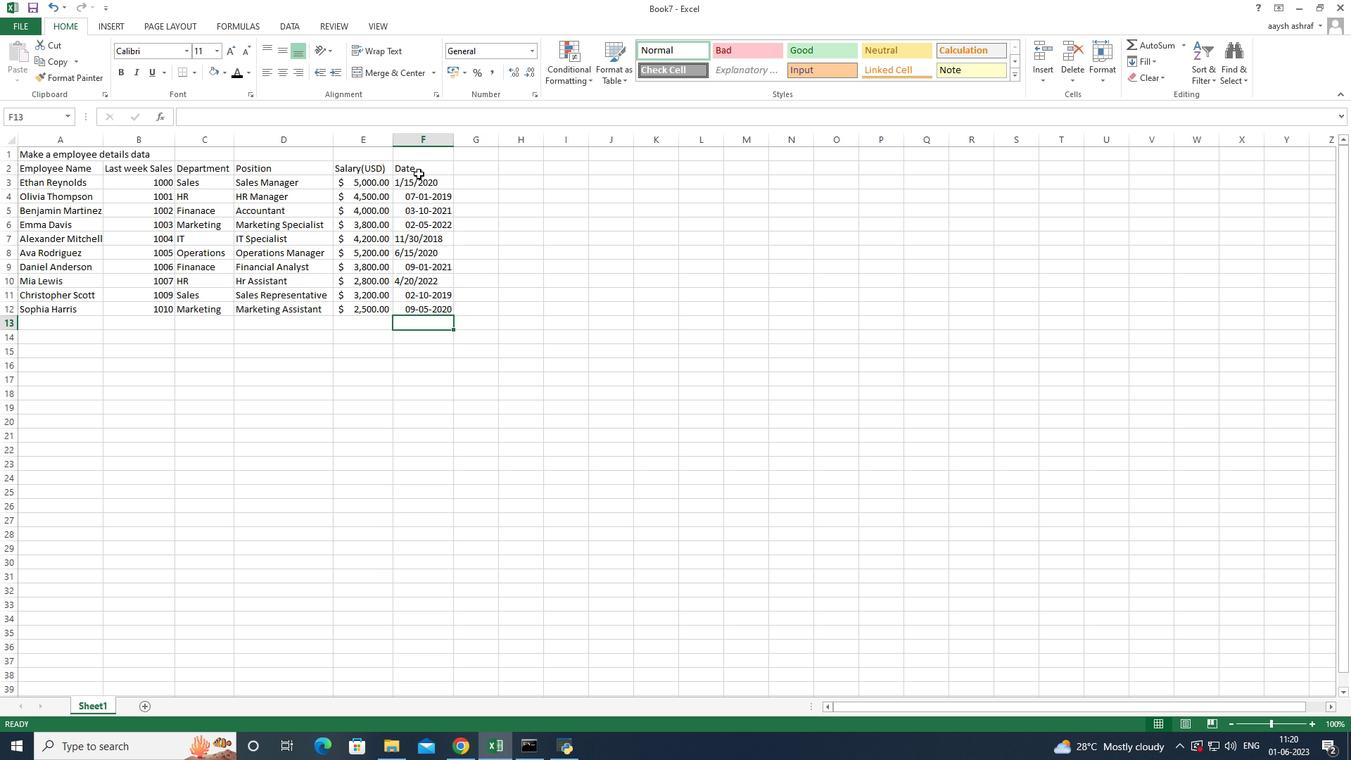 
Action: Mouse pressed left at (420, 170)
Screenshot: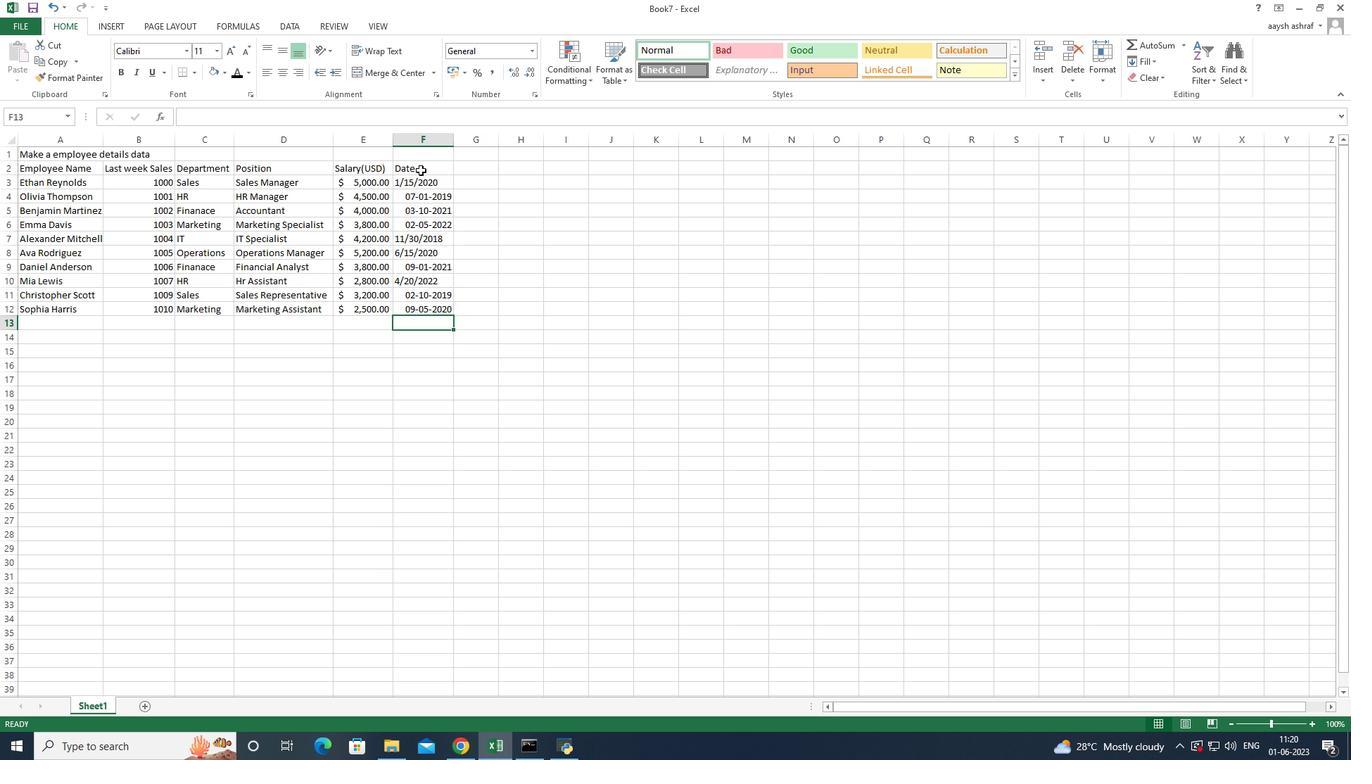 
Action: Mouse moved to (422, 175)
Screenshot: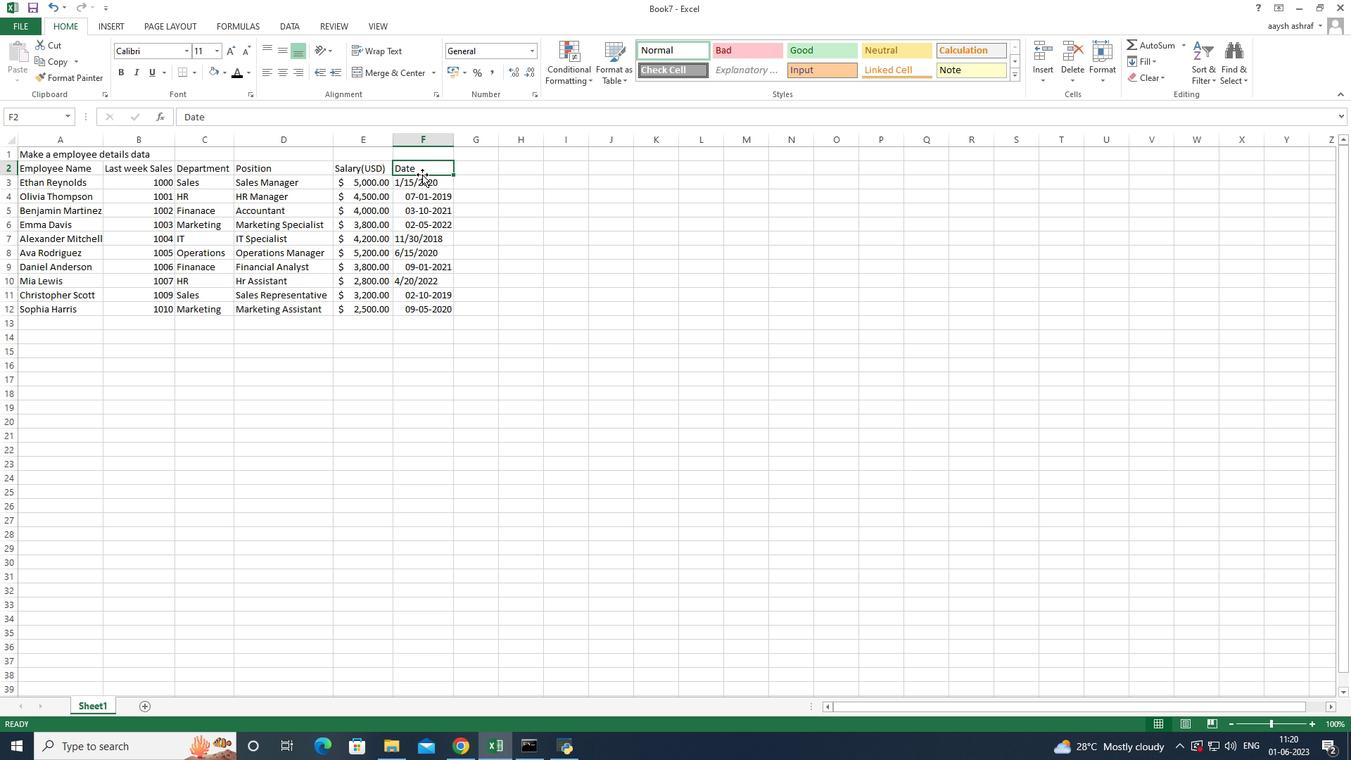 
Action: Key pressed <Key.shift_r><Key.down><Key.down><Key.down><Key.down><Key.down><Key.down><Key.down><Key.down><Key.down><Key.down>
Screenshot: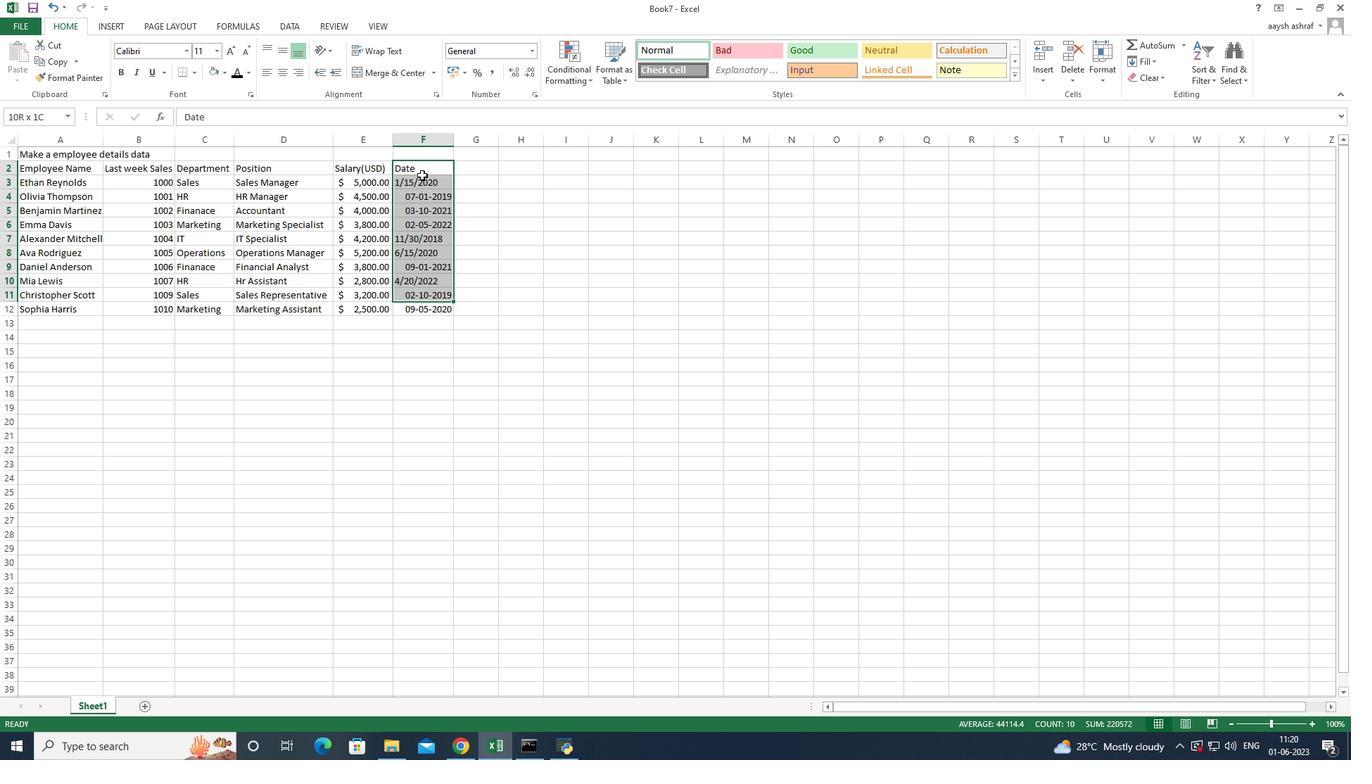 
Action: Mouse moved to (296, 75)
Screenshot: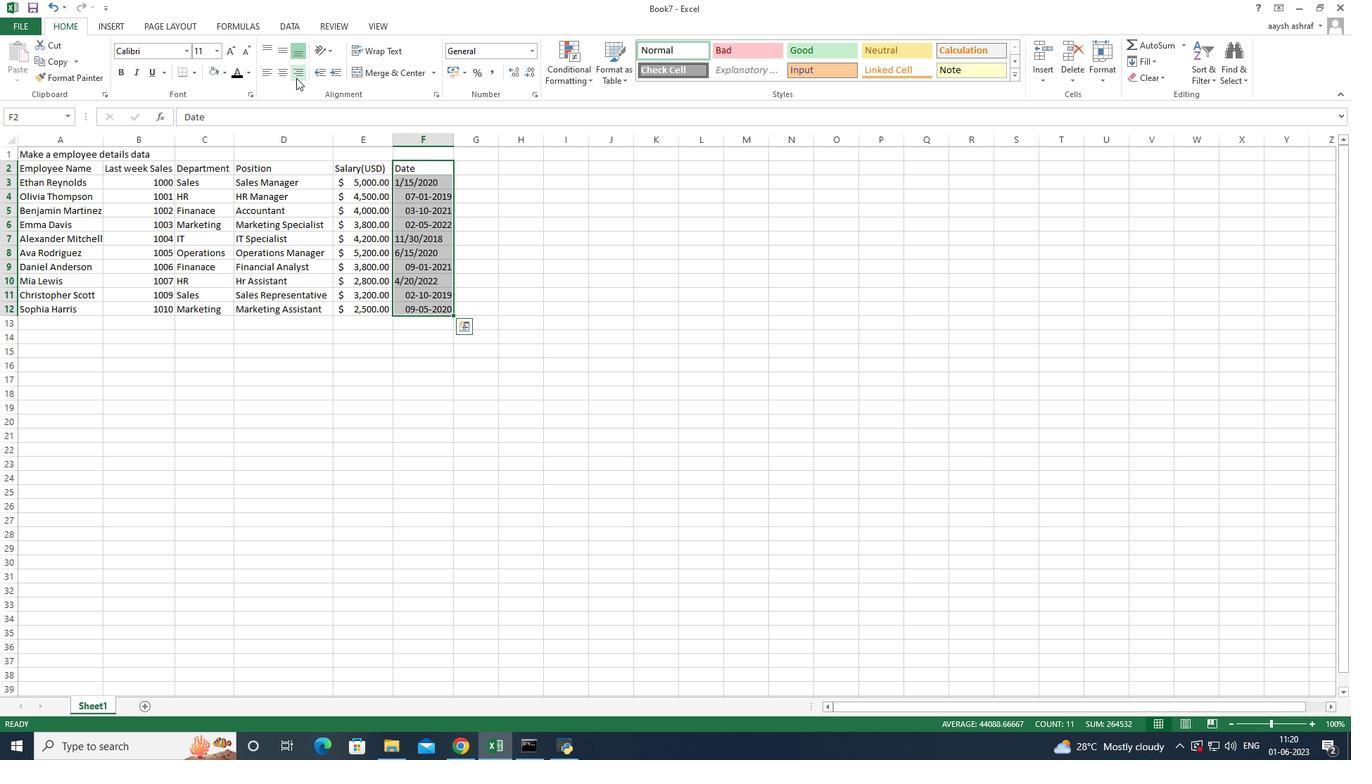 
Action: Mouse pressed left at (296, 75)
Screenshot: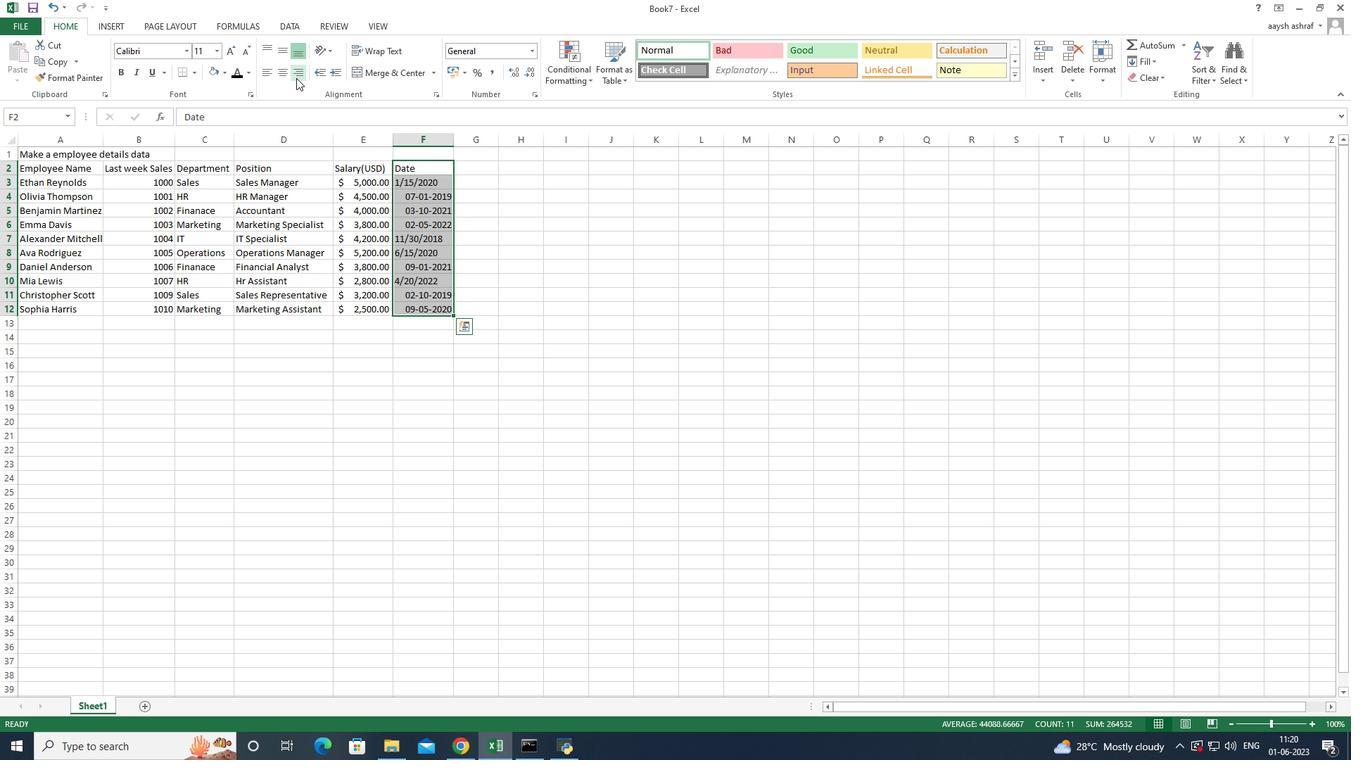 
Action: Mouse moved to (288, 76)
Screenshot: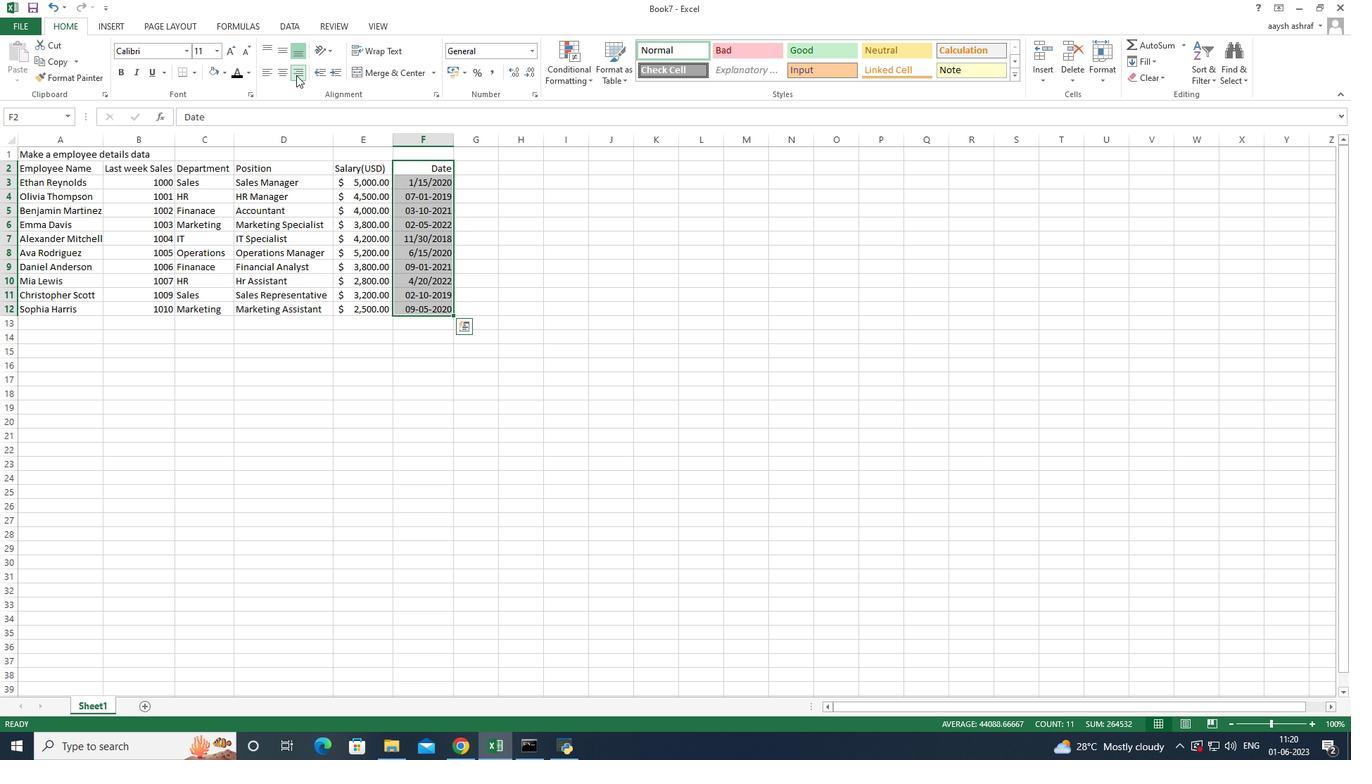
Action: Mouse pressed left at (288, 76)
Screenshot: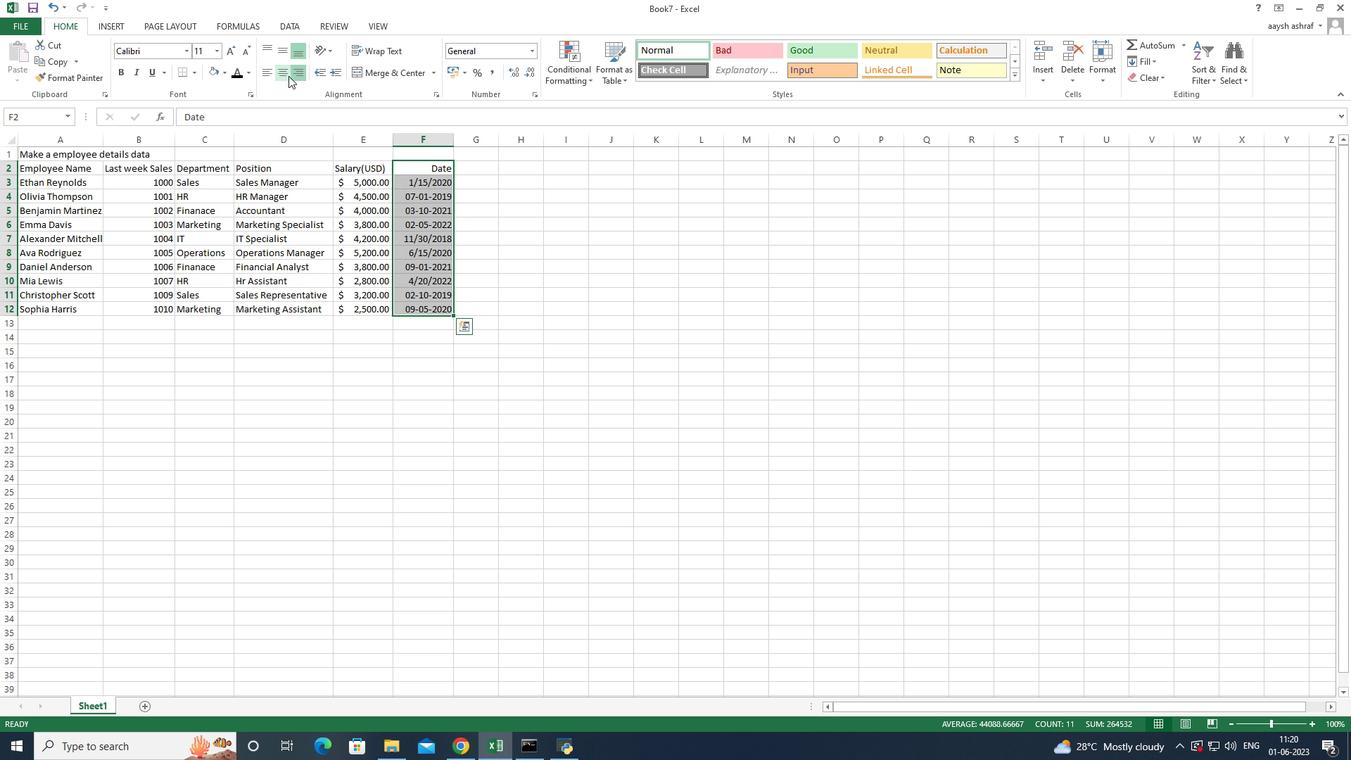 
Action: Mouse moved to (373, 462)
Screenshot: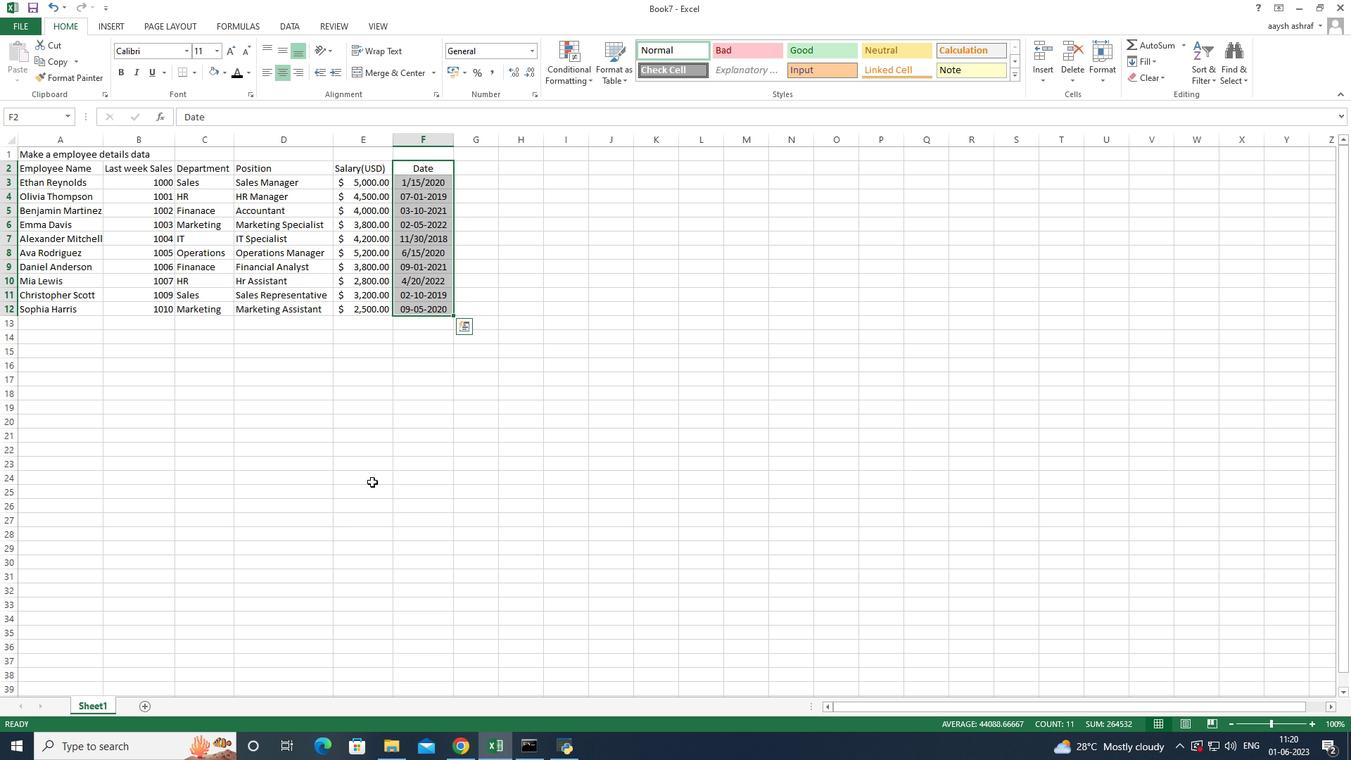 
Action: Mouse pressed left at (373, 462)
Screenshot: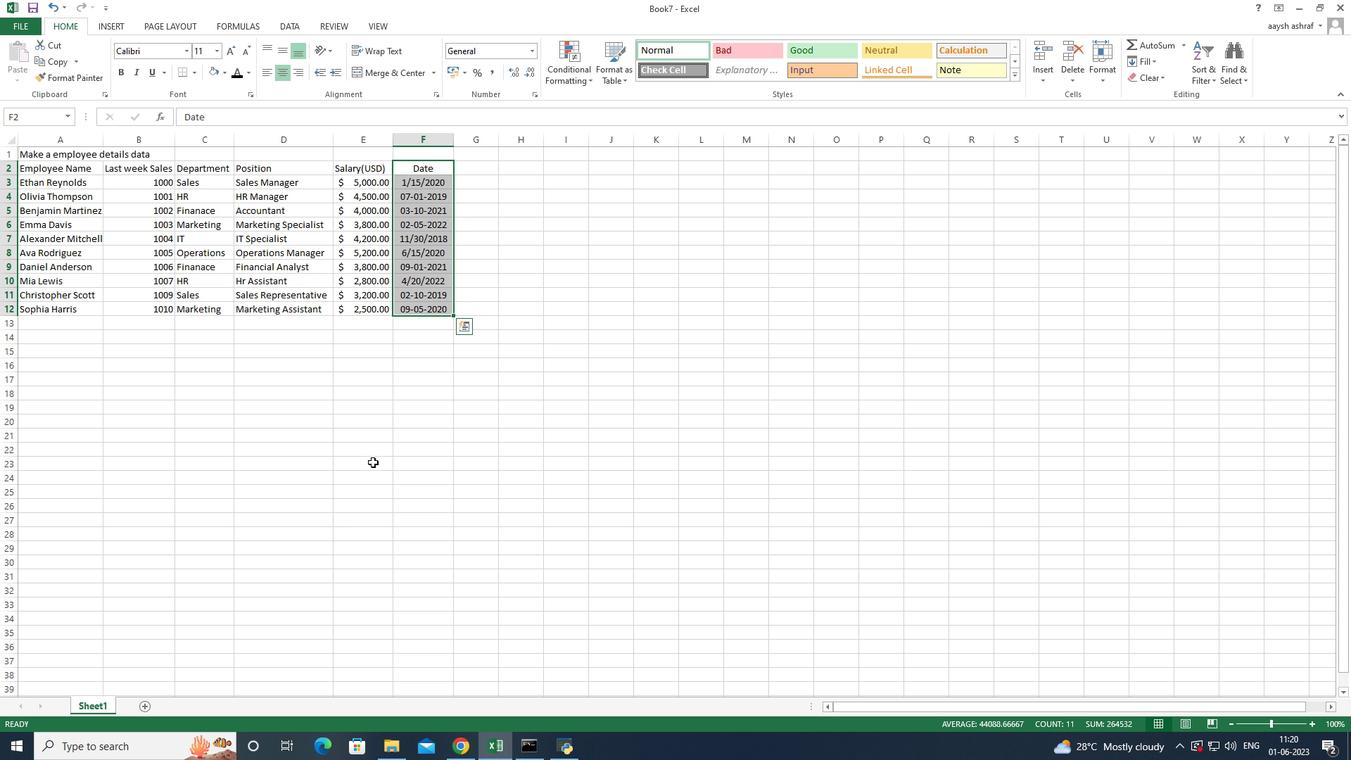 
Action: Mouse moved to (76, 158)
Screenshot: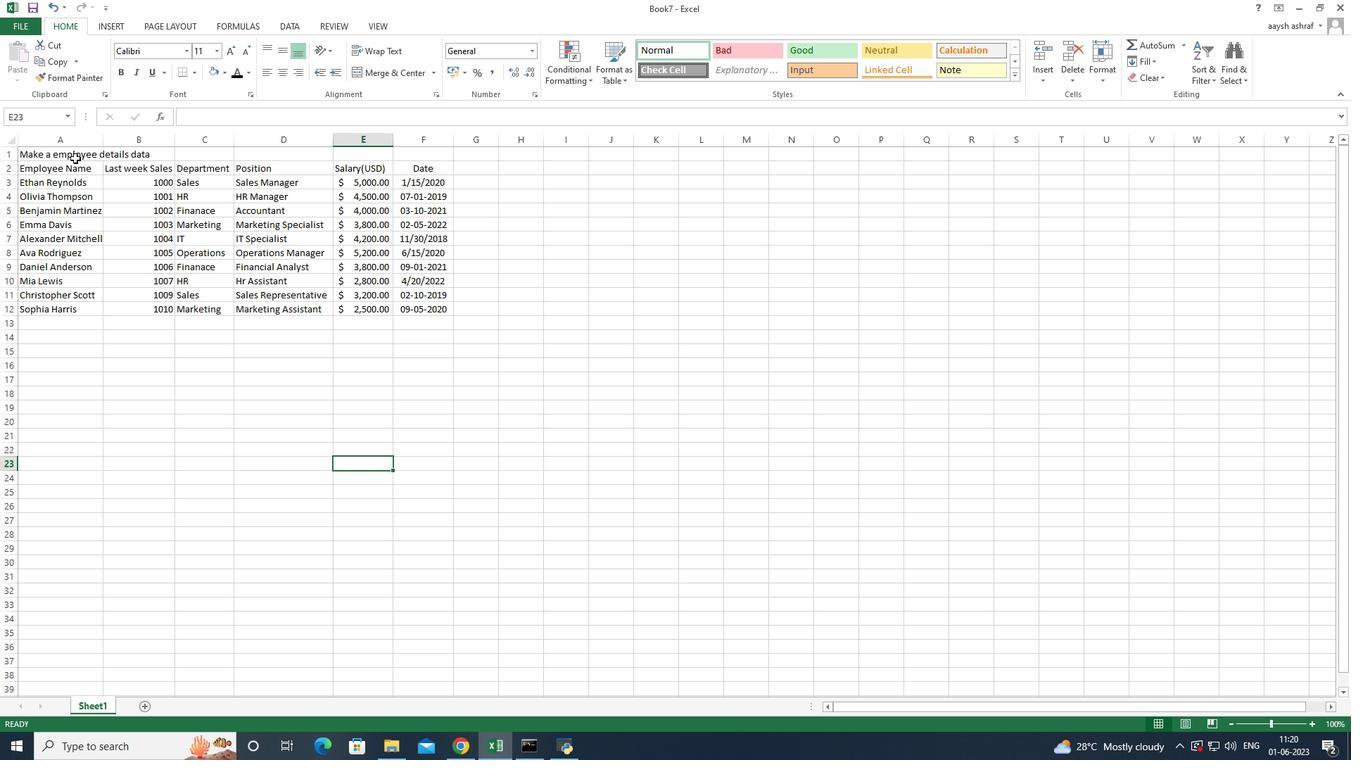 
Action: Mouse pressed left at (76, 158)
Screenshot: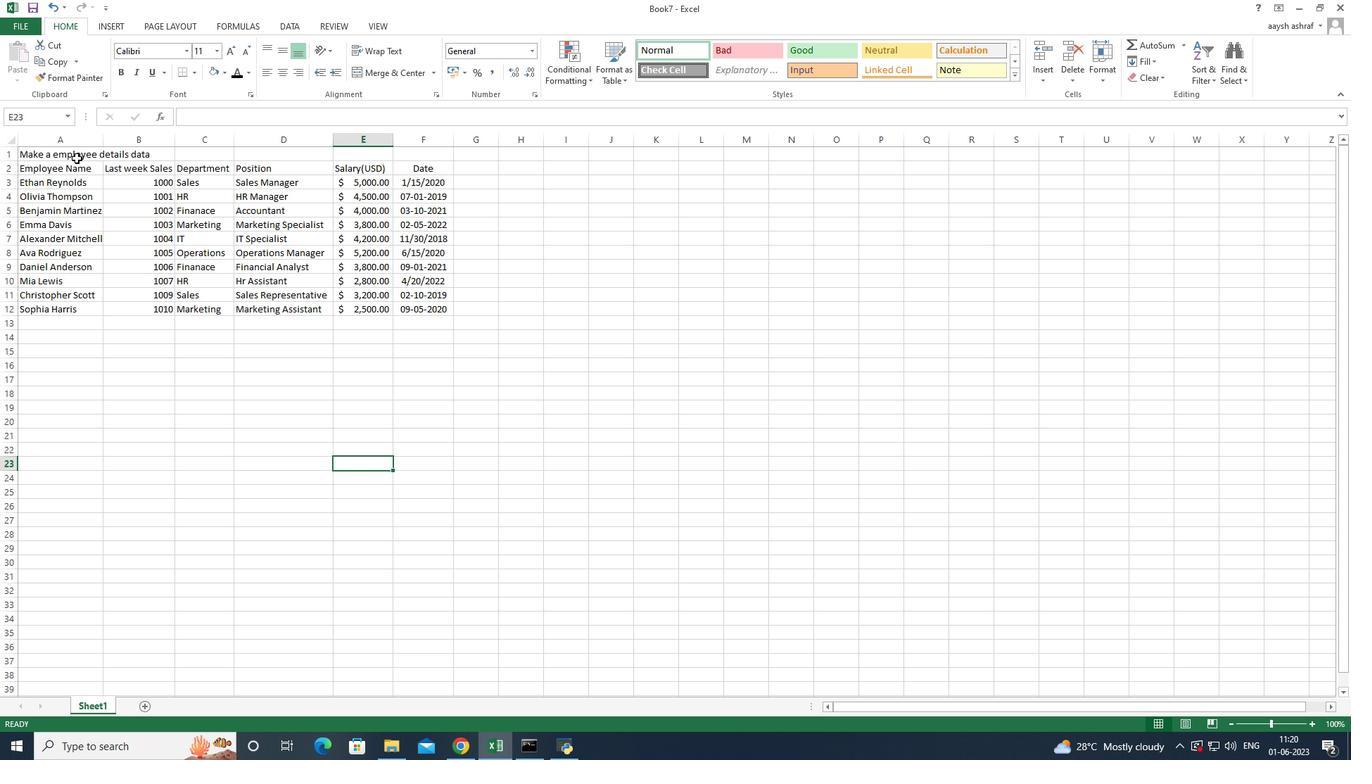 
Action: Mouse moved to (78, 157)
Screenshot: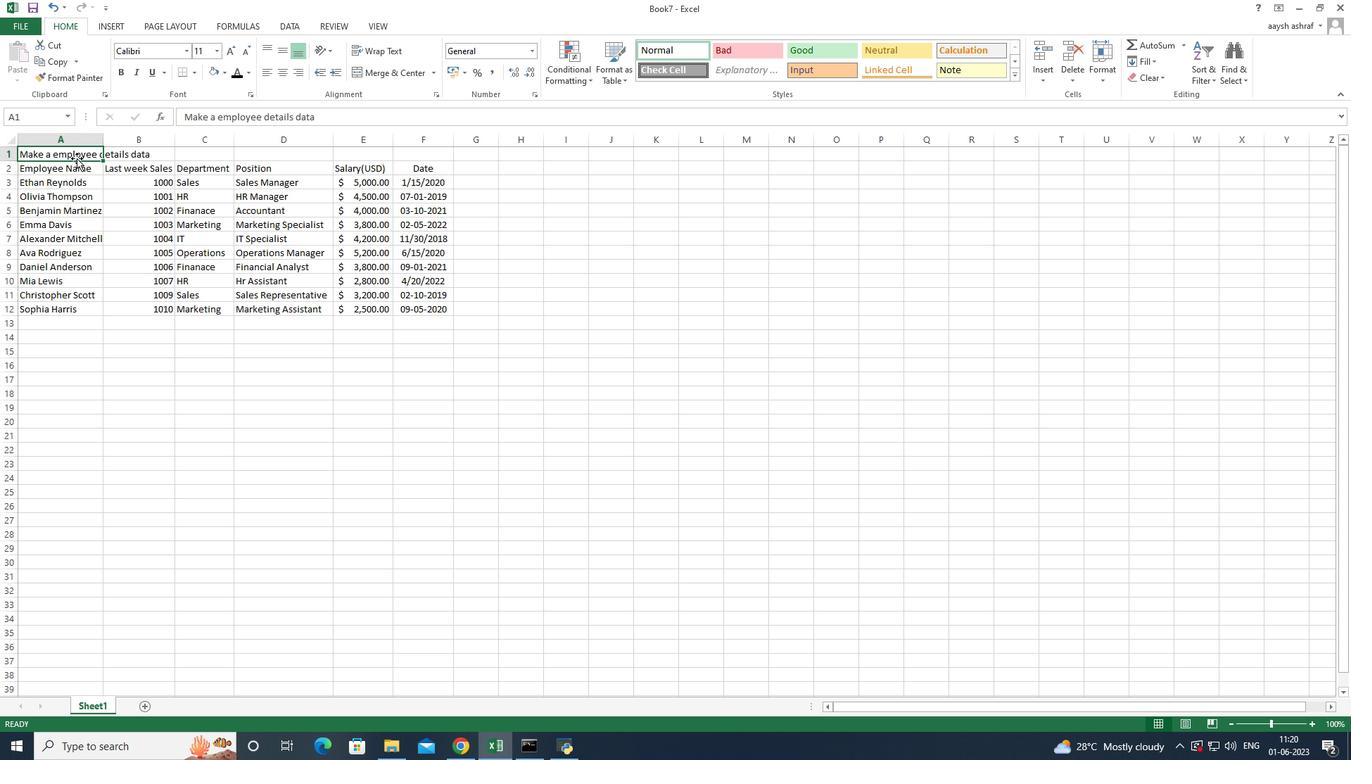 
Action: Key pressed <Key.shift_r><Key.shift_r><Key.right><Key.right><Key.right><Key.right><Key.right>
Screenshot: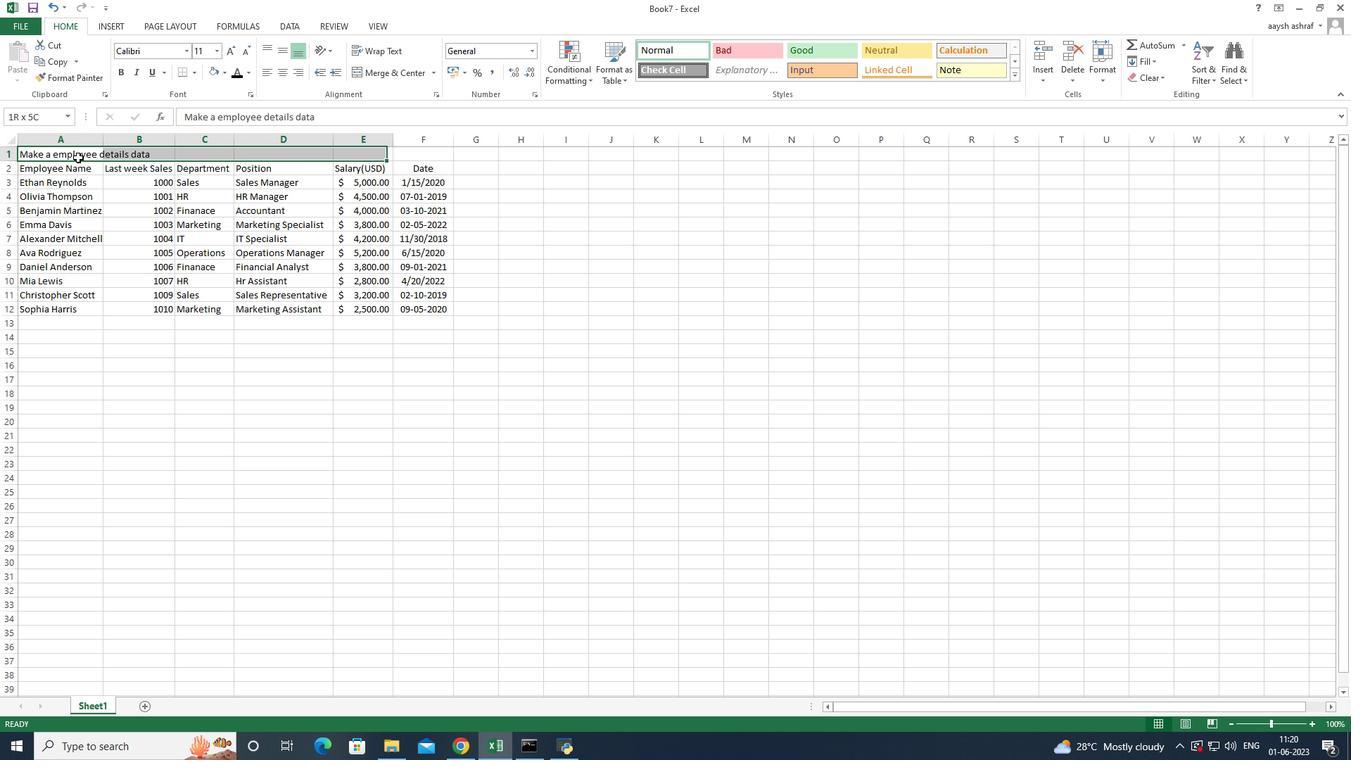 
Action: Mouse moved to (375, 71)
Screenshot: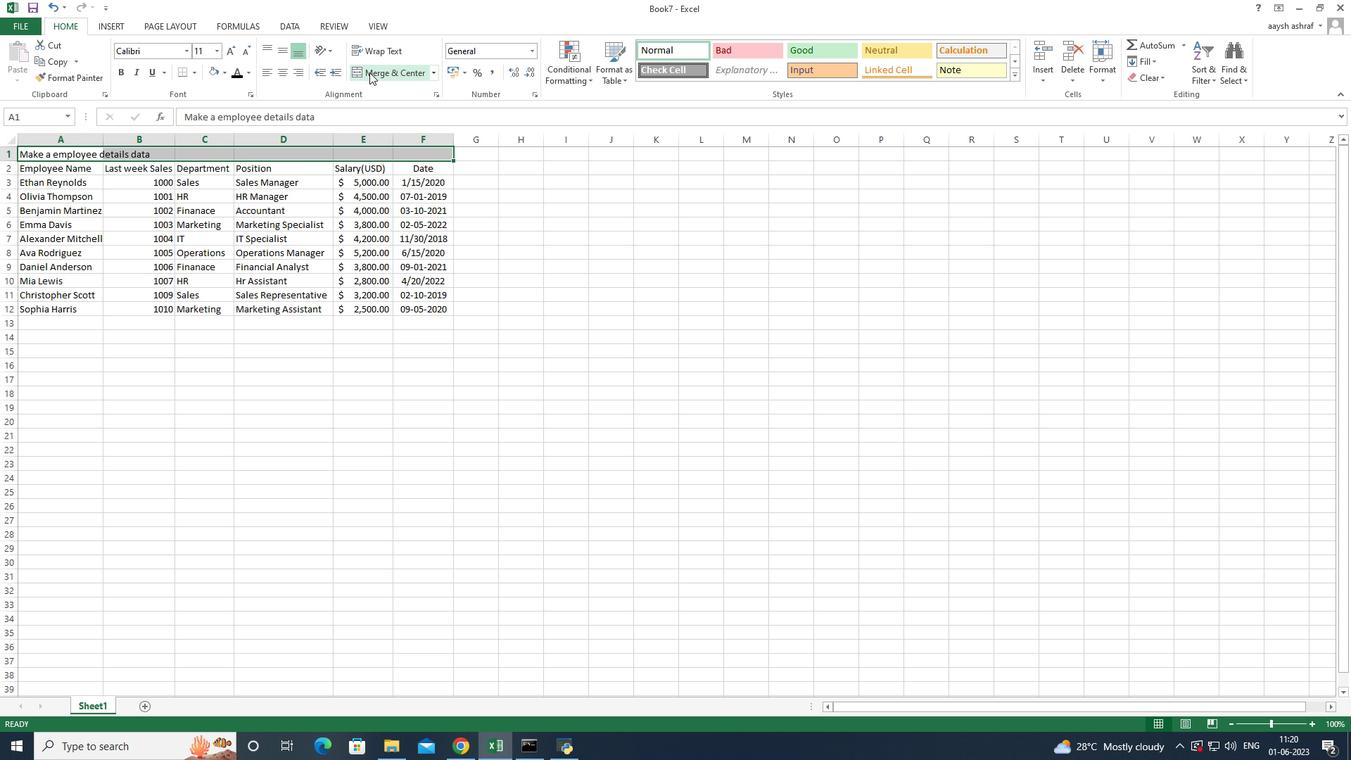 
Action: Mouse pressed left at (375, 71)
Screenshot: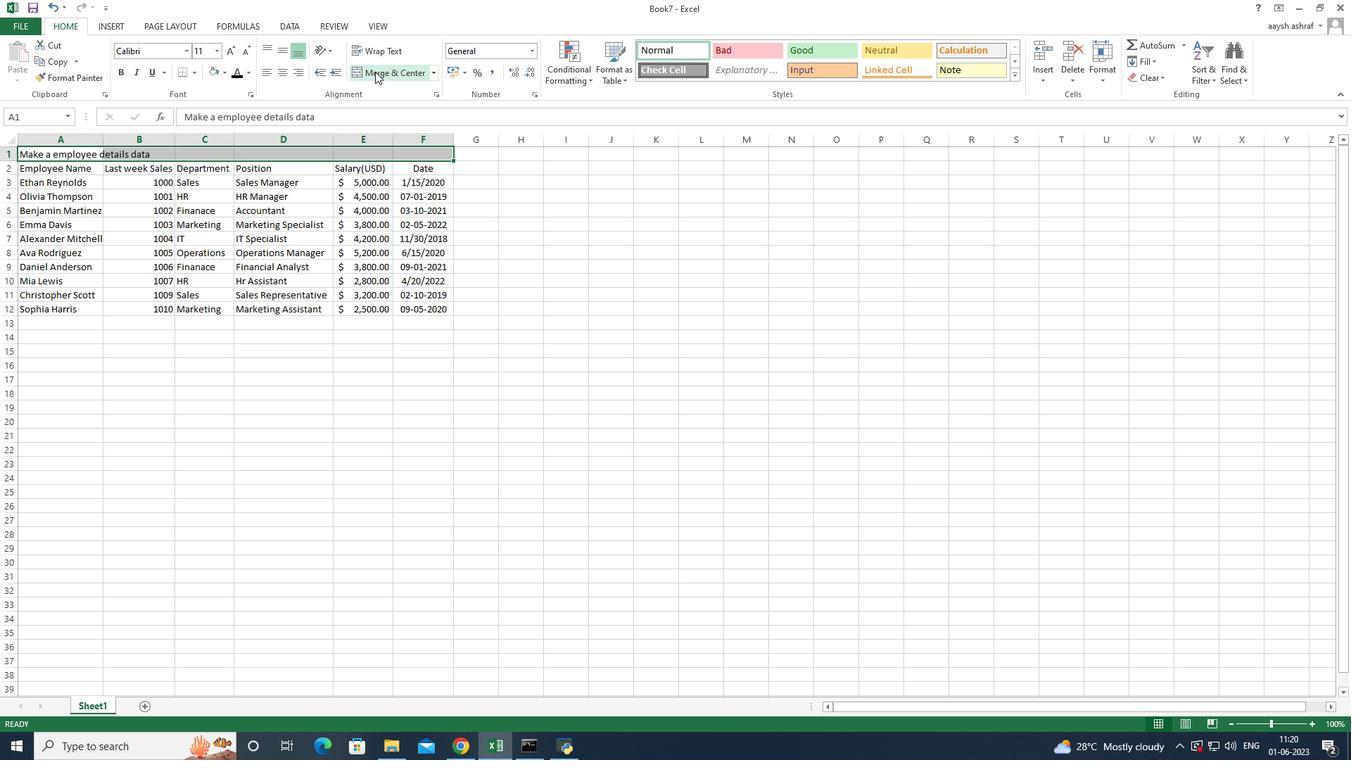 
Action: Mouse moved to (244, 387)
Screenshot: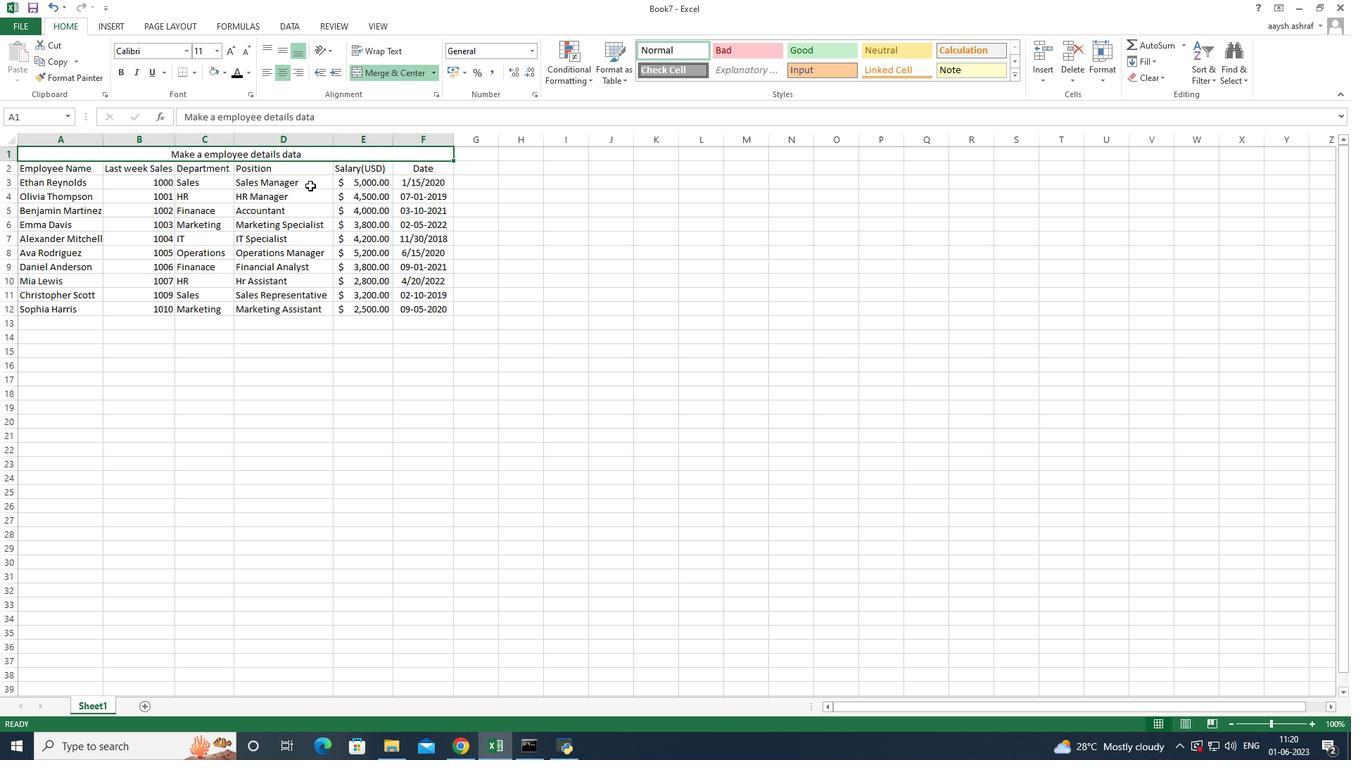 
Action: Mouse pressed left at (244, 387)
Screenshot: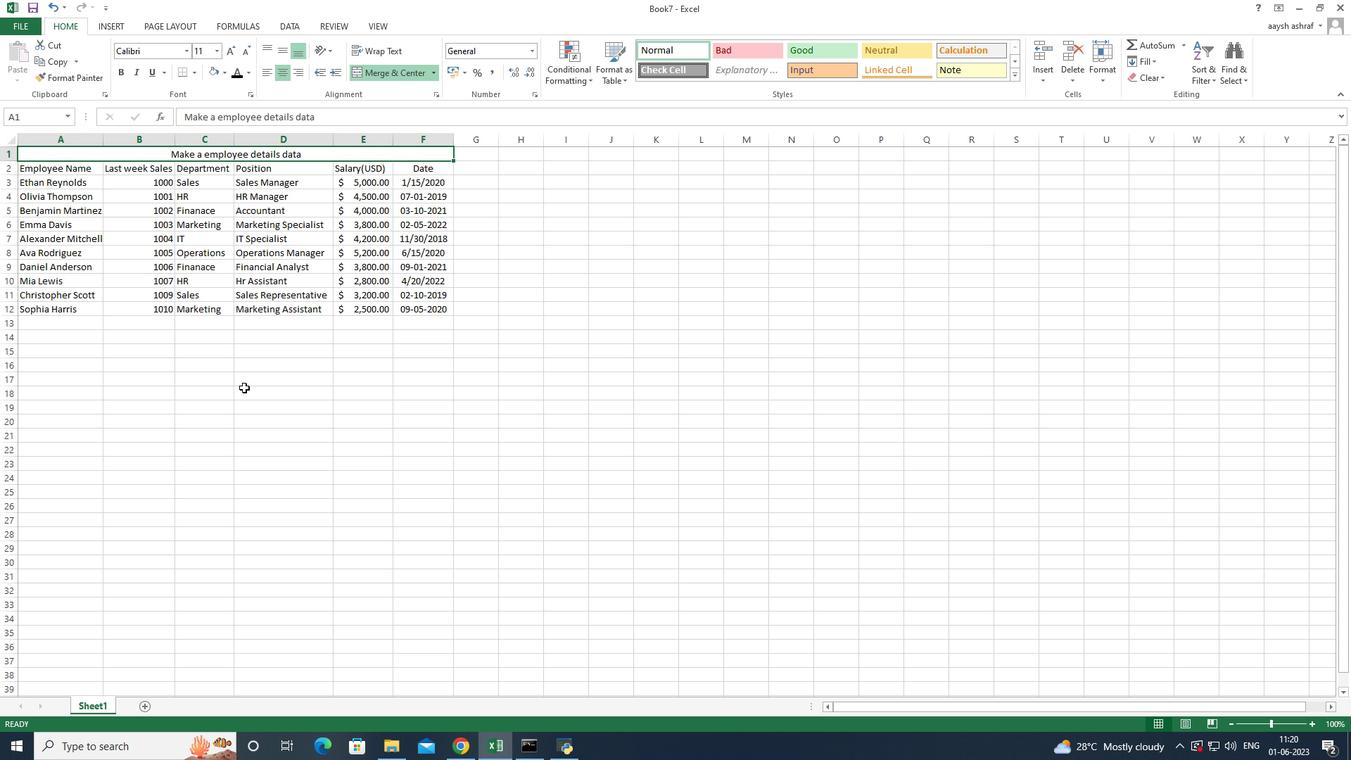 
Action: Mouse moved to (19, 21)
Screenshot: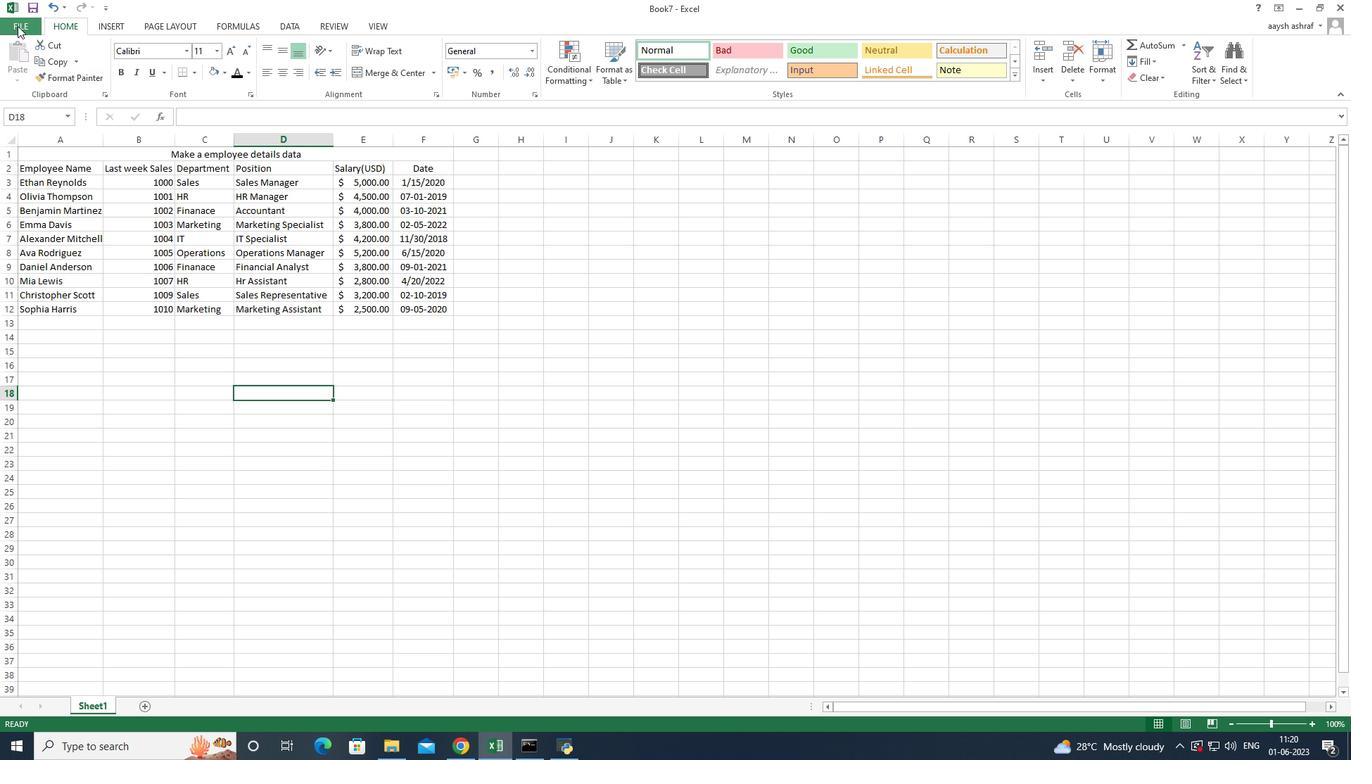 
Action: Mouse pressed left at (19, 21)
Screenshot: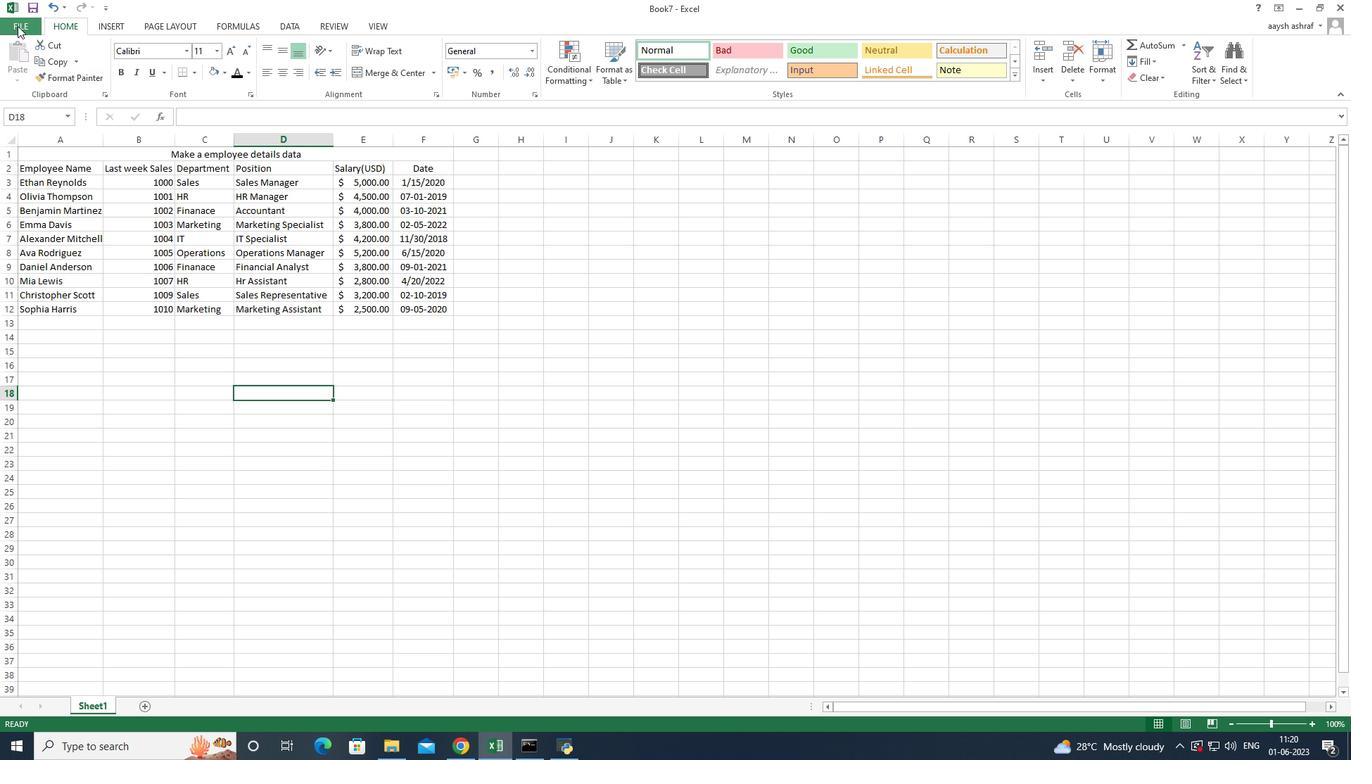 
Action: Mouse moved to (41, 165)
Screenshot: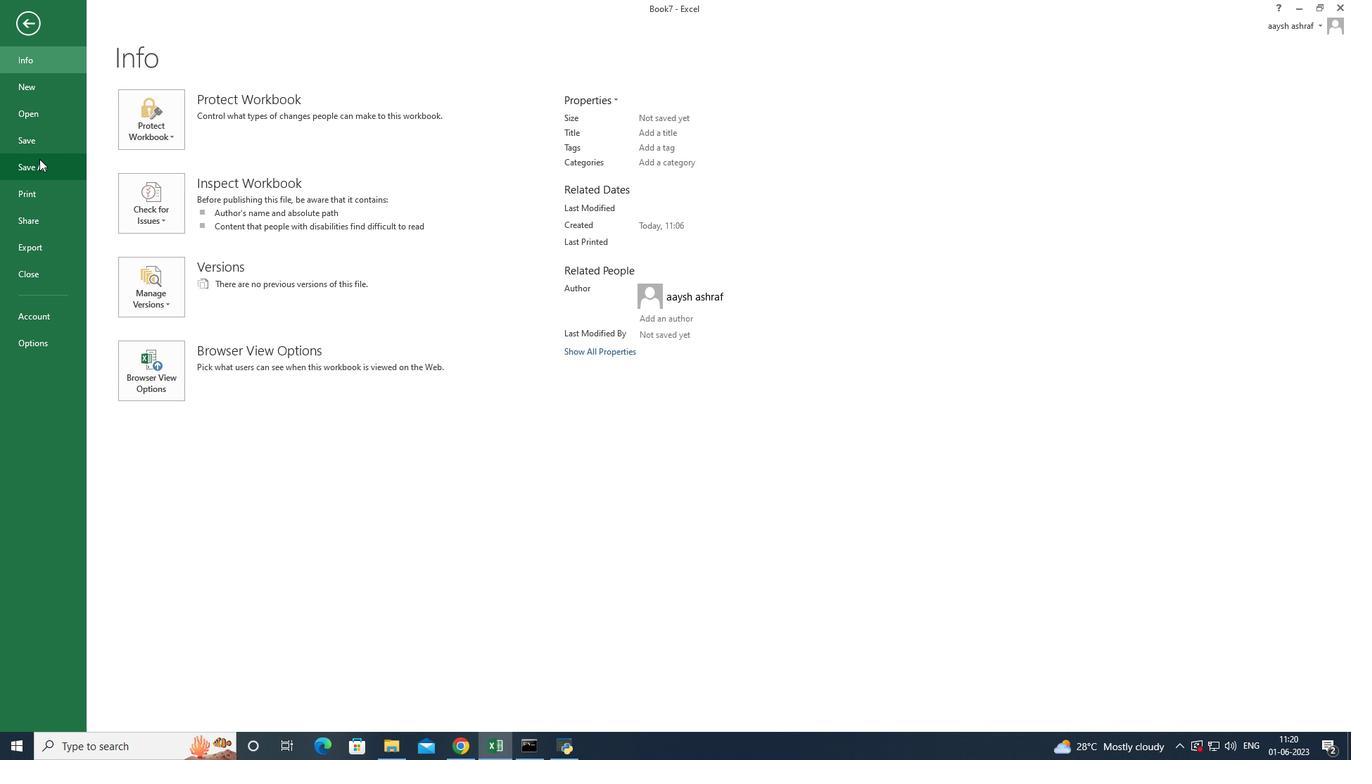 
Action: Mouse pressed left at (41, 165)
Screenshot: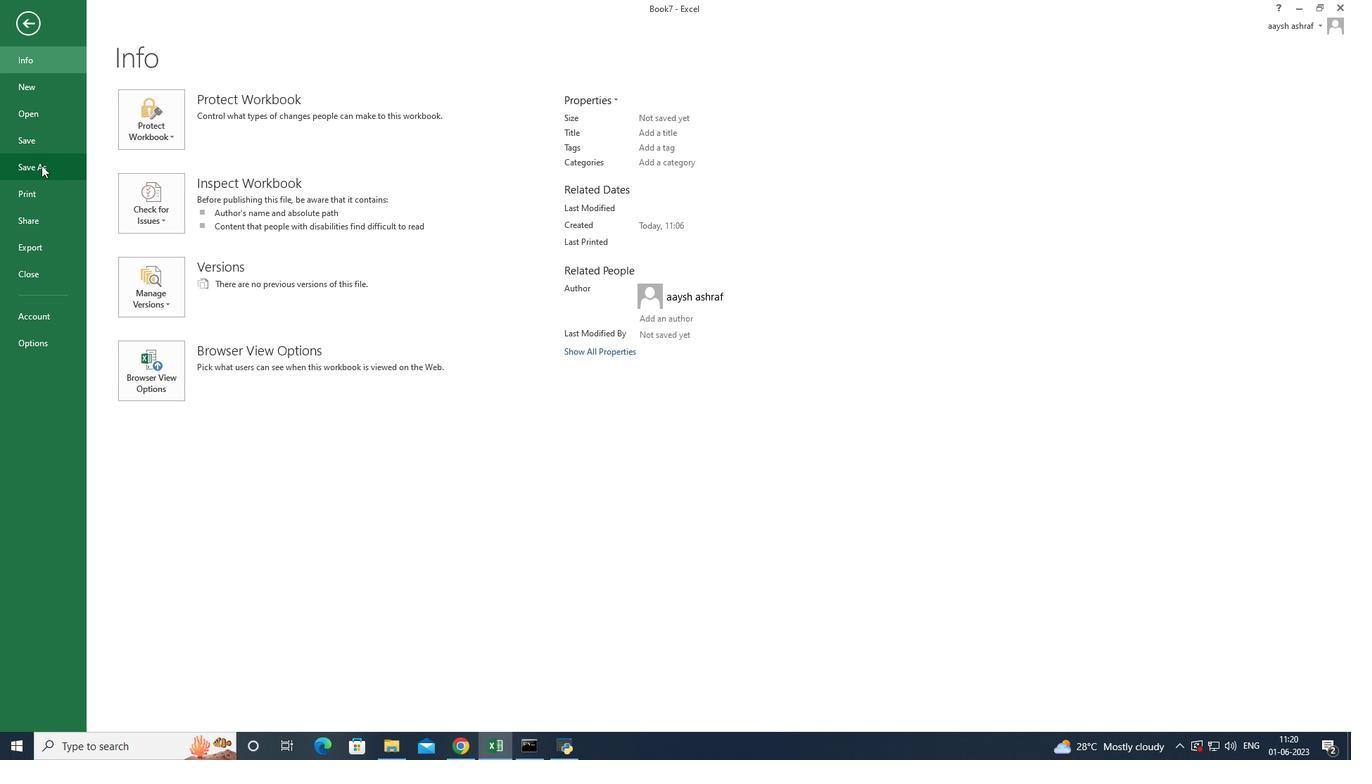 
Action: Mouse moved to (386, 149)
Screenshot: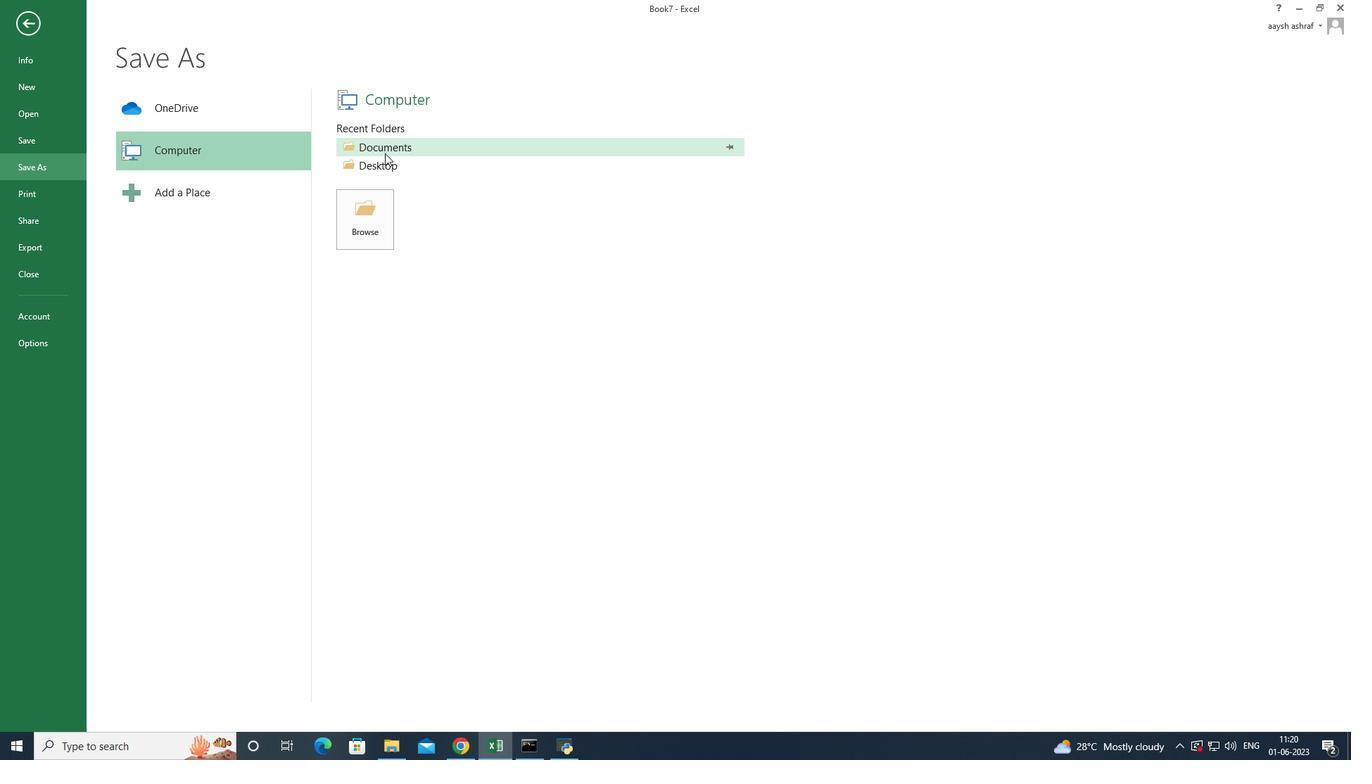 
Action: Mouse pressed left at (386, 149)
Screenshot: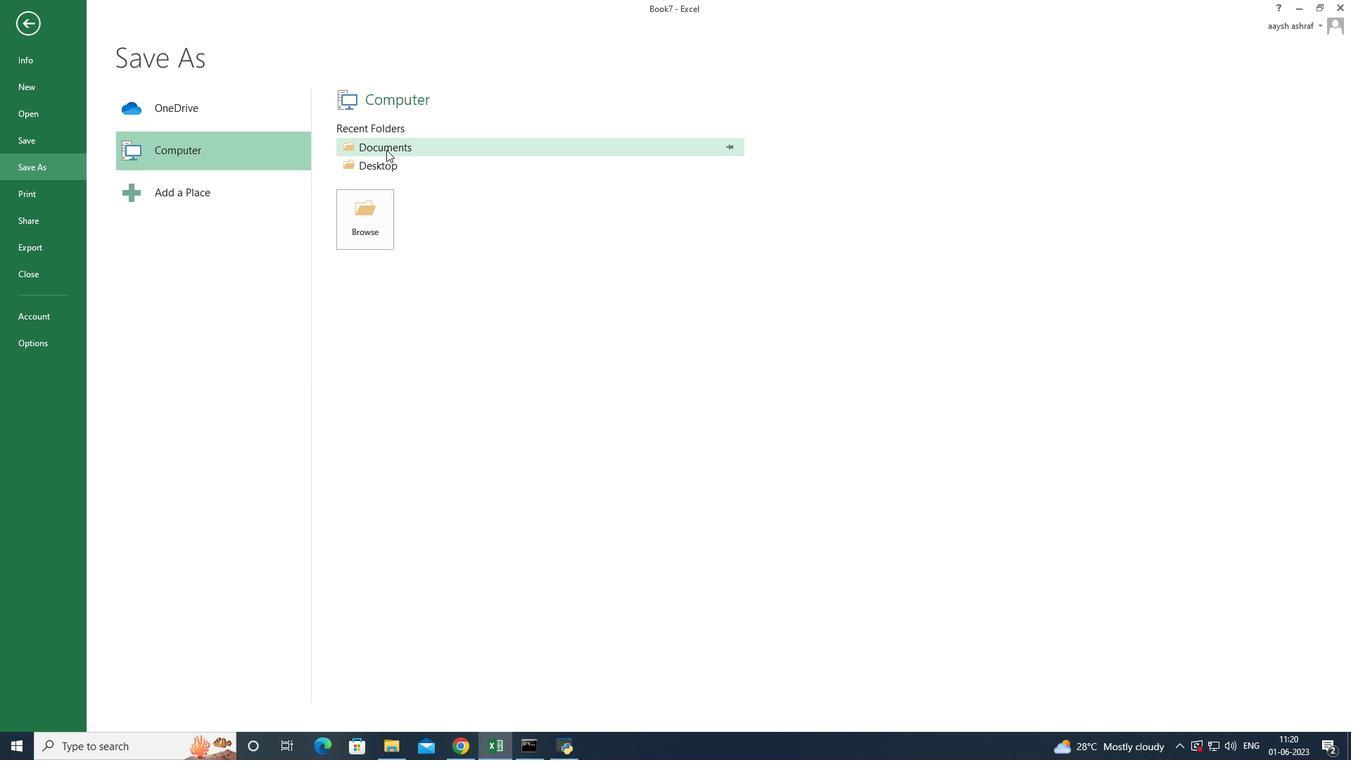 
Action: Mouse moved to (311, 305)
Screenshot: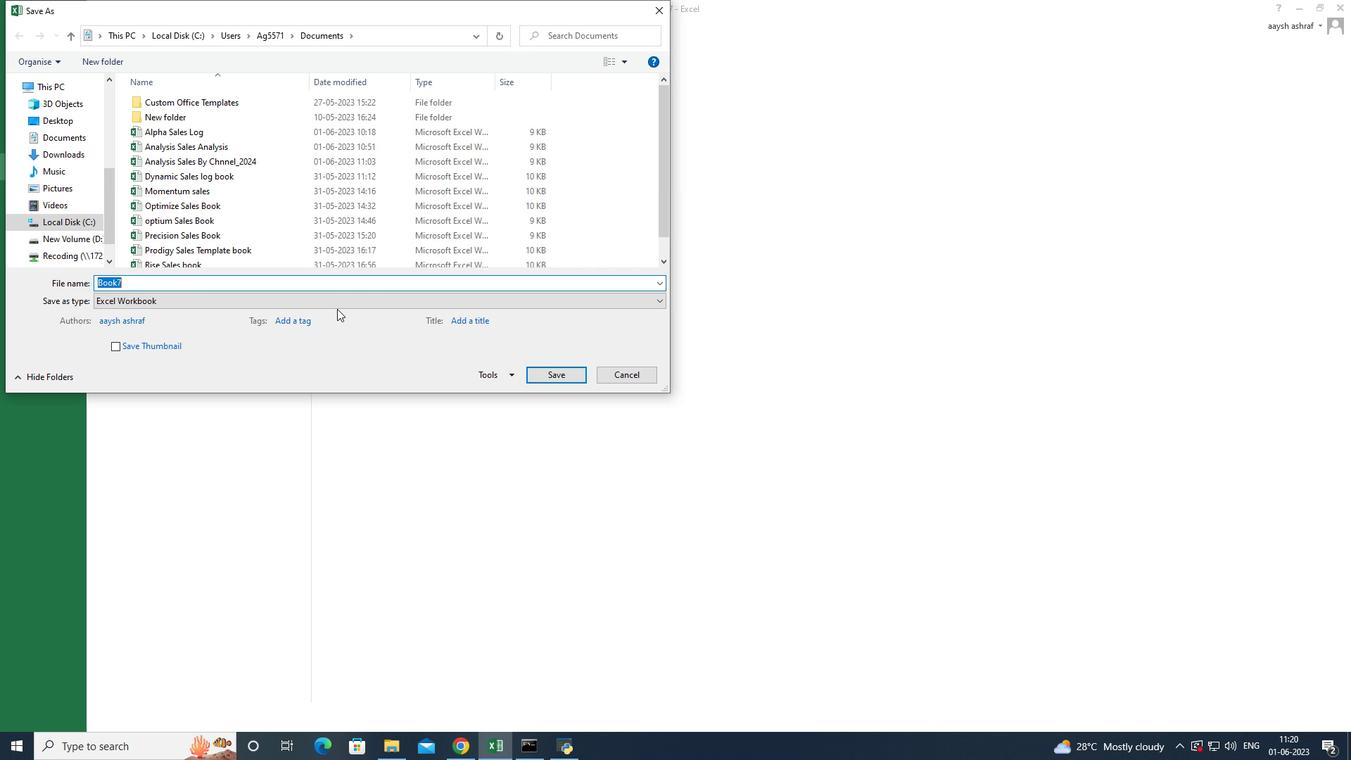 
Action: Key pressed <Key.shift>Analysis<Key.space><Key.shift>Sales<Key.space><Key.shift>By<Key.space><Key.shift>Customer<Key.shift><Key.shift><Key.shift><Key.shift><Key.shift>_2022
Screenshot: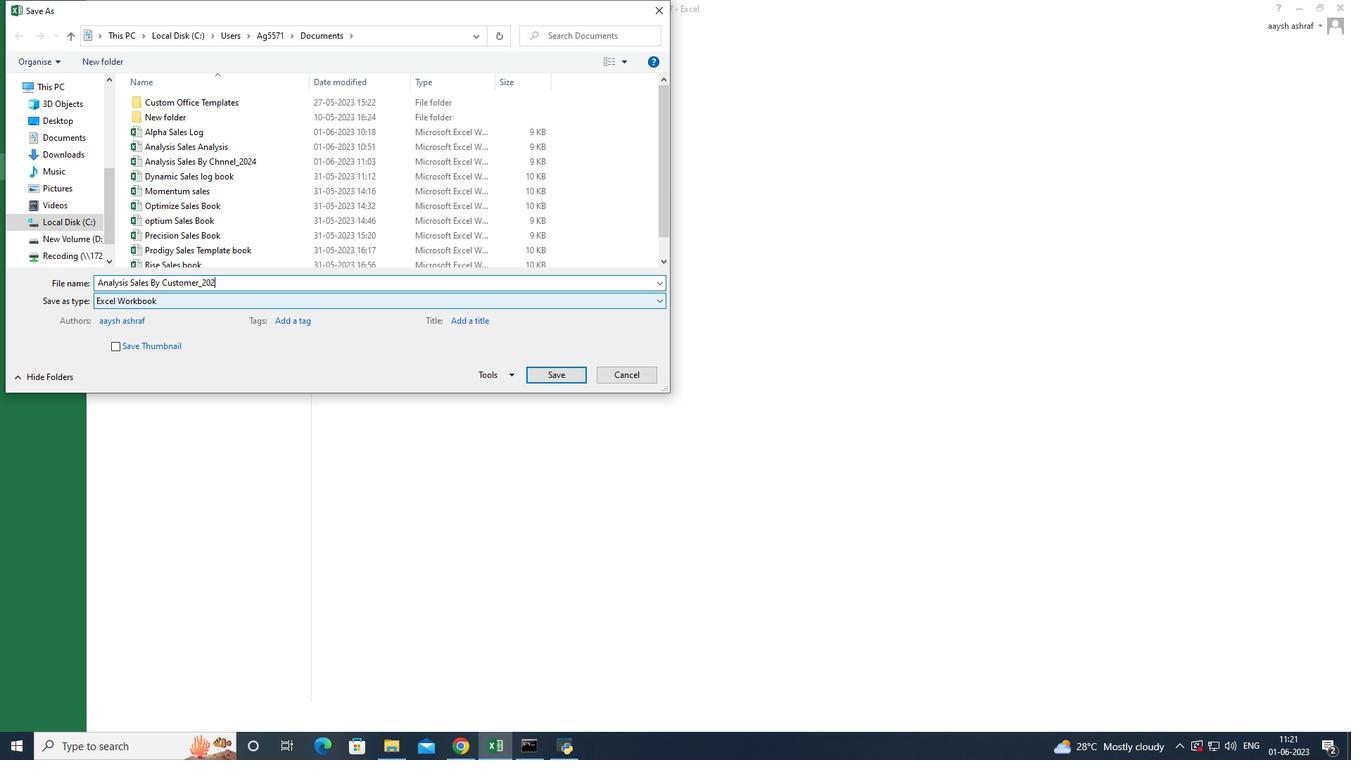 
Action: Mouse moved to (540, 376)
Screenshot: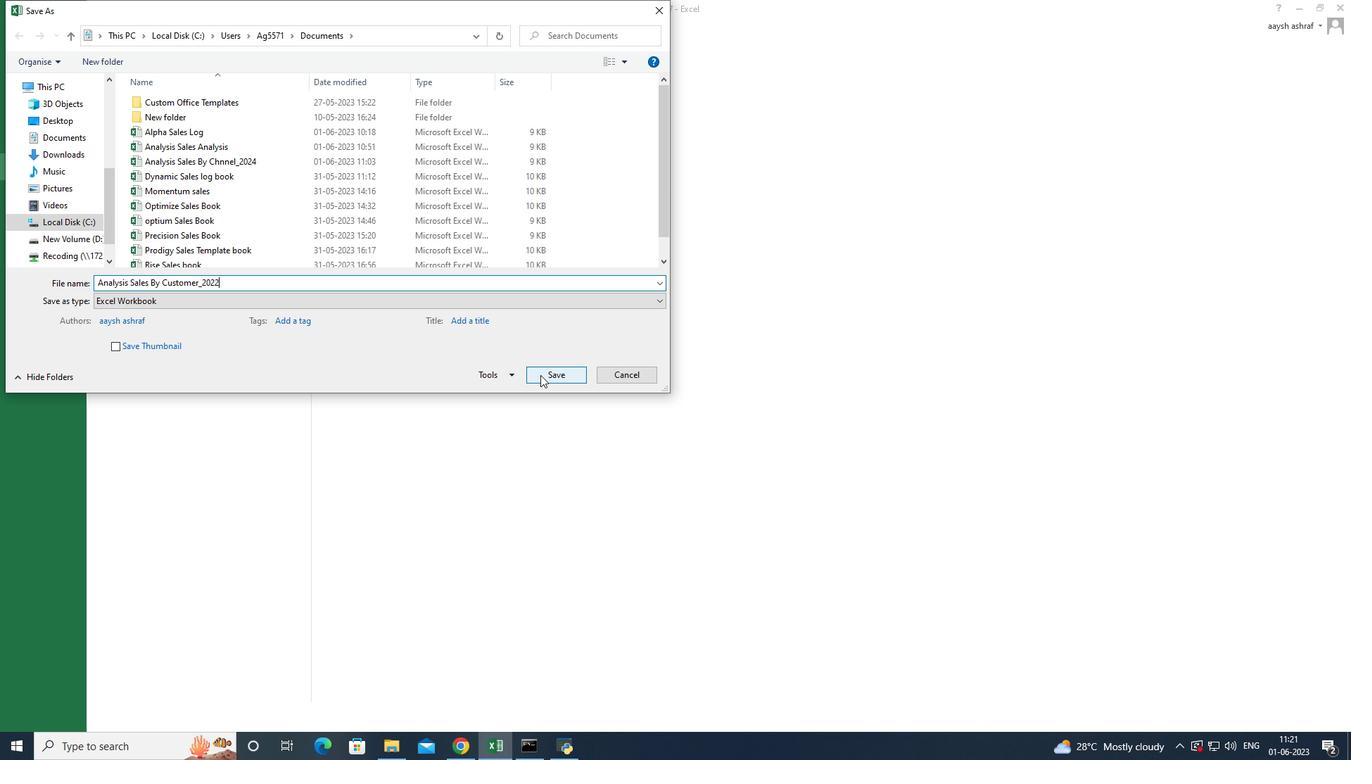 
Action: Mouse pressed left at (540, 376)
Screenshot: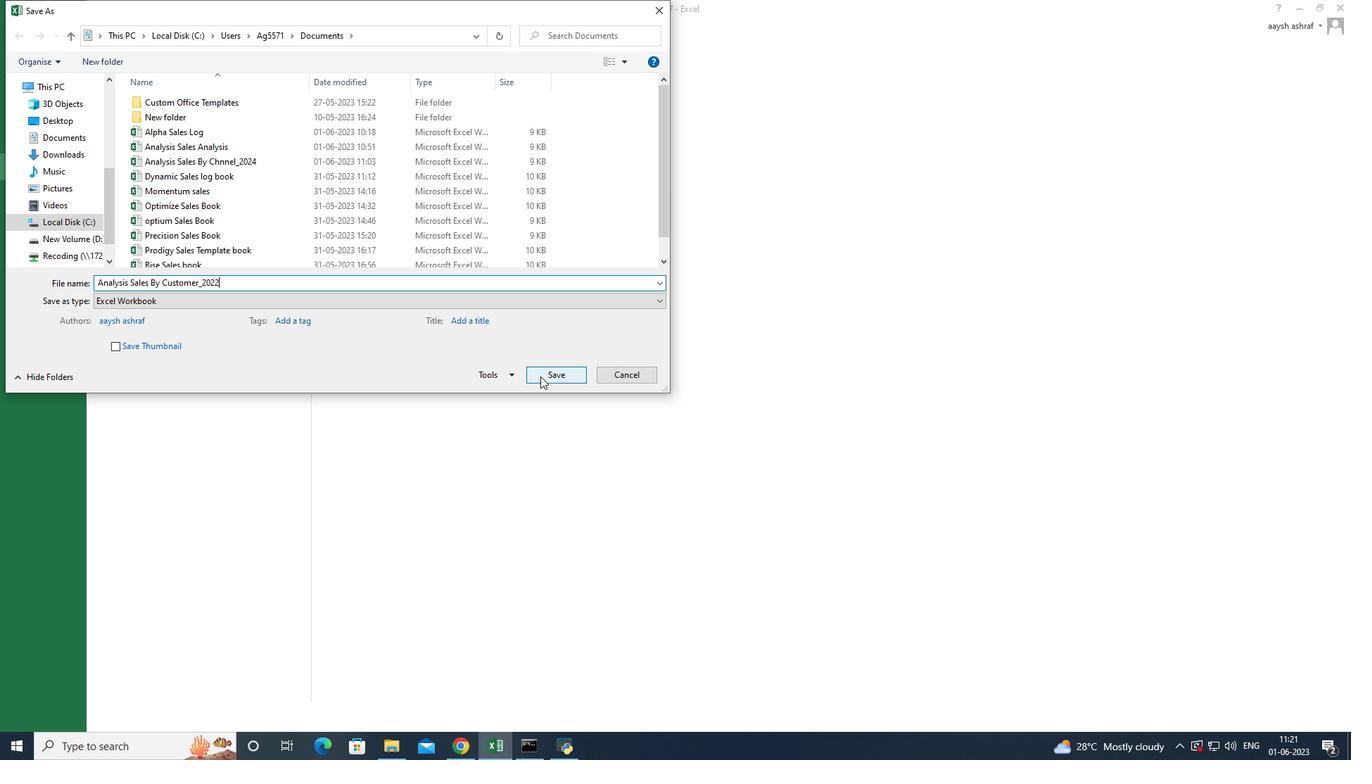 
Action: Mouse moved to (410, 445)
Screenshot: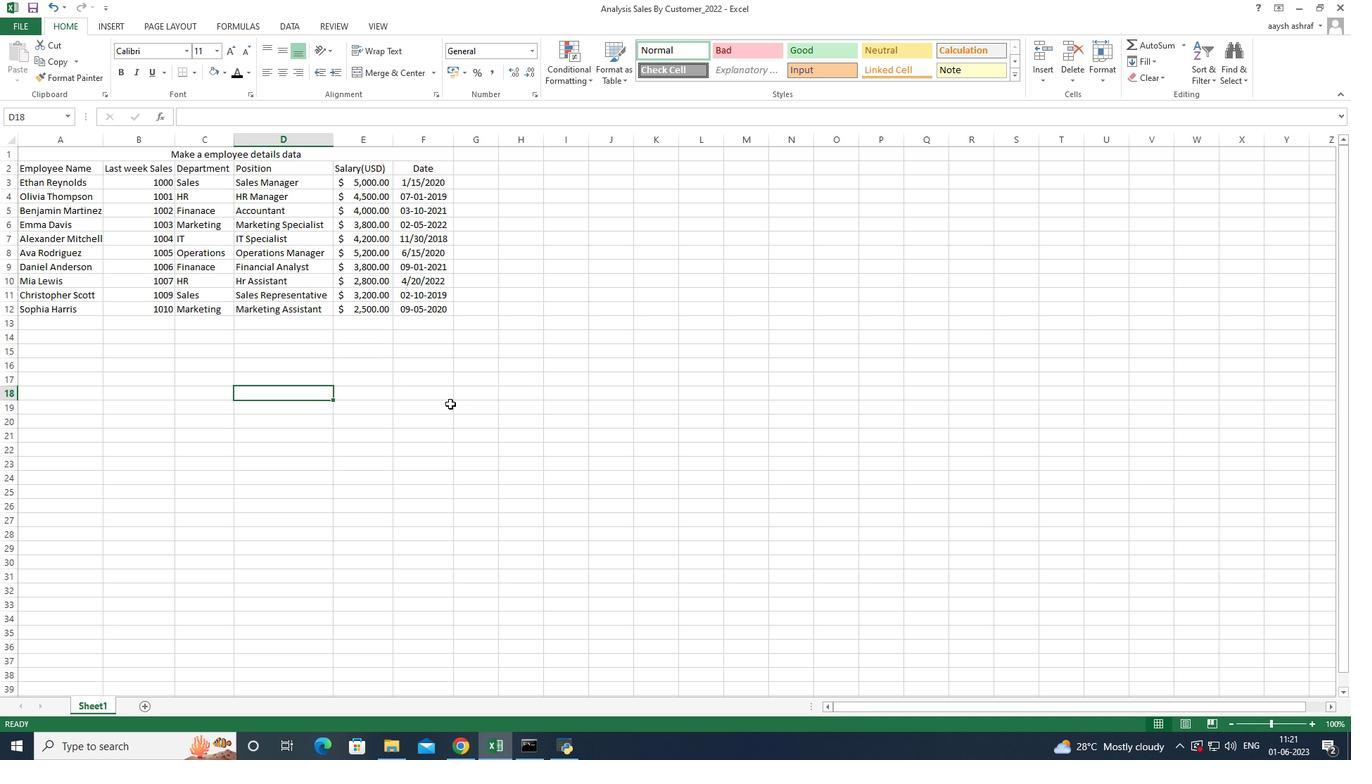
